Task: Buy 5 Tuxedos of size small for Baby Boys from Clothing section under best seller category for shipping address: Cooper Powell, 4278 Crim Lane, Underhill, Vermont 05489, Cell Number 9377427970. Pay from credit card ending with 2005, CVV 3321
Action: Mouse moved to (291, 86)
Screenshot: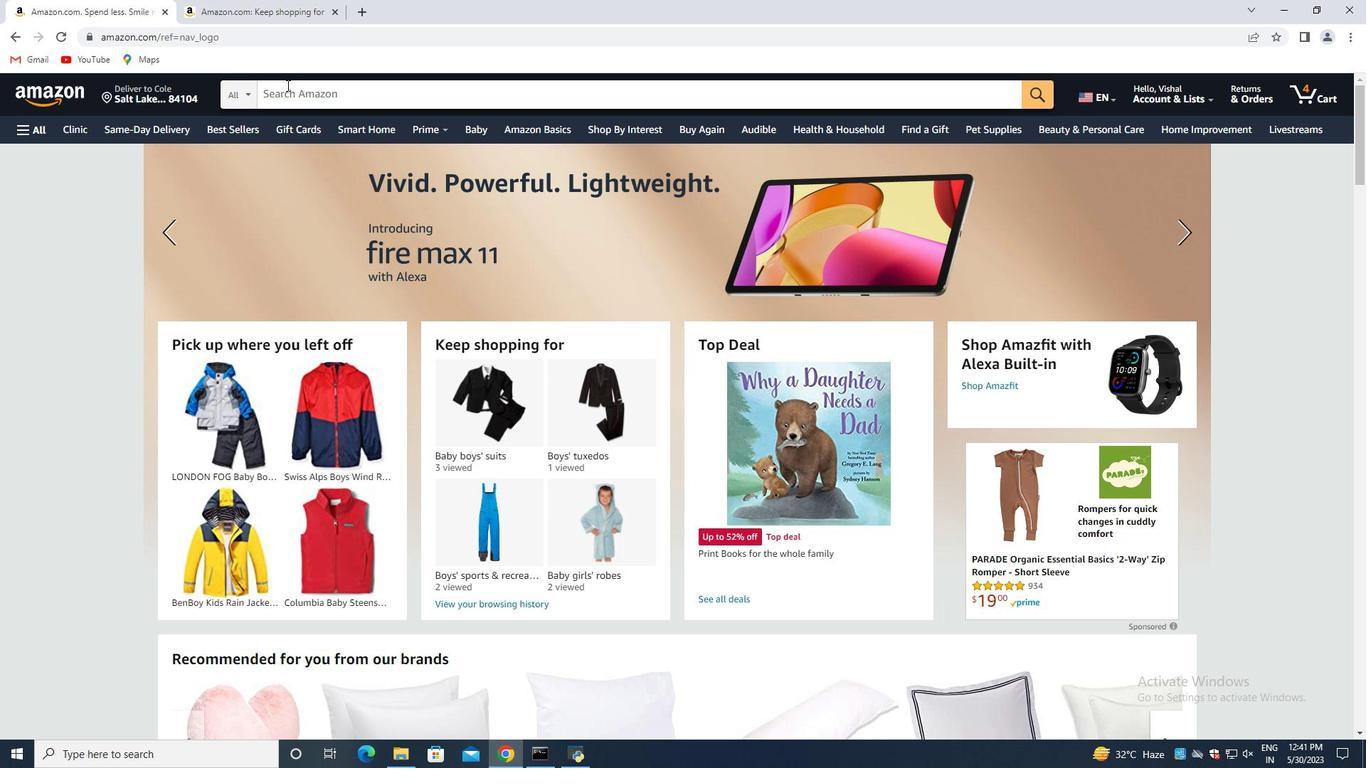 
Action: Mouse pressed left at (291, 86)
Screenshot: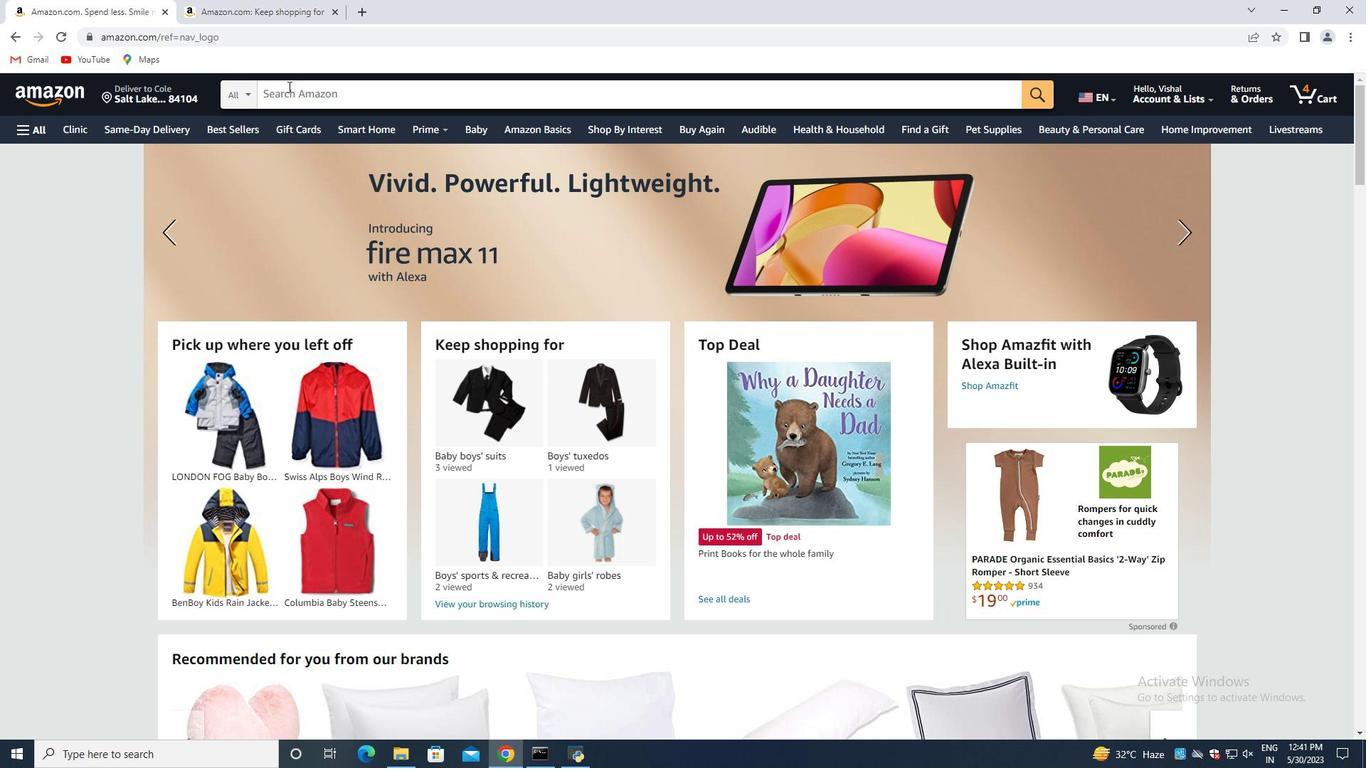 
Action: Mouse moved to (1166, 303)
Screenshot: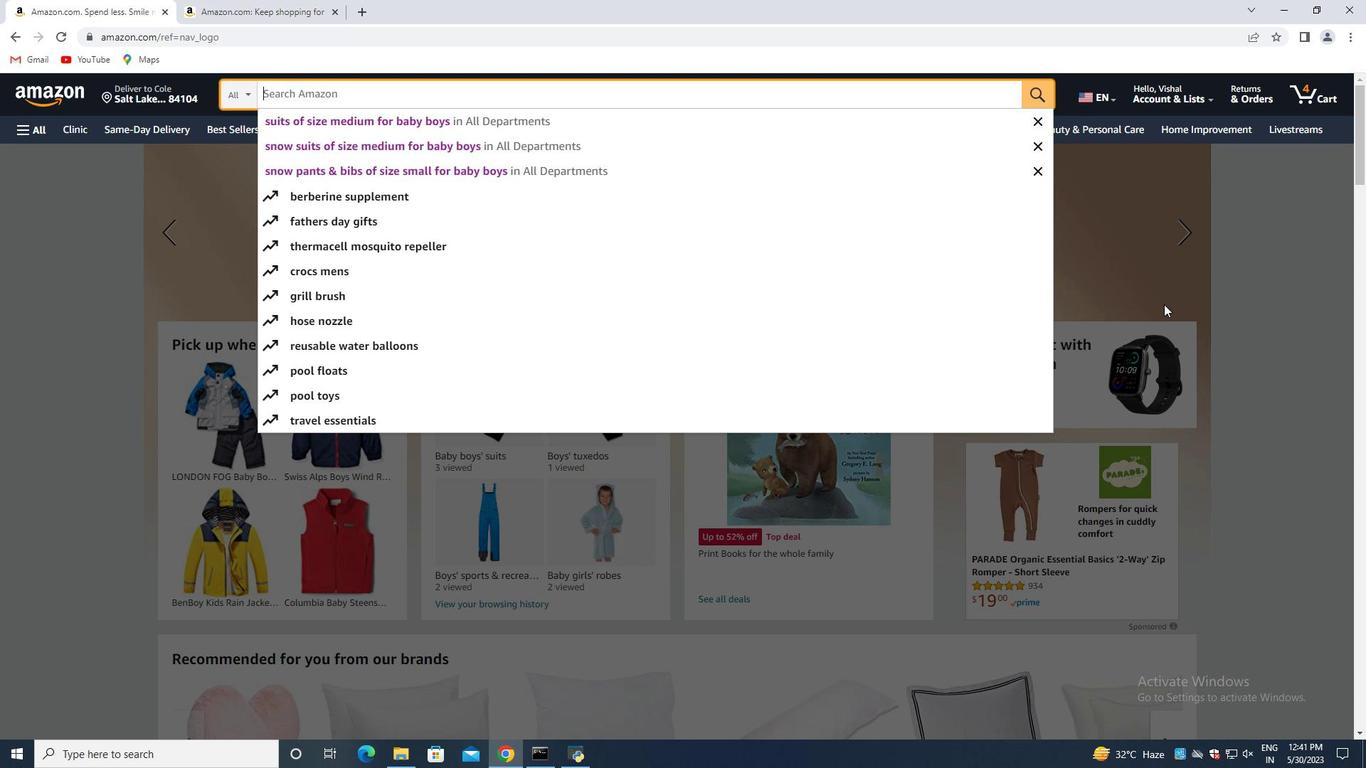 
Action: Key pressed <Key.shift>Tuxedos<Key.space>of<Key.space>siz<Key.space><Key.backspace>e<Key.space>small<Key.space>for<Key.space>baby<Key.space>boys<Key.enter>
Screenshot: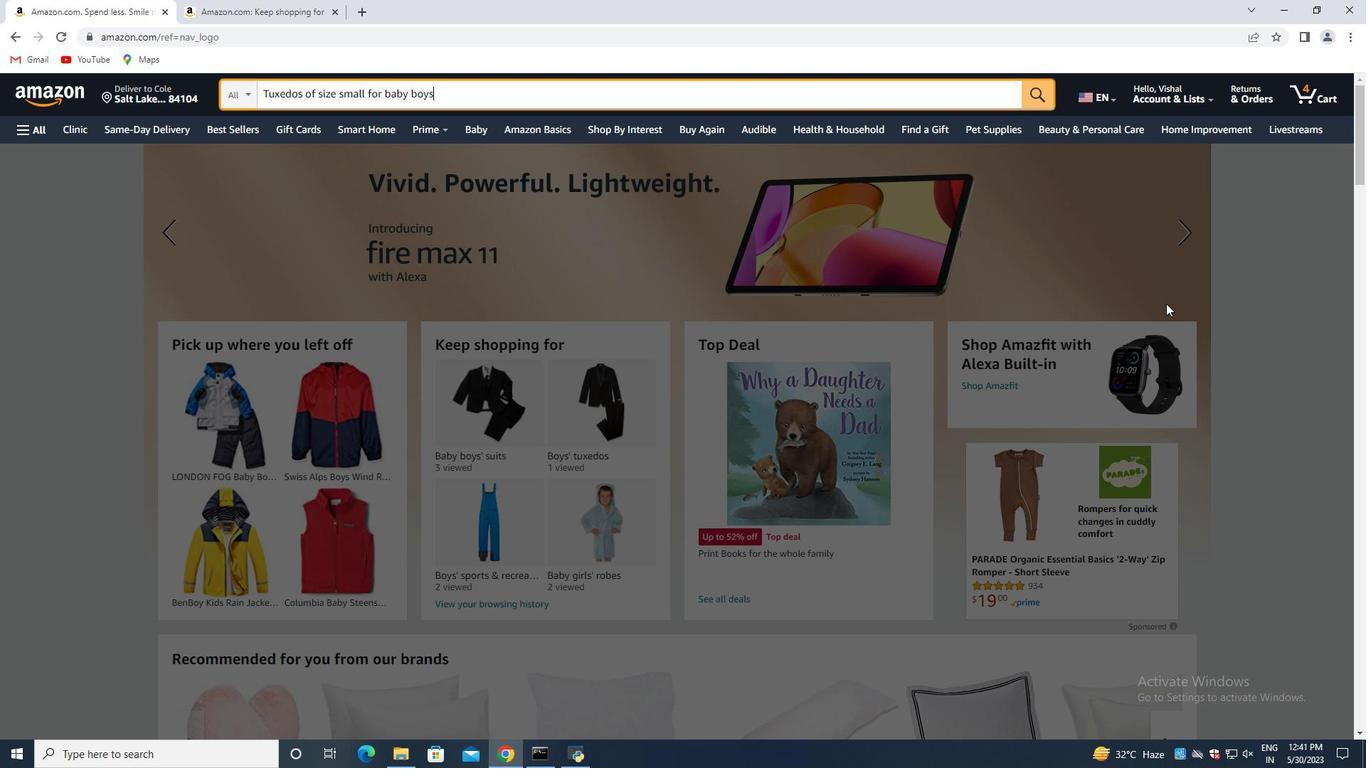 
Action: Mouse moved to (1086, 429)
Screenshot: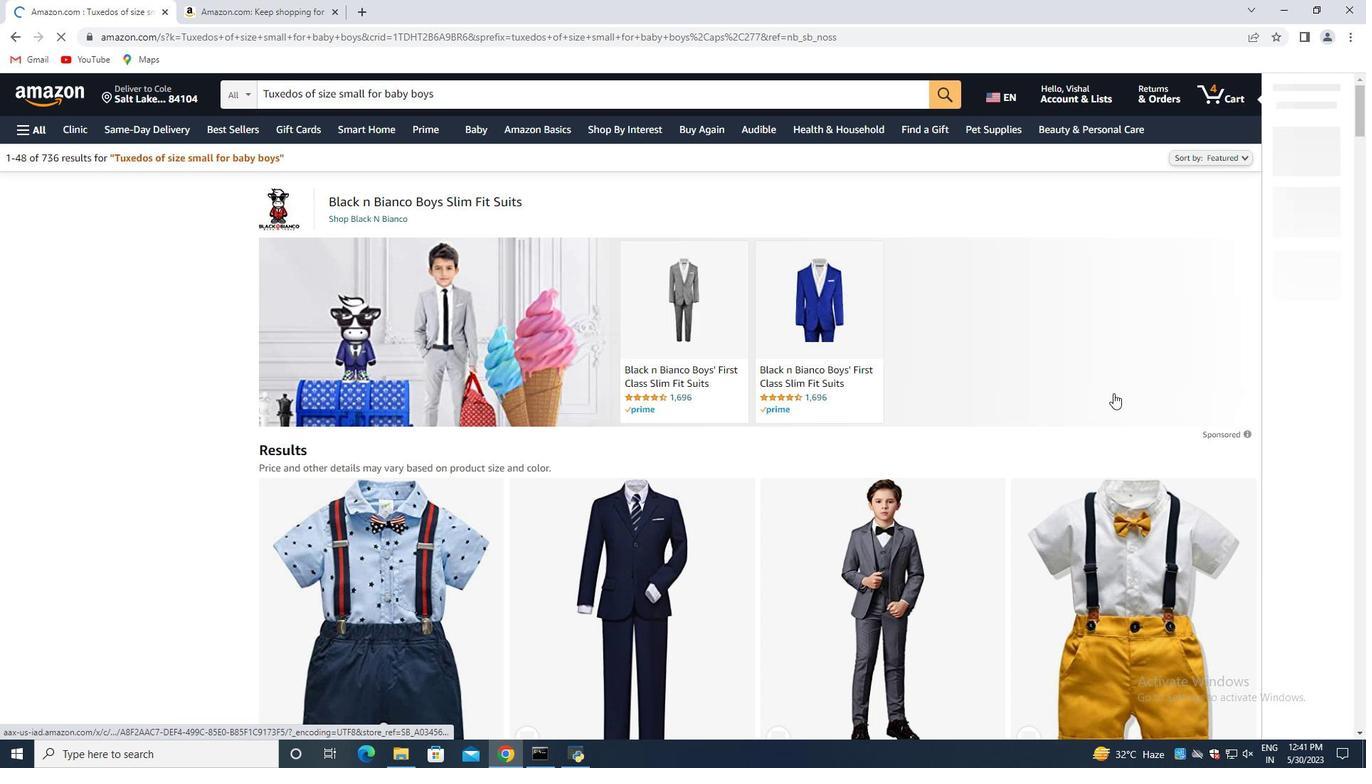
Action: Mouse scrolled (1086, 429) with delta (0, 0)
Screenshot: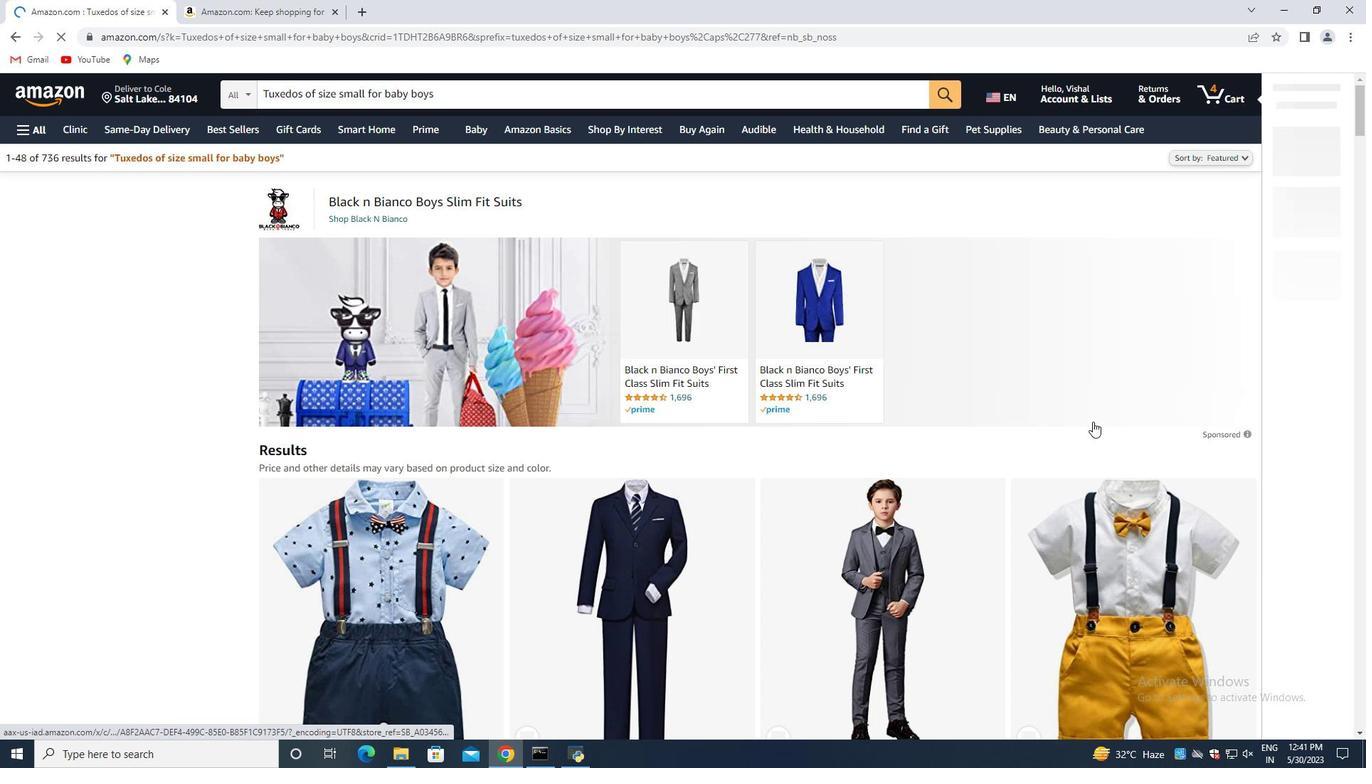 
Action: Mouse moved to (1017, 432)
Screenshot: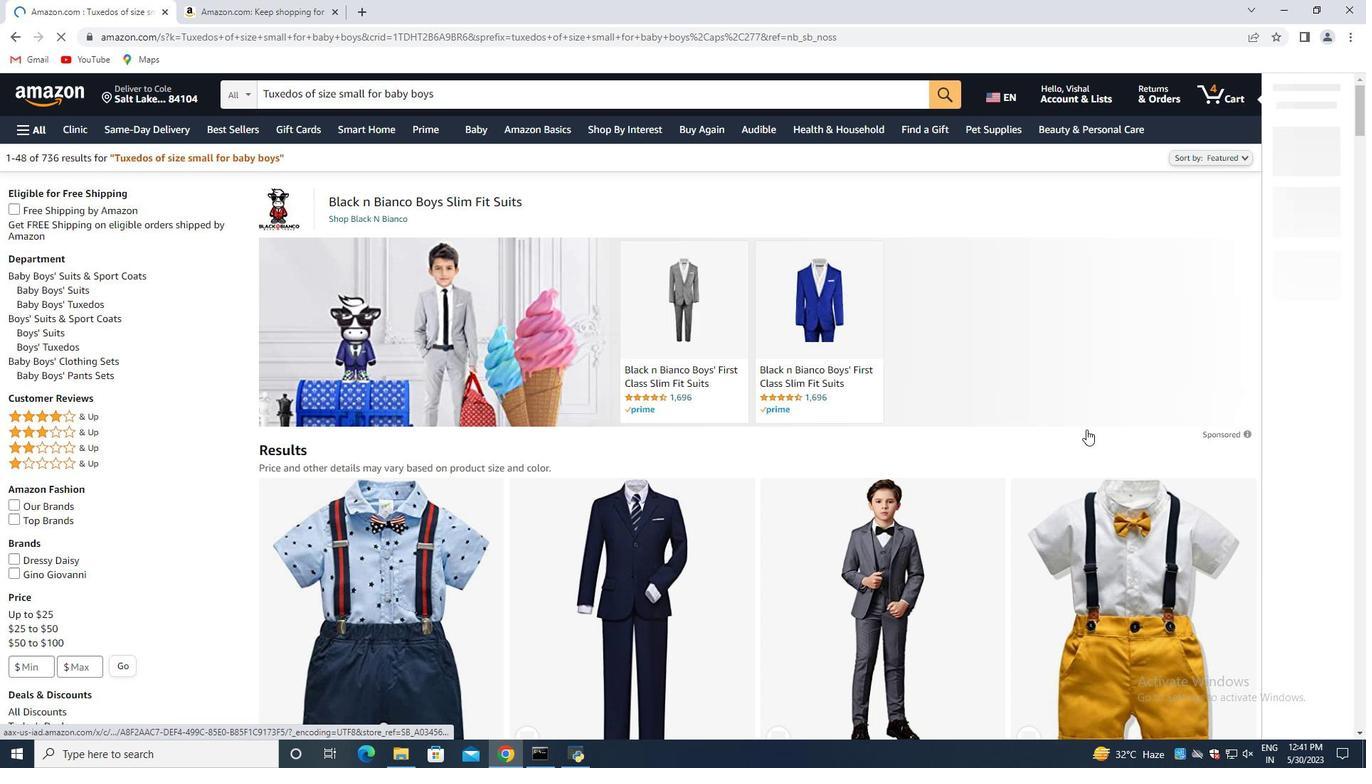 
Action: Mouse scrolled (1024, 432) with delta (0, 0)
Screenshot: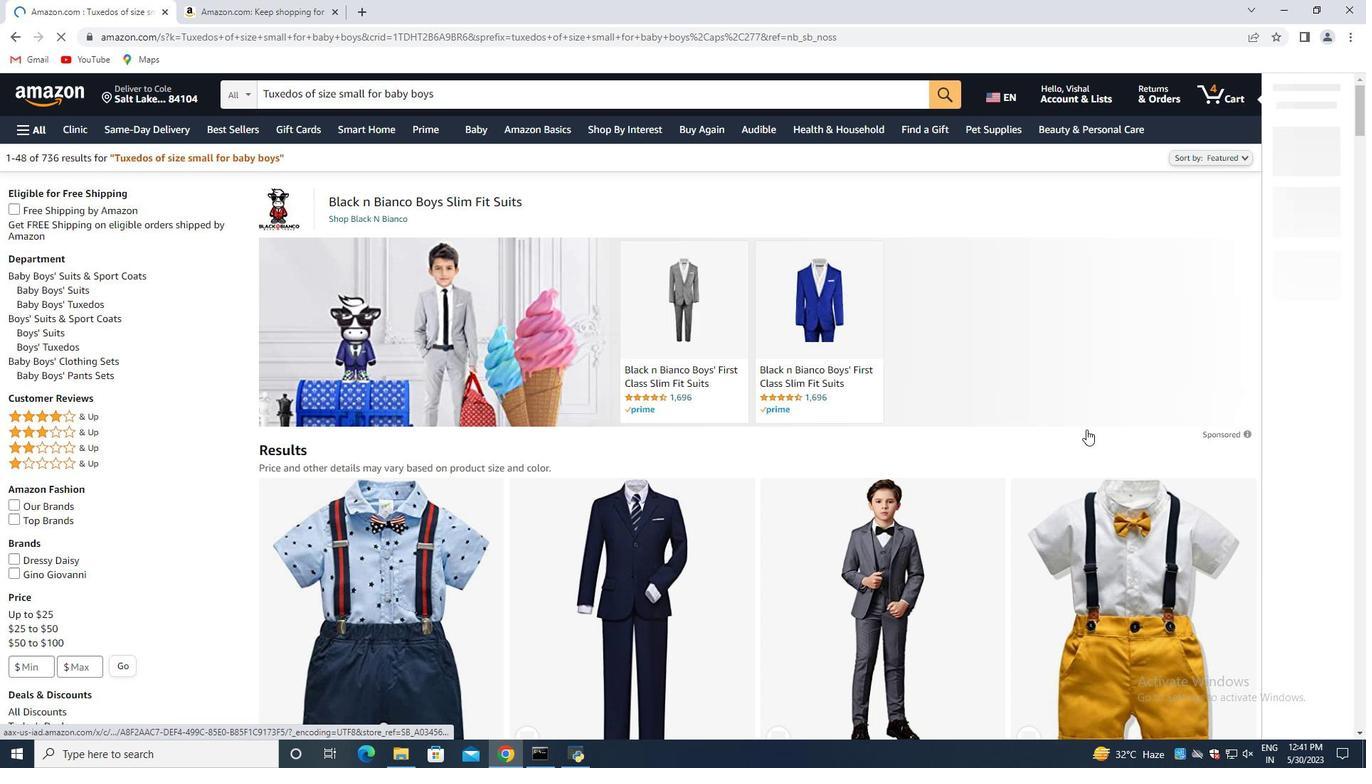 
Action: Mouse moved to (582, 370)
Screenshot: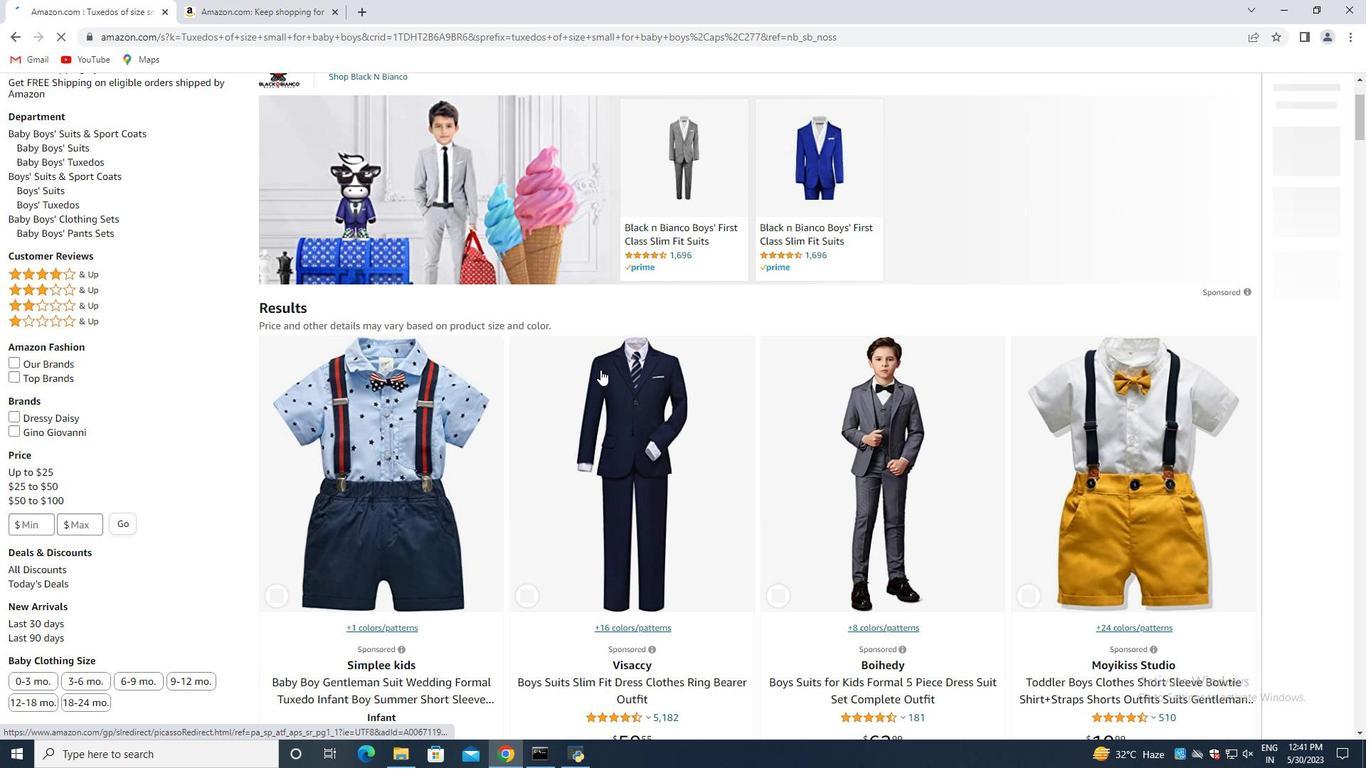 
Action: Mouse scrolled (582, 369) with delta (0, 0)
Screenshot: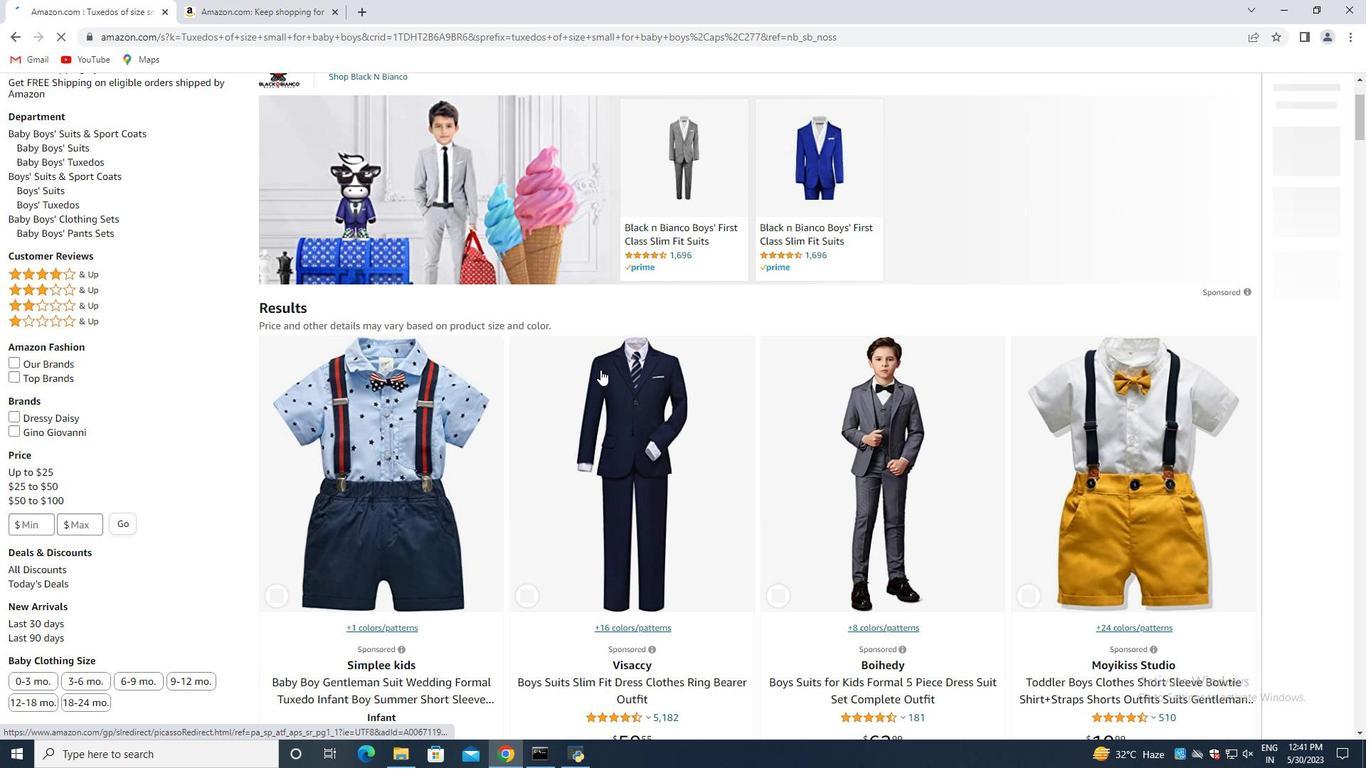 
Action: Mouse moved to (572, 367)
Screenshot: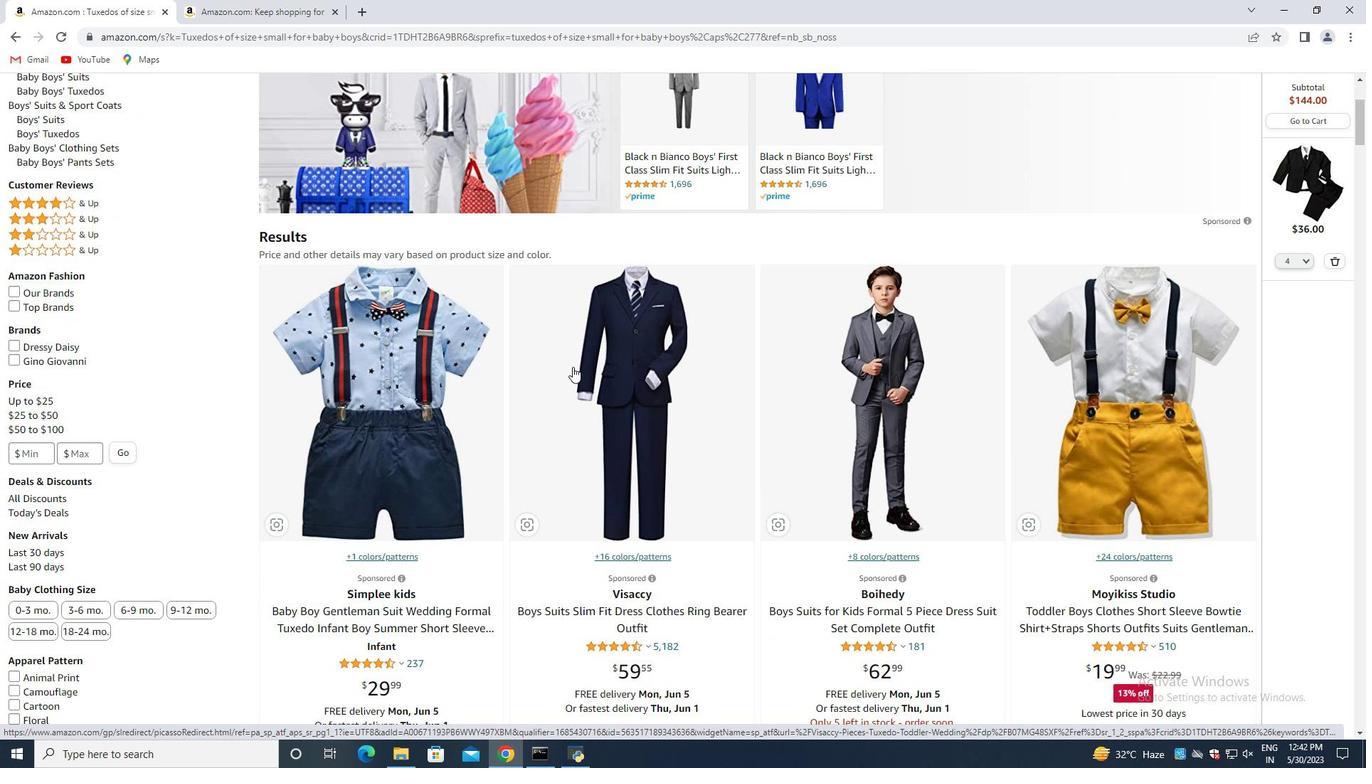 
Action: Mouse scrolled (572, 366) with delta (0, 0)
Screenshot: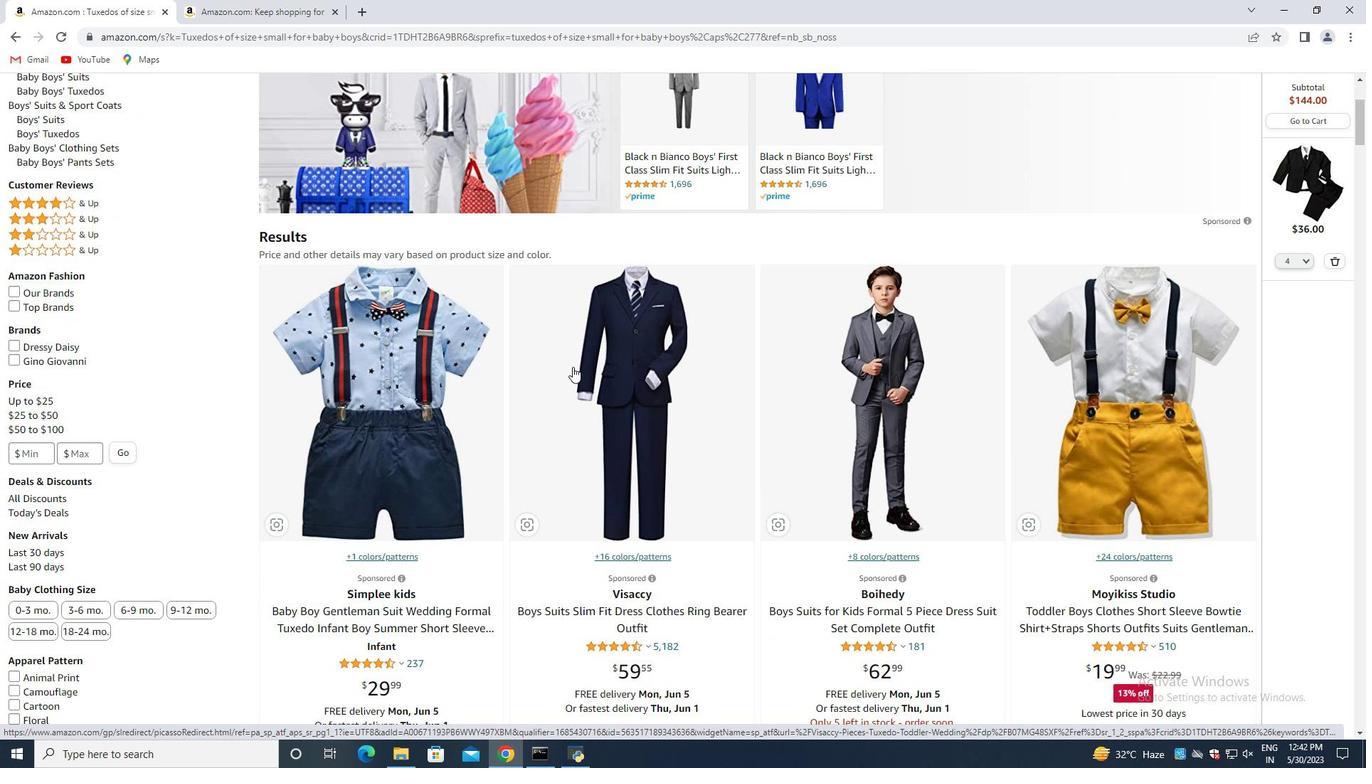 
Action: Mouse moved to (606, 361)
Screenshot: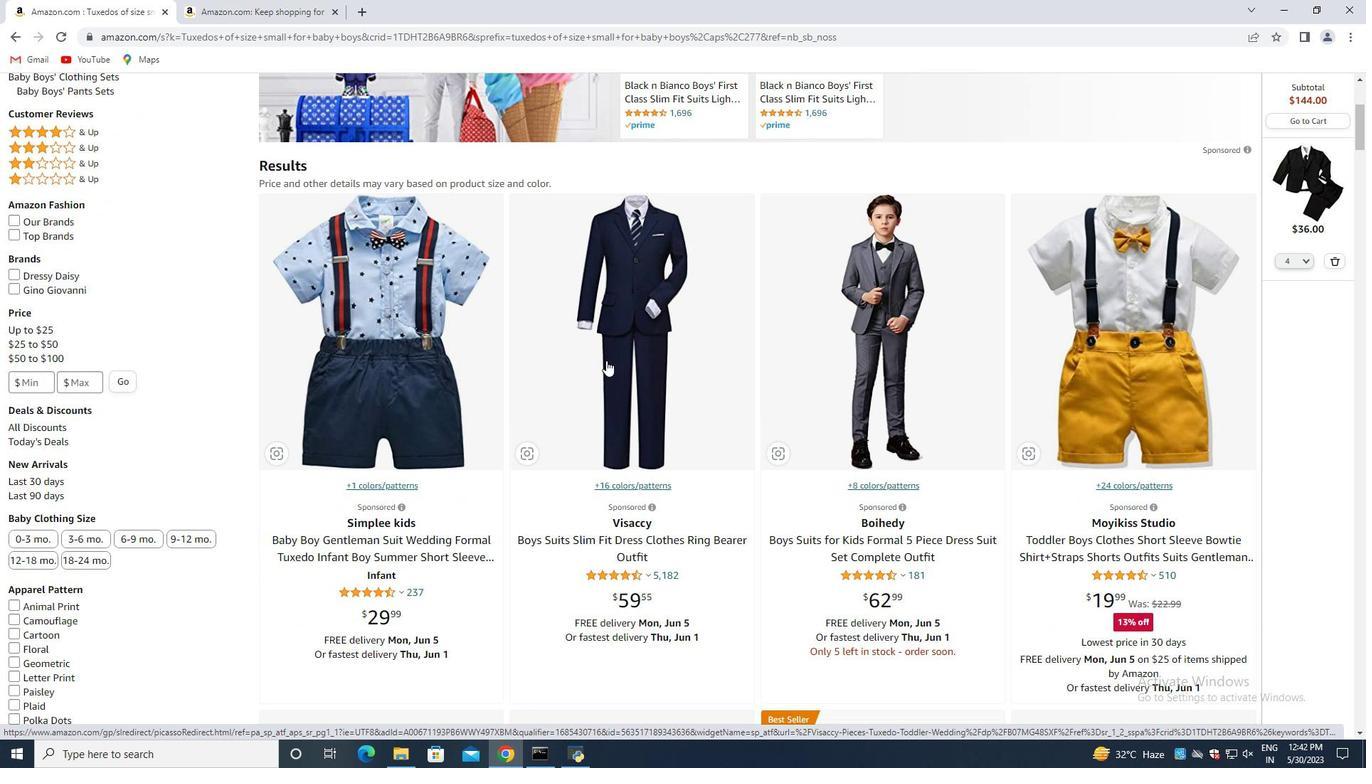 
Action: Mouse scrolled (606, 360) with delta (0, 0)
Screenshot: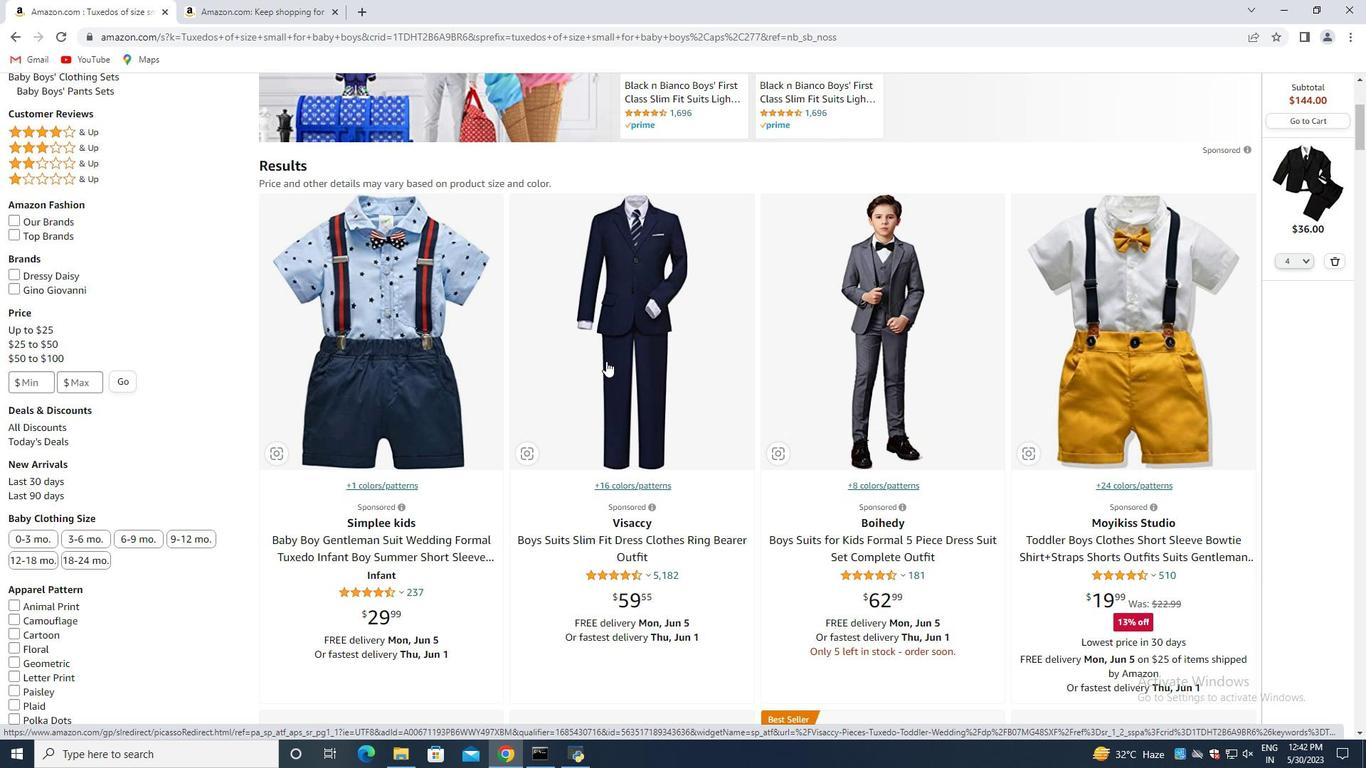 
Action: Mouse scrolled (606, 360) with delta (0, 0)
Screenshot: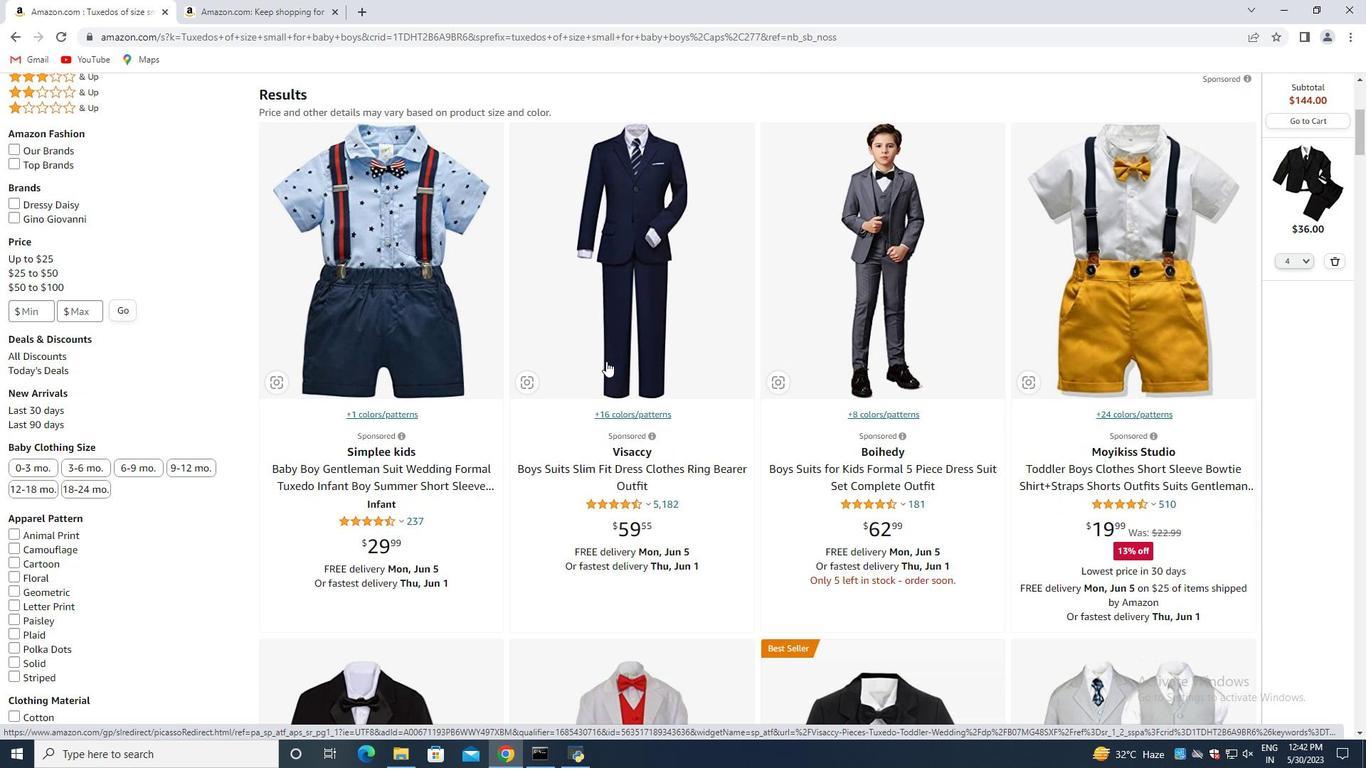
Action: Mouse moved to (607, 361)
Screenshot: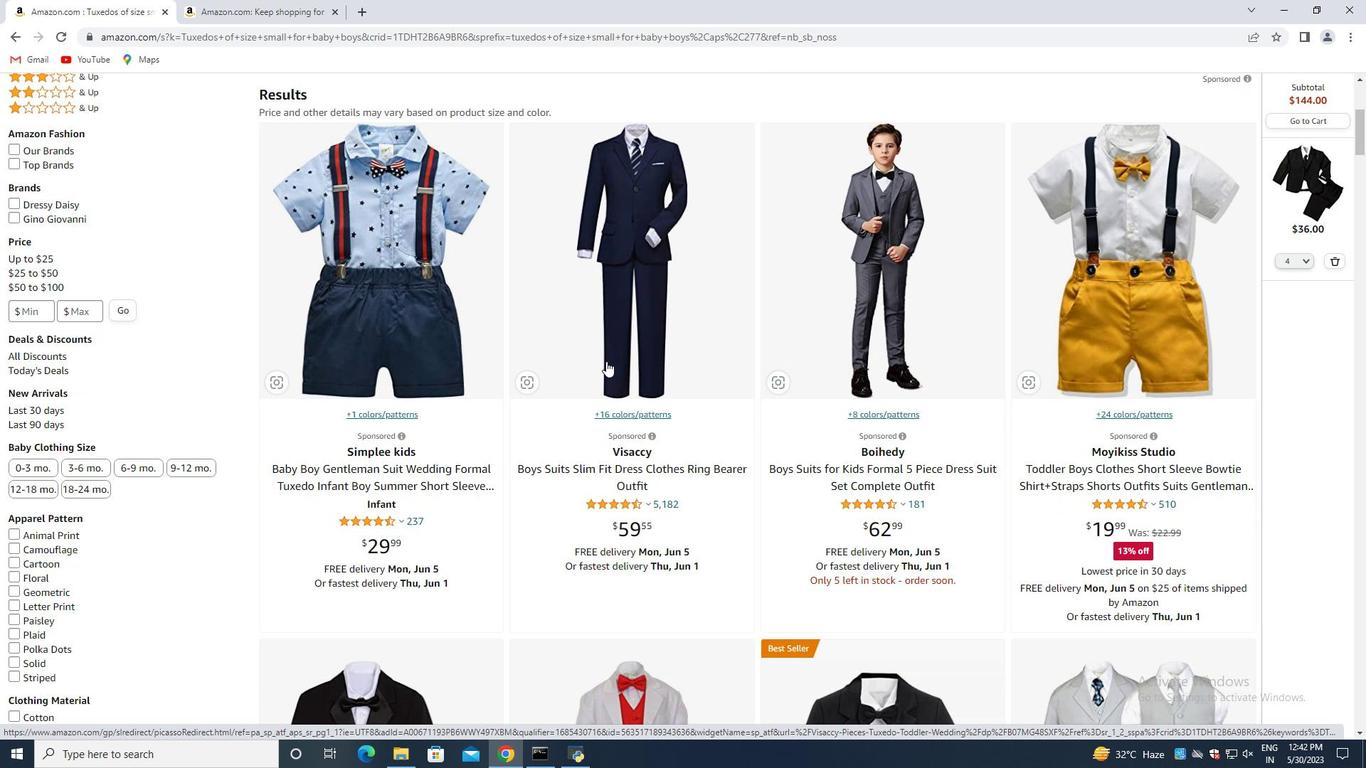 
Action: Mouse scrolled (607, 360) with delta (0, 0)
Screenshot: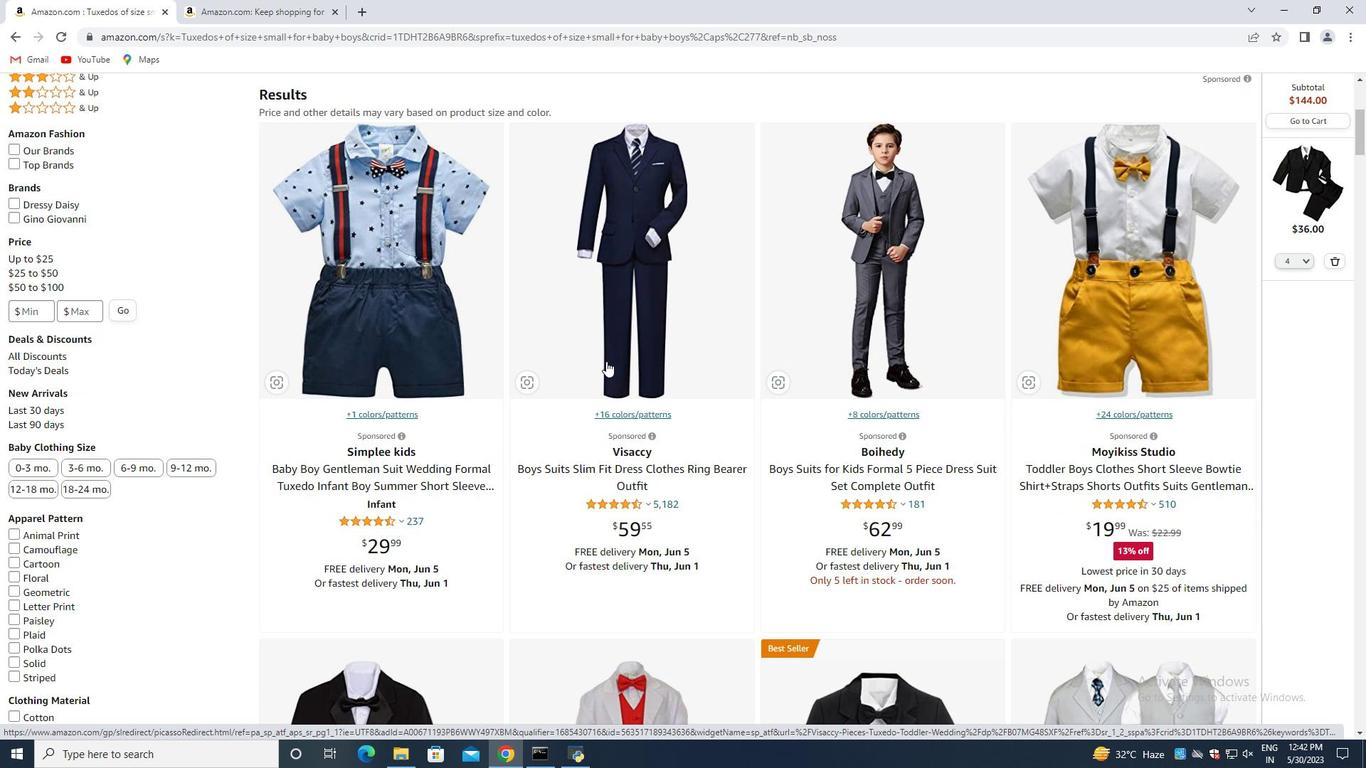 
Action: Mouse scrolled (607, 360) with delta (0, 0)
Screenshot: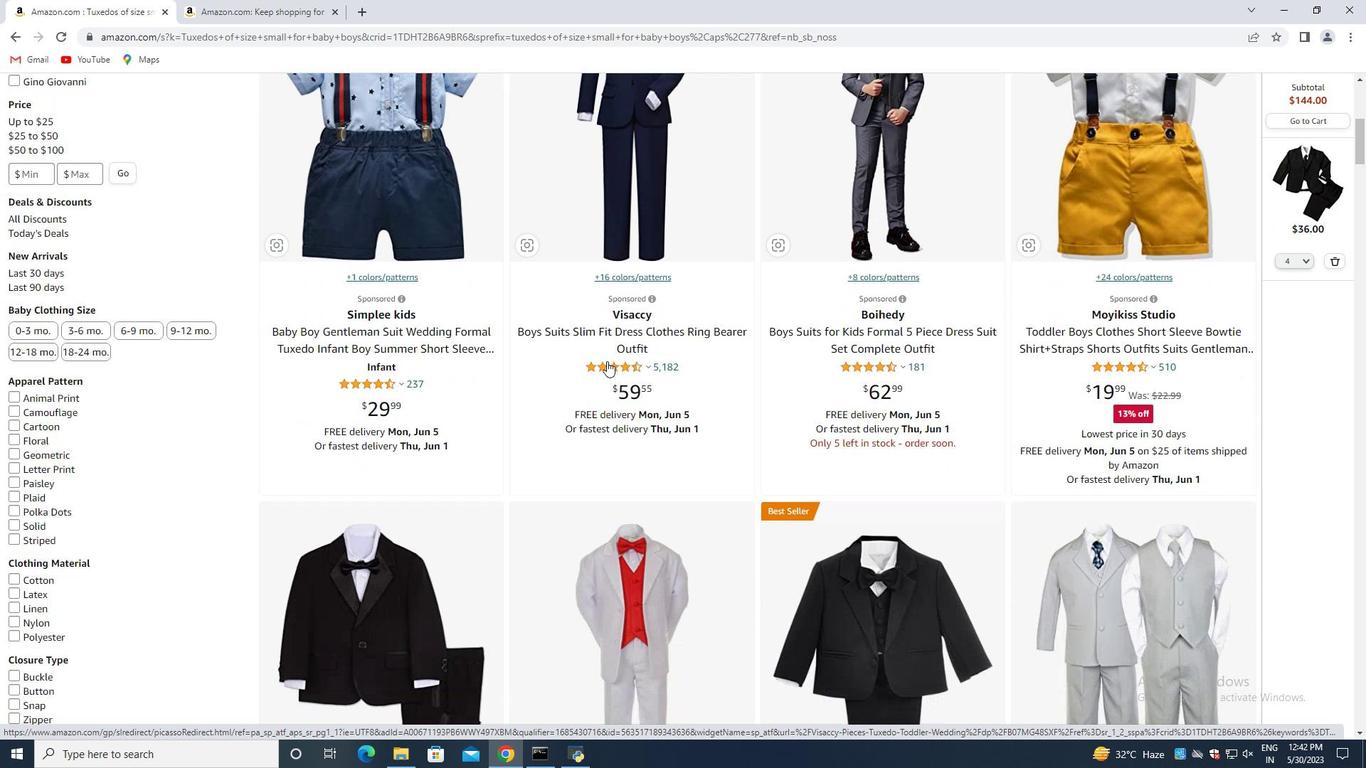 
Action: Mouse scrolled (607, 360) with delta (0, 0)
Screenshot: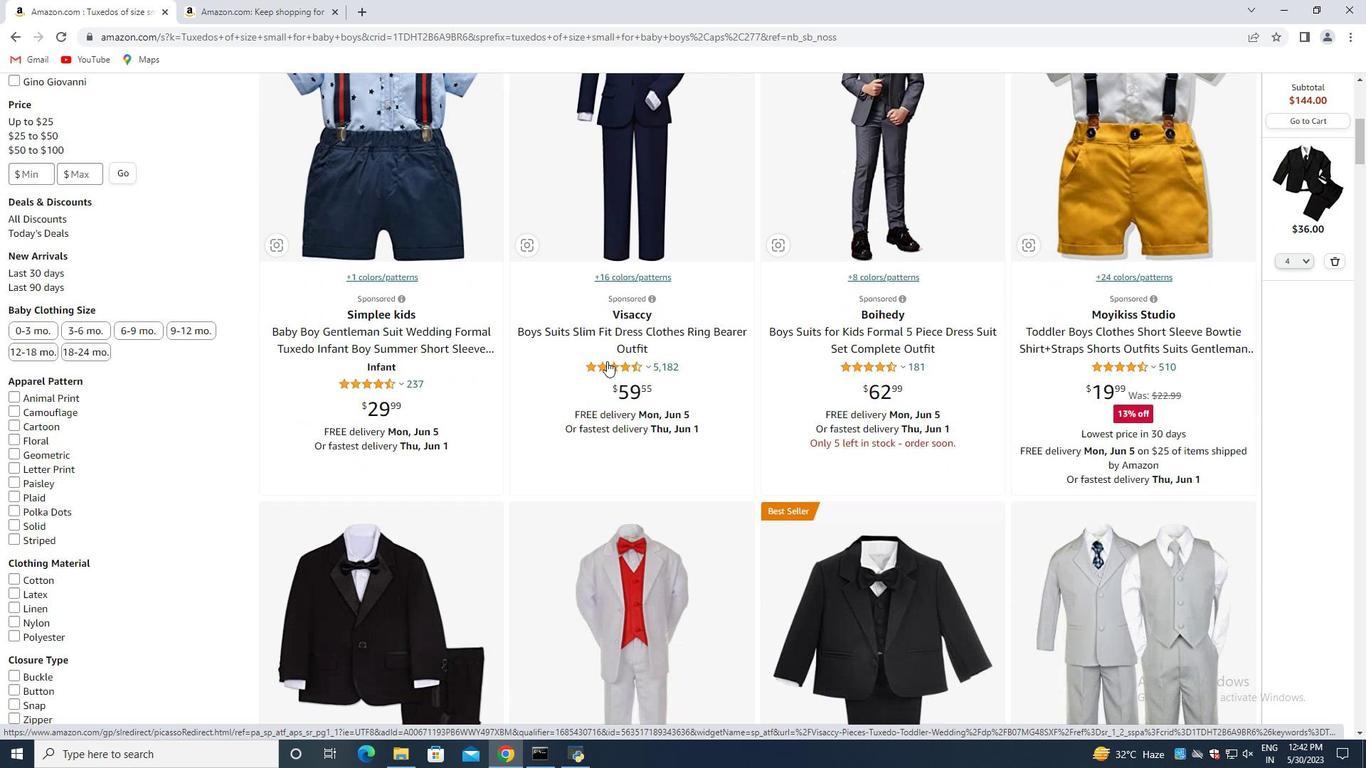 
Action: Mouse moved to (398, 497)
Screenshot: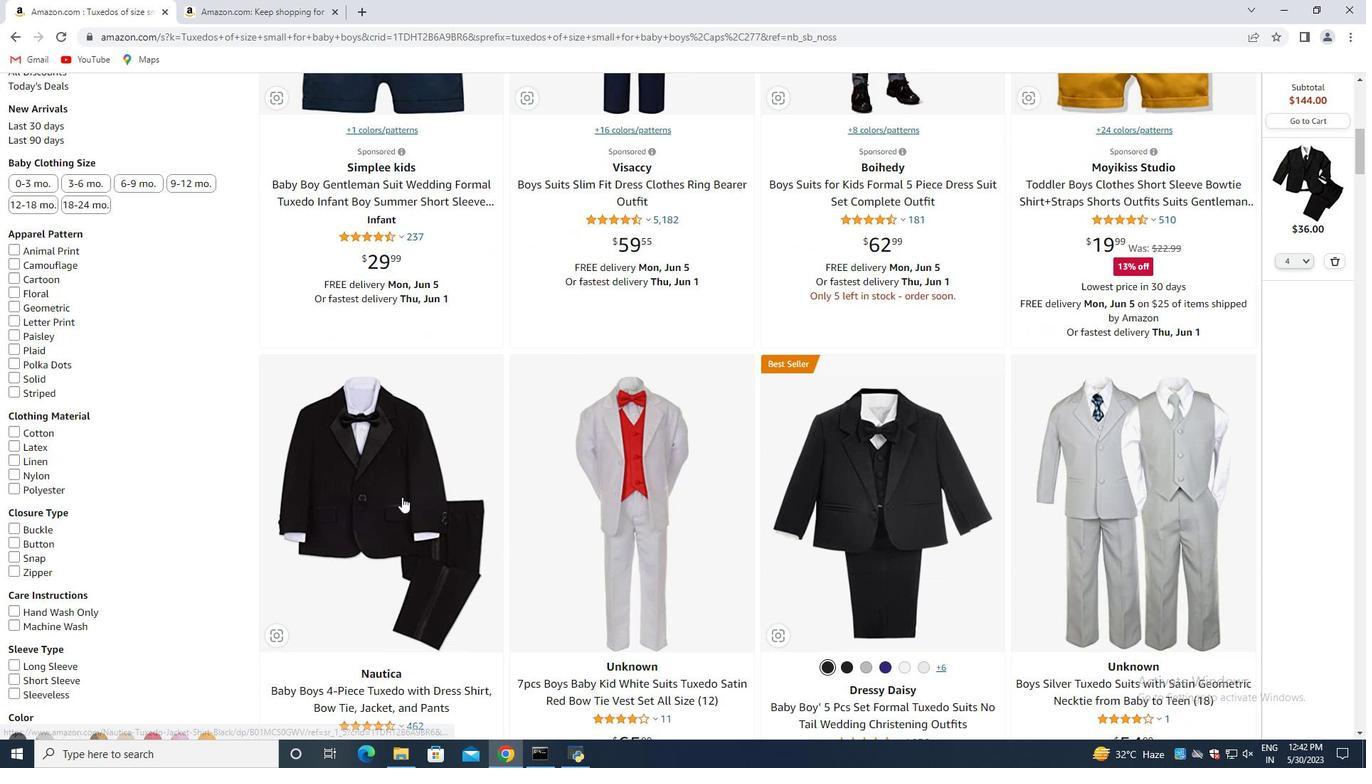 
Action: Mouse pressed left at (398, 497)
Screenshot: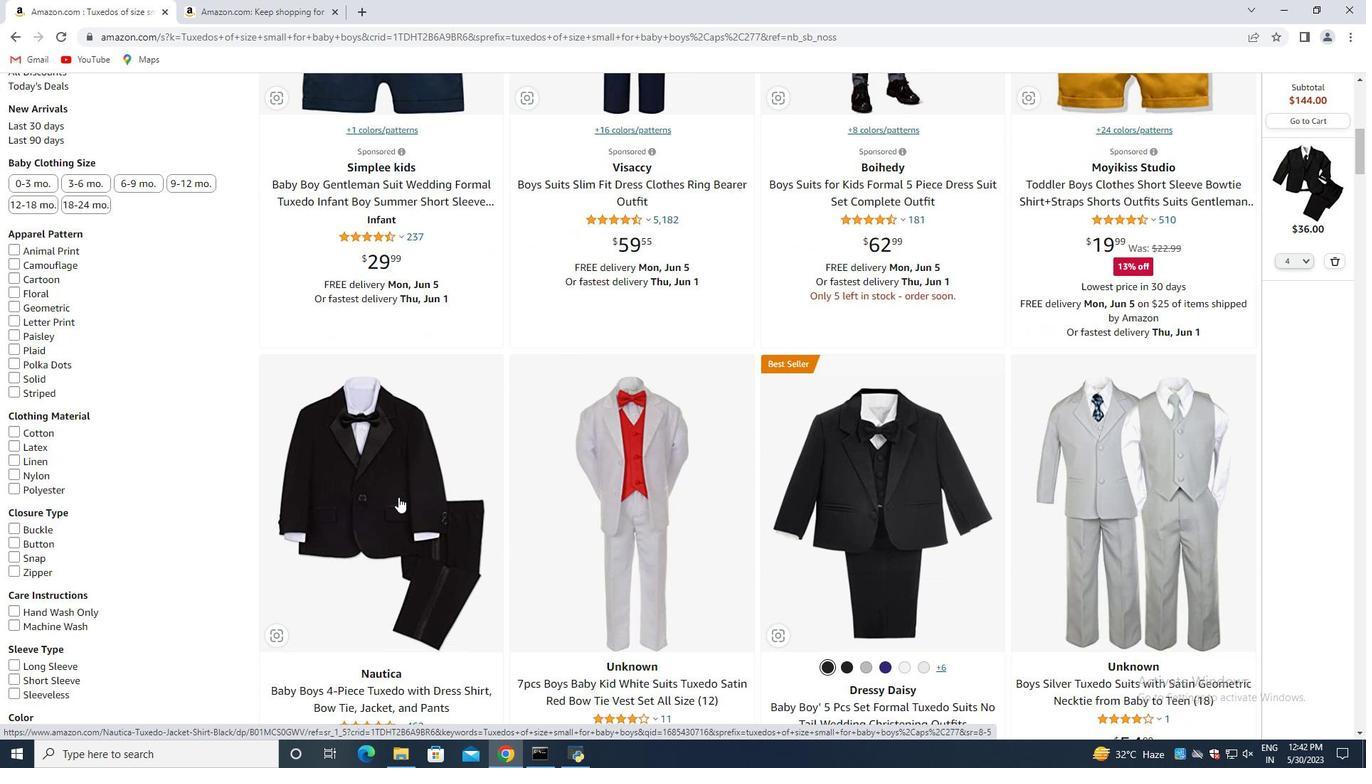 
Action: Mouse moved to (806, 392)
Screenshot: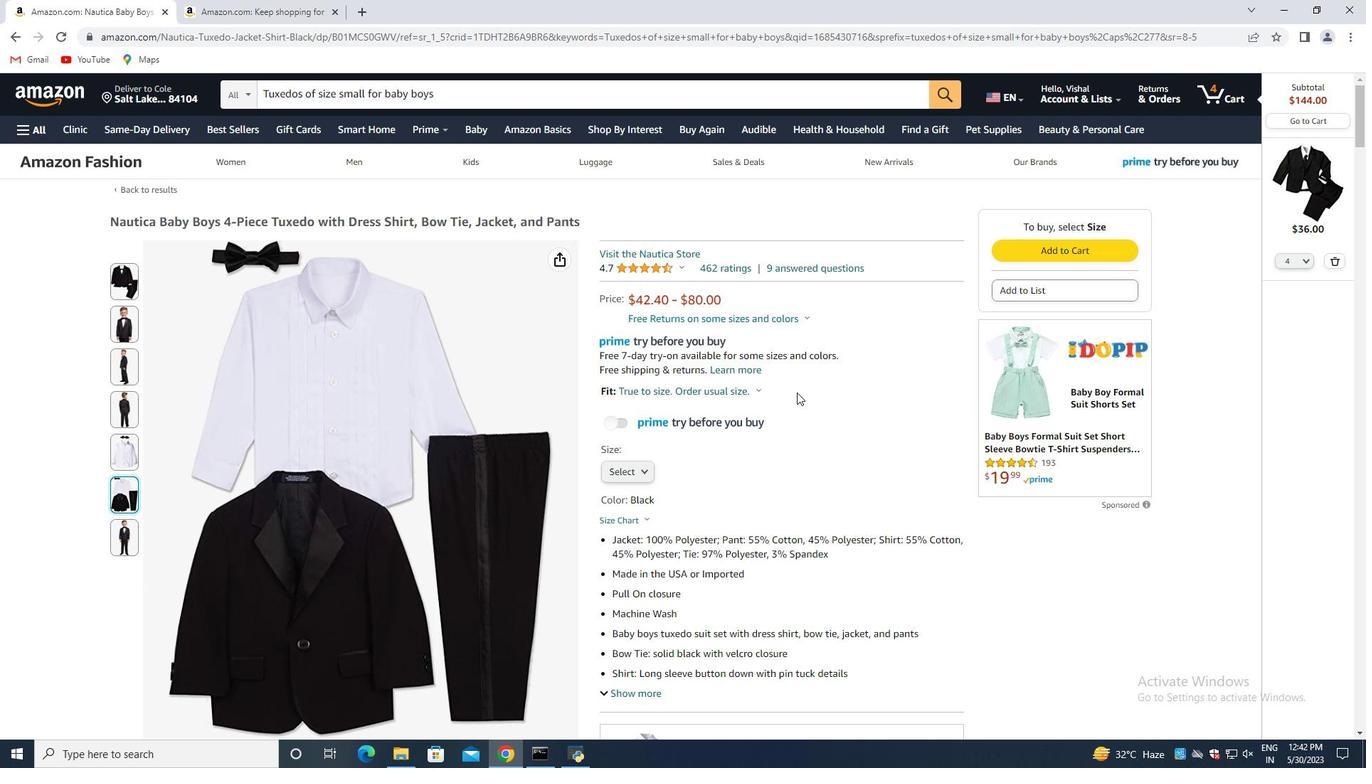 
Action: Mouse scrolled (806, 392) with delta (0, 0)
Screenshot: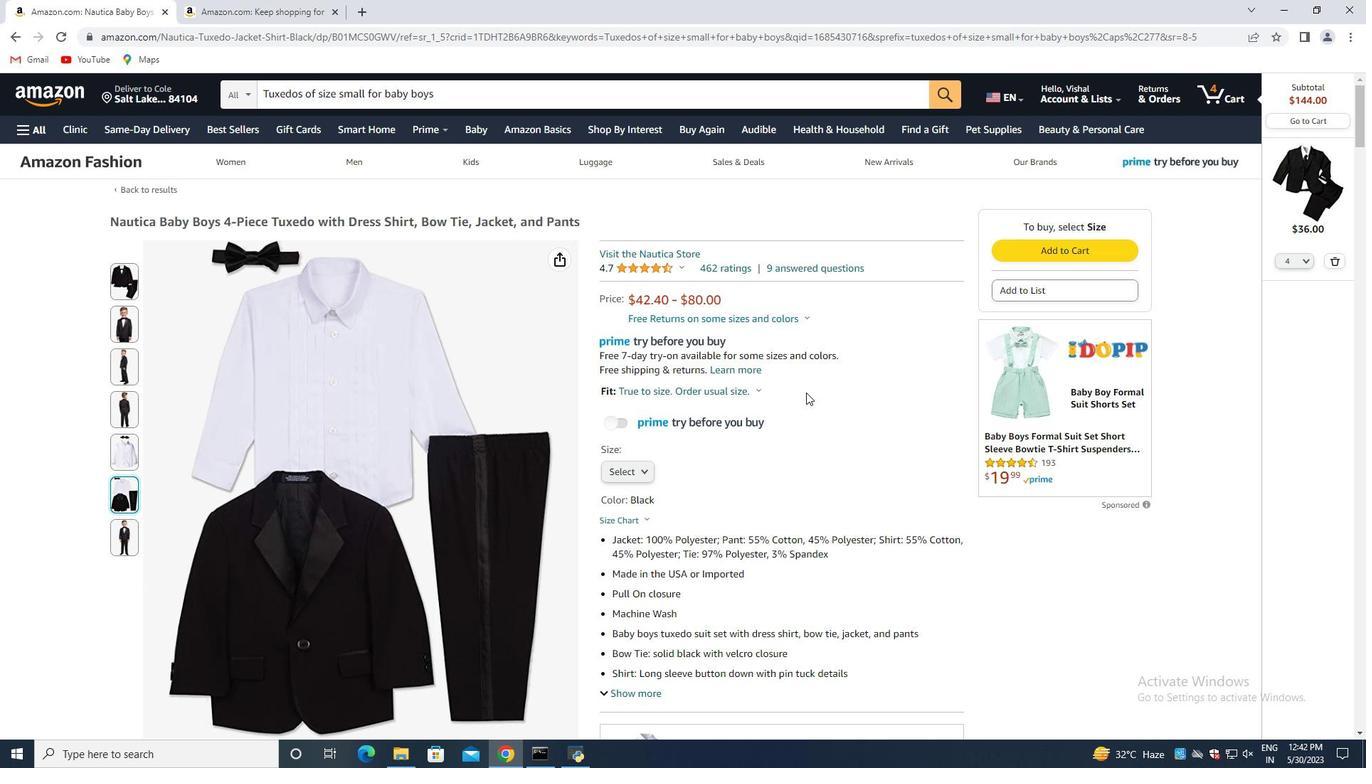 
Action: Mouse moved to (806, 392)
Screenshot: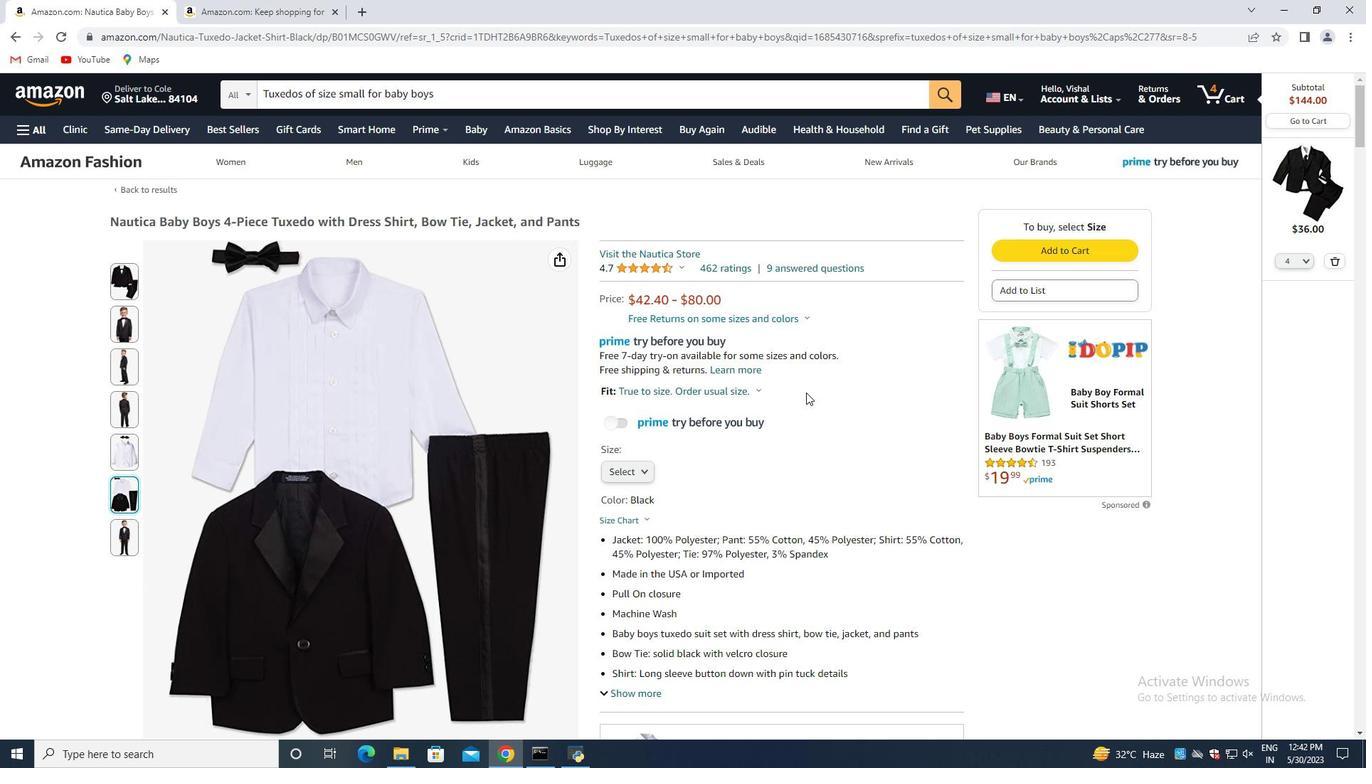 
Action: Mouse scrolled (806, 391) with delta (0, 0)
Screenshot: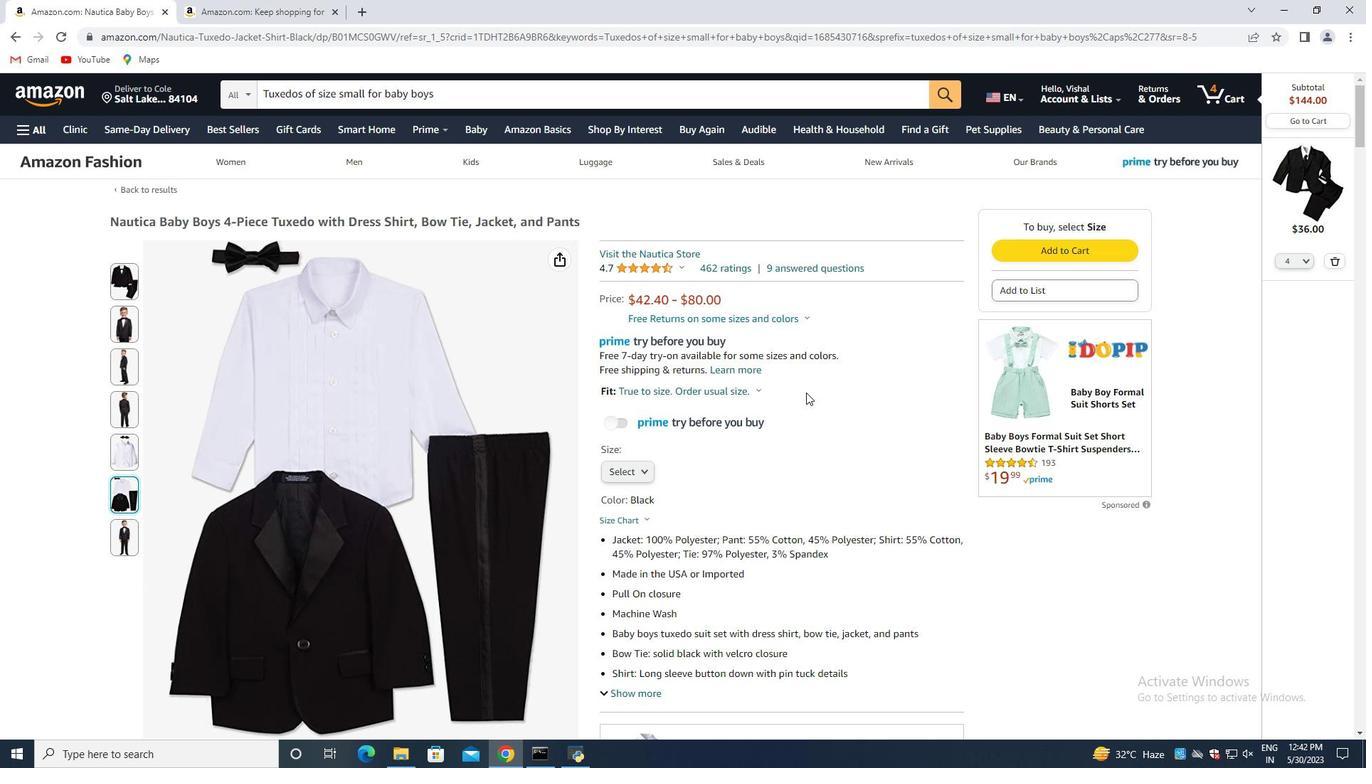 
Action: Mouse moved to (625, 323)
Screenshot: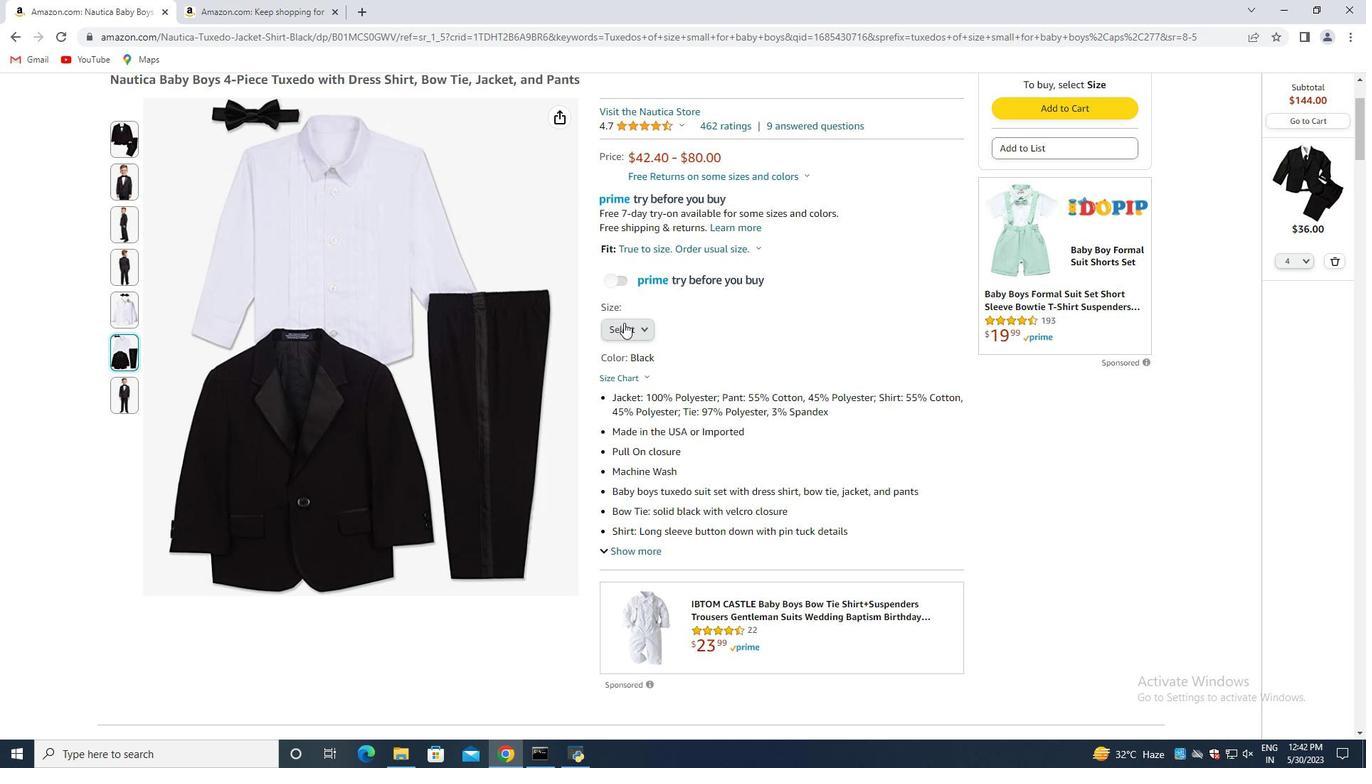 
Action: Mouse pressed left at (625, 323)
Screenshot: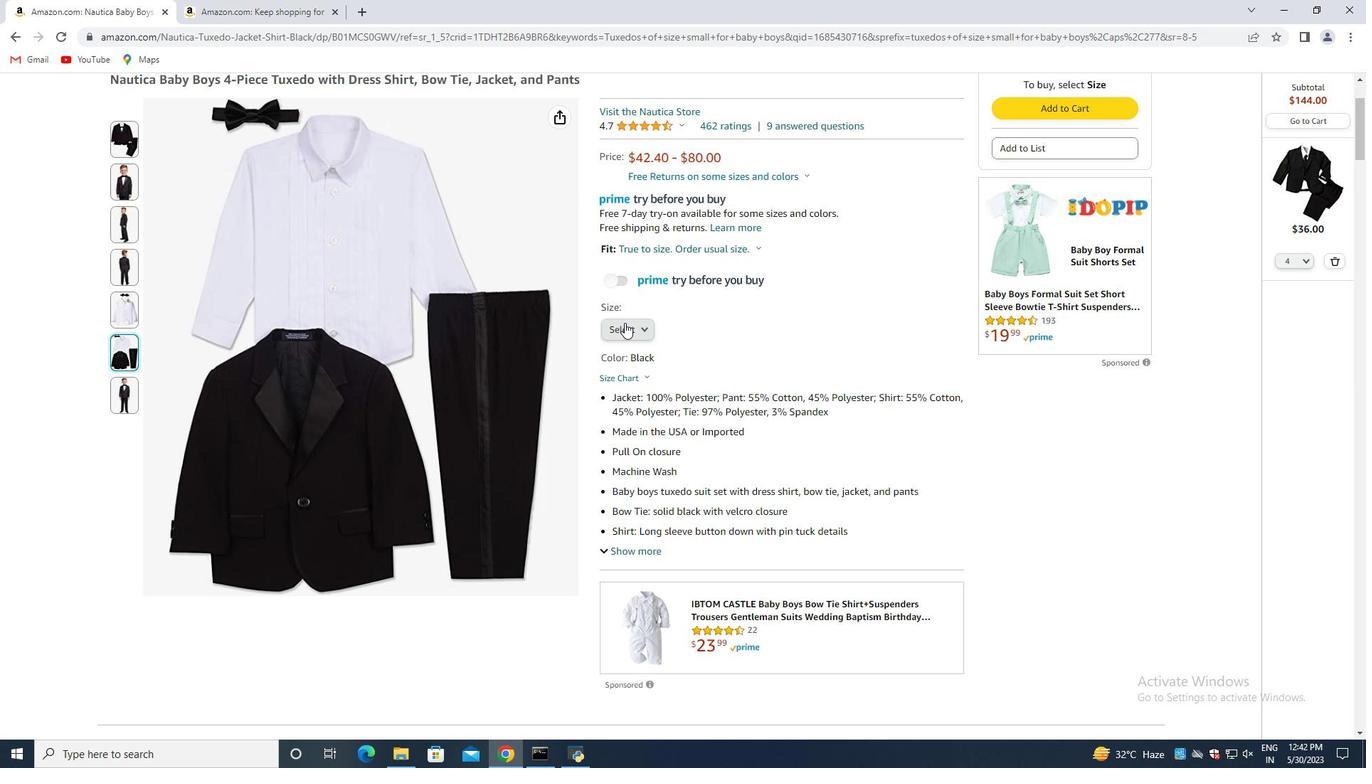 
Action: Mouse moved to (641, 388)
Screenshot: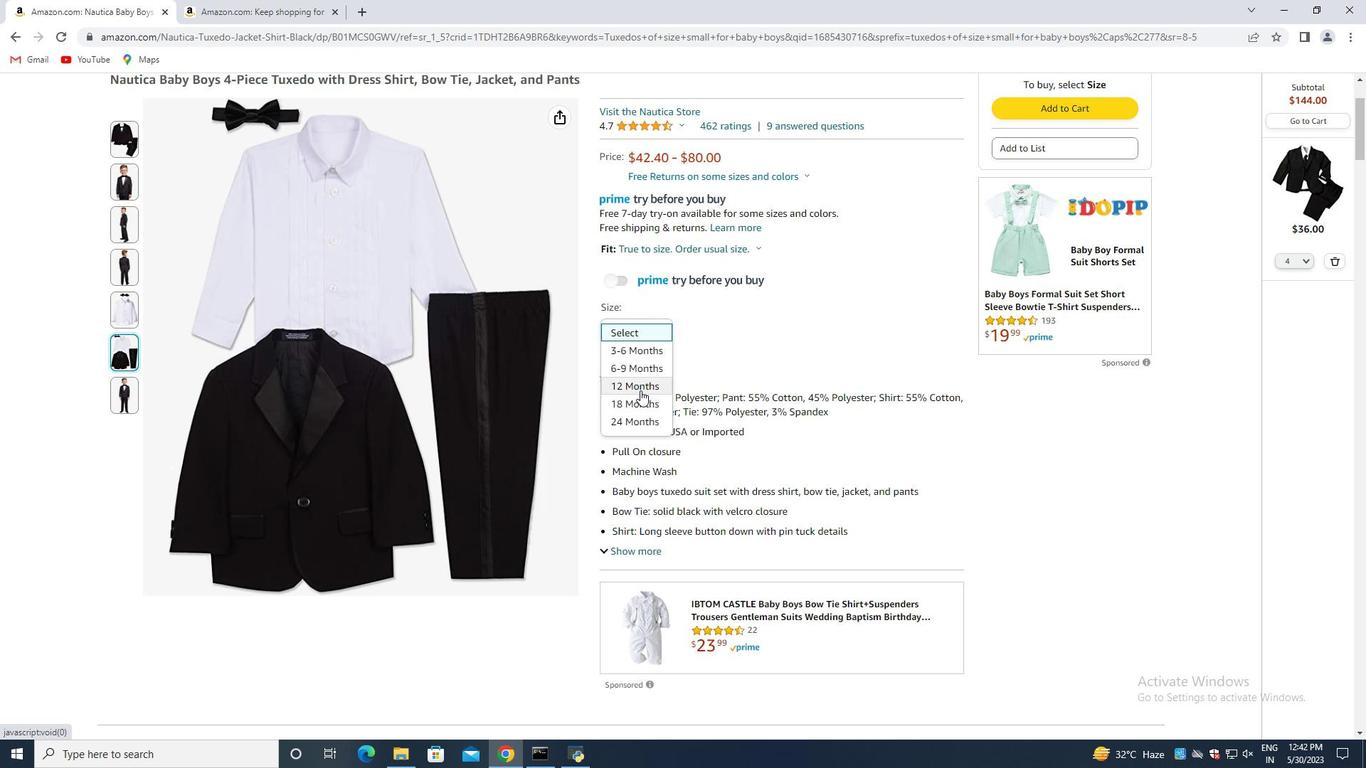 
Action: Mouse pressed left at (641, 388)
Screenshot: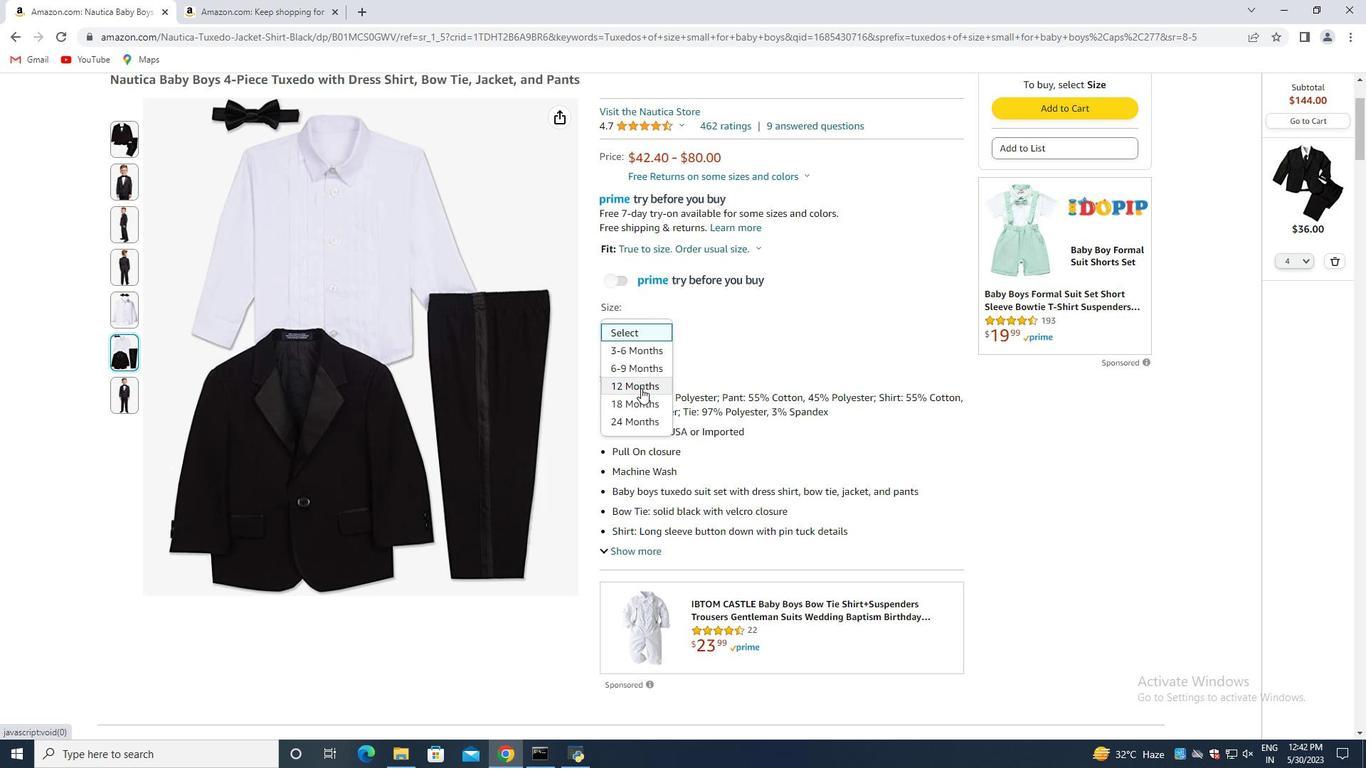 
Action: Mouse moved to (1340, 261)
Screenshot: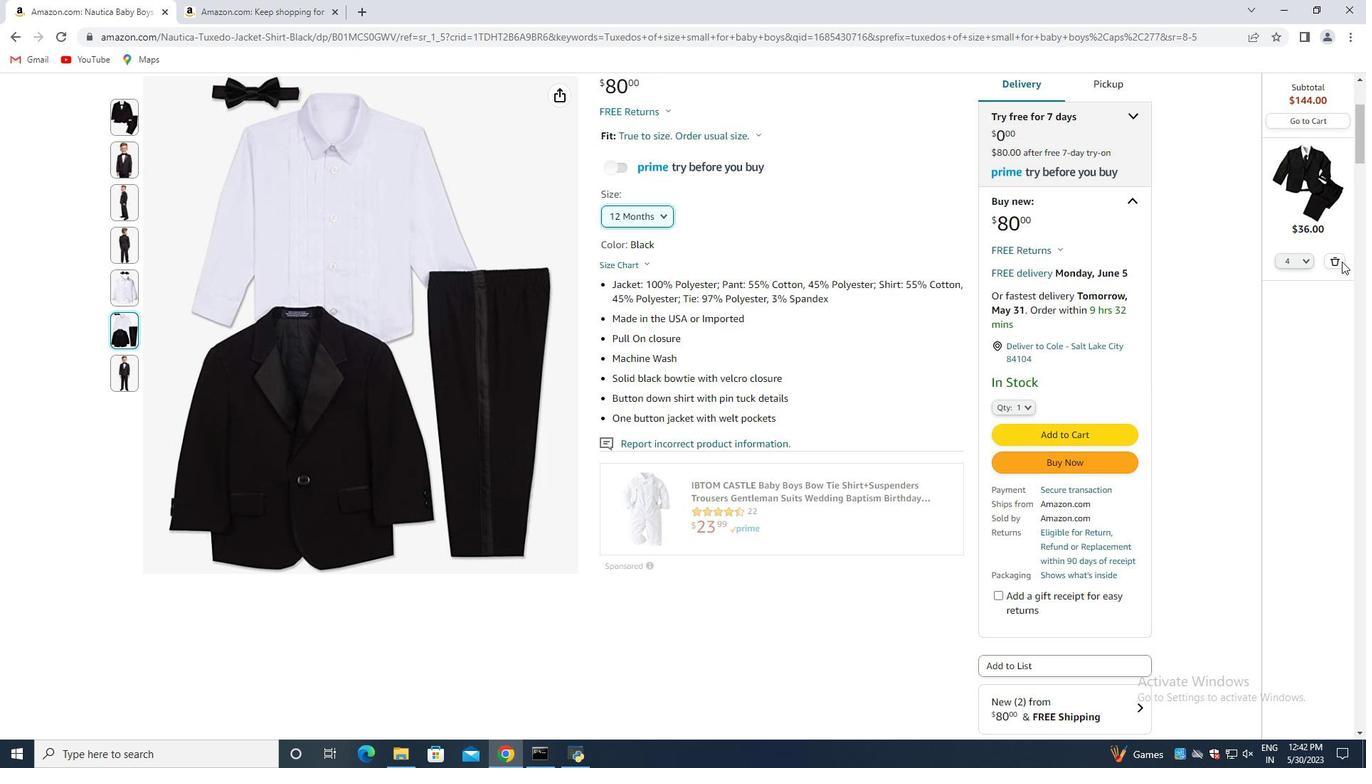 
Action: Mouse pressed left at (1340, 261)
Screenshot: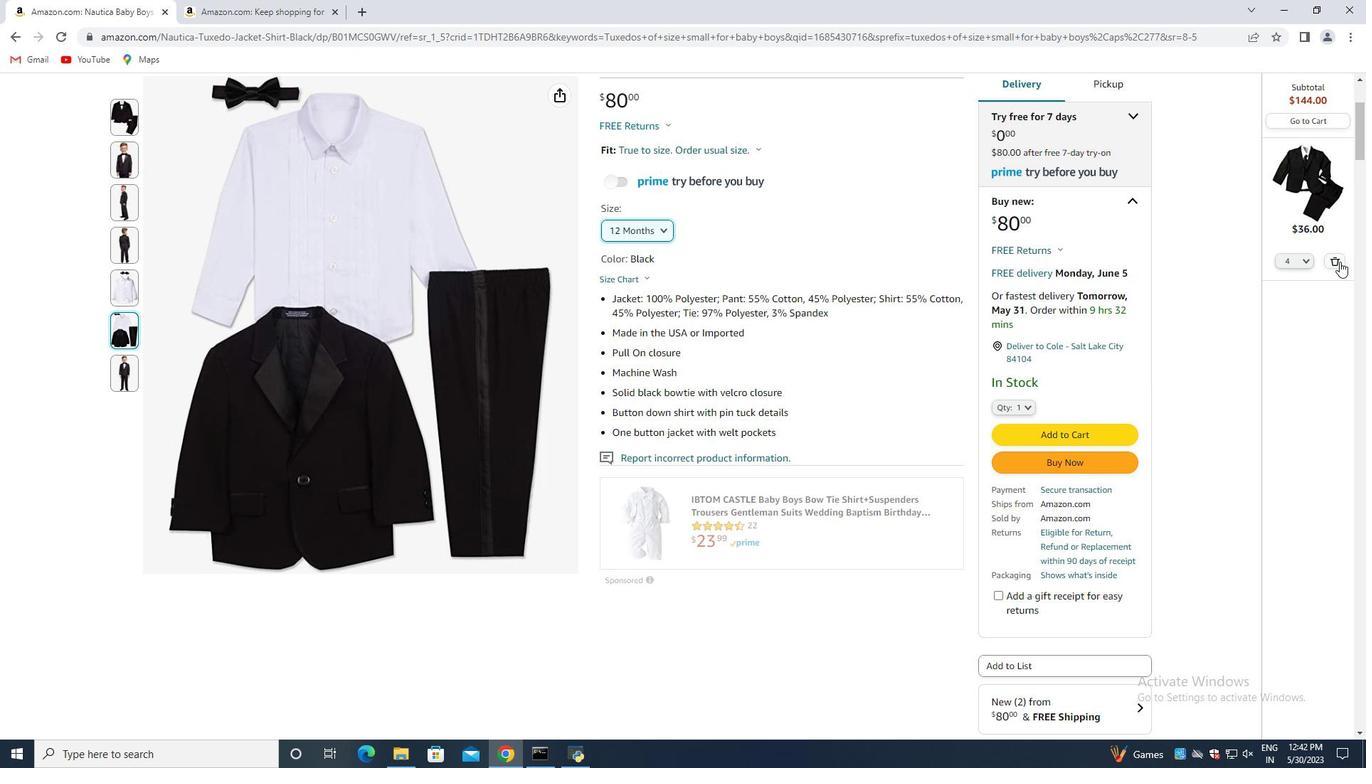 
Action: Mouse moved to (914, 262)
Screenshot: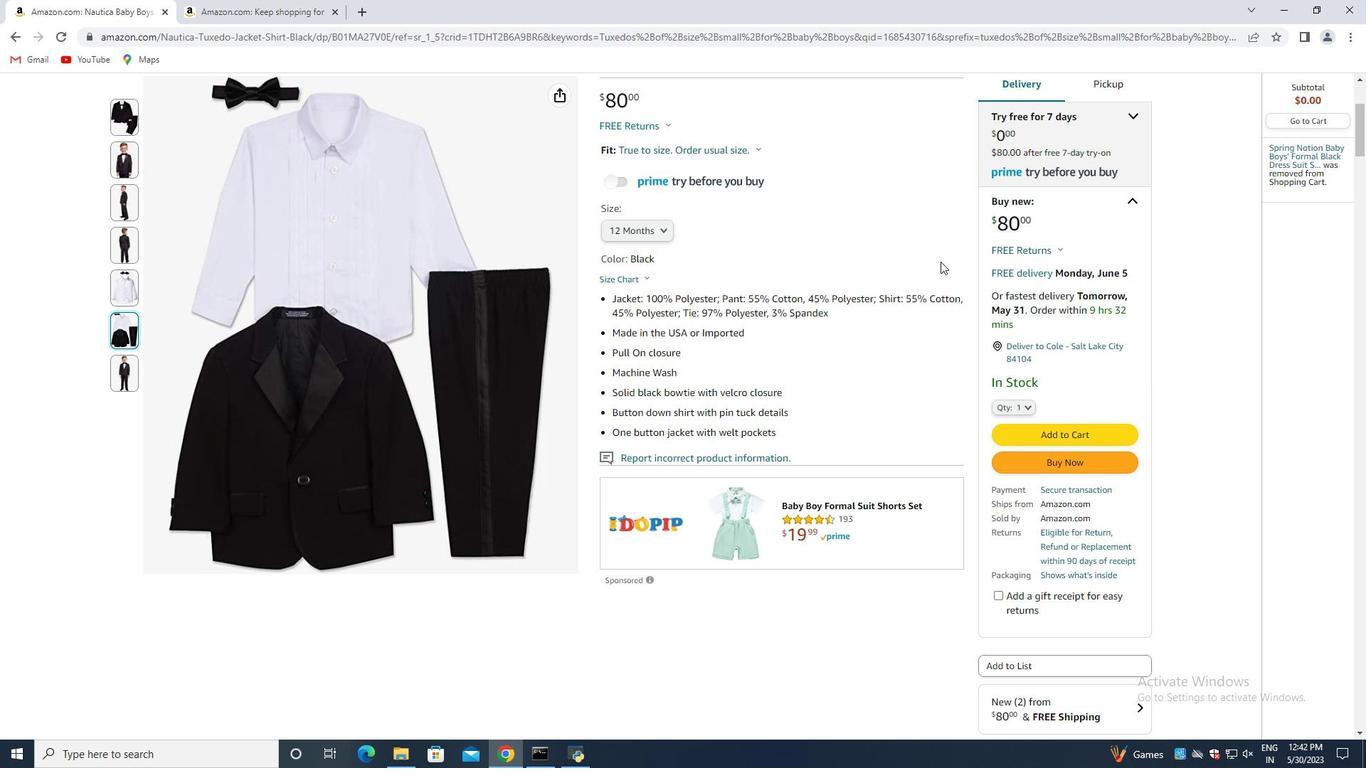 
Action: Mouse scrolled (914, 261) with delta (0, 0)
Screenshot: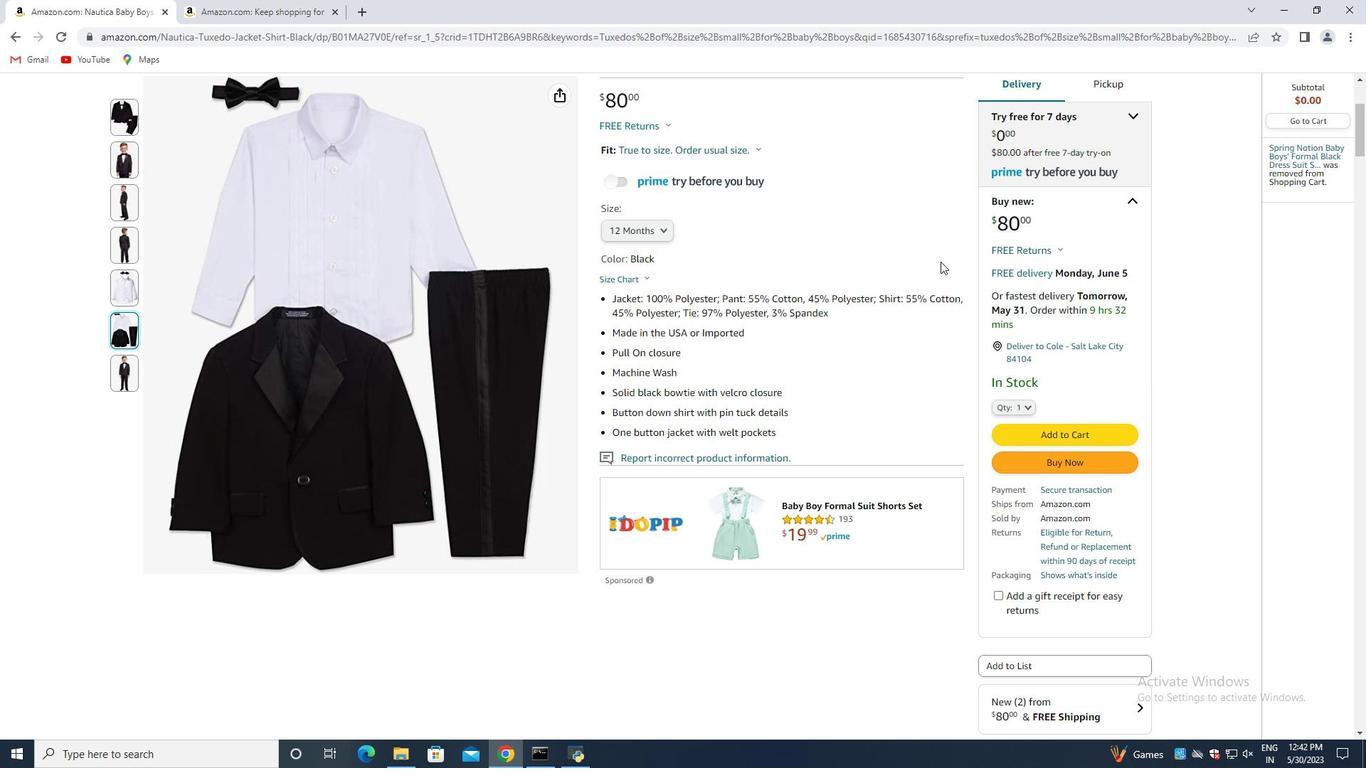 
Action: Mouse moved to (888, 267)
Screenshot: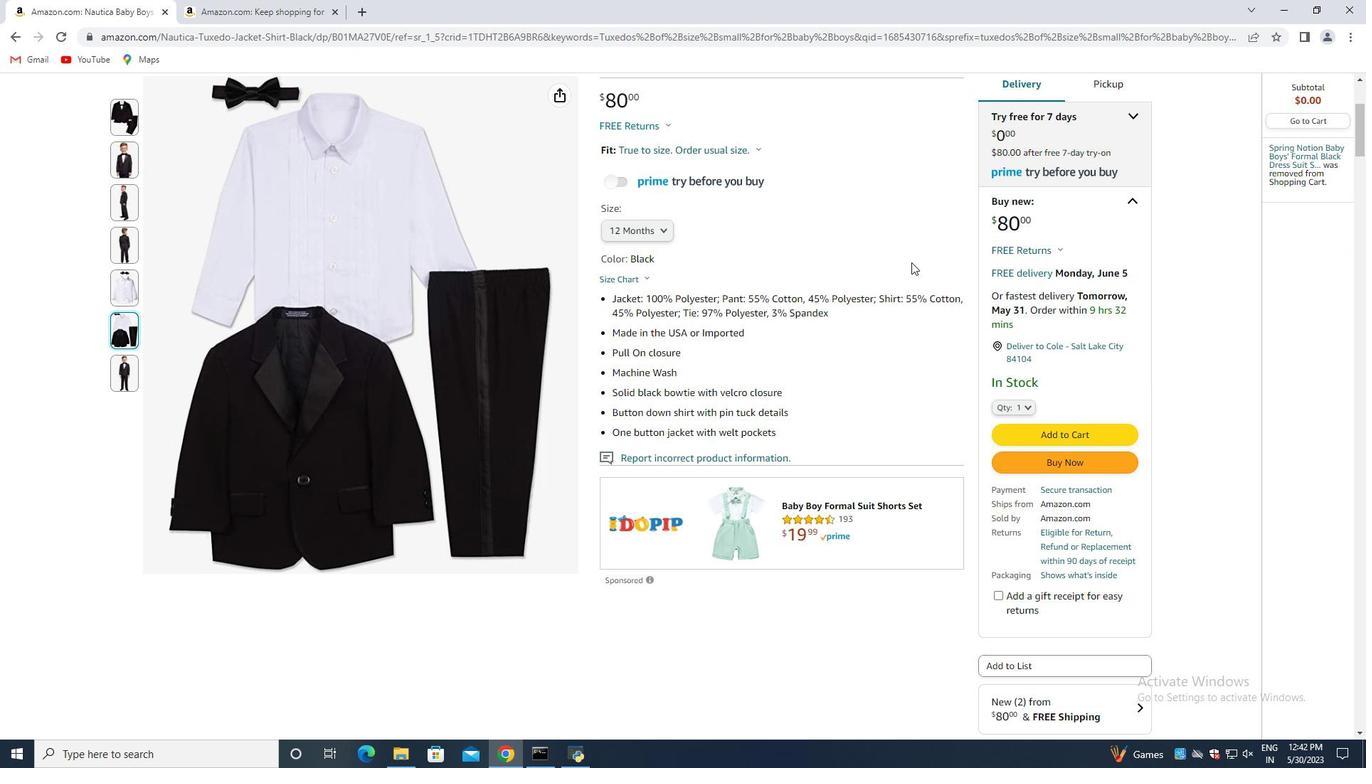 
Action: Mouse scrolled (890, 266) with delta (0, 0)
Screenshot: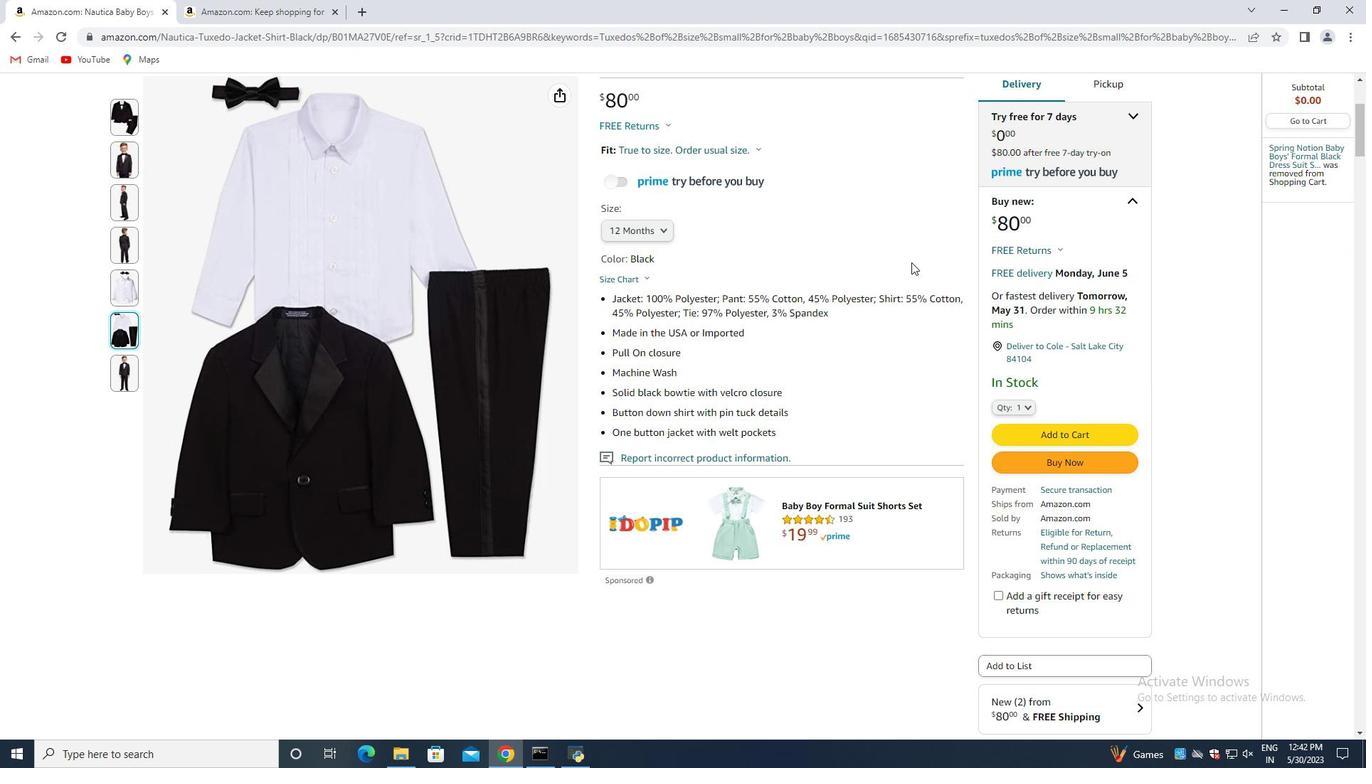 
Action: Mouse moved to (664, 93)
Screenshot: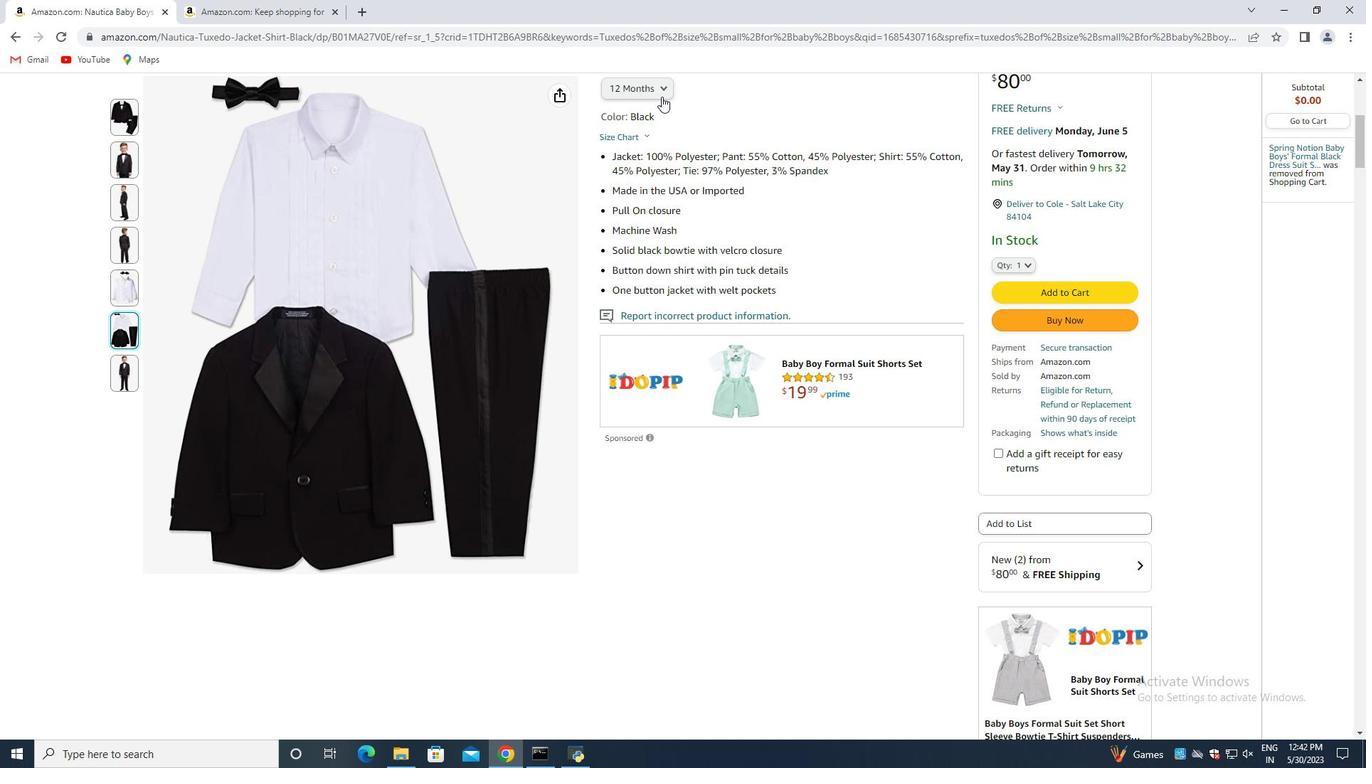 
Action: Mouse pressed left at (664, 93)
Screenshot: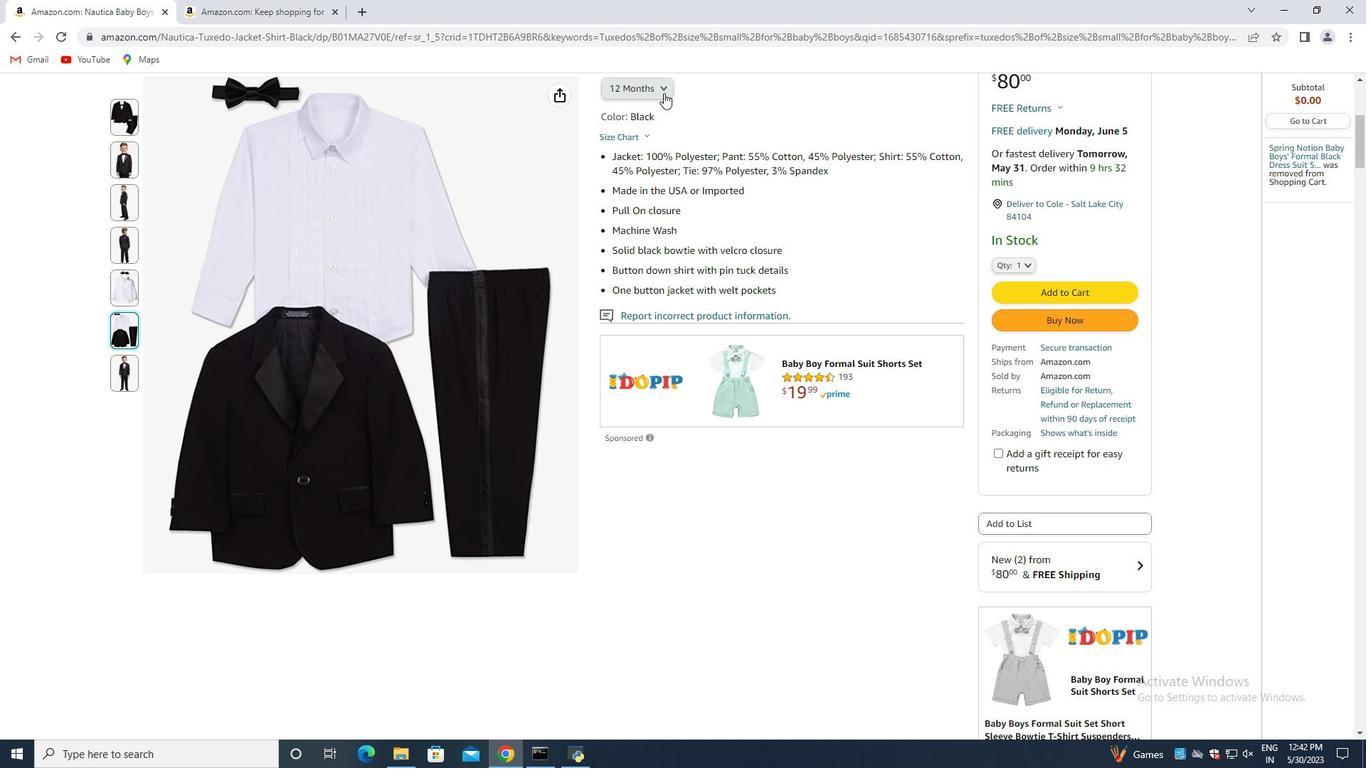 
Action: Mouse moved to (637, 127)
Screenshot: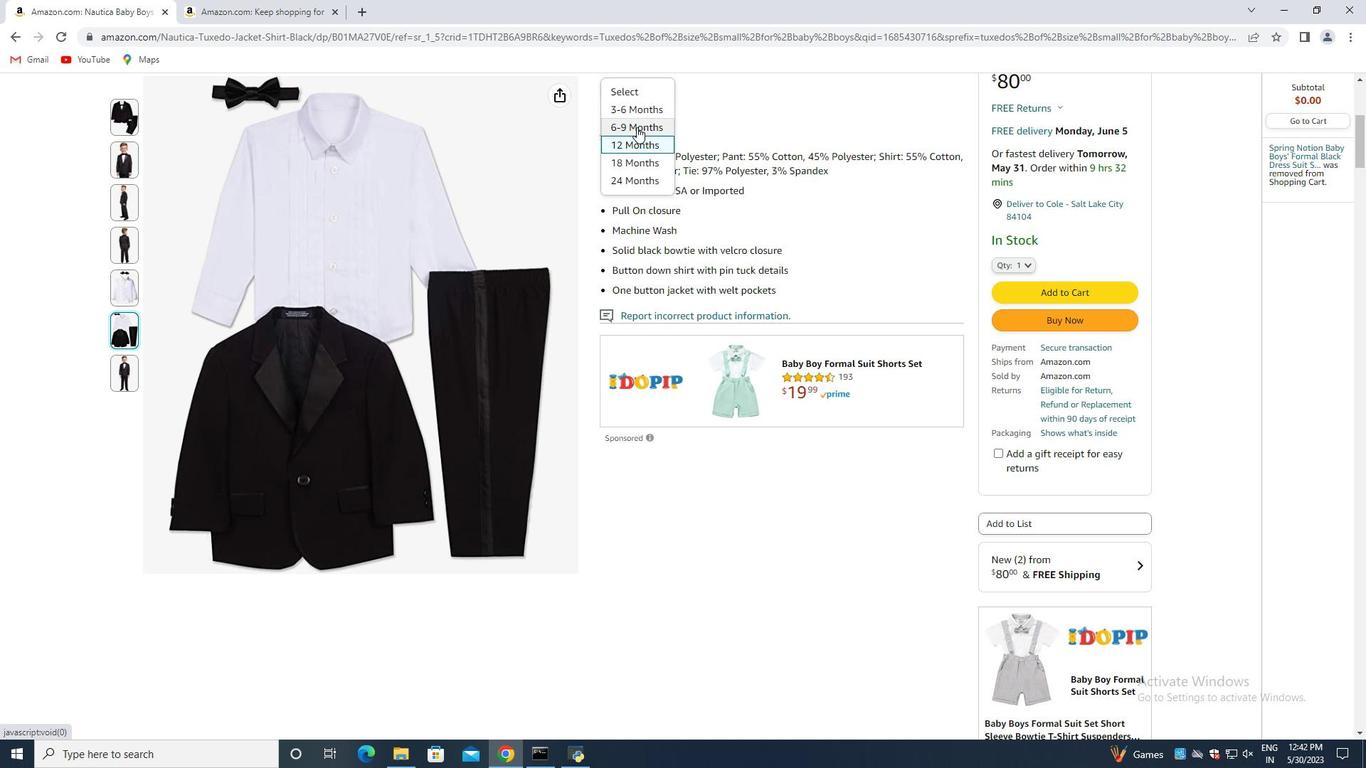 
Action: Mouse pressed left at (637, 127)
Screenshot: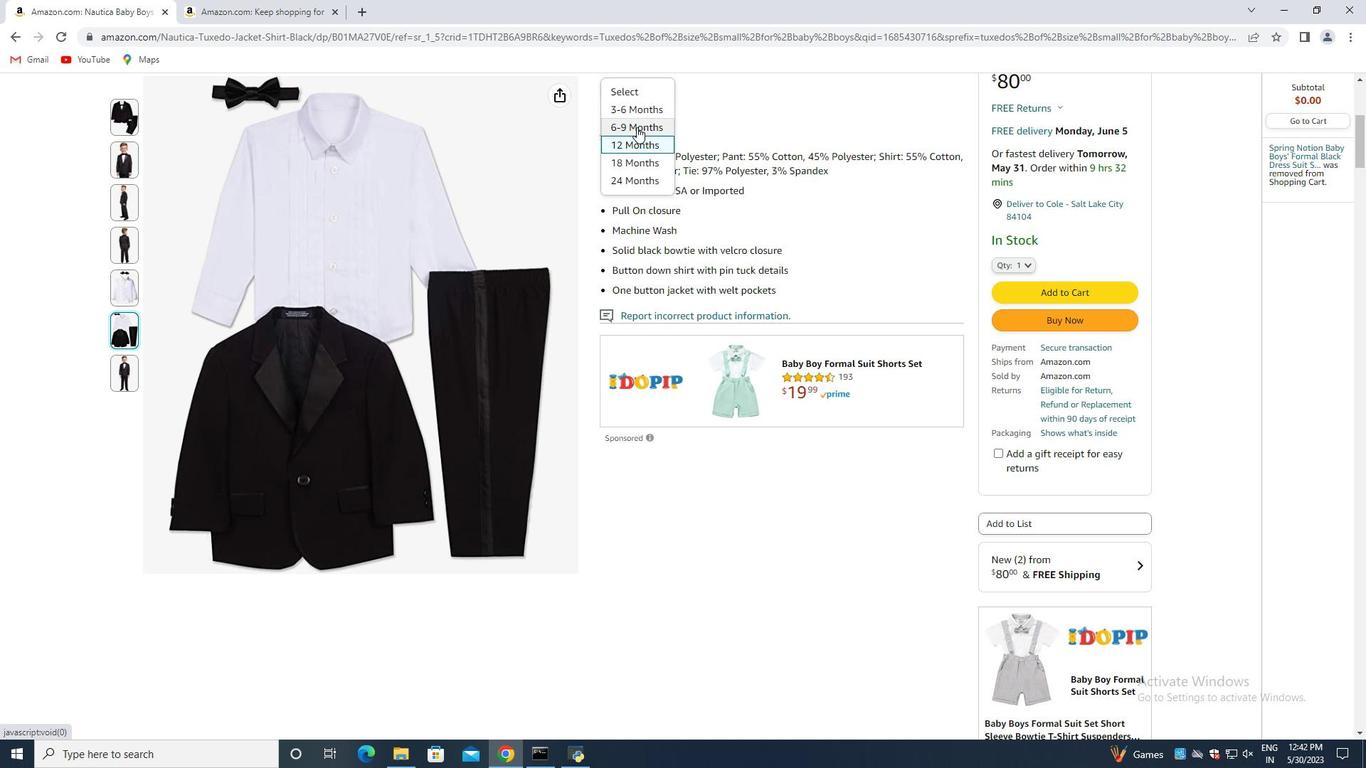 
Action: Mouse moved to (750, 106)
Screenshot: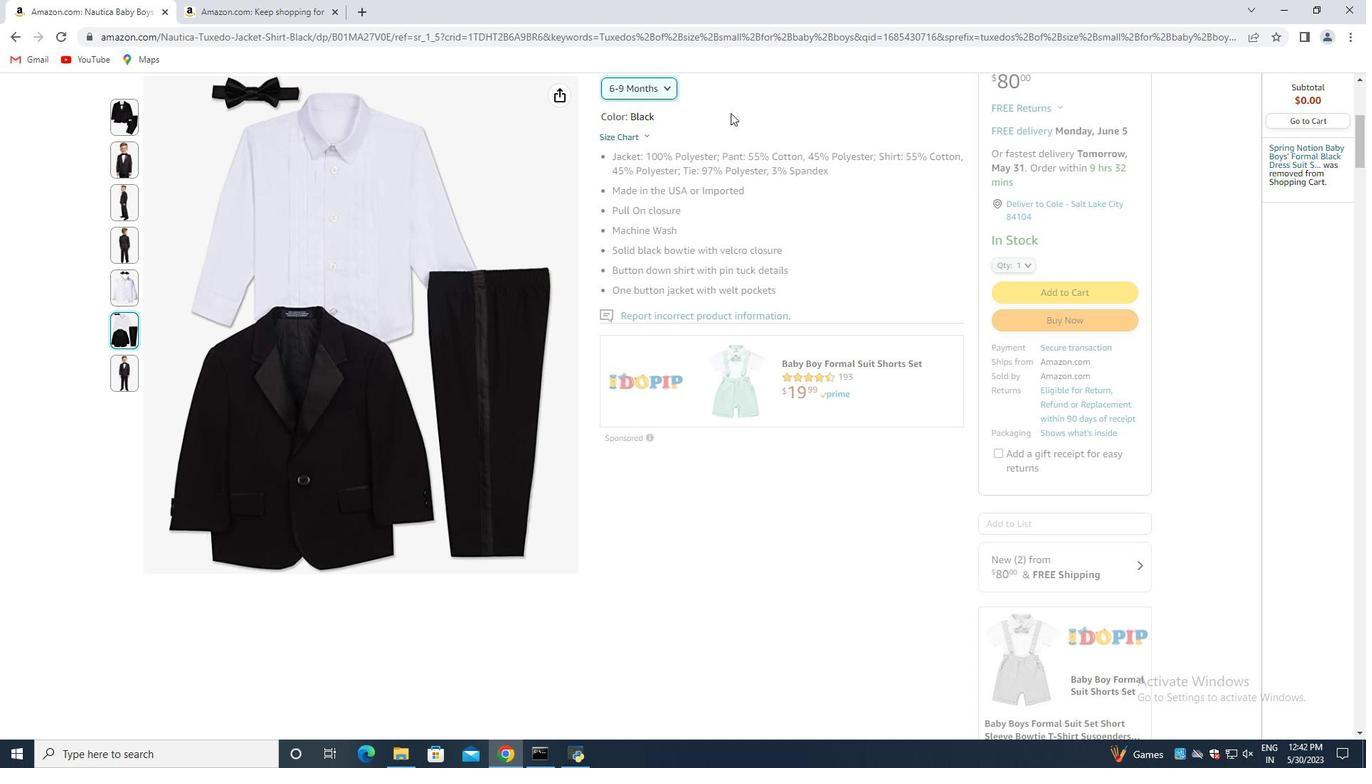 
Action: Mouse pressed left at (750, 106)
Screenshot: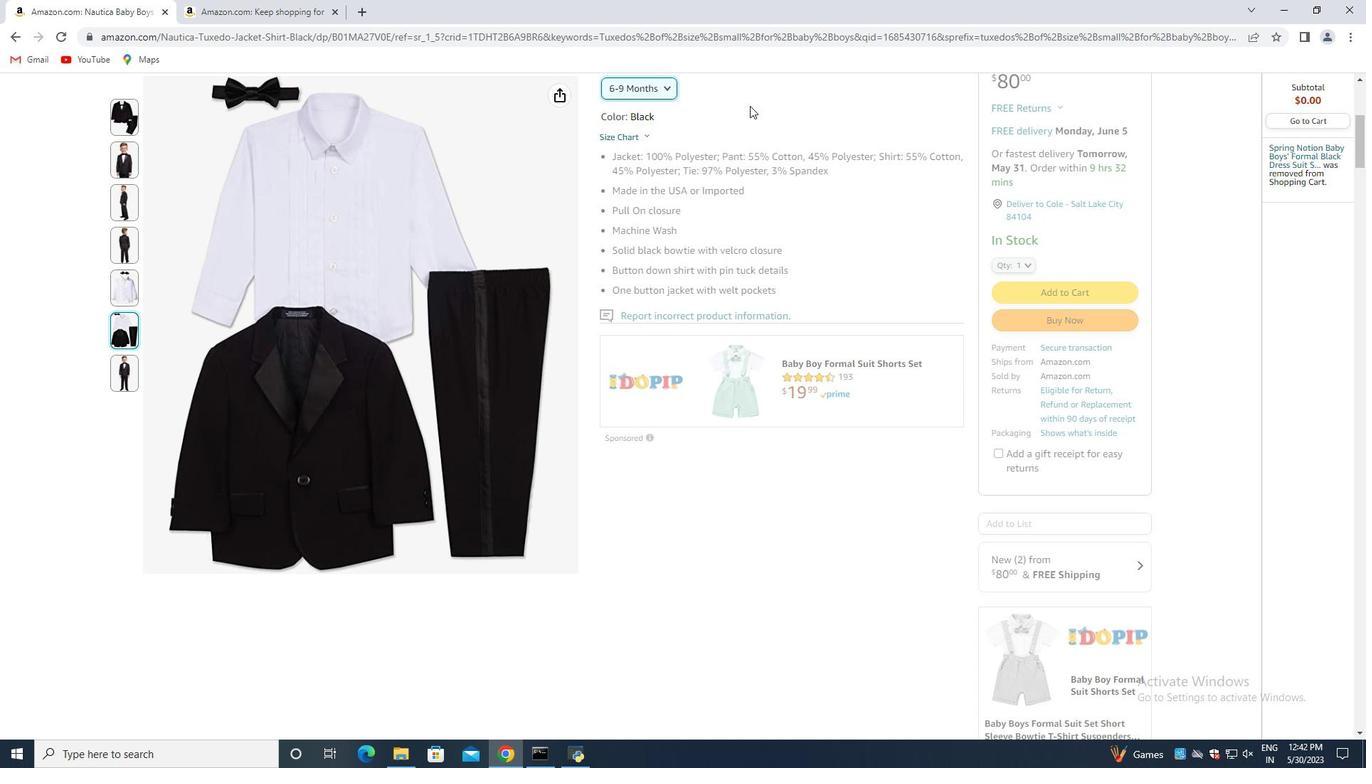 
Action: Mouse moved to (750, 108)
Screenshot: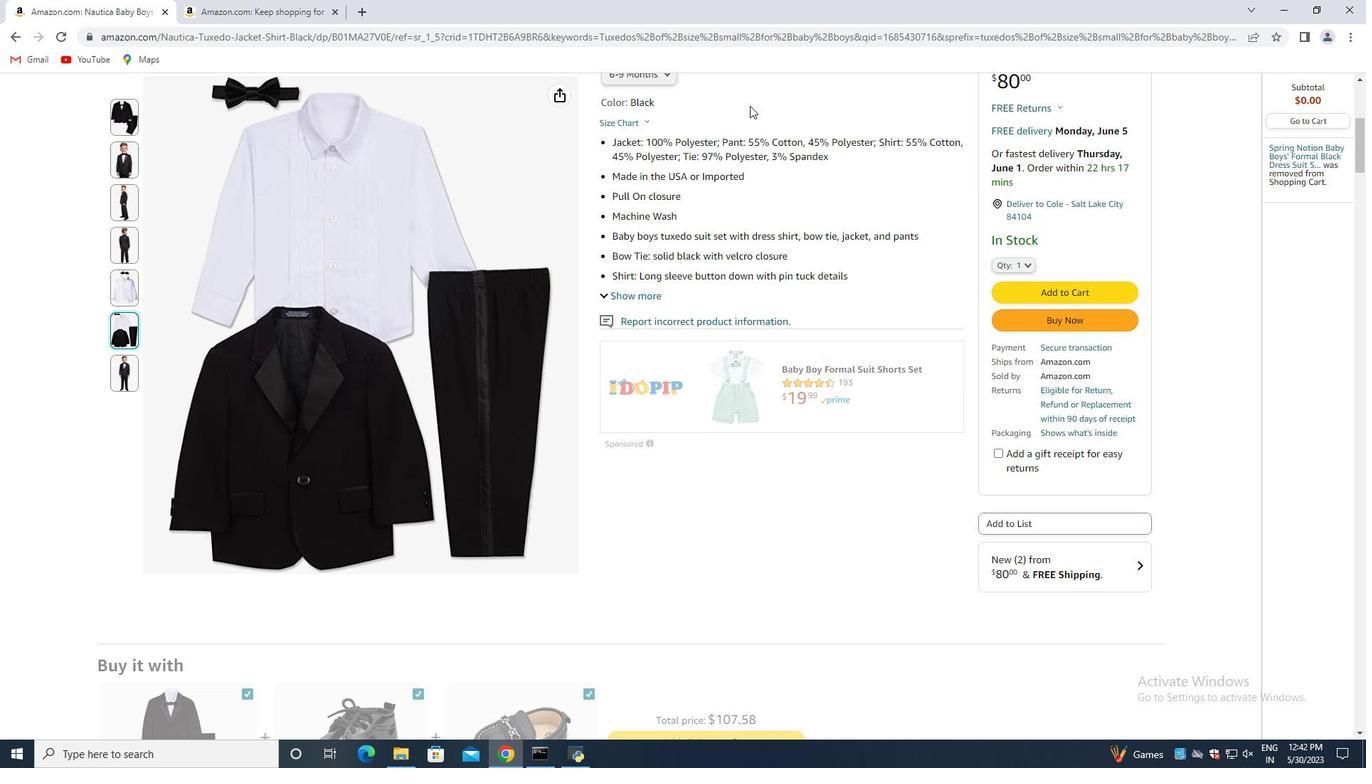 
Action: Mouse scrolled (750, 107) with delta (0, 0)
Screenshot: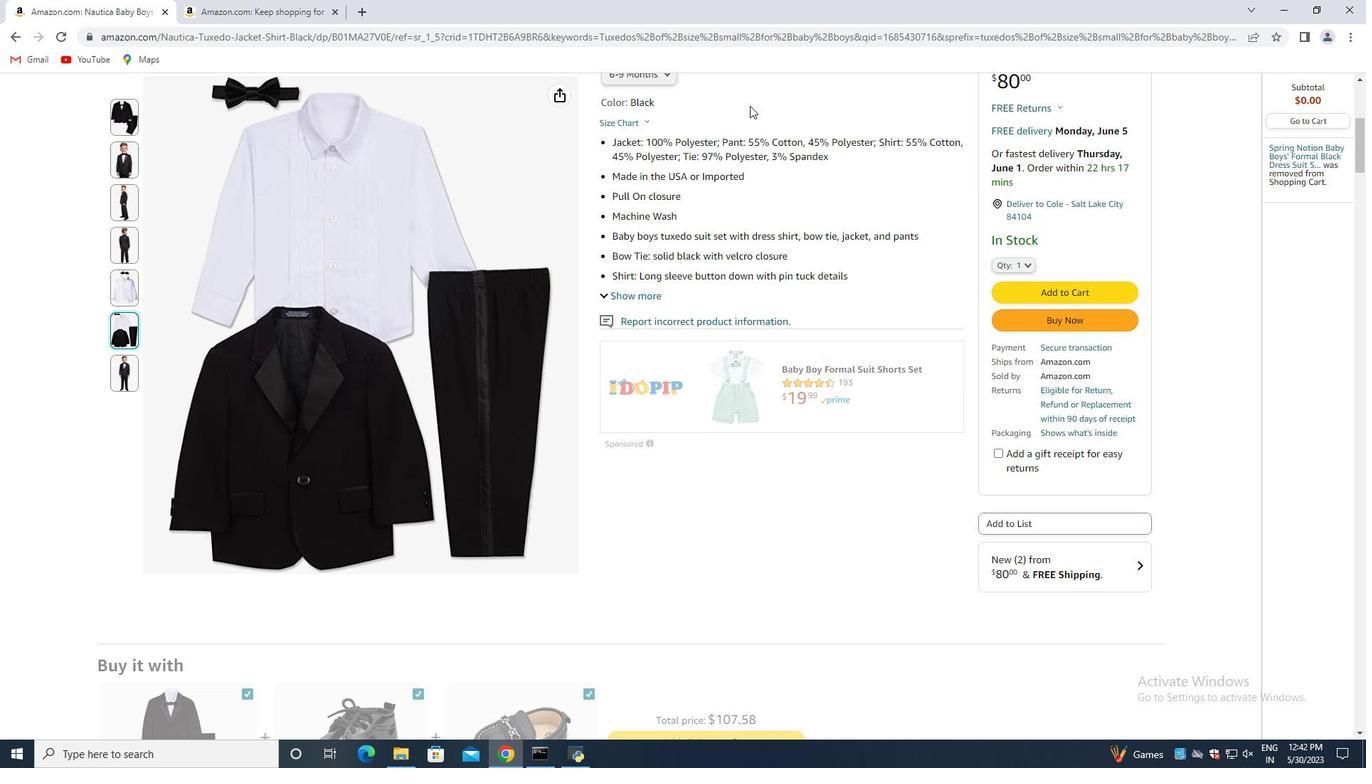 
Action: Mouse moved to (748, 117)
Screenshot: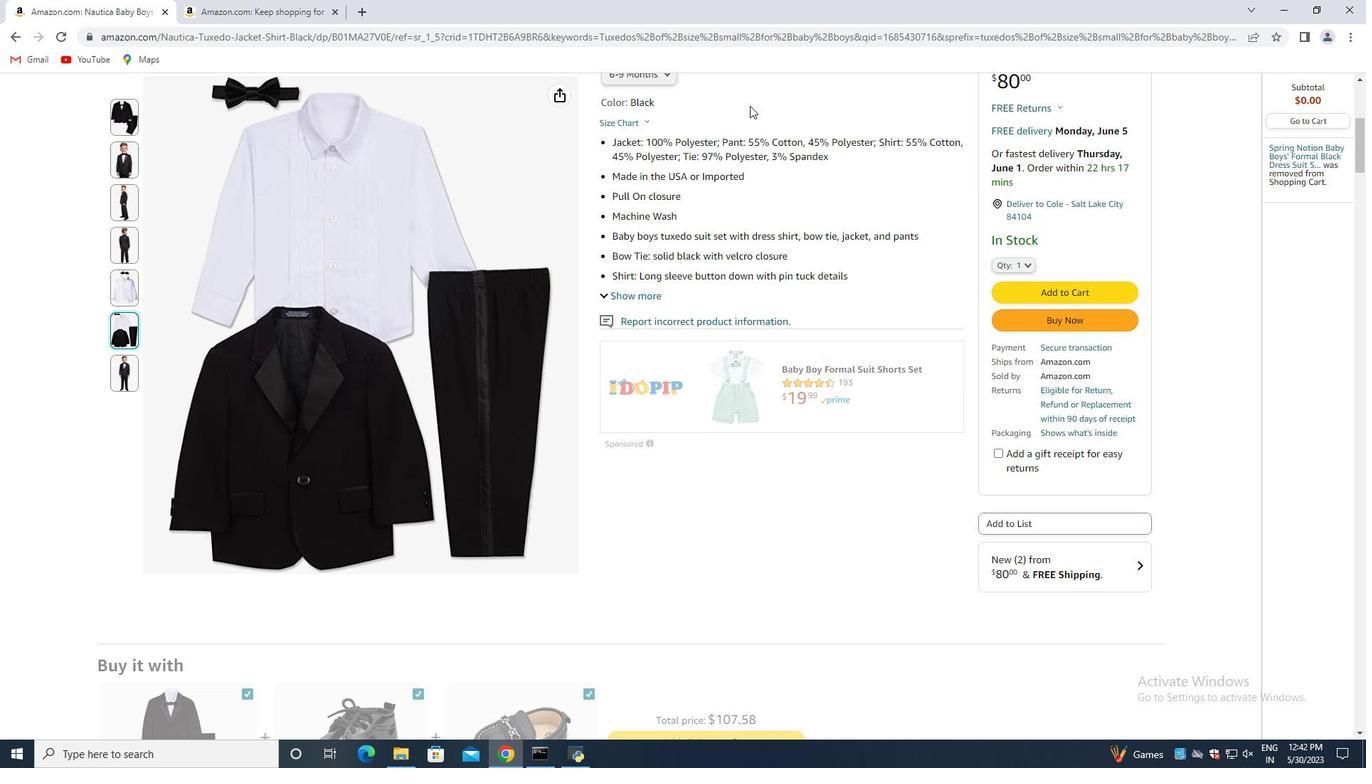 
Action: Mouse scrolled (748, 116) with delta (0, 0)
Screenshot: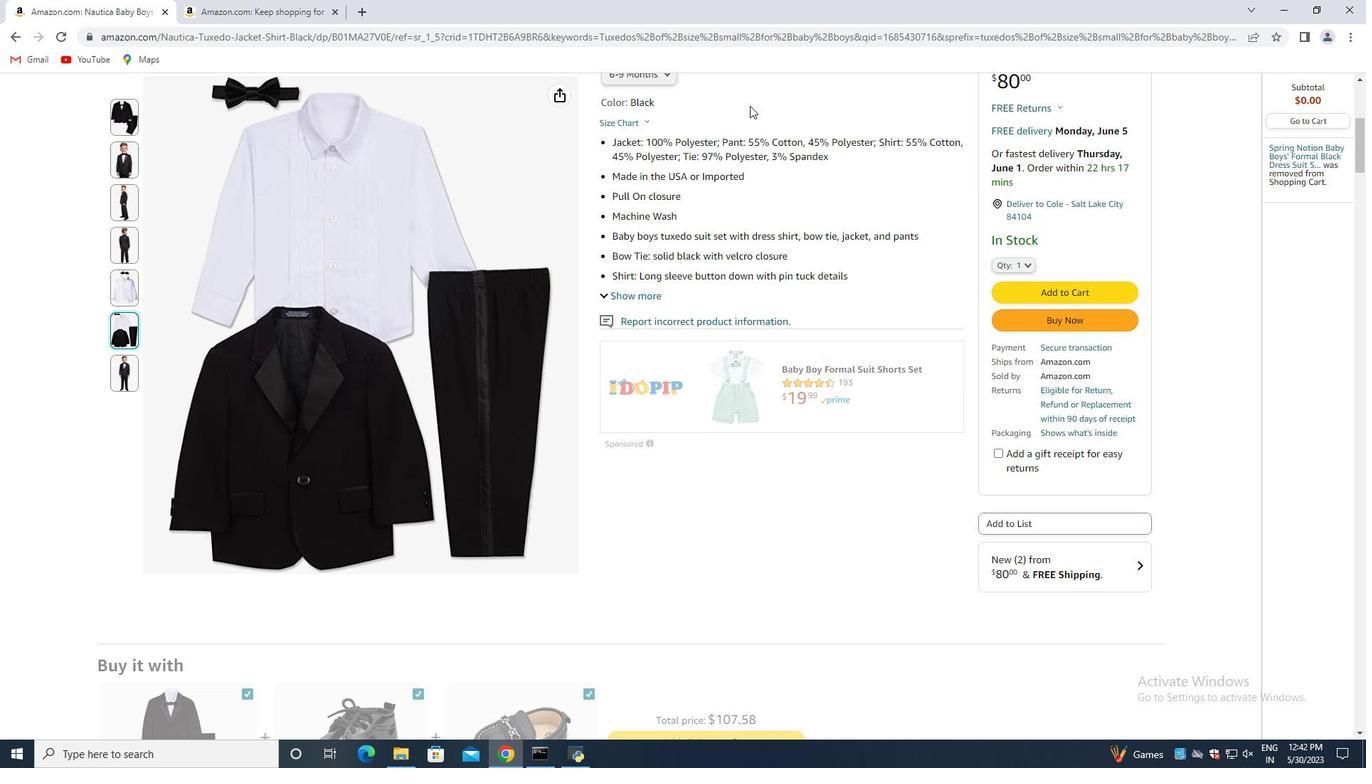 
Action: Mouse moved to (744, 126)
Screenshot: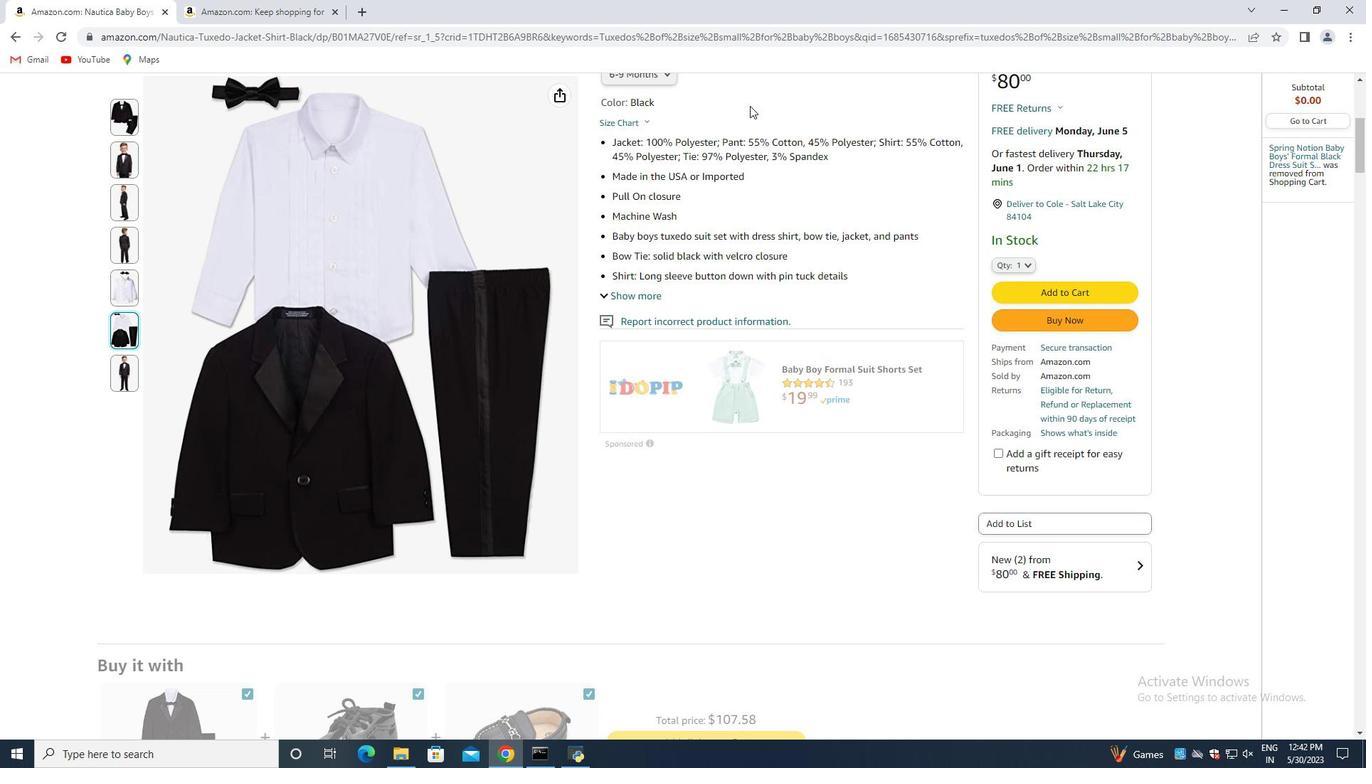 
Action: Mouse scrolled (744, 125) with delta (0, 0)
Screenshot: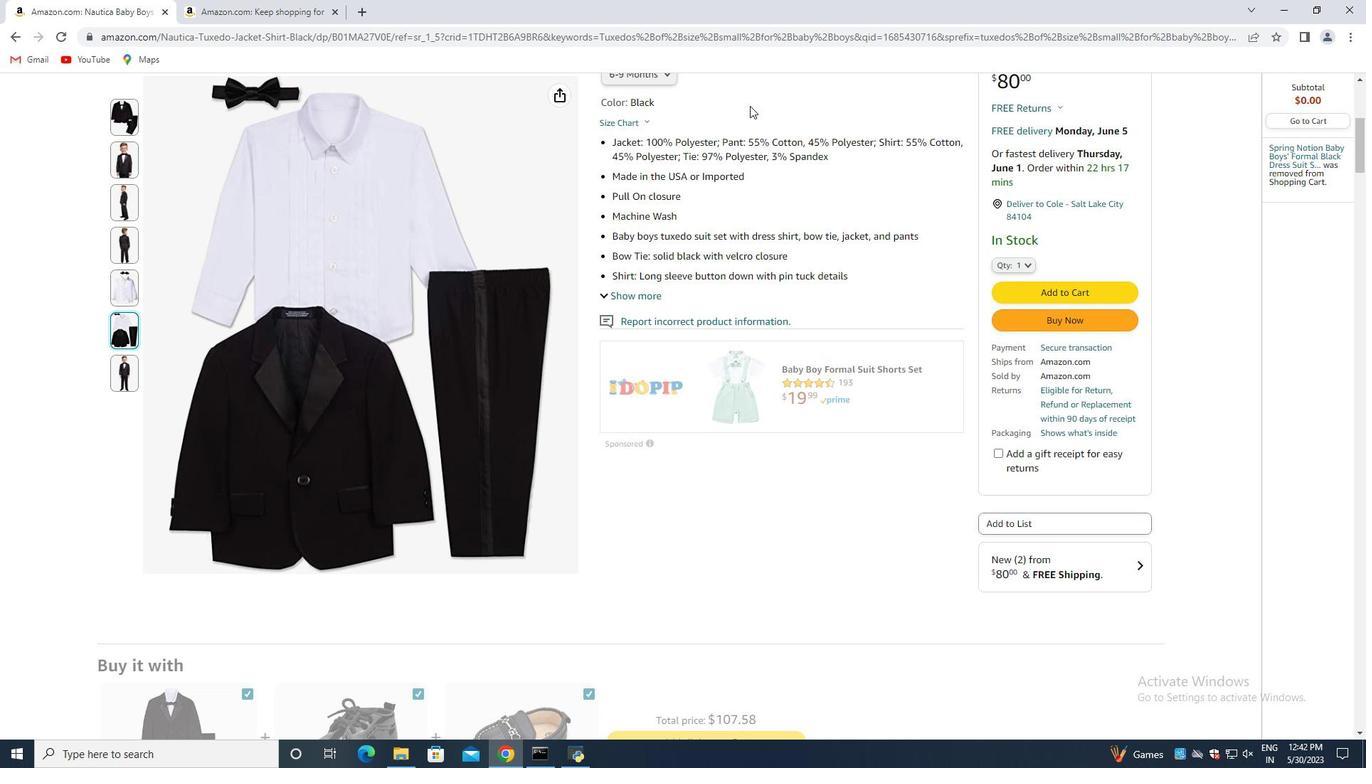
Action: Mouse moved to (706, 156)
Screenshot: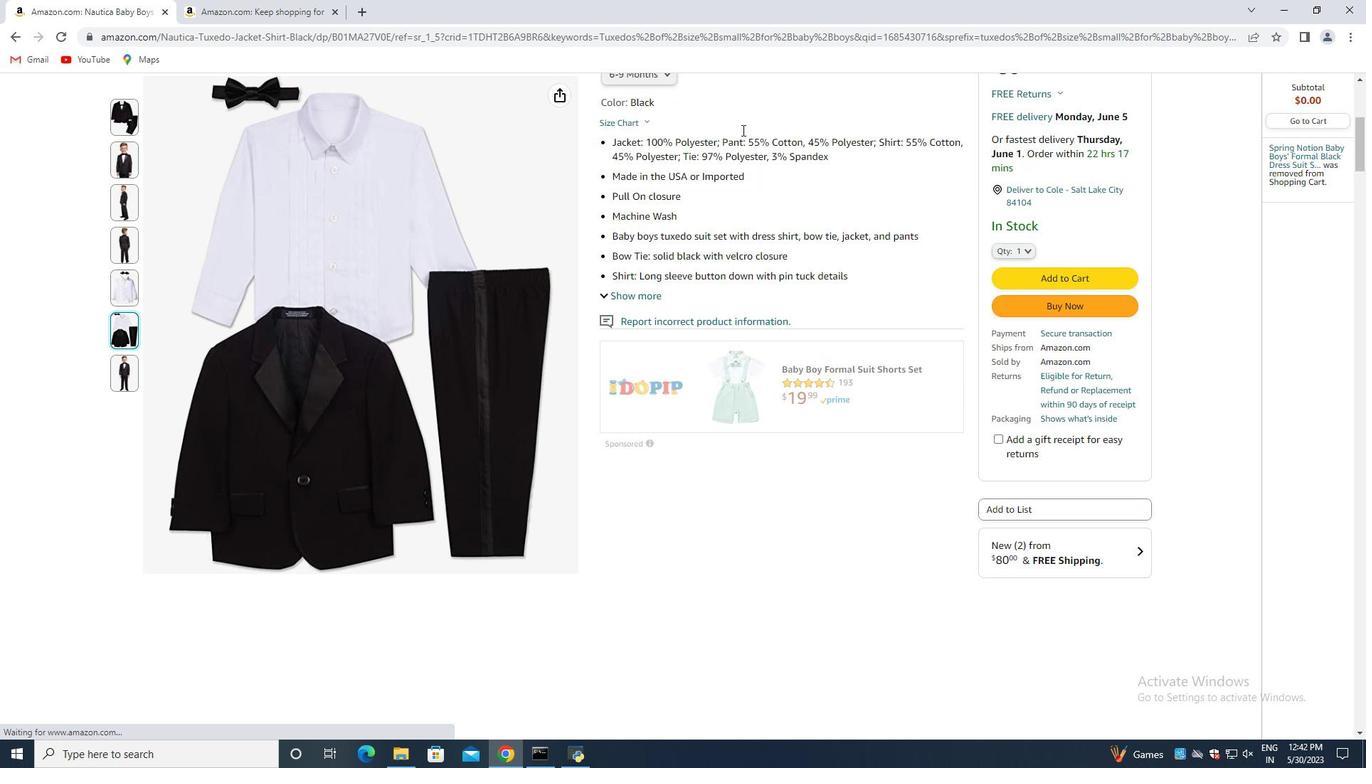 
Action: Mouse scrolled (735, 138) with delta (0, 0)
Screenshot: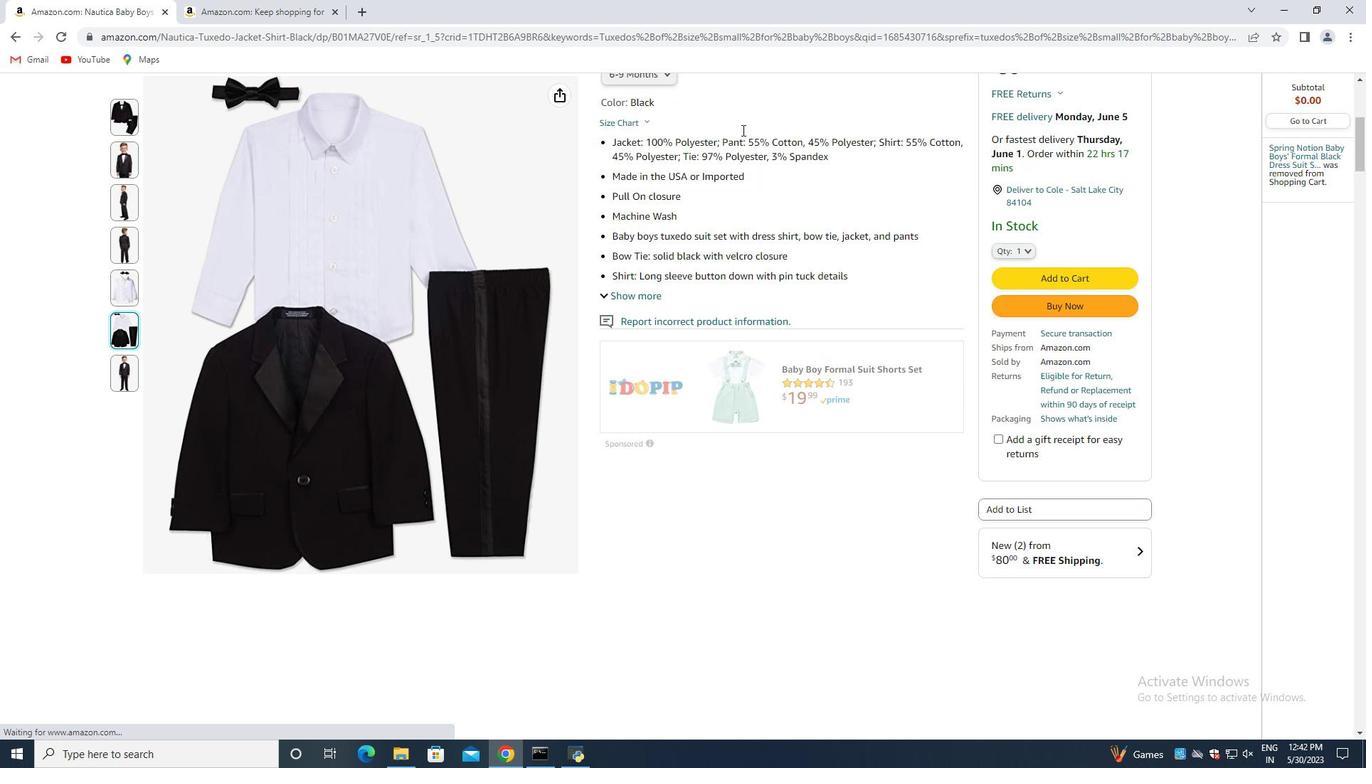 
Action: Mouse moved to (705, 158)
Screenshot: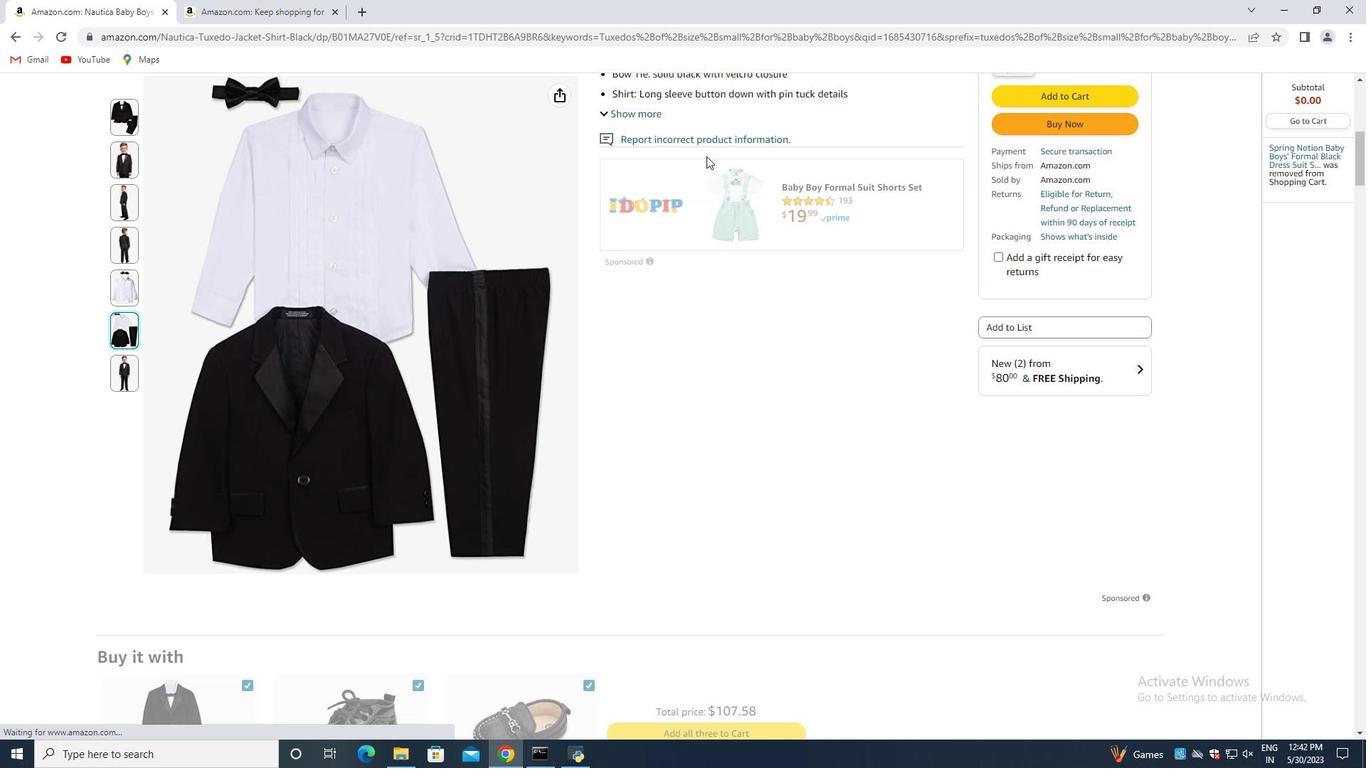 
Action: Mouse scrolled (705, 158) with delta (0, 0)
Screenshot: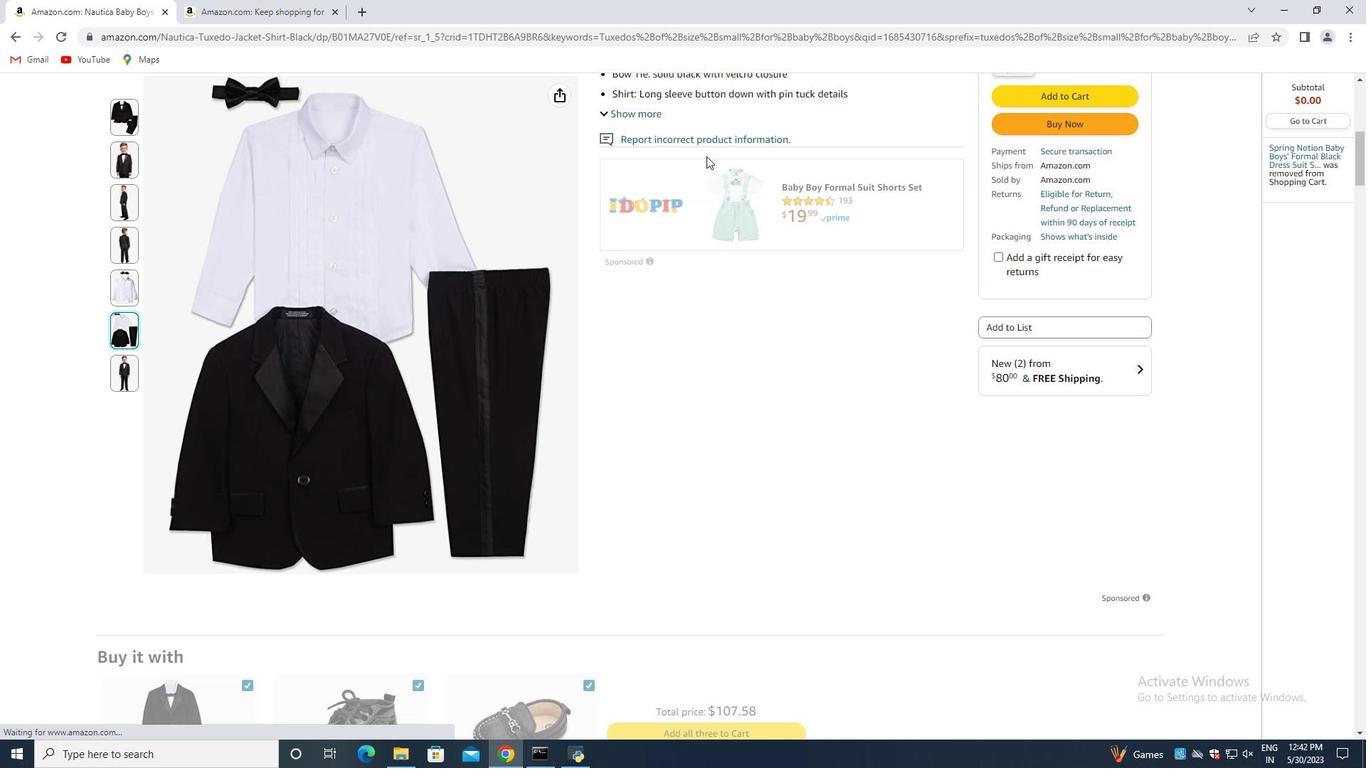 
Action: Mouse moved to (702, 162)
Screenshot: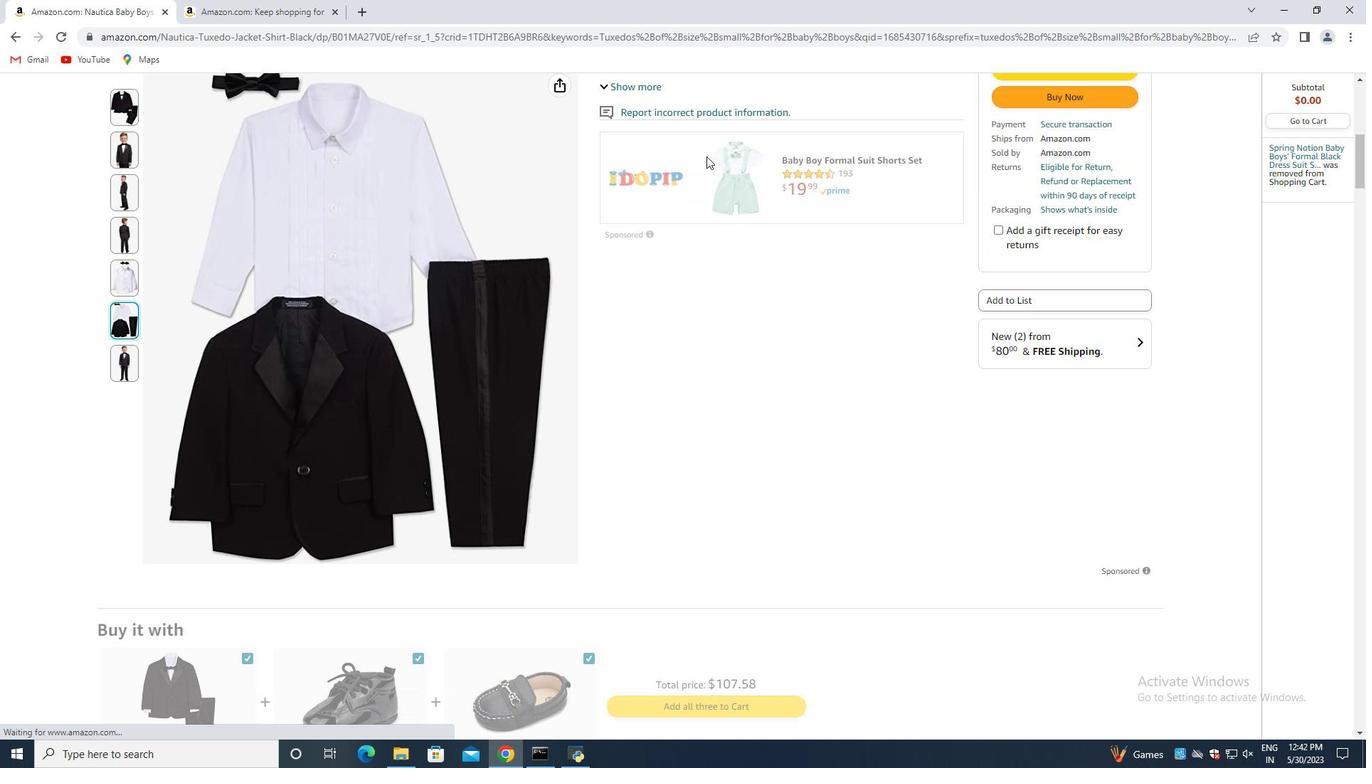 
Action: Mouse scrolled (702, 162) with delta (0, 0)
Screenshot: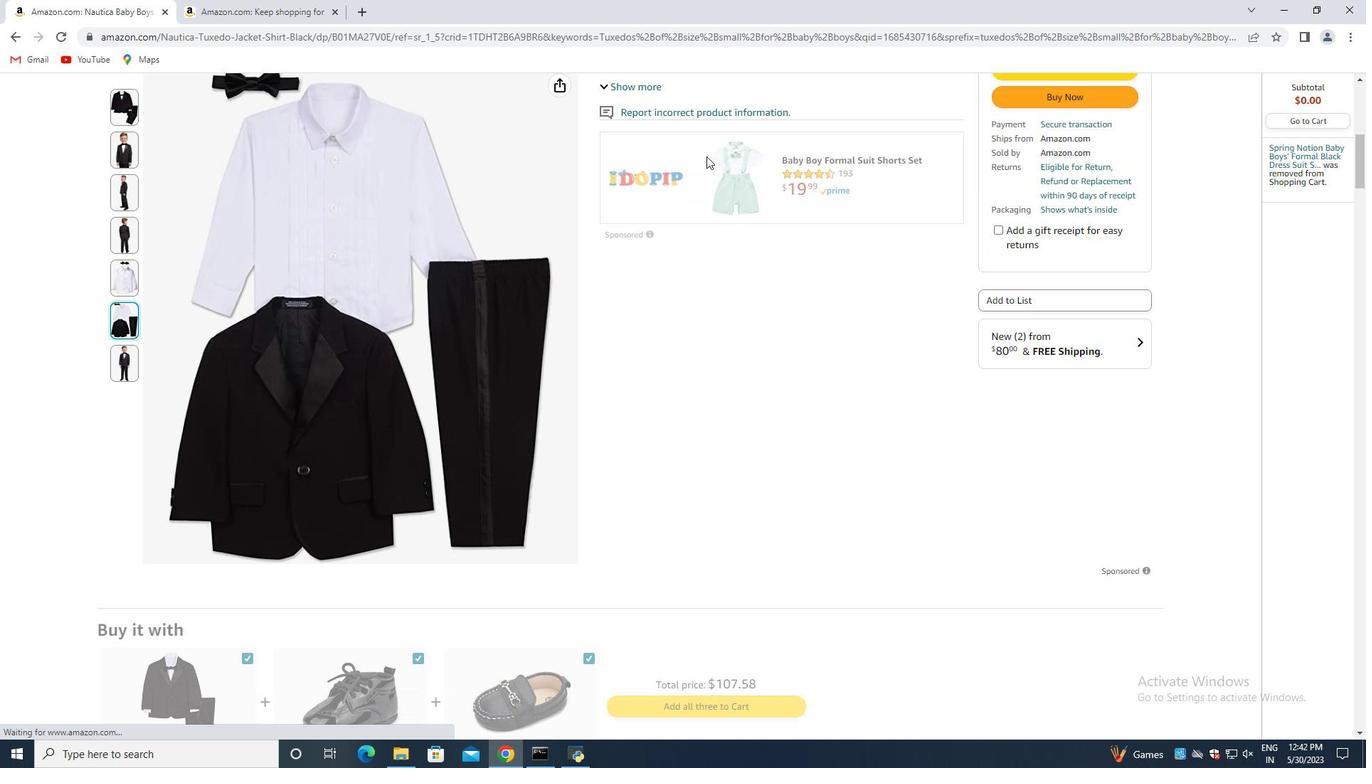 
Action: Mouse moved to (700, 167)
Screenshot: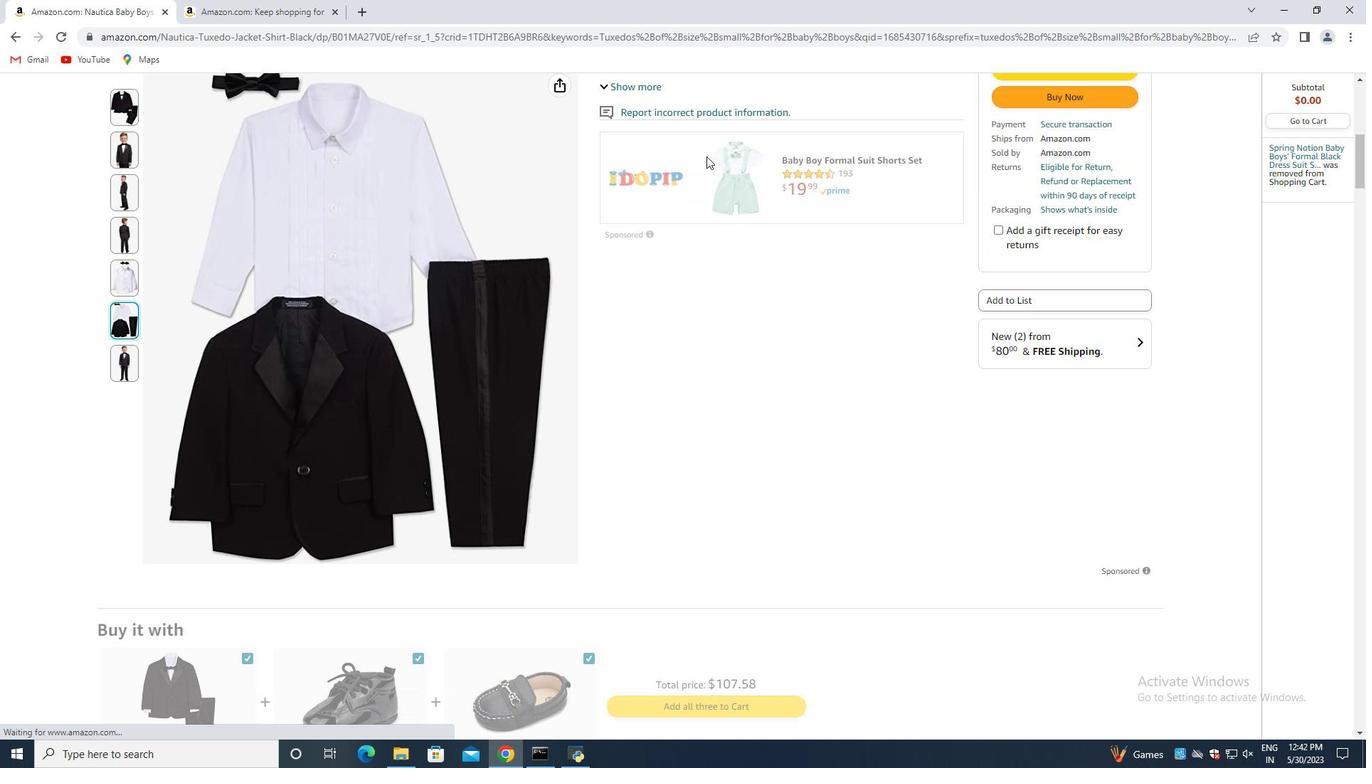 
Action: Mouse scrolled (700, 166) with delta (0, 0)
Screenshot: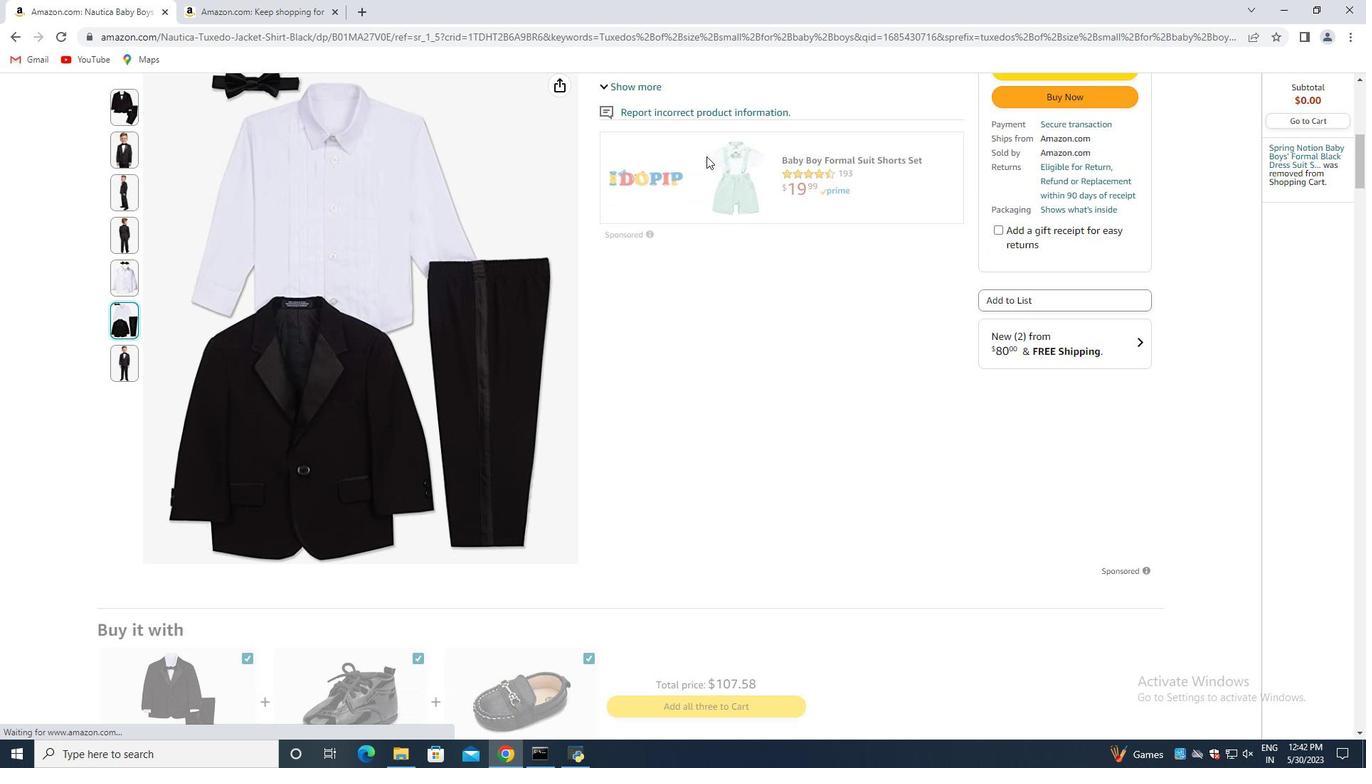 
Action: Mouse moved to (696, 175)
Screenshot: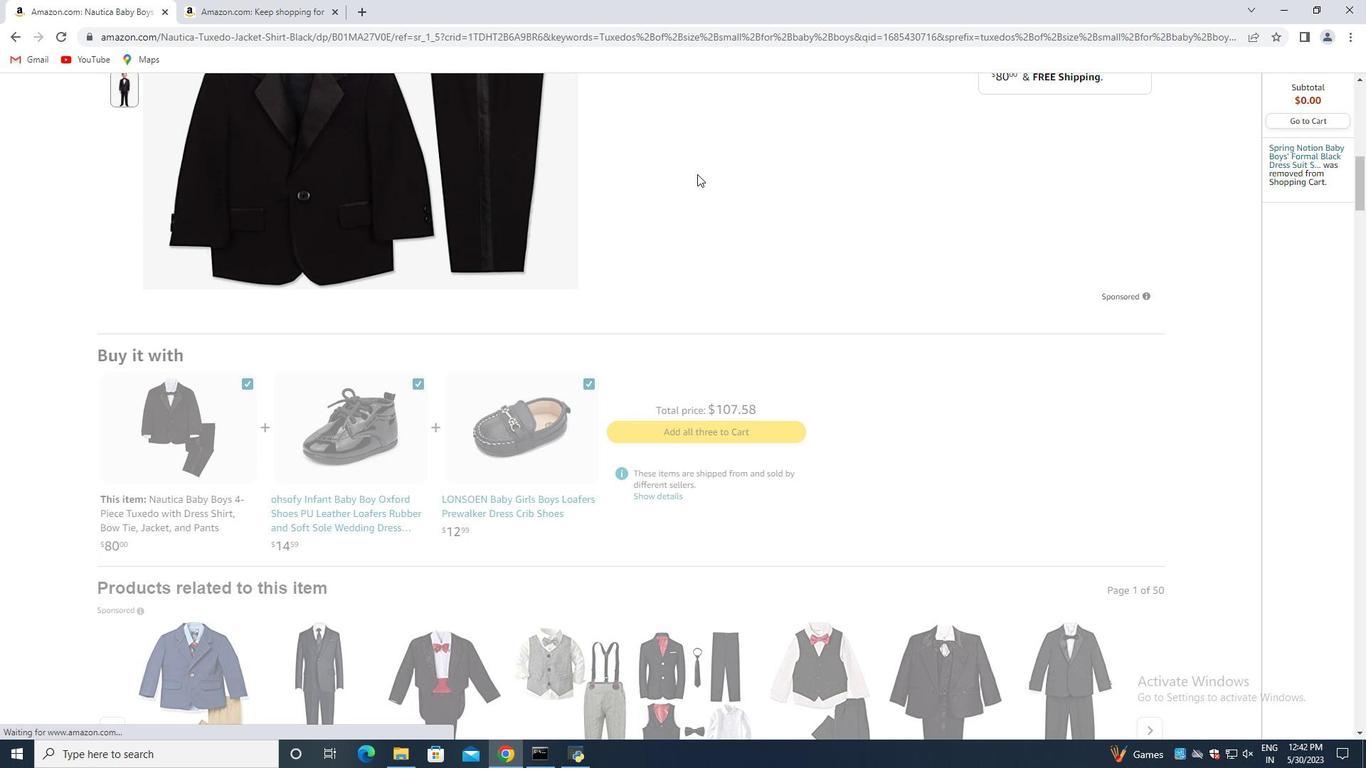 
Action: Mouse scrolled (696, 174) with delta (0, 0)
Screenshot: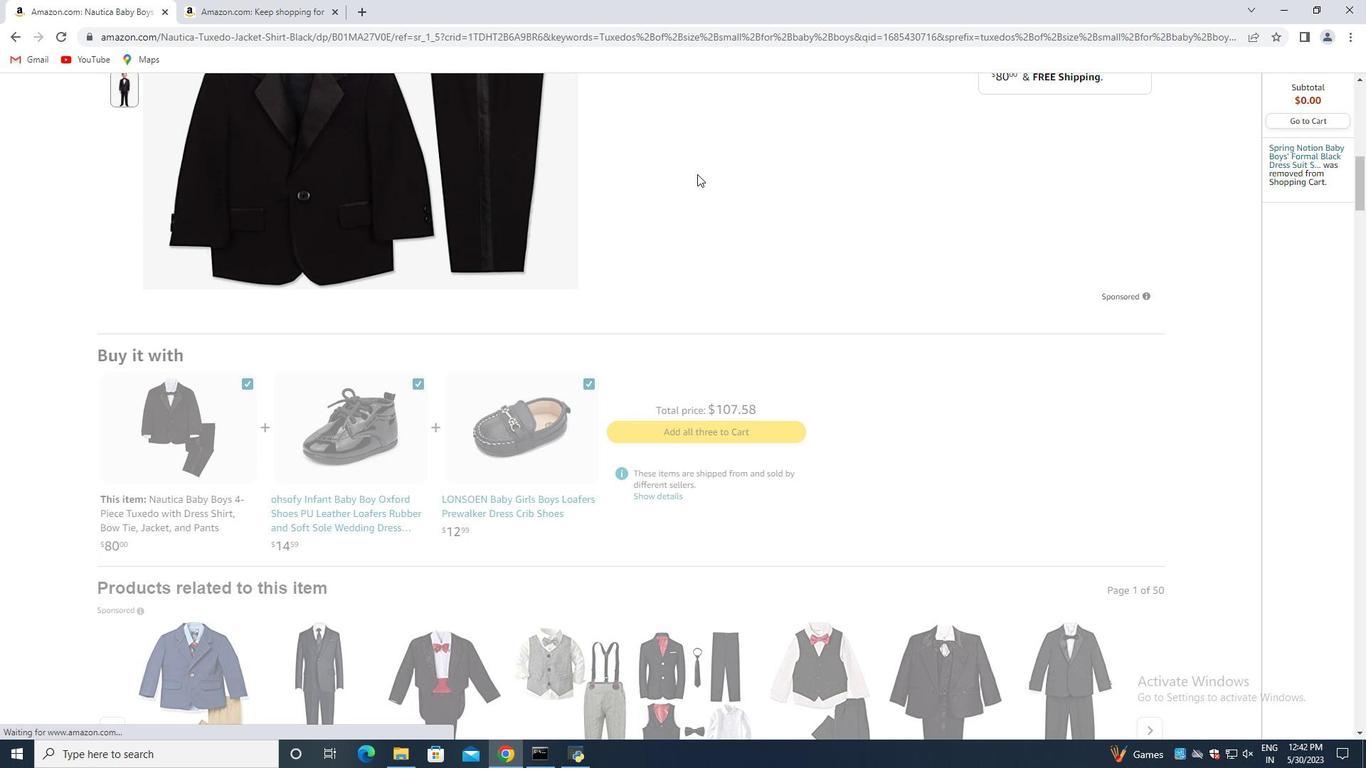 
Action: Mouse moved to (687, 199)
Screenshot: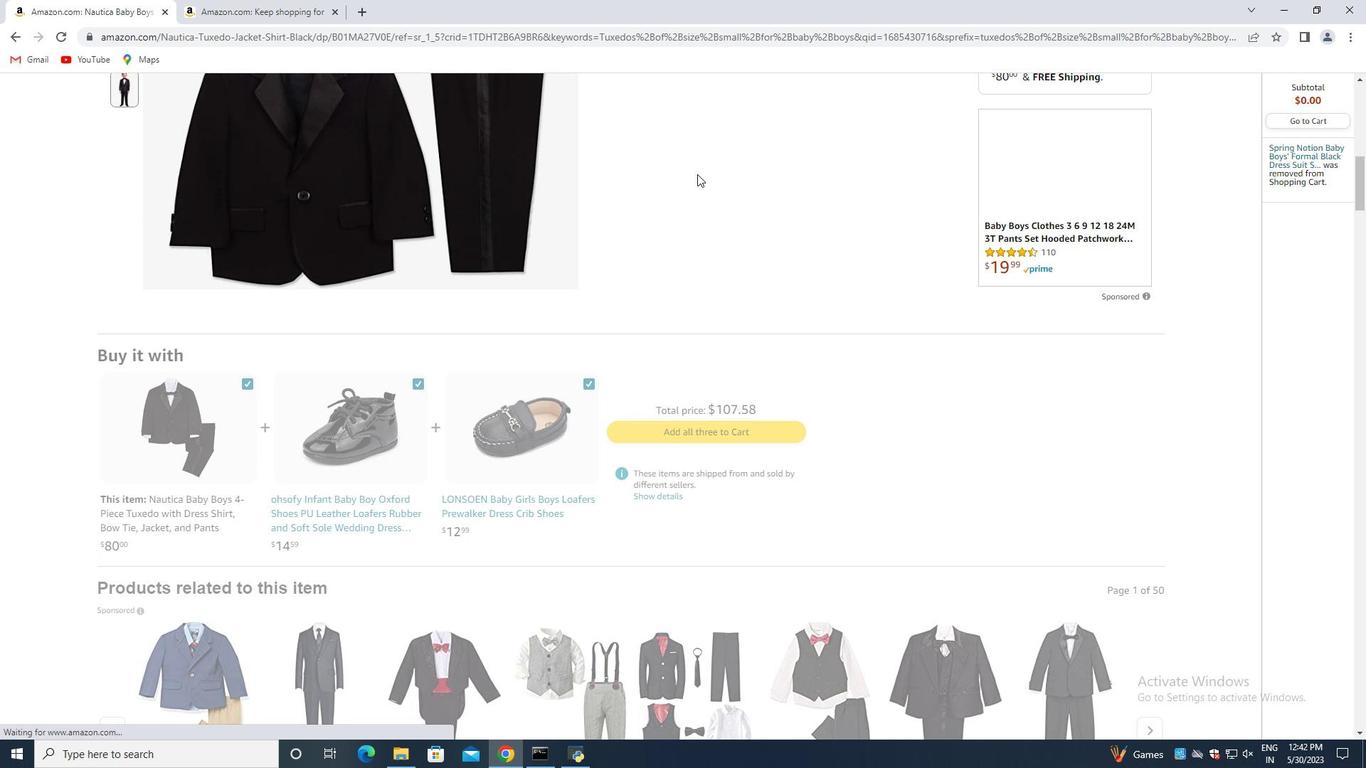 
Action: Mouse scrolled (687, 198) with delta (0, 0)
Screenshot: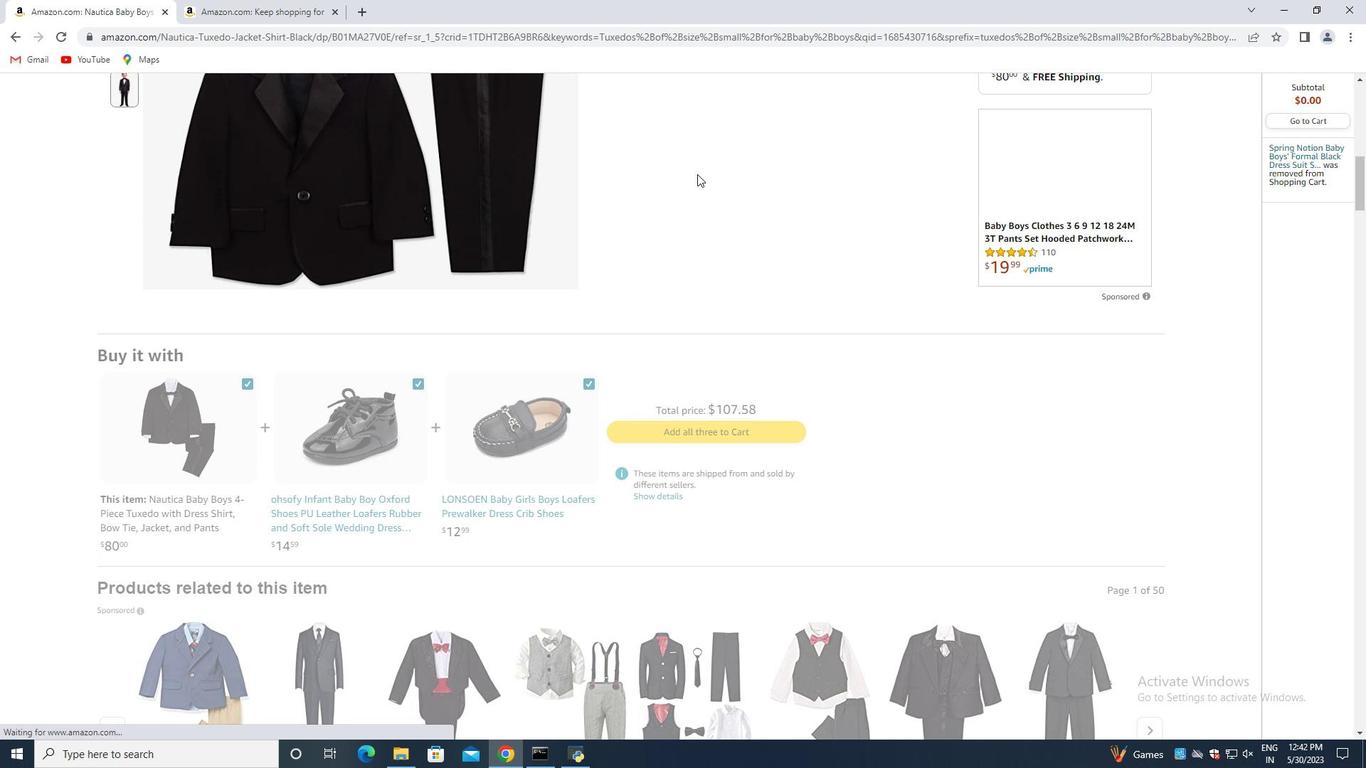 
Action: Mouse moved to (678, 264)
Screenshot: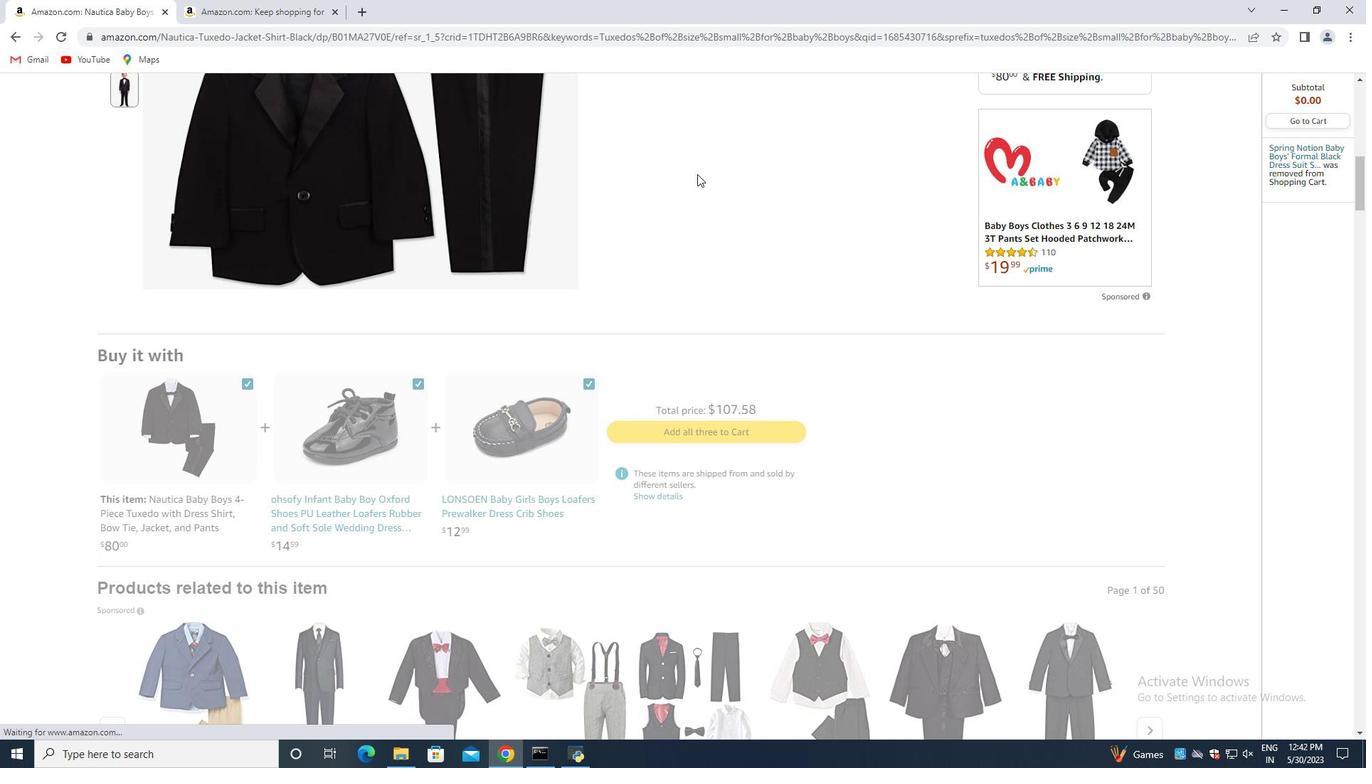 
Action: Mouse scrolled (678, 263) with delta (0, 0)
Screenshot: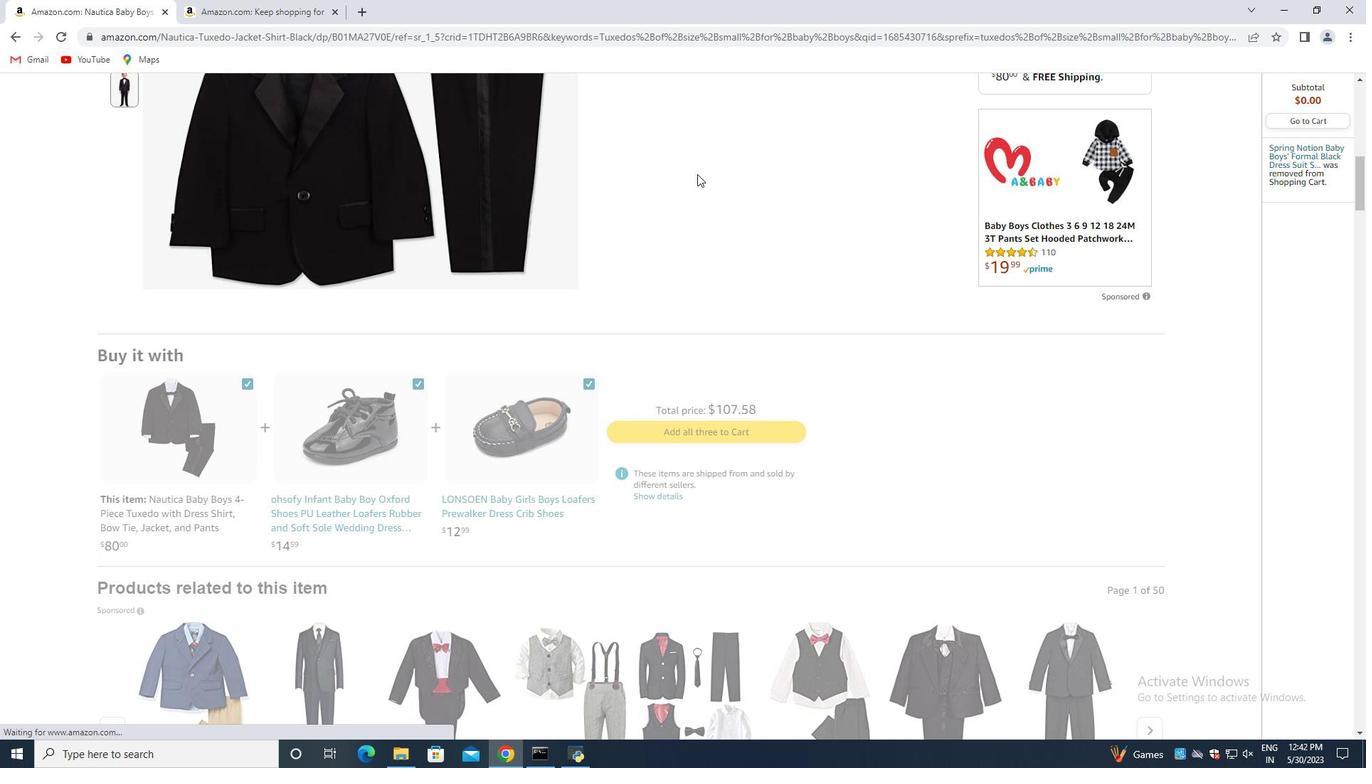 
Action: Mouse moved to (678, 274)
Screenshot: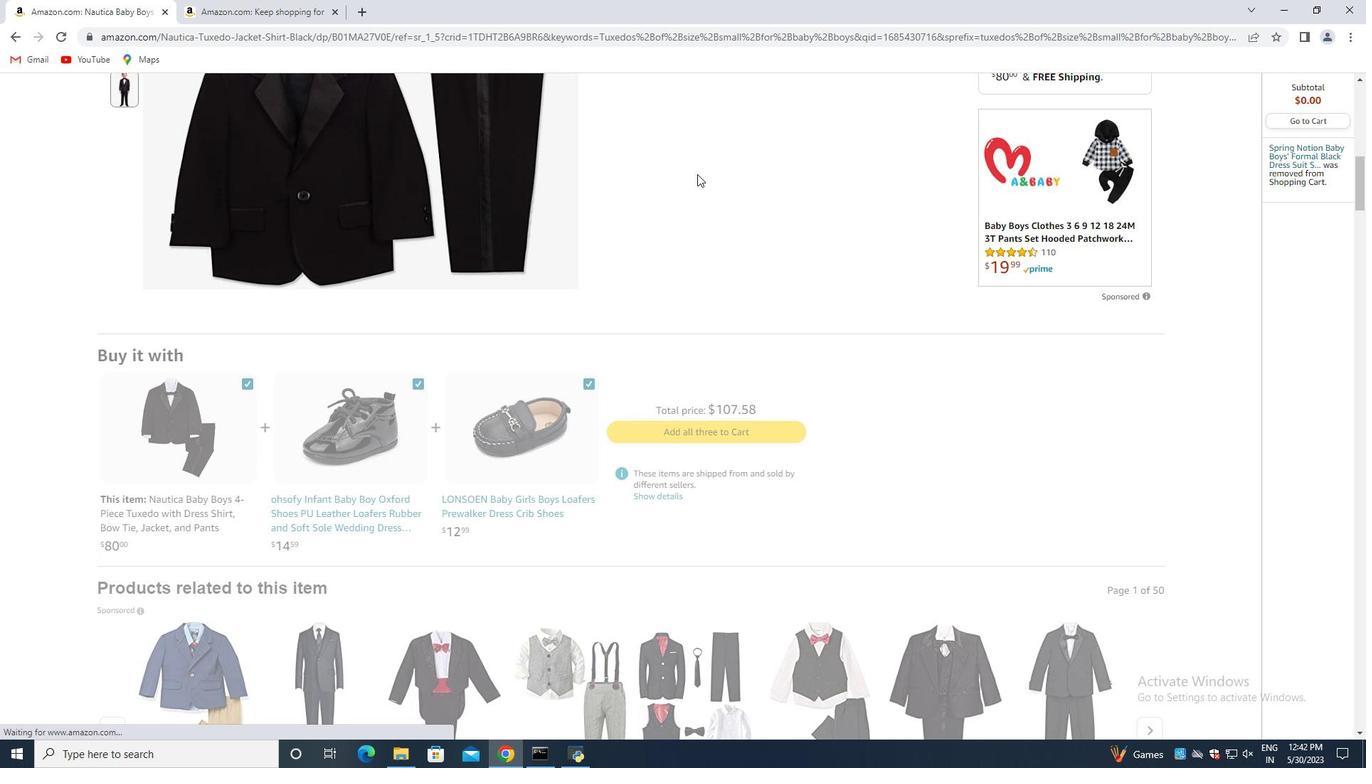 
Action: Mouse scrolled (678, 274) with delta (0, 0)
Screenshot: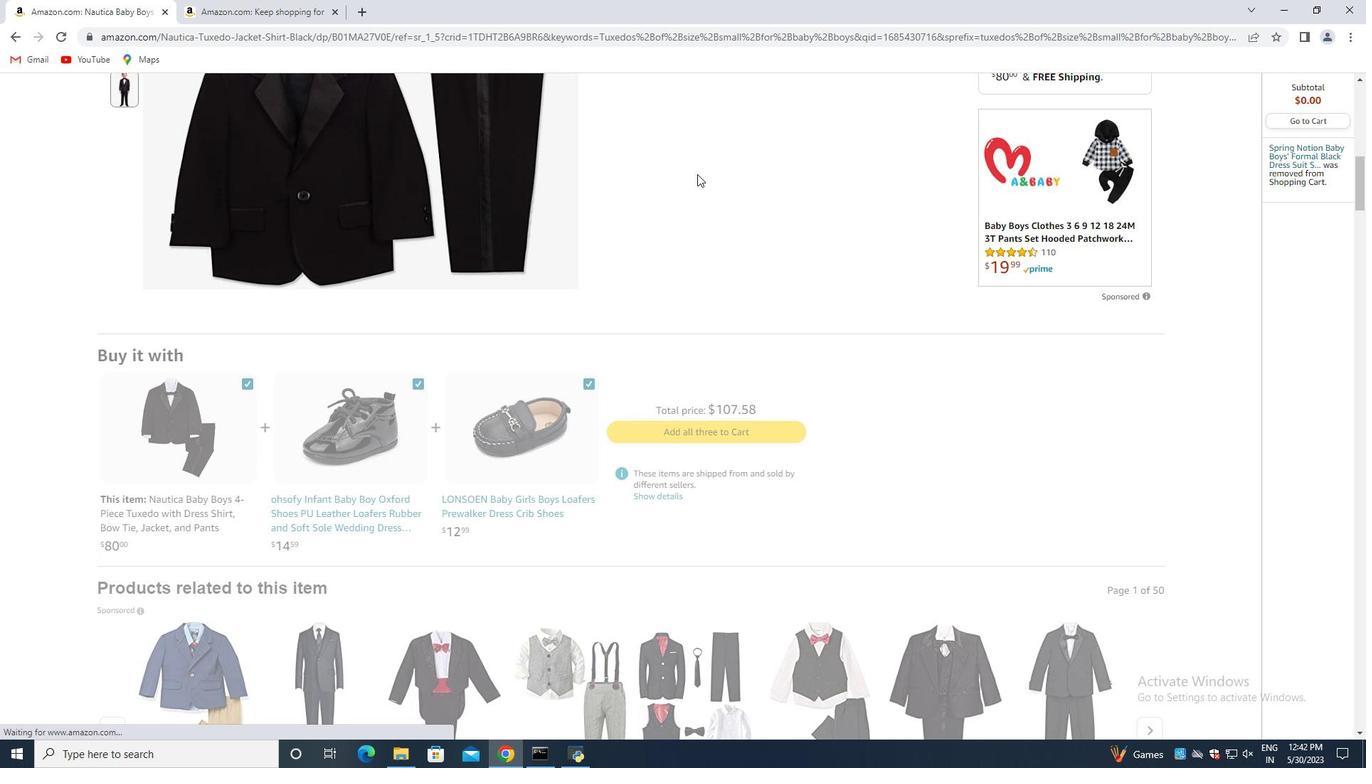 
Action: Mouse moved to (678, 274)
Screenshot: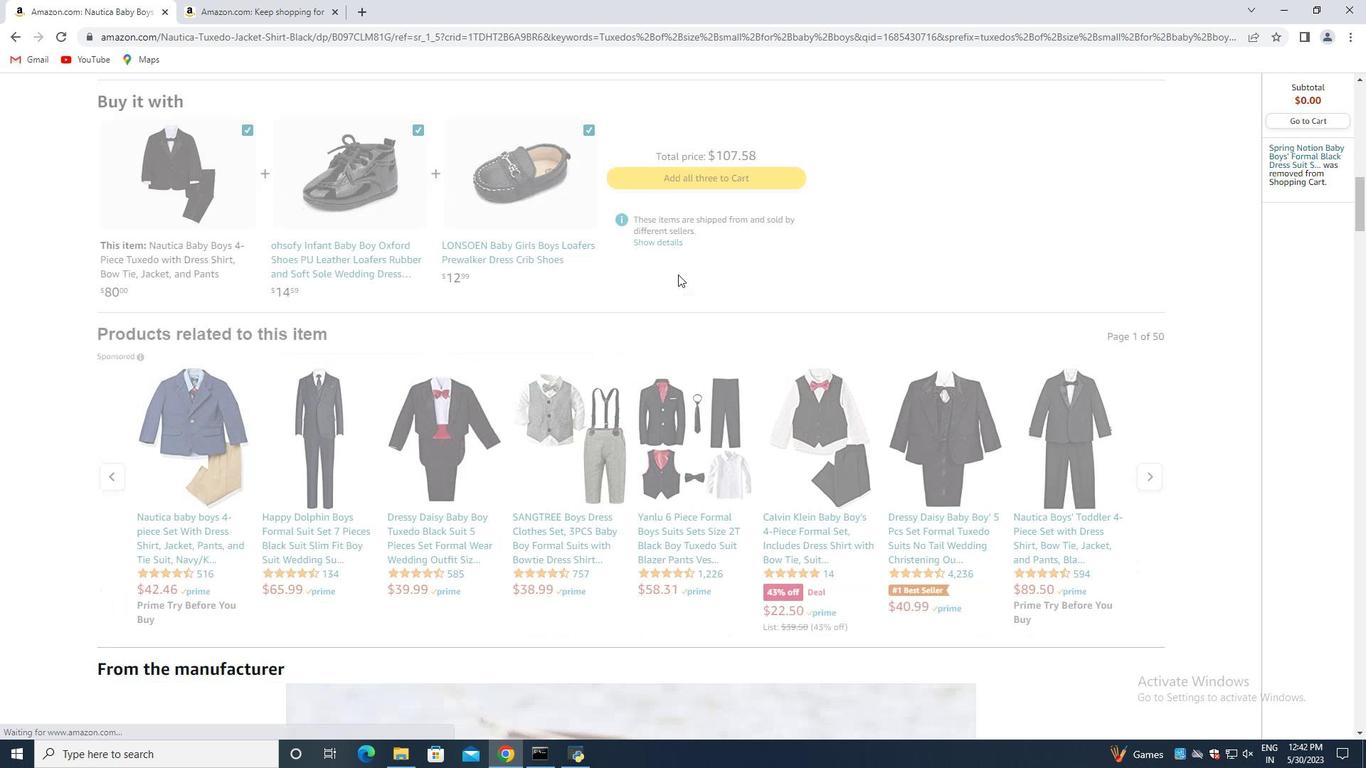 
Action: Mouse scrolled (678, 274) with delta (0, 0)
Screenshot: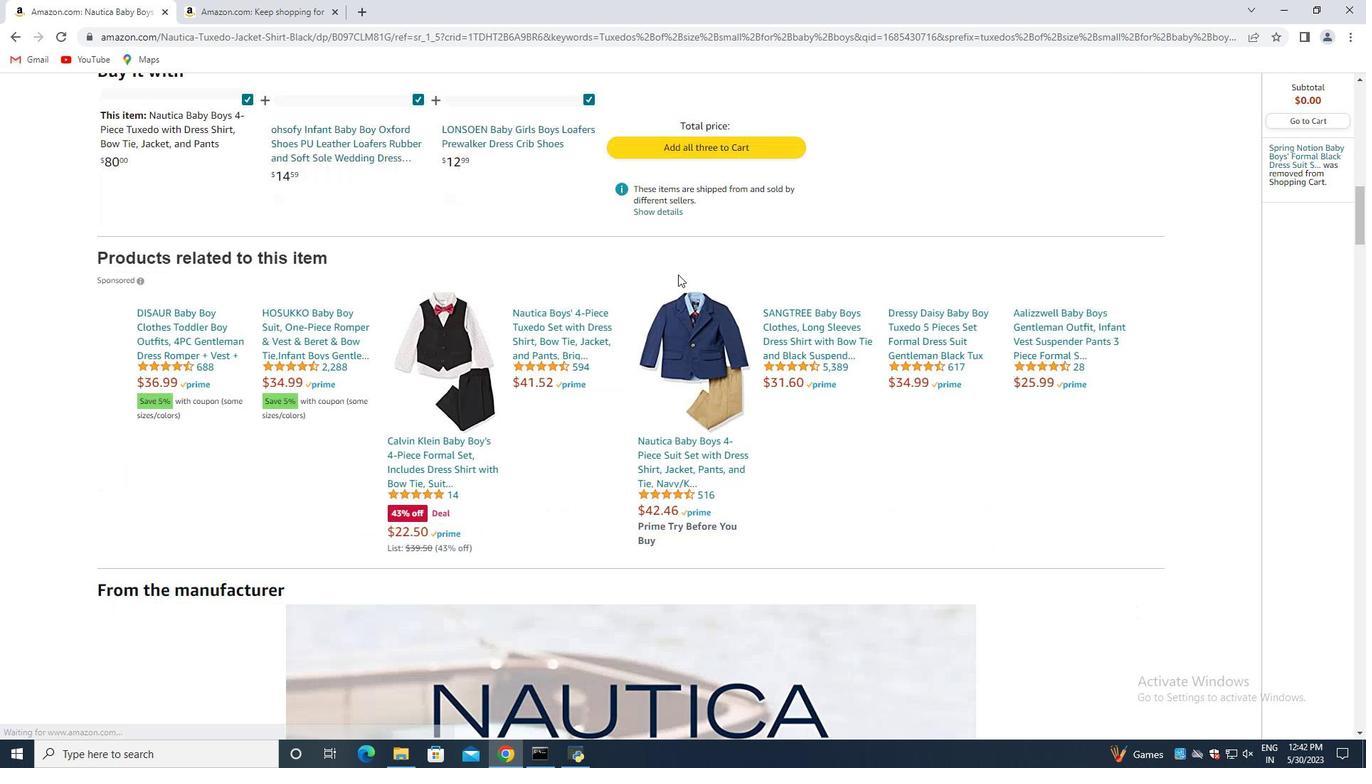 
Action: Mouse moved to (677, 275)
Screenshot: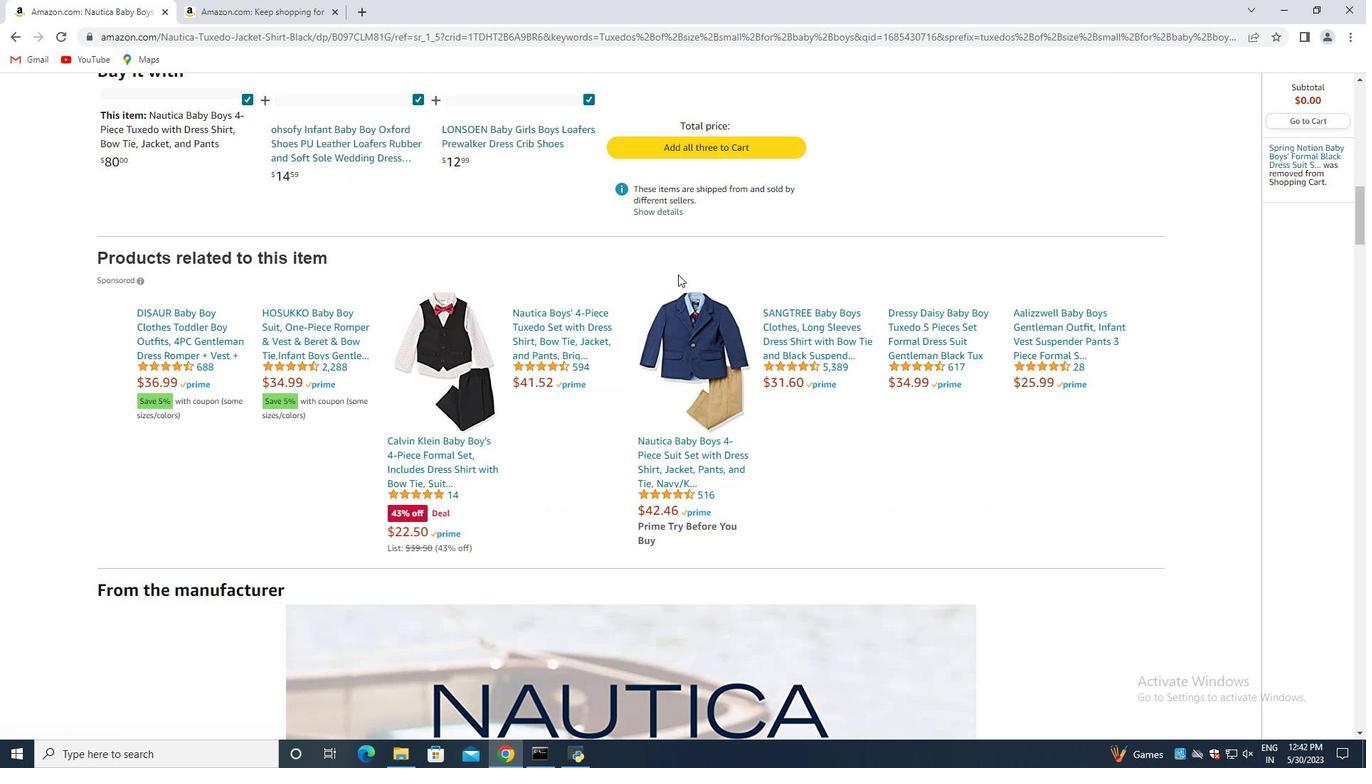 
Action: Mouse scrolled (678, 274) with delta (0, 0)
Screenshot: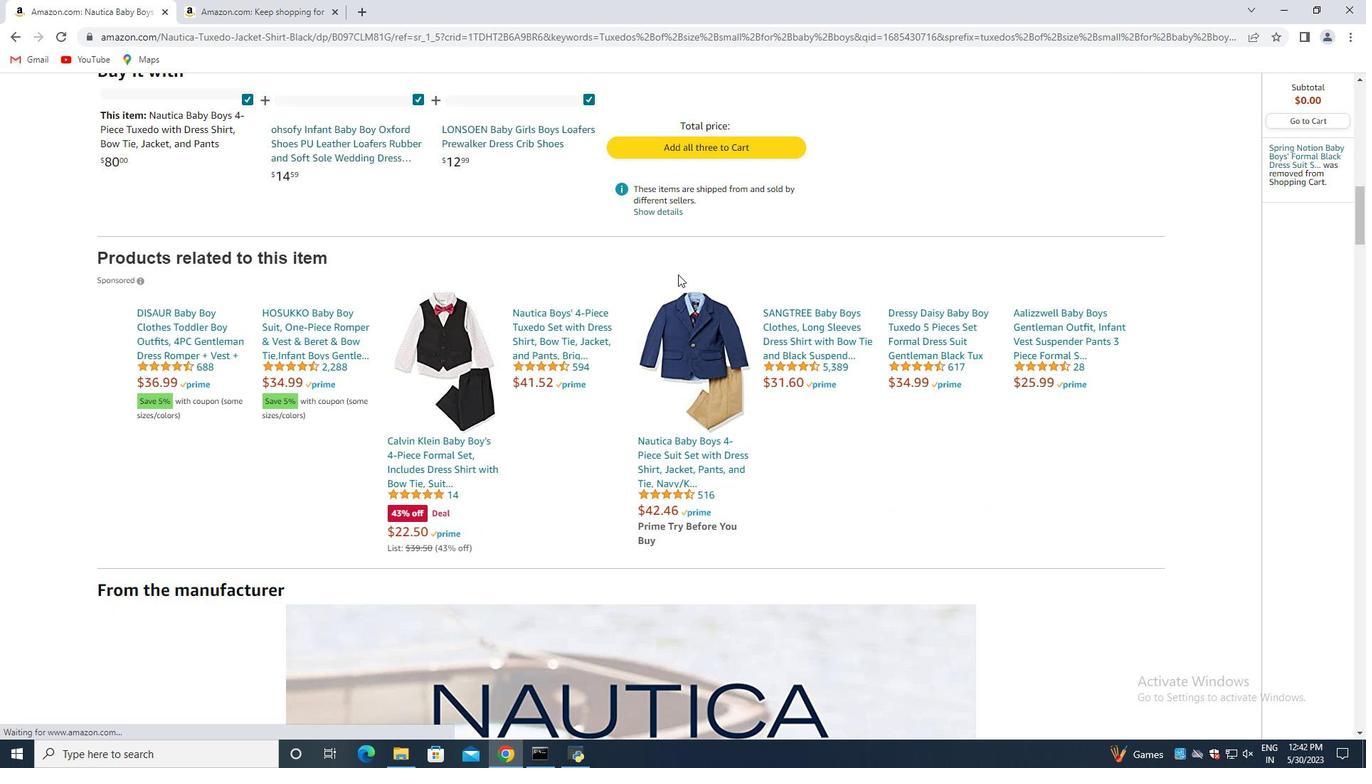 
Action: Mouse moved to (677, 277)
Screenshot: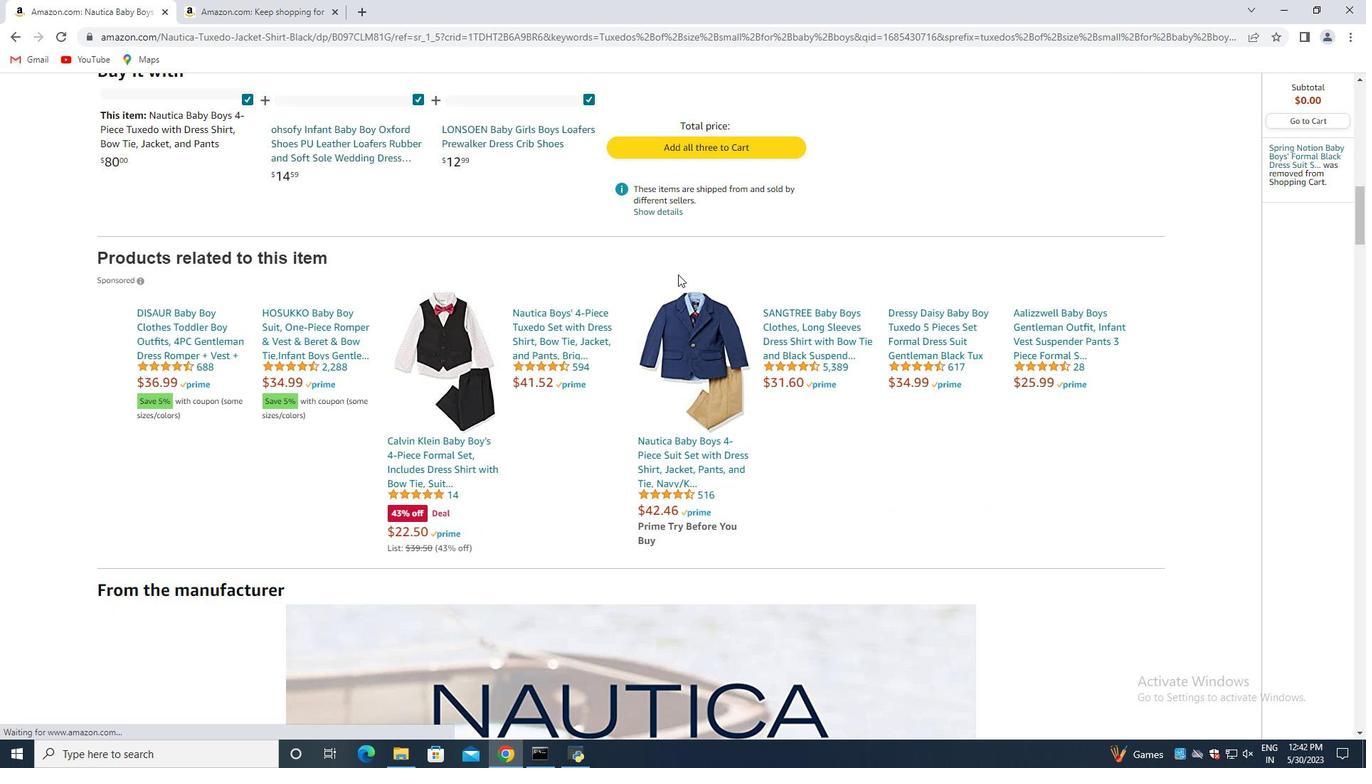 
Action: Mouse scrolled (677, 274) with delta (0, 0)
Screenshot: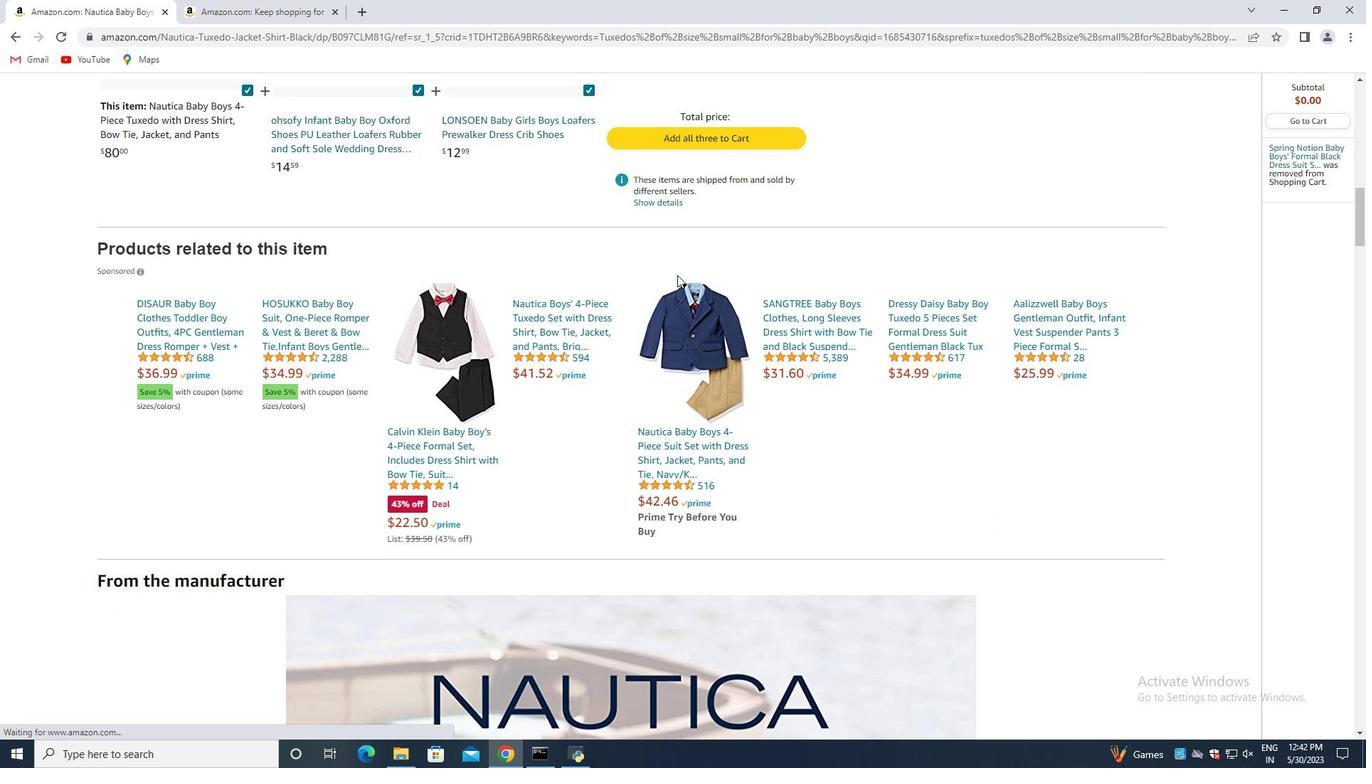 
Action: Mouse moved to (674, 303)
Screenshot: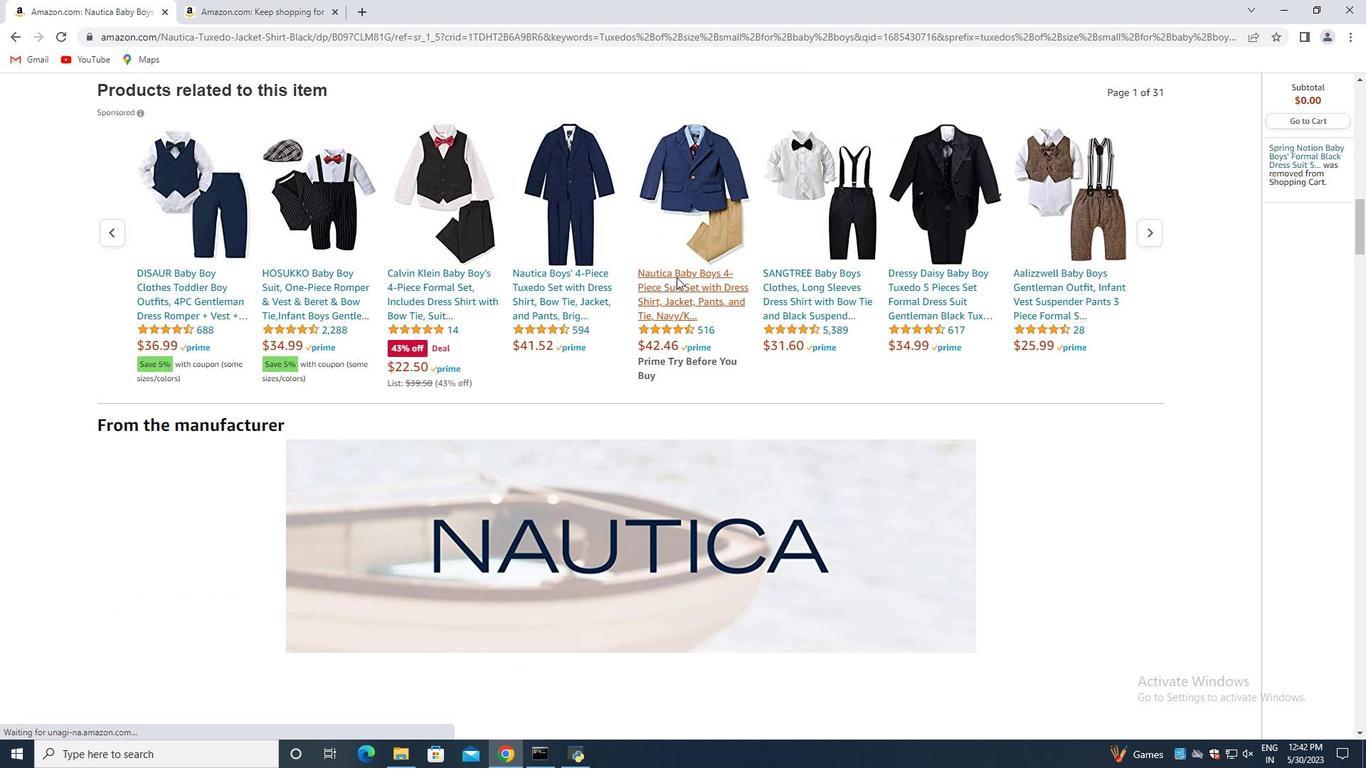 
Action: Mouse scrolled (674, 302) with delta (0, 0)
Screenshot: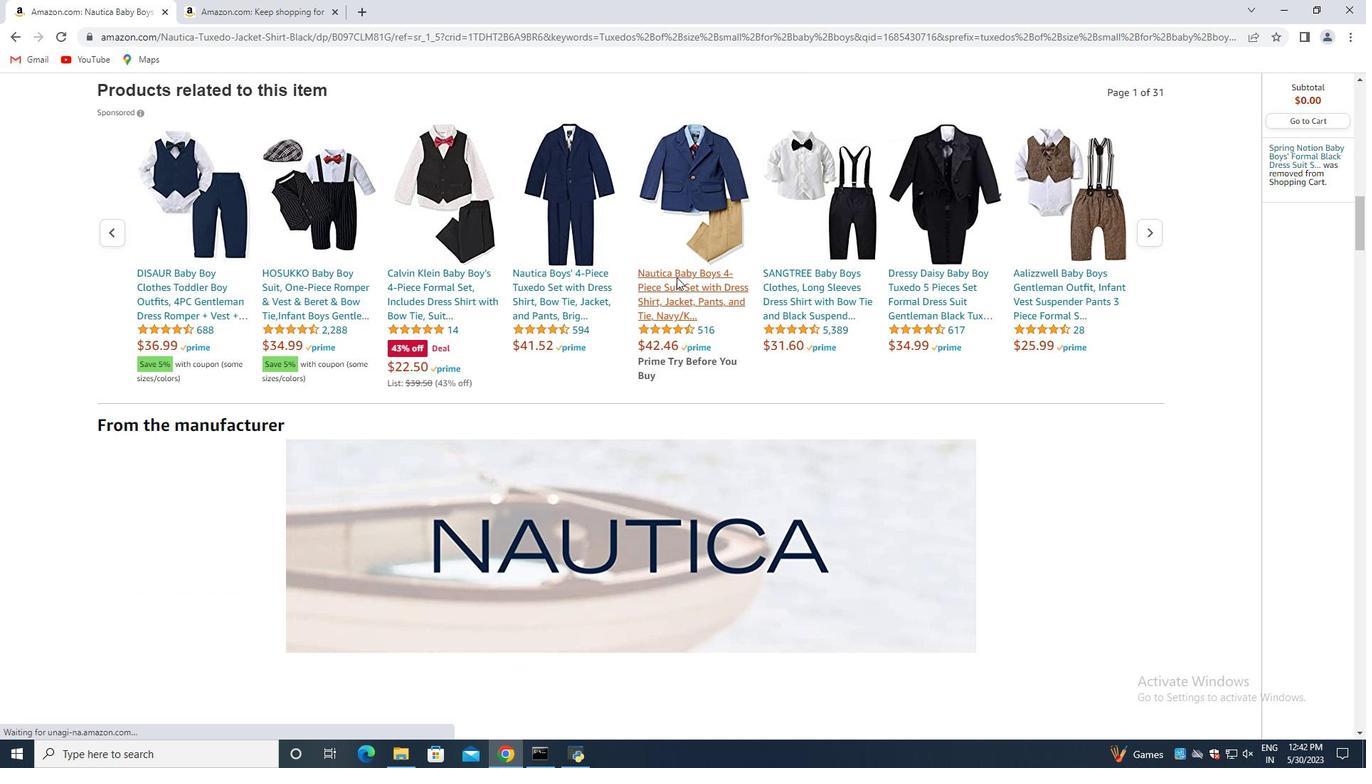 
Action: Mouse moved to (674, 303)
Screenshot: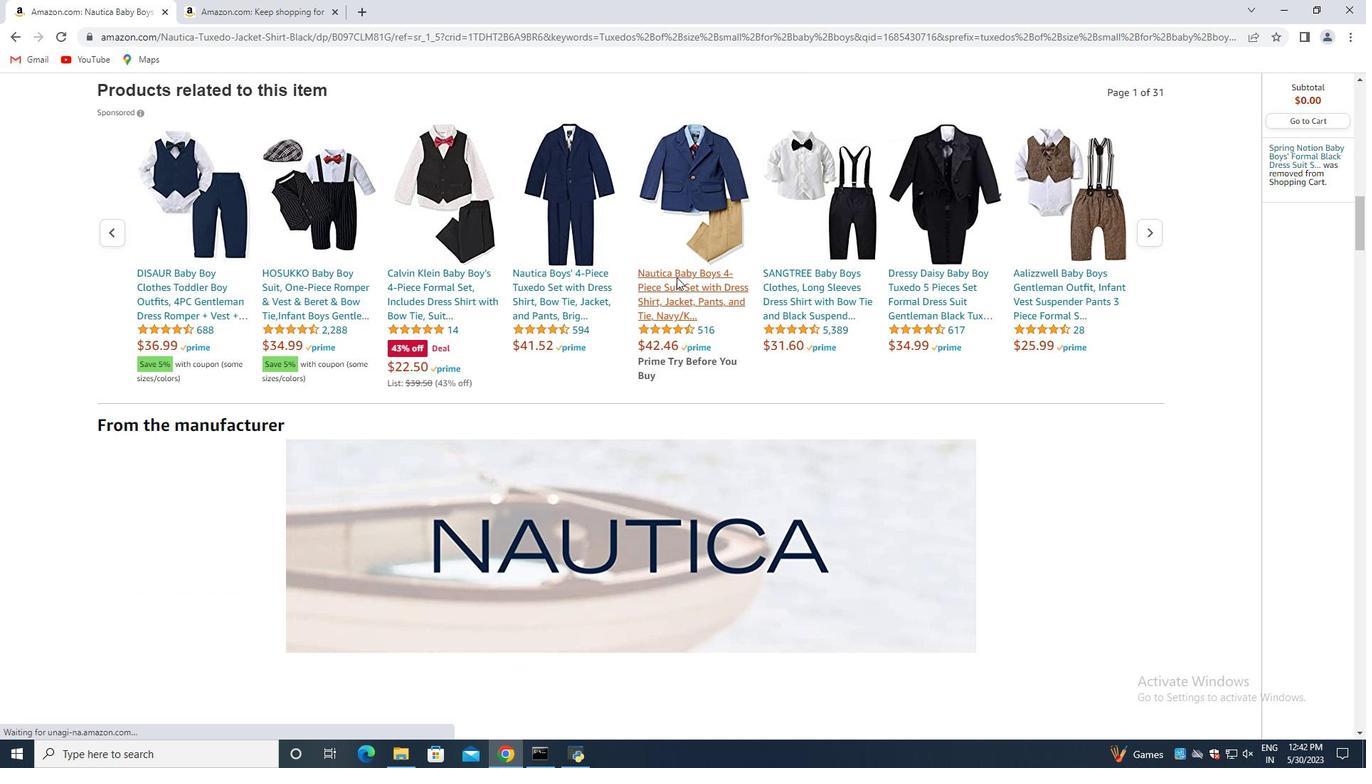 
Action: Mouse scrolled (674, 303) with delta (0, 0)
Screenshot: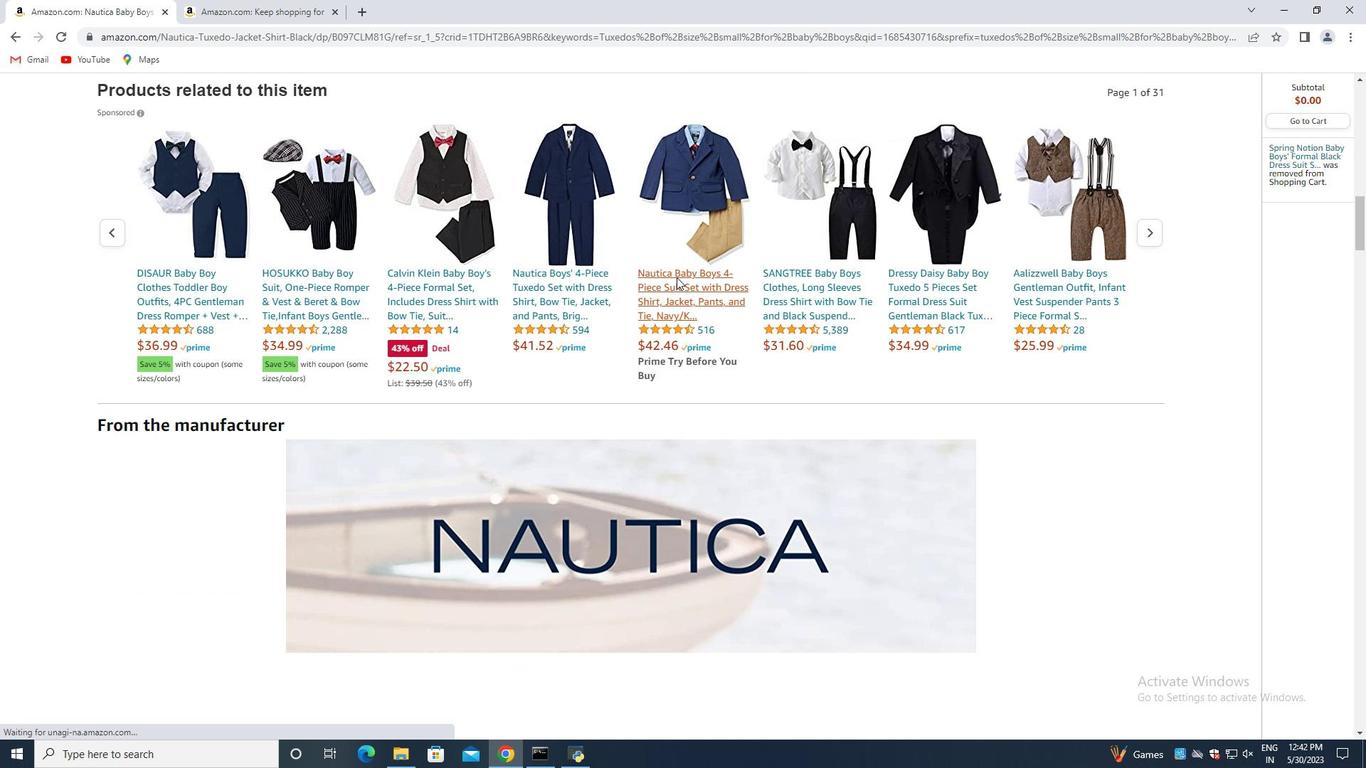 
Action: Mouse moved to (674, 304)
Screenshot: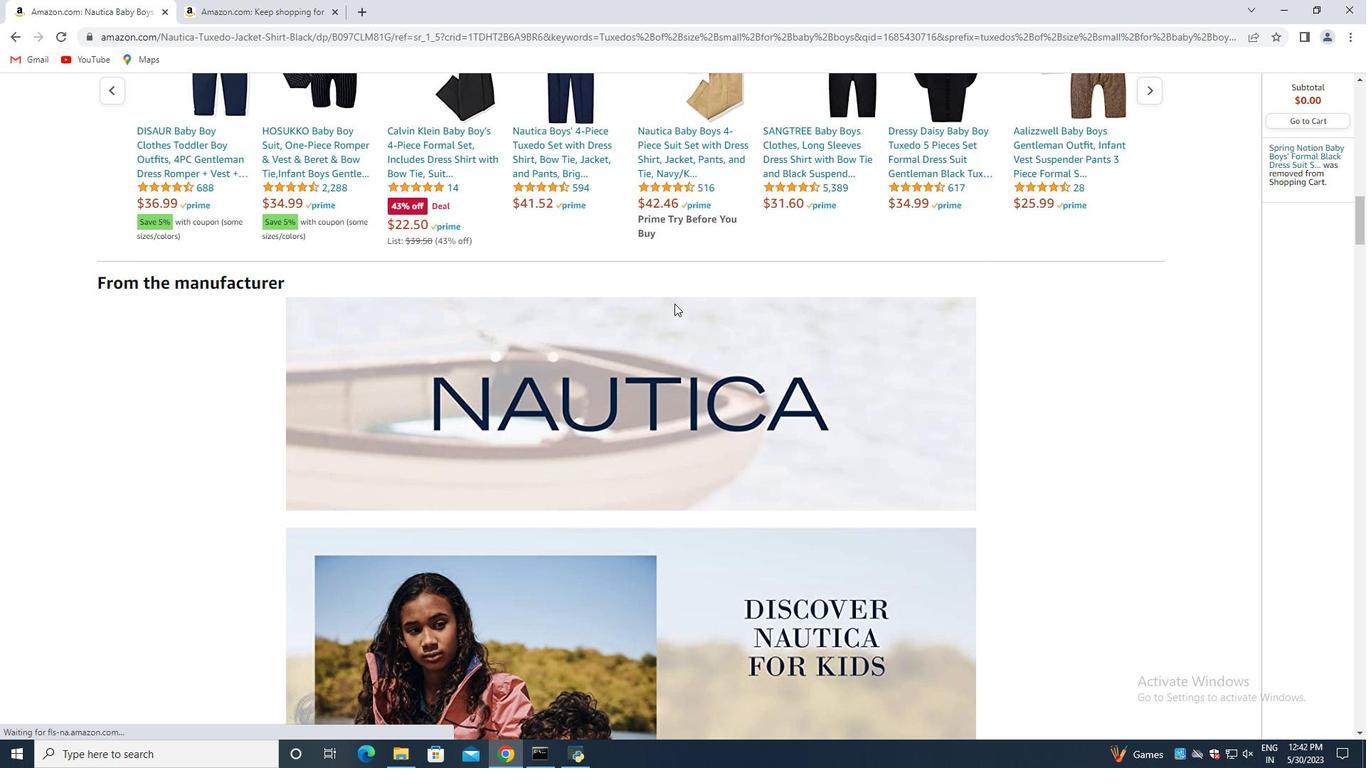 
Action: Mouse scrolled (674, 305) with delta (0, 0)
Screenshot: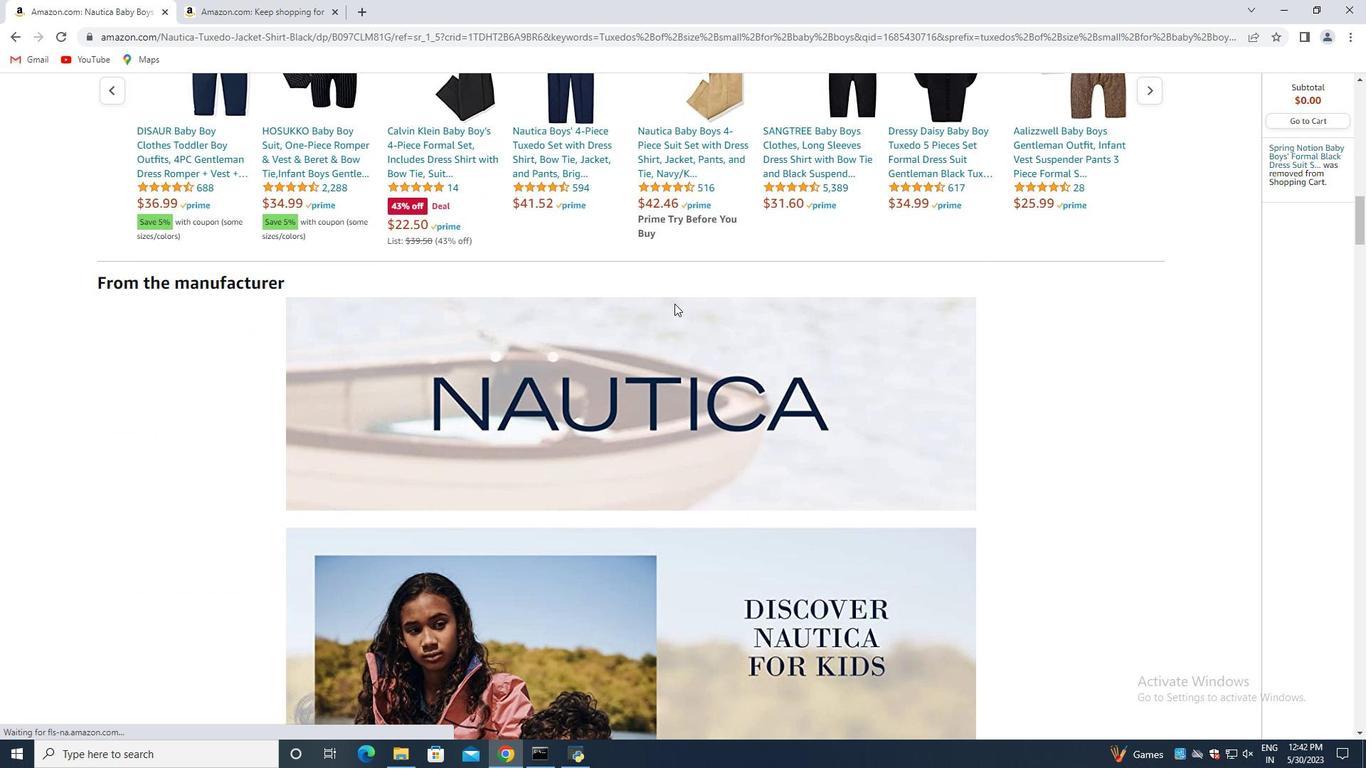 
Action: Mouse scrolled (674, 305) with delta (0, 0)
Screenshot: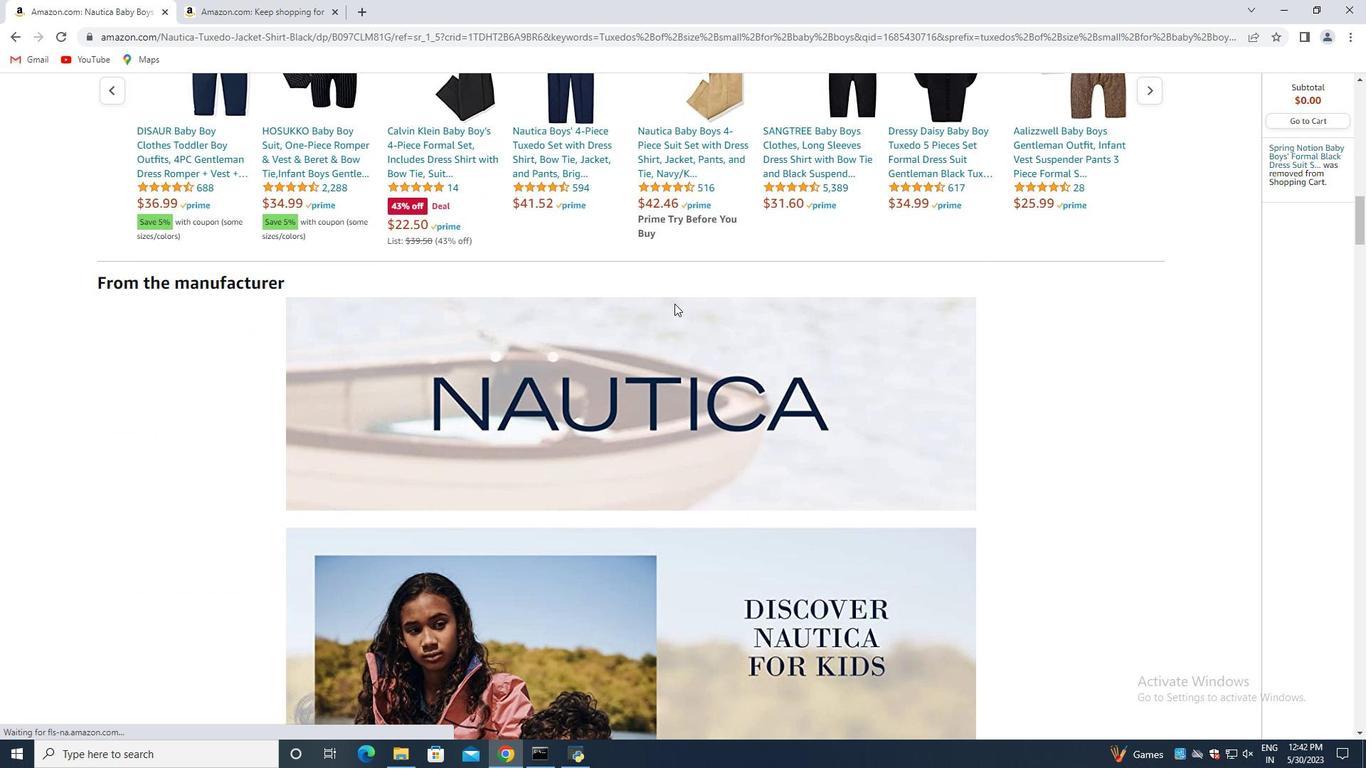 
Action: Mouse scrolled (674, 305) with delta (0, 0)
Screenshot: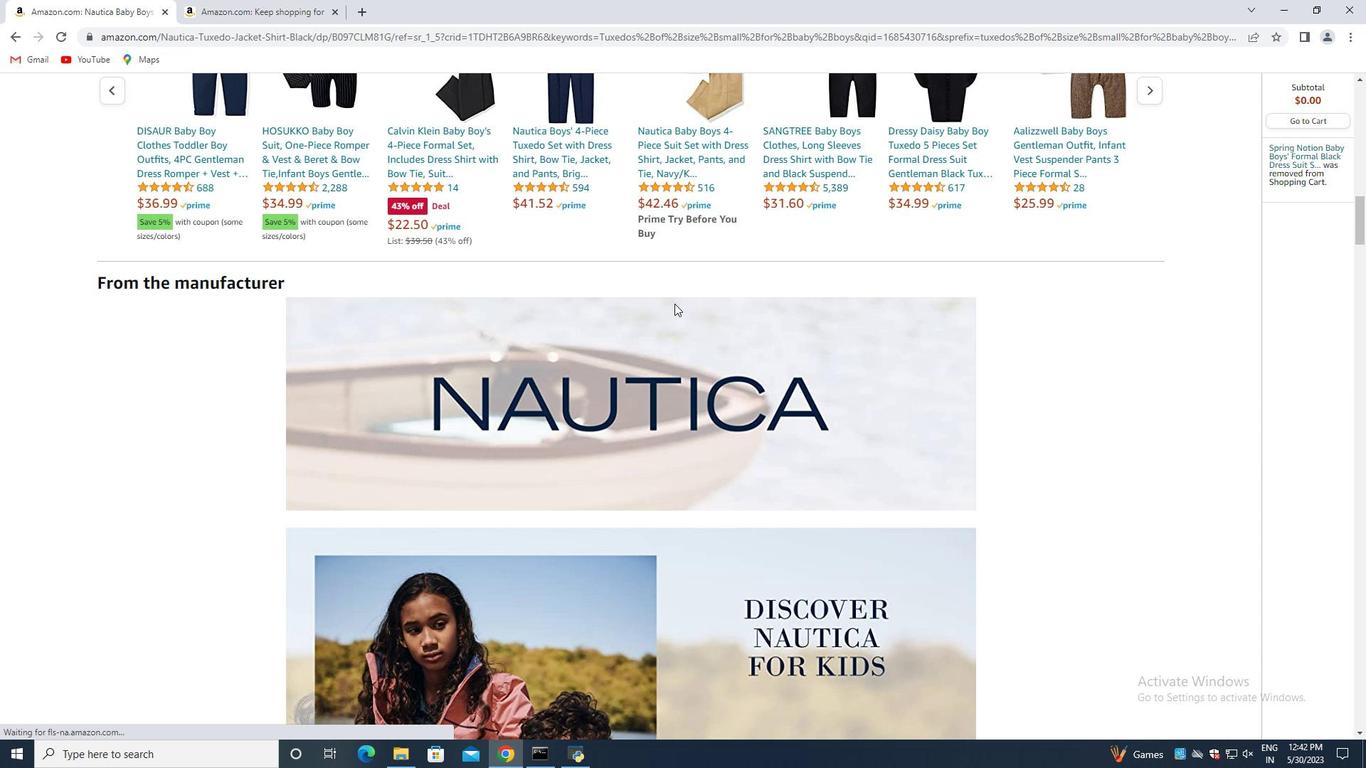 
Action: Mouse scrolled (674, 303) with delta (0, 0)
Screenshot: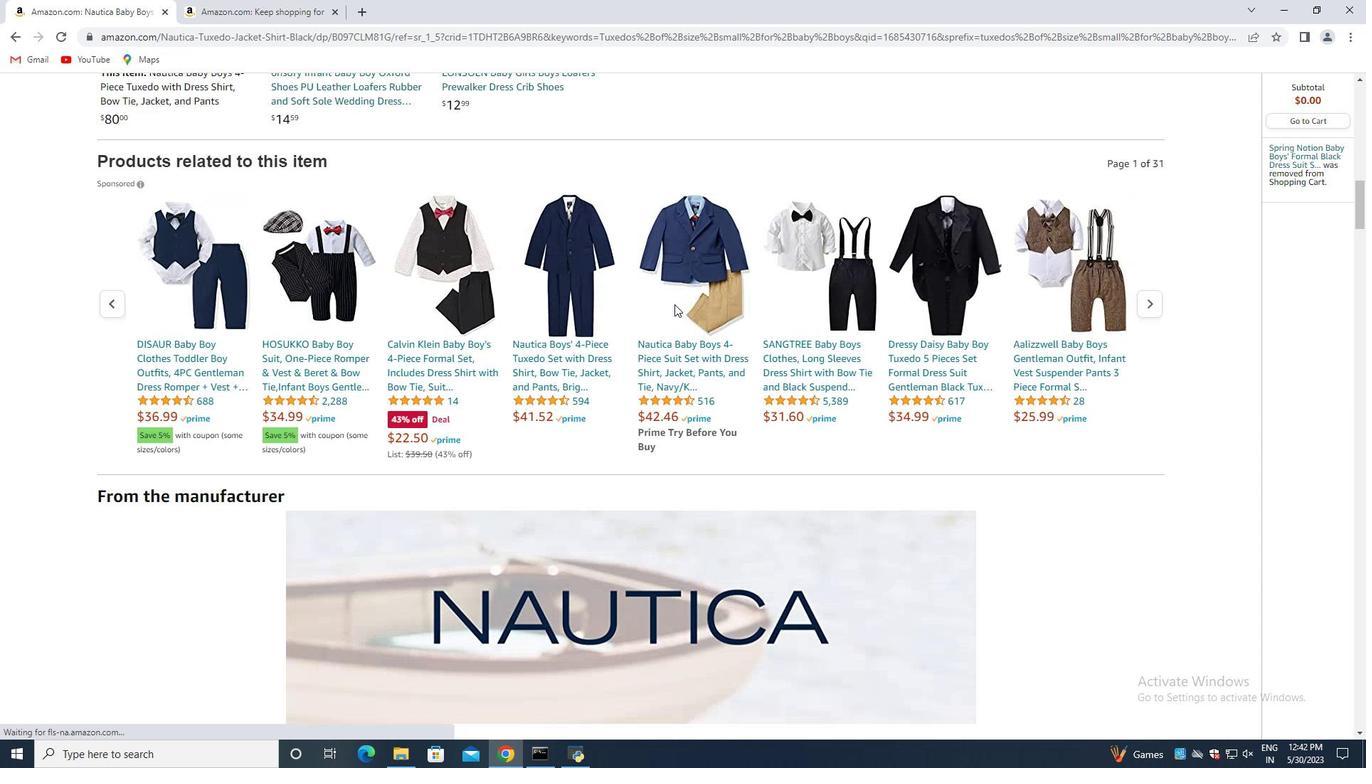 
Action: Mouse scrolled (674, 303) with delta (0, 0)
Screenshot: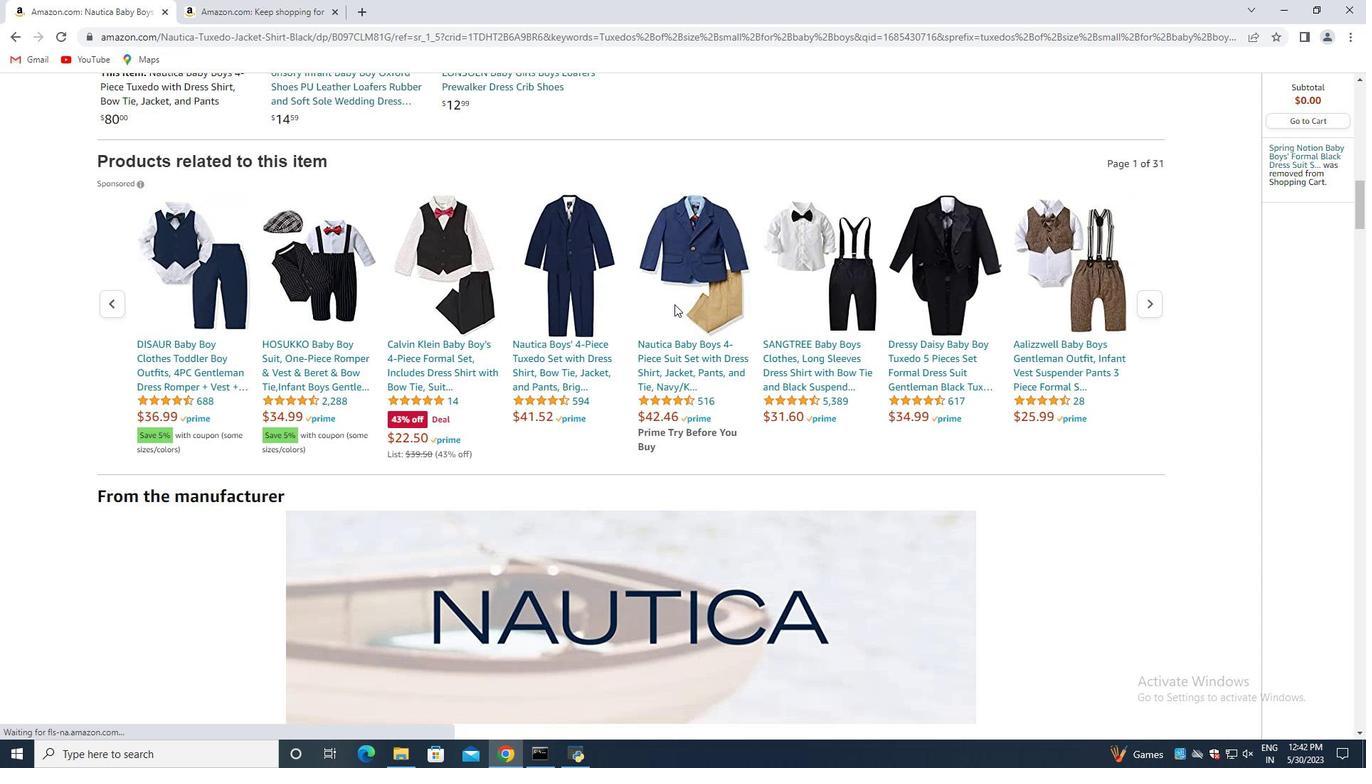 
Action: Mouse scrolled (674, 303) with delta (0, 0)
Screenshot: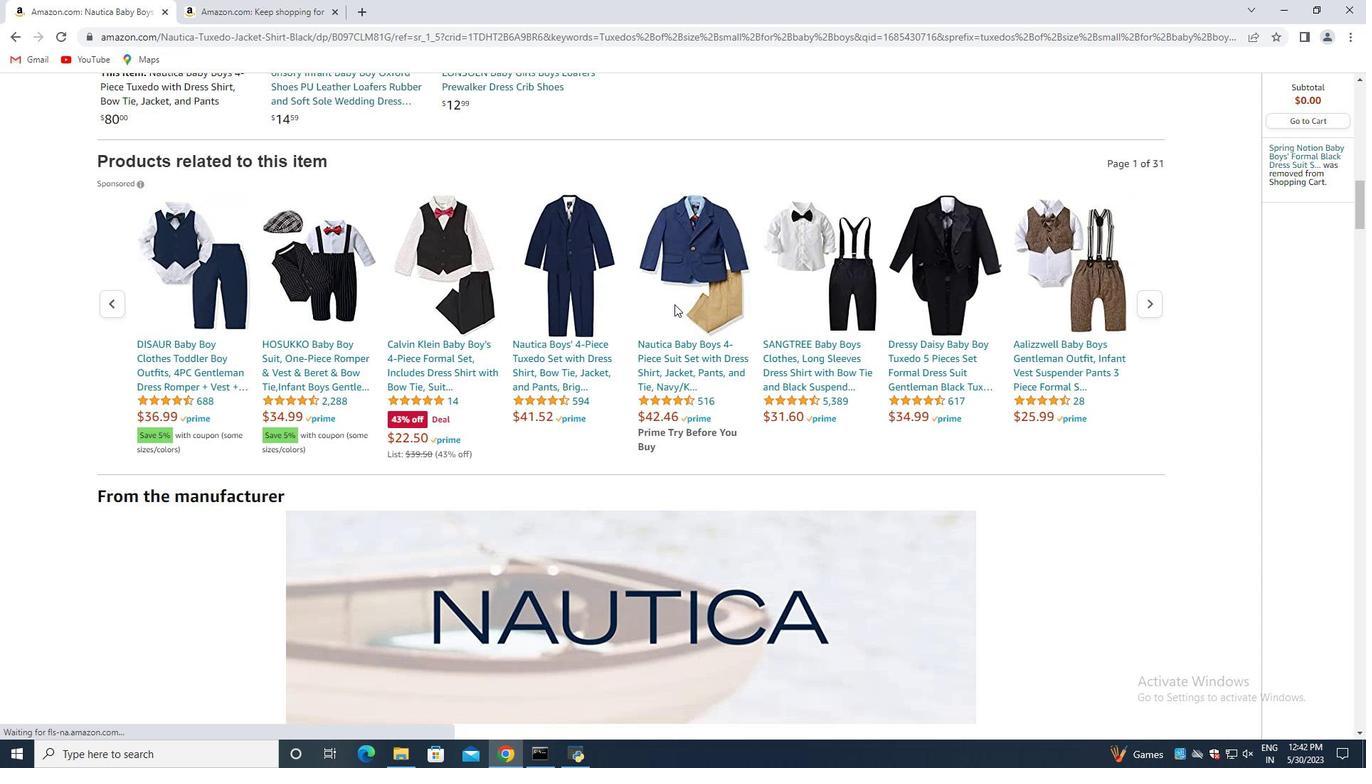 
Action: Mouse scrolled (674, 303) with delta (0, 0)
Screenshot: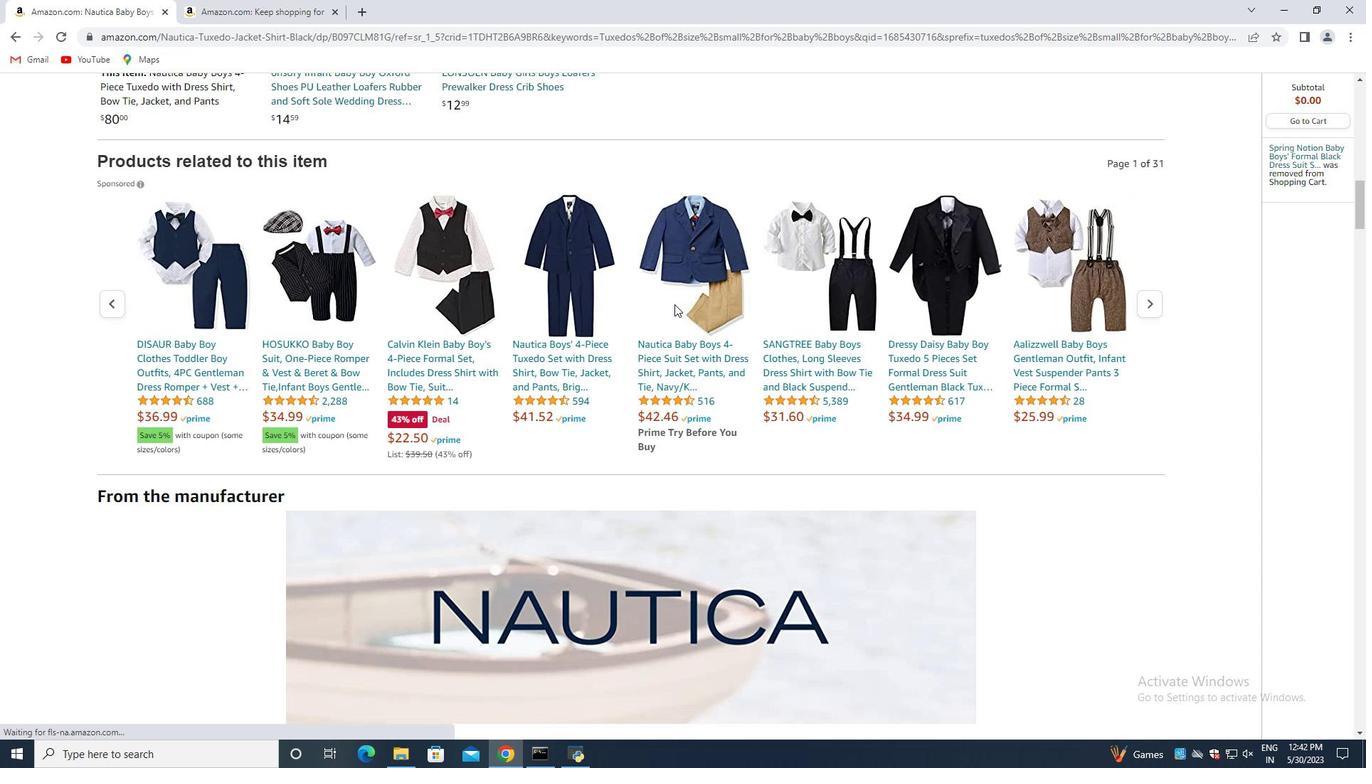 
Action: Mouse moved to (677, 298)
Screenshot: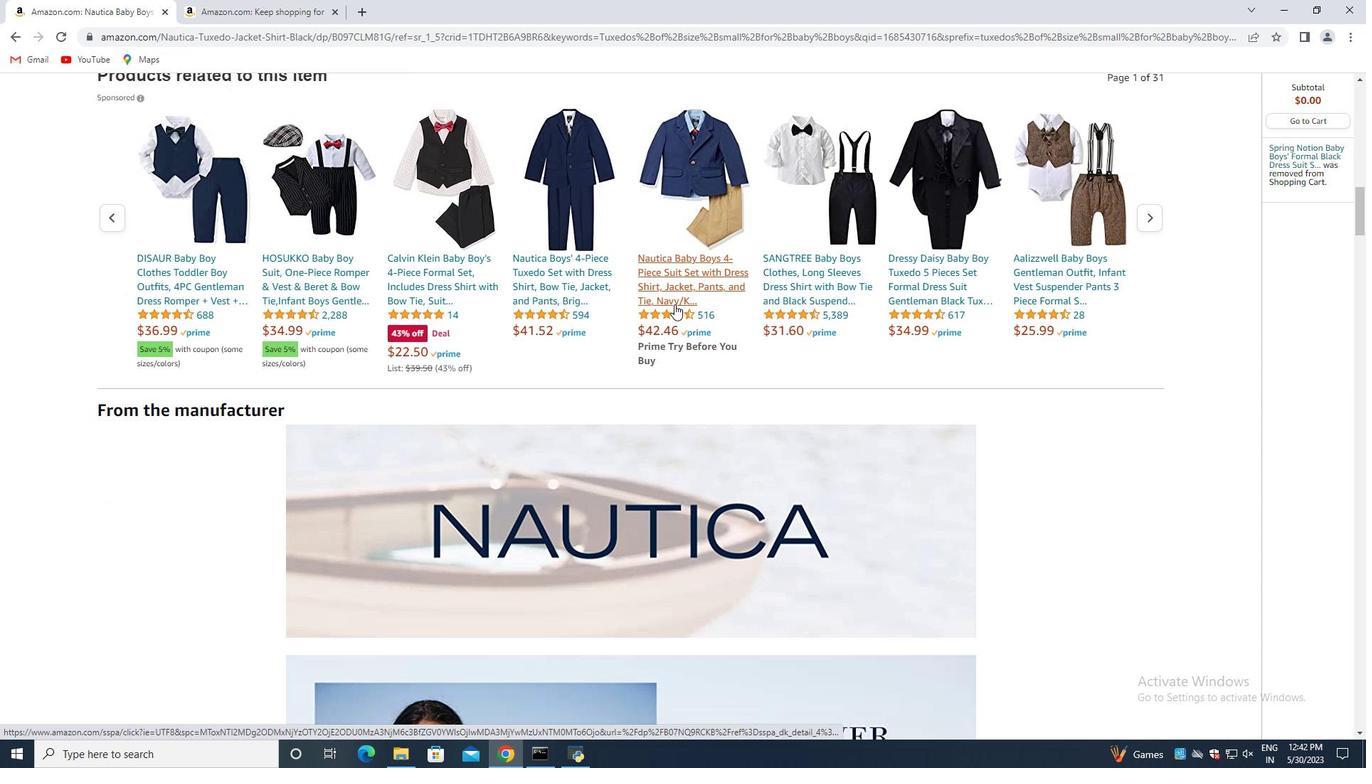 
Action: Mouse scrolled (677, 297) with delta (0, 0)
Screenshot: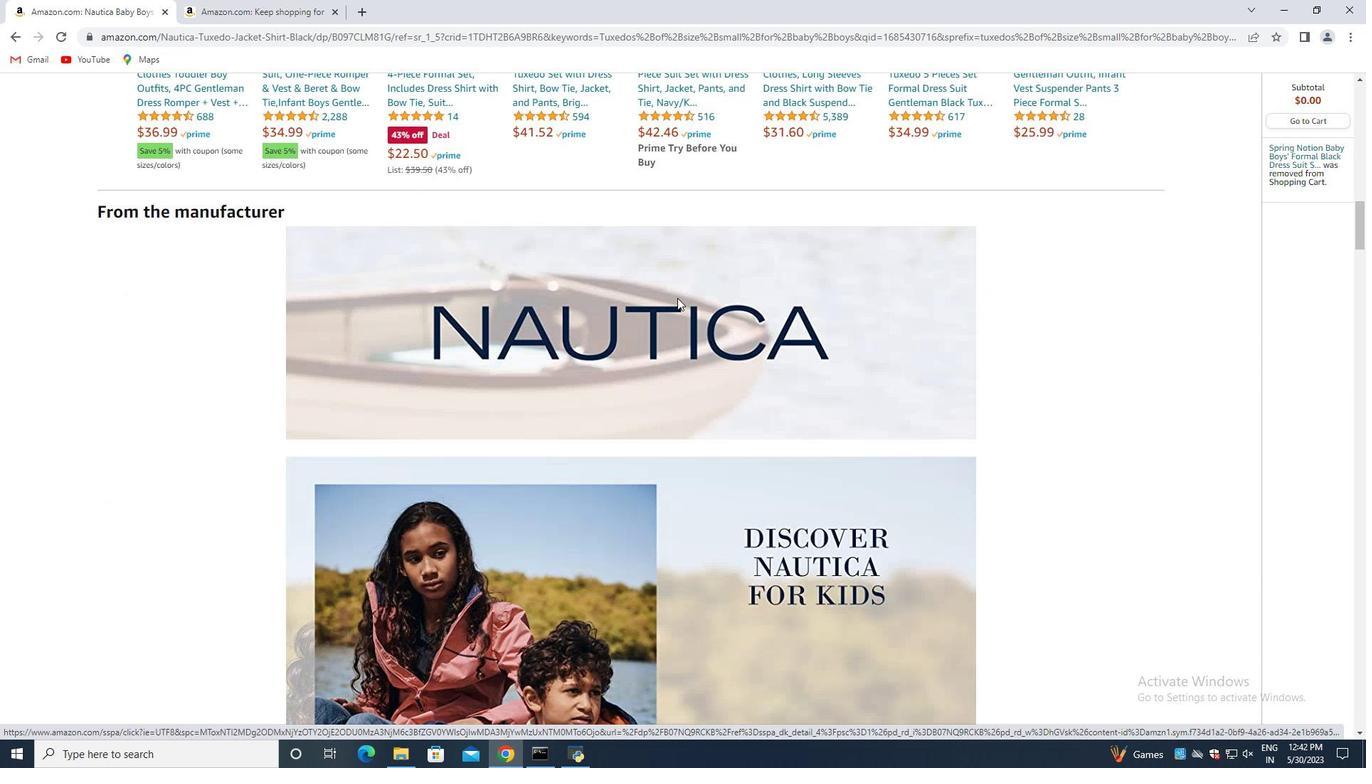 
Action: Mouse scrolled (677, 297) with delta (0, 0)
Screenshot: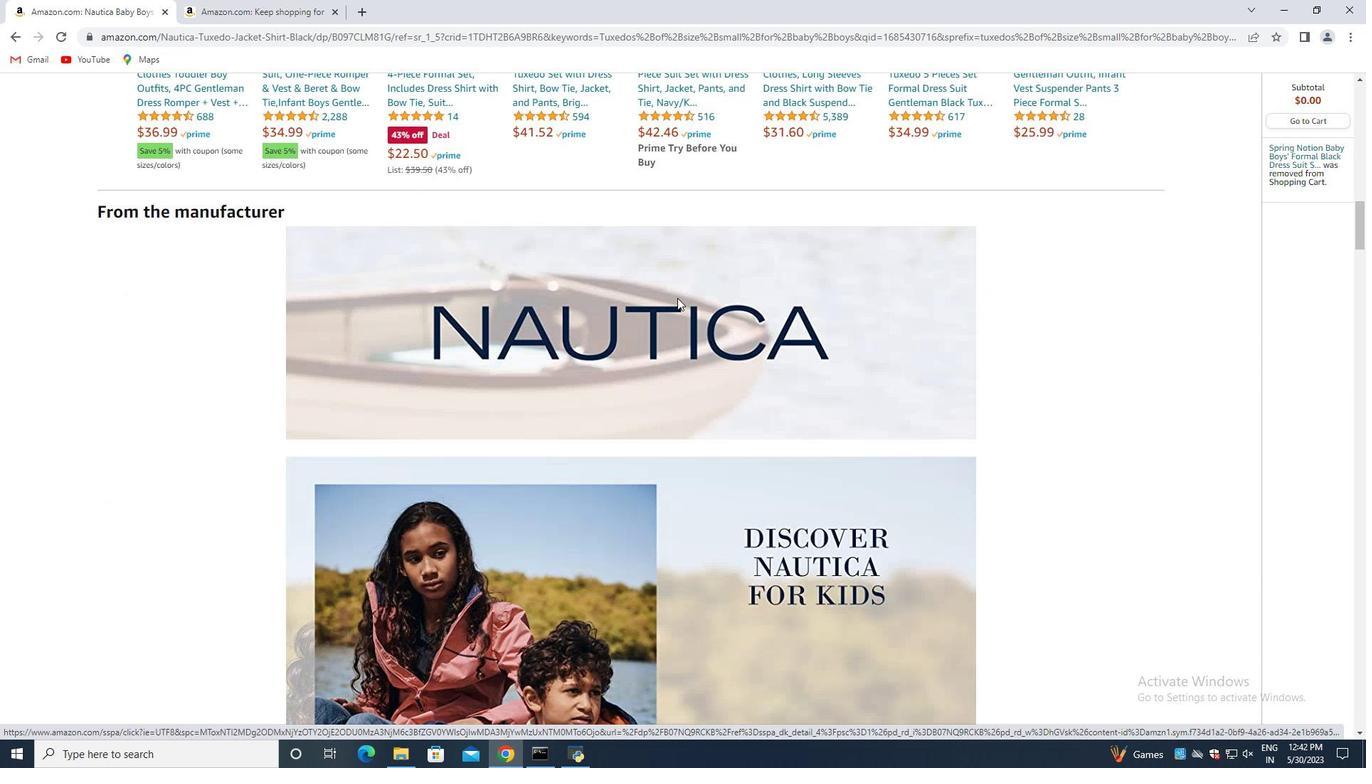 
Action: Mouse scrolled (677, 297) with delta (0, 0)
Screenshot: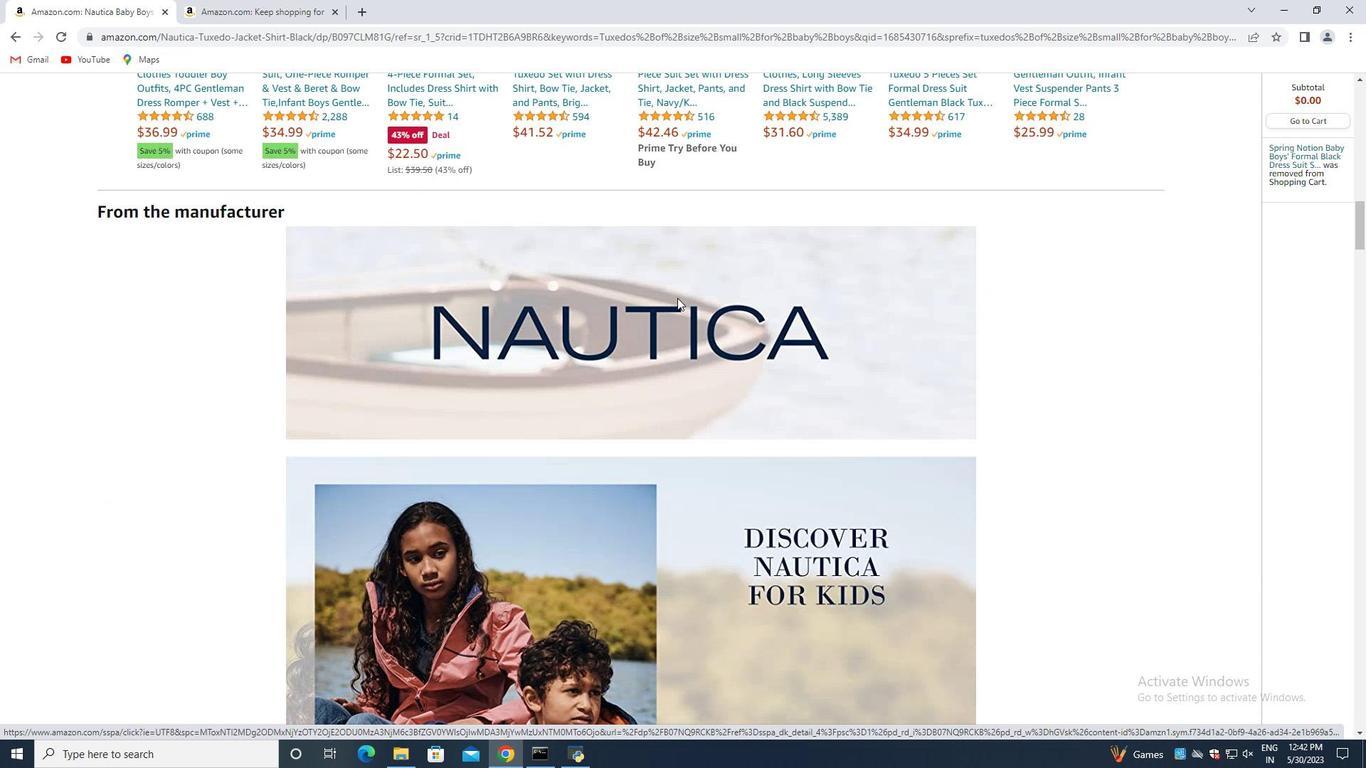 
Action: Mouse moved to (679, 301)
Screenshot: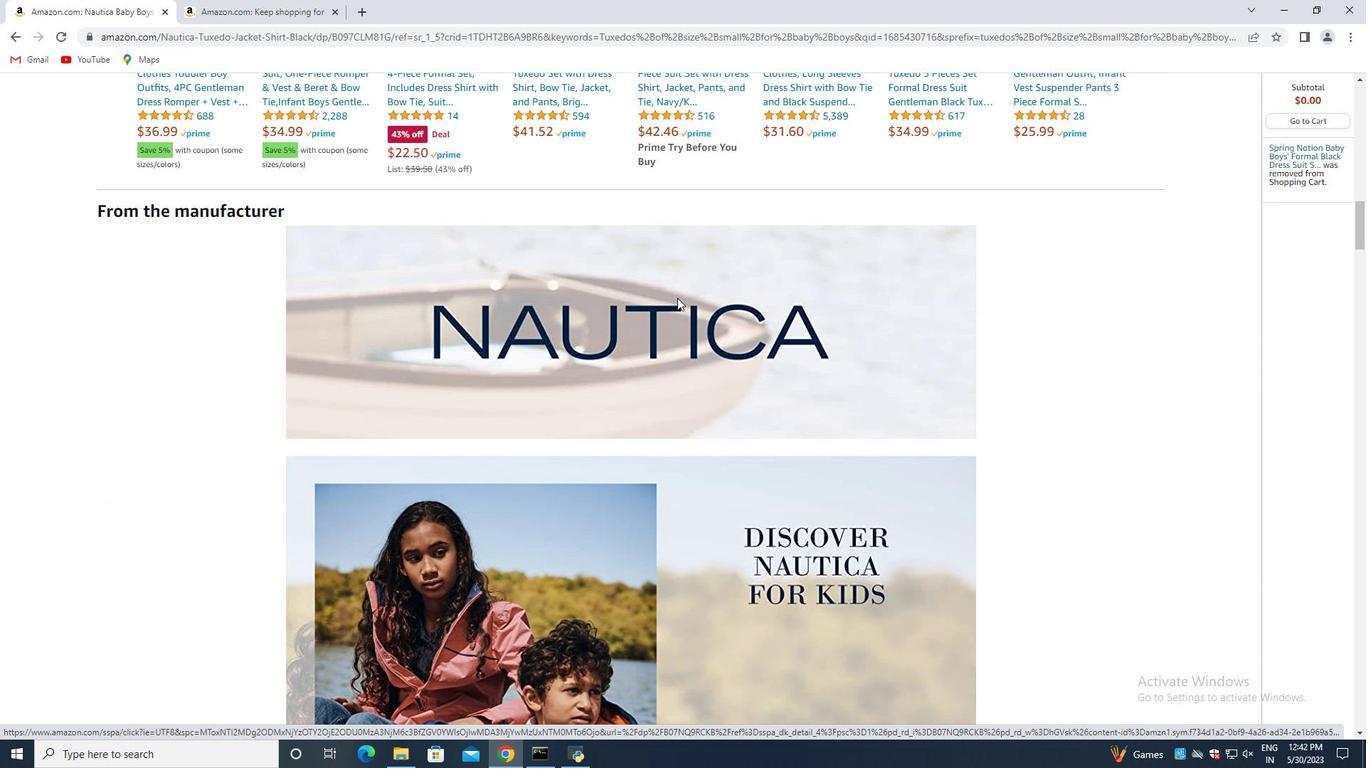 
Action: Mouse scrolled (679, 301) with delta (0, 0)
Screenshot: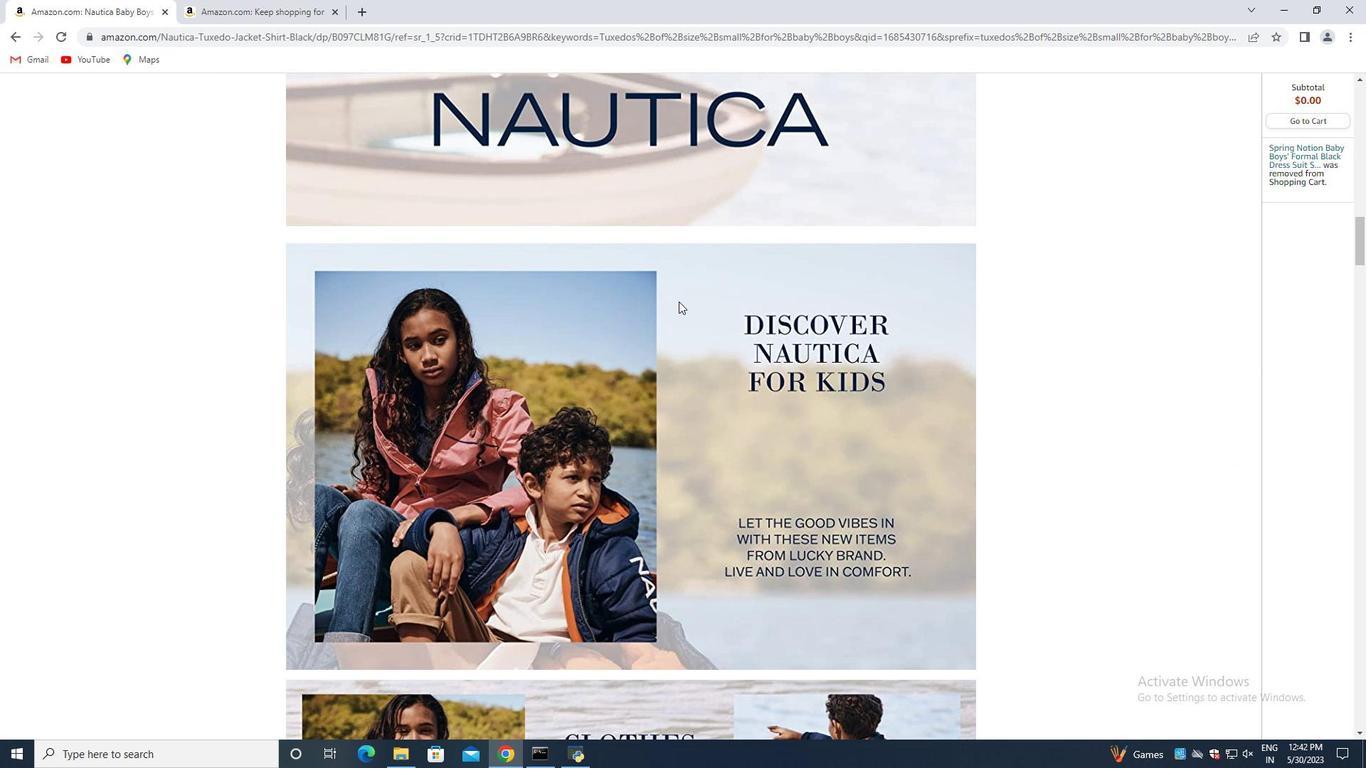 
Action: Mouse moved to (679, 301)
Screenshot: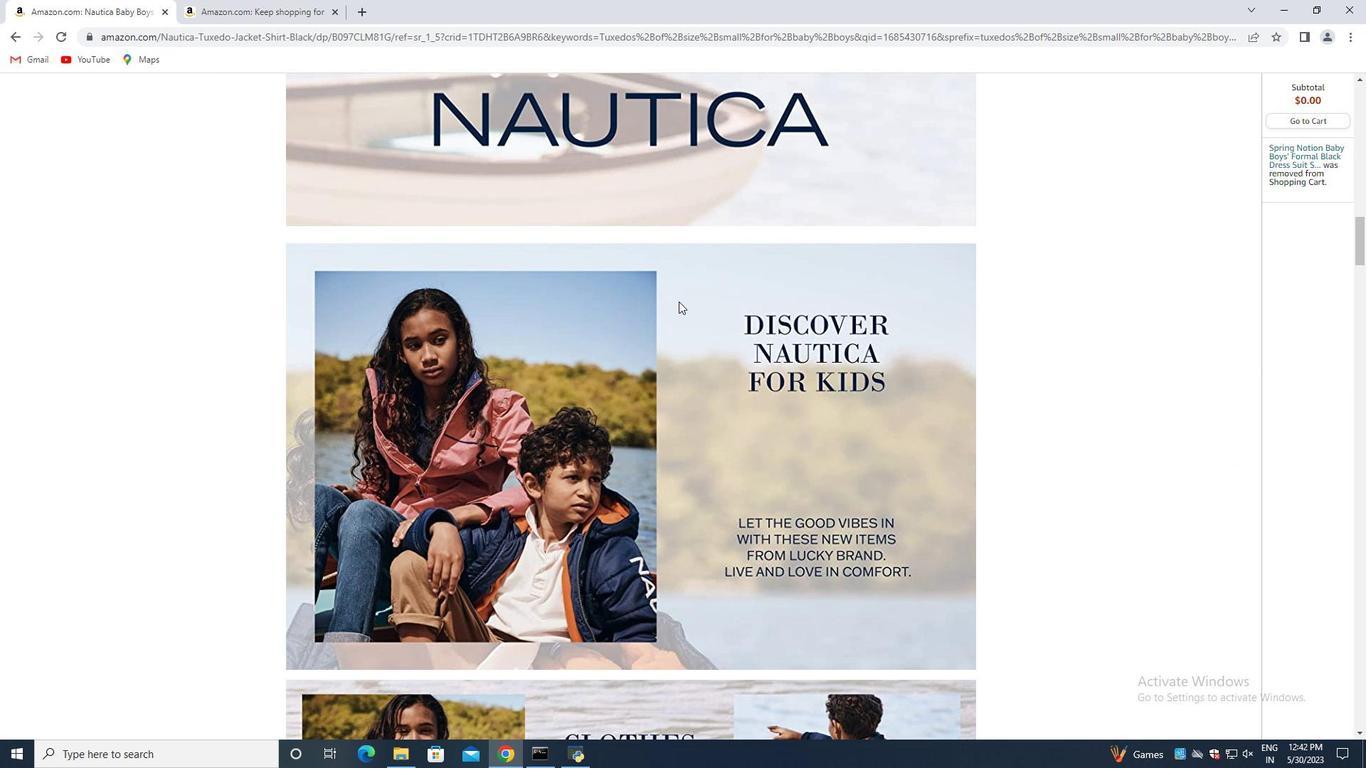 
Action: Mouse scrolled (679, 301) with delta (0, 0)
Screenshot: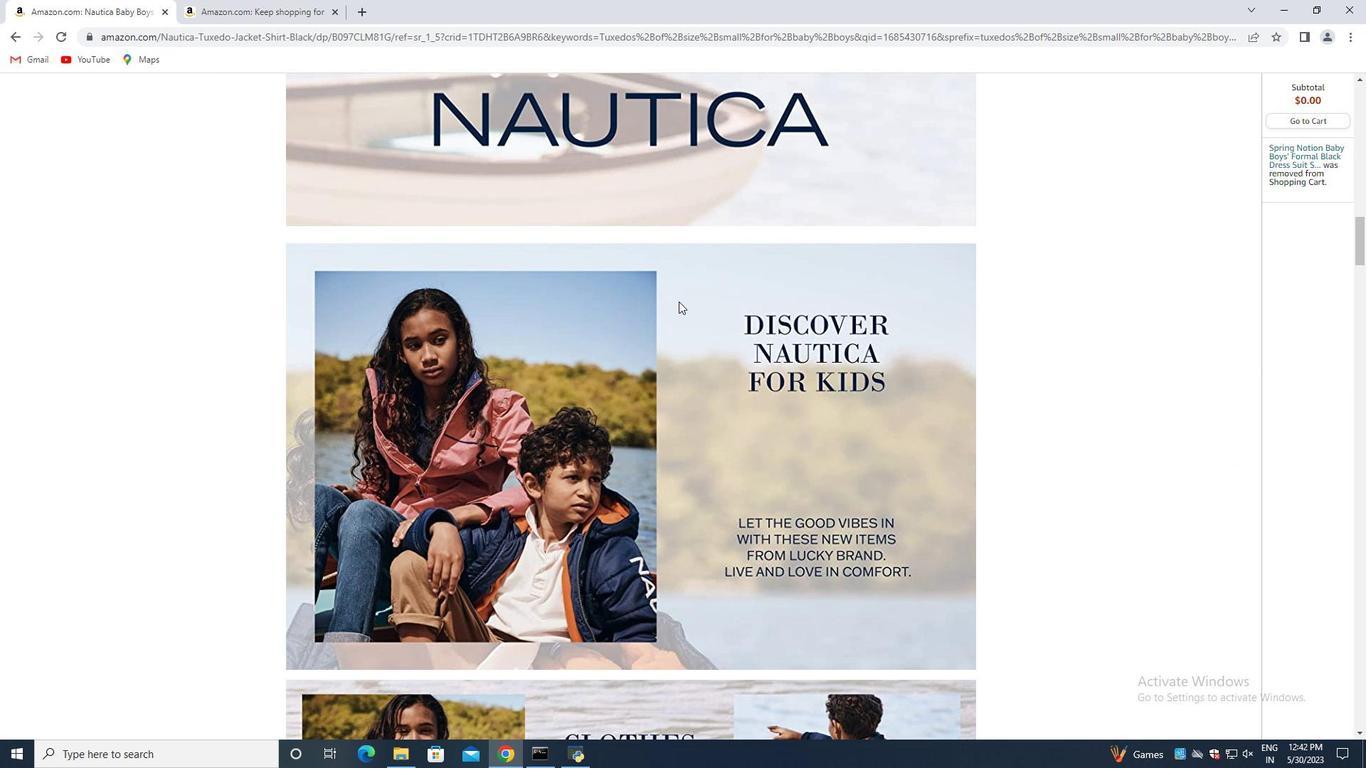 
Action: Mouse moved to (679, 303)
Screenshot: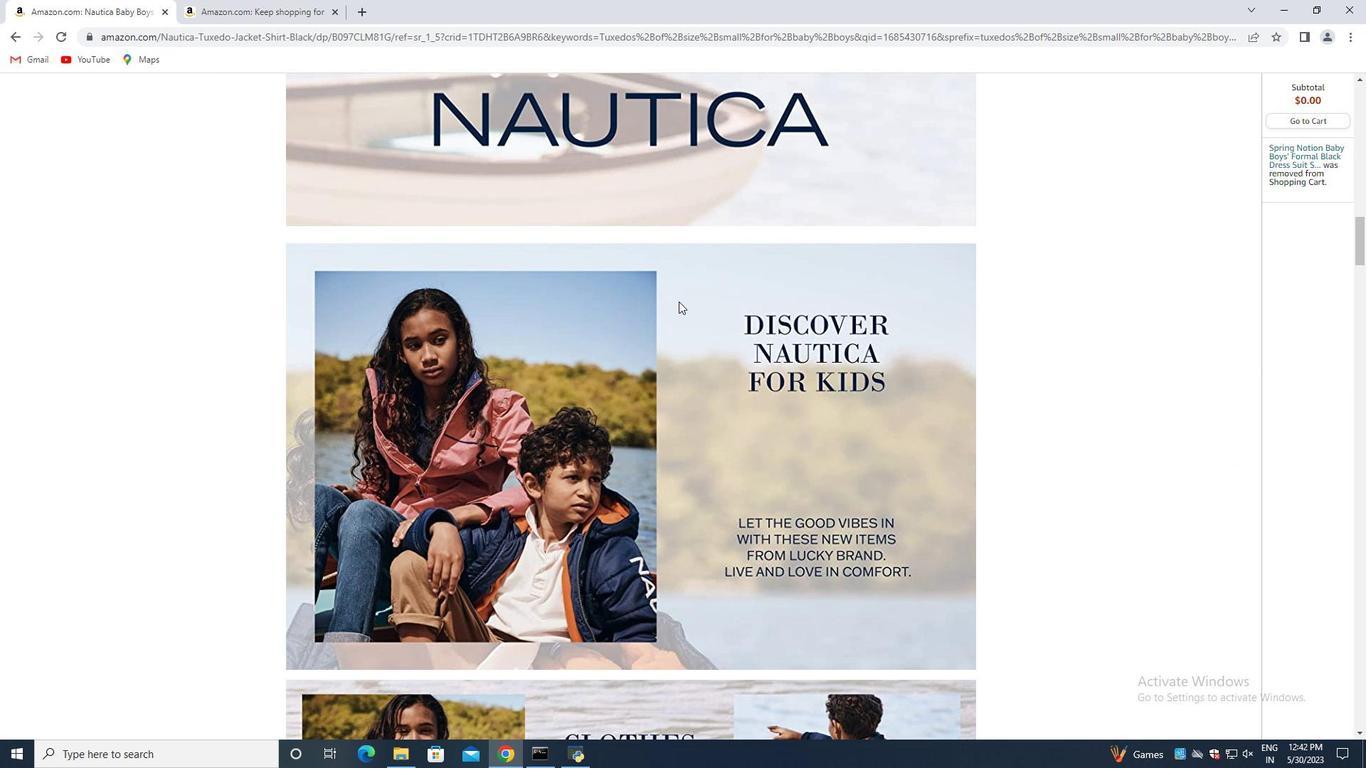 
Action: Mouse scrolled (679, 303) with delta (0, 0)
Screenshot: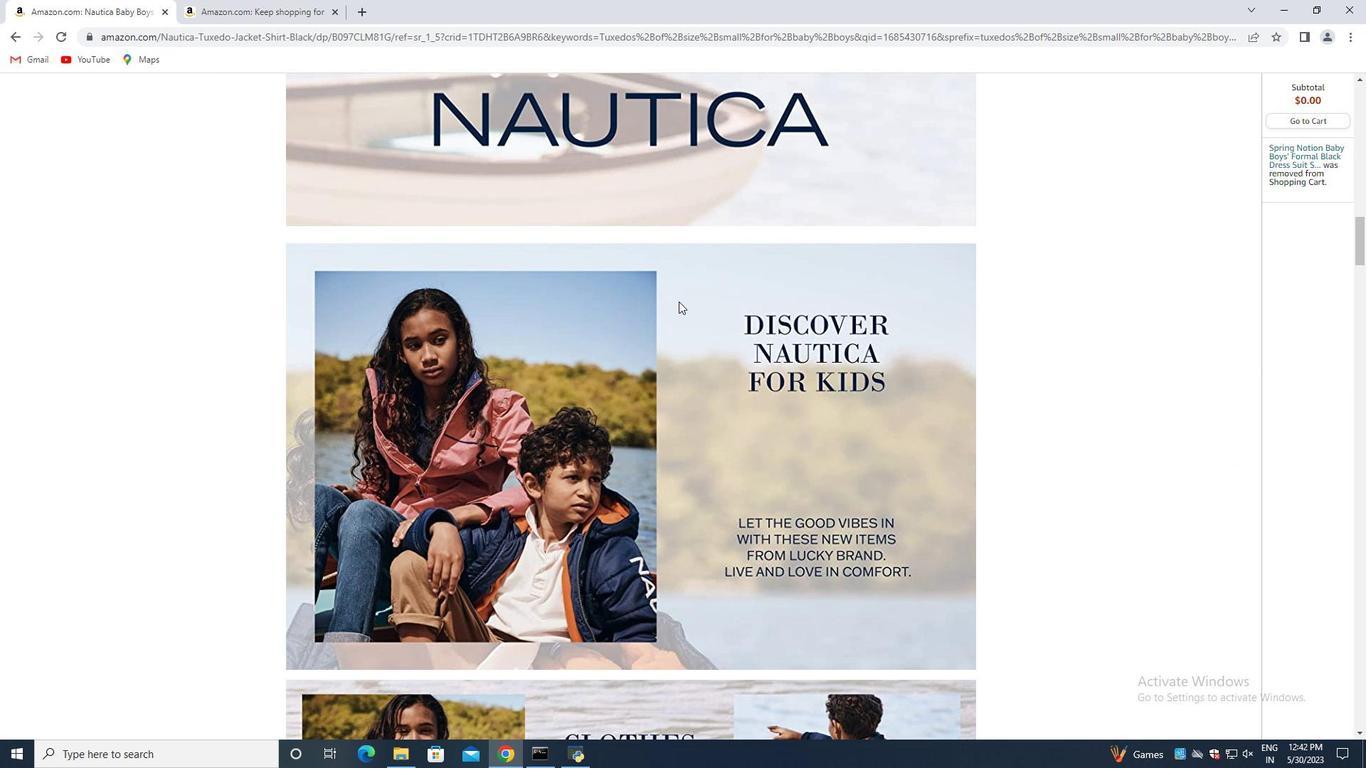 
Action: Mouse scrolled (679, 303) with delta (0, 0)
Screenshot: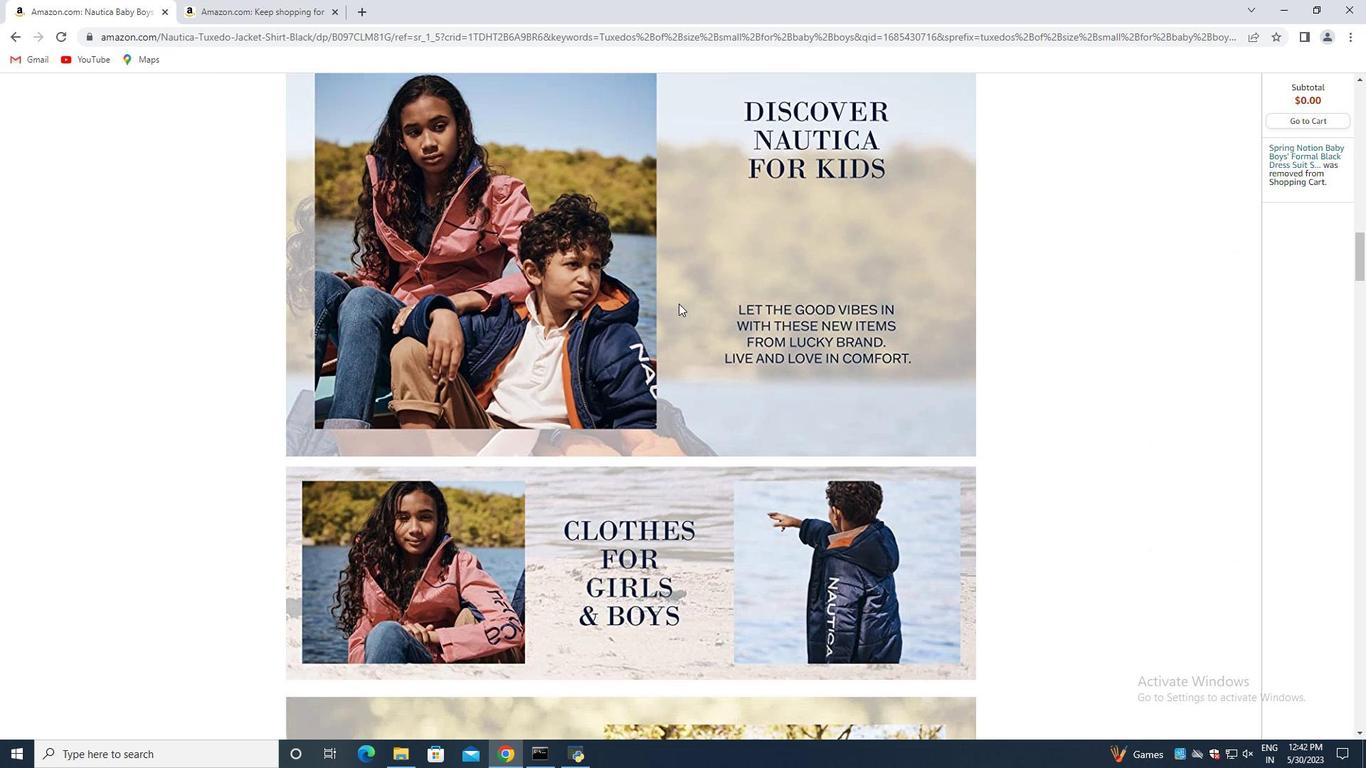 
Action: Mouse moved to (679, 304)
Screenshot: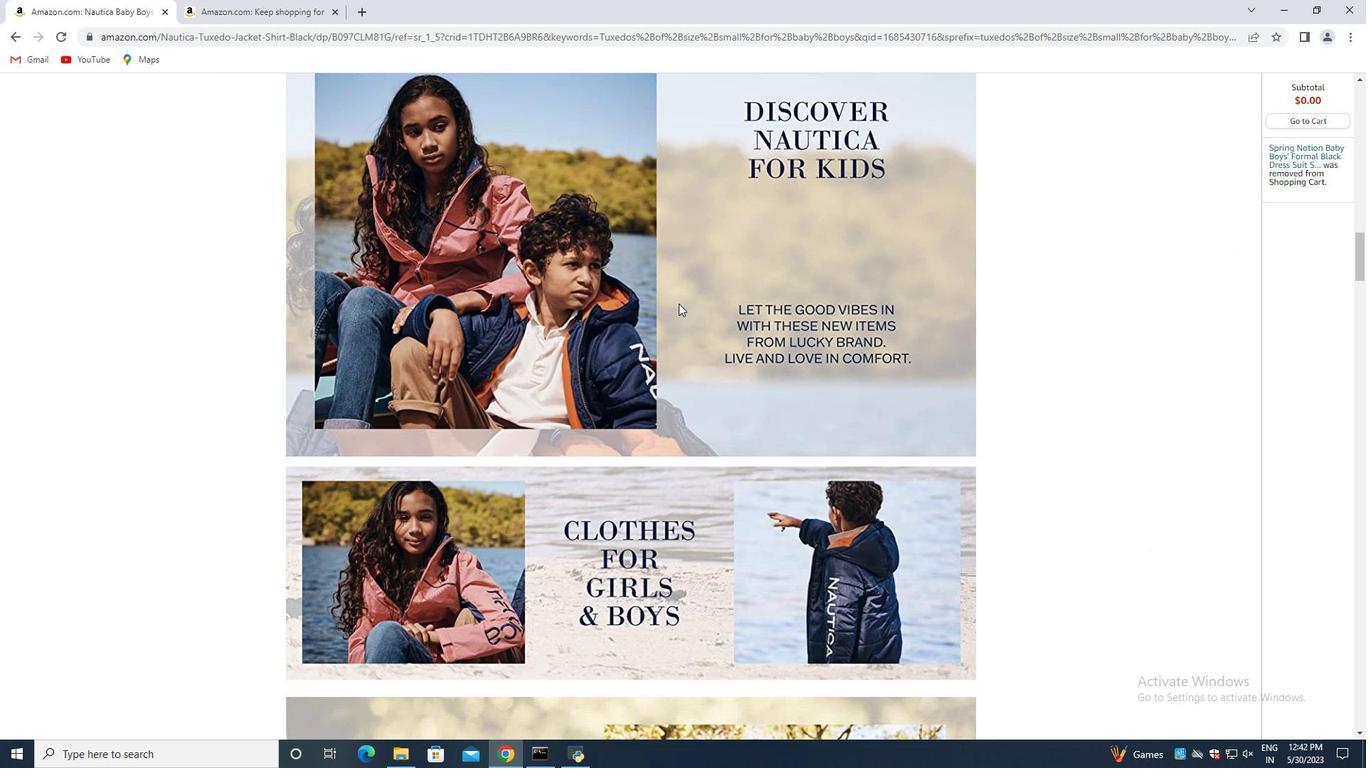 
Action: Mouse scrolled (679, 303) with delta (0, 0)
Screenshot: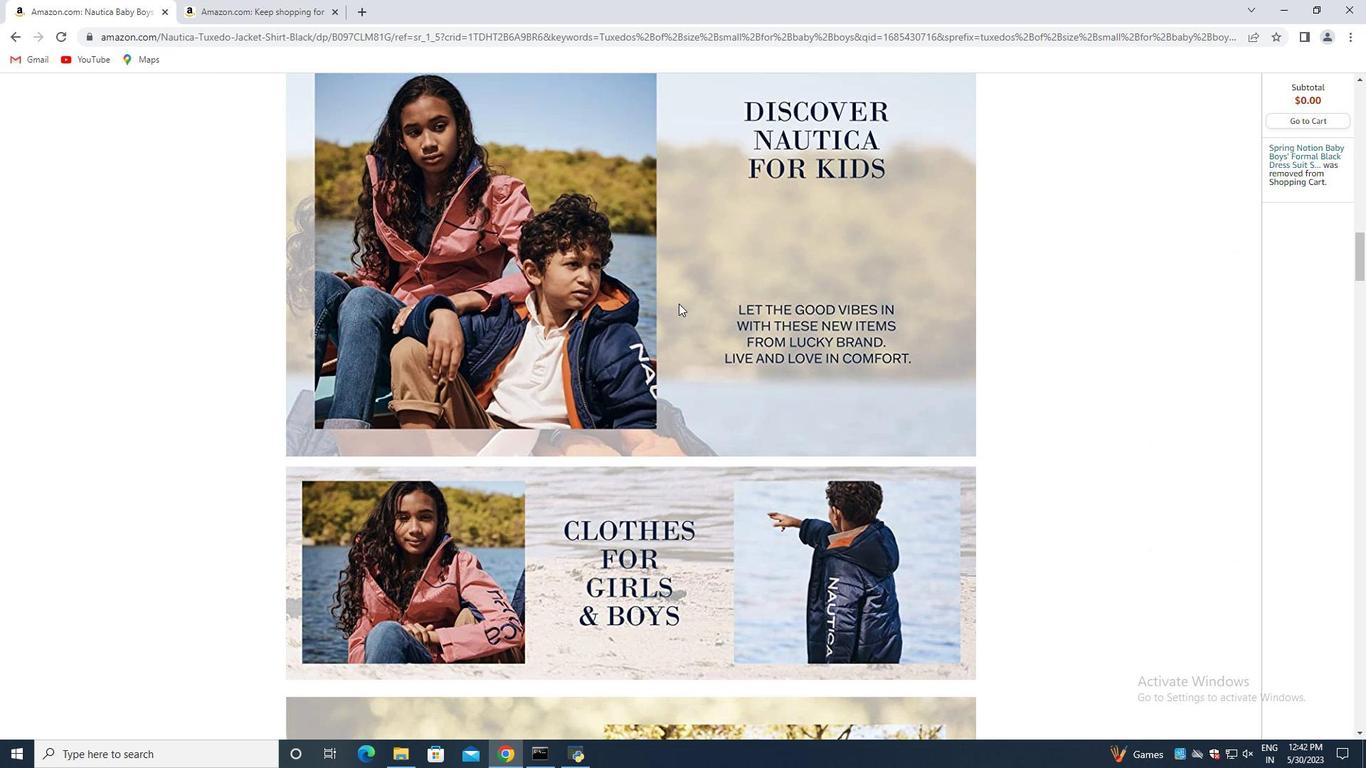 
Action: Key pressed <Key.down><Key.down><Key.down><Key.down><Key.down><Key.down><Key.down><Key.down><Key.down><Key.down><Key.down><Key.down><Key.down><Key.down><Key.down><Key.down><Key.down><Key.down><Key.down><Key.down><Key.down><Key.down><Key.down><Key.down><Key.down><Key.down><Key.down><Key.down><Key.down><Key.down><Key.down><Key.down><Key.down><Key.down><Key.down><Key.down><Key.down><Key.down><Key.down><Key.down><Key.down><Key.down><Key.down><Key.down><Key.down><Key.down><Key.down><Key.down><Key.down><Key.down><Key.down><Key.down><Key.down><Key.down><Key.down><Key.down><Key.down><Key.down><Key.down><Key.down><Key.down><Key.down><Key.down><Key.down><Key.down><Key.down><Key.down><Key.down><Key.down><Key.down><Key.down><Key.down><Key.down><Key.down><Key.down><Key.down><Key.down><Key.down><Key.down><Key.down><Key.down><Key.down><Key.down><Key.down><Key.down><Key.down><Key.down><Key.down><Key.down><Key.down><Key.down><Key.down><Key.down><Key.down><Key.down><Key.down><Key.down><Key.down><Key.down><Key.down><Key.down><Key.down><Key.down><Key.down><Key.down><Key.down><Key.down><Key.down><Key.down><Key.down><Key.down><Key.down><Key.down><Key.down><Key.down><Key.down><Key.down><Key.down><Key.down><Key.down><Key.down><Key.down><Key.down><Key.down><Key.down><Key.down><Key.up><Key.down><Key.down><Key.down><Key.down><Key.down><Key.down><Key.down>
Screenshot: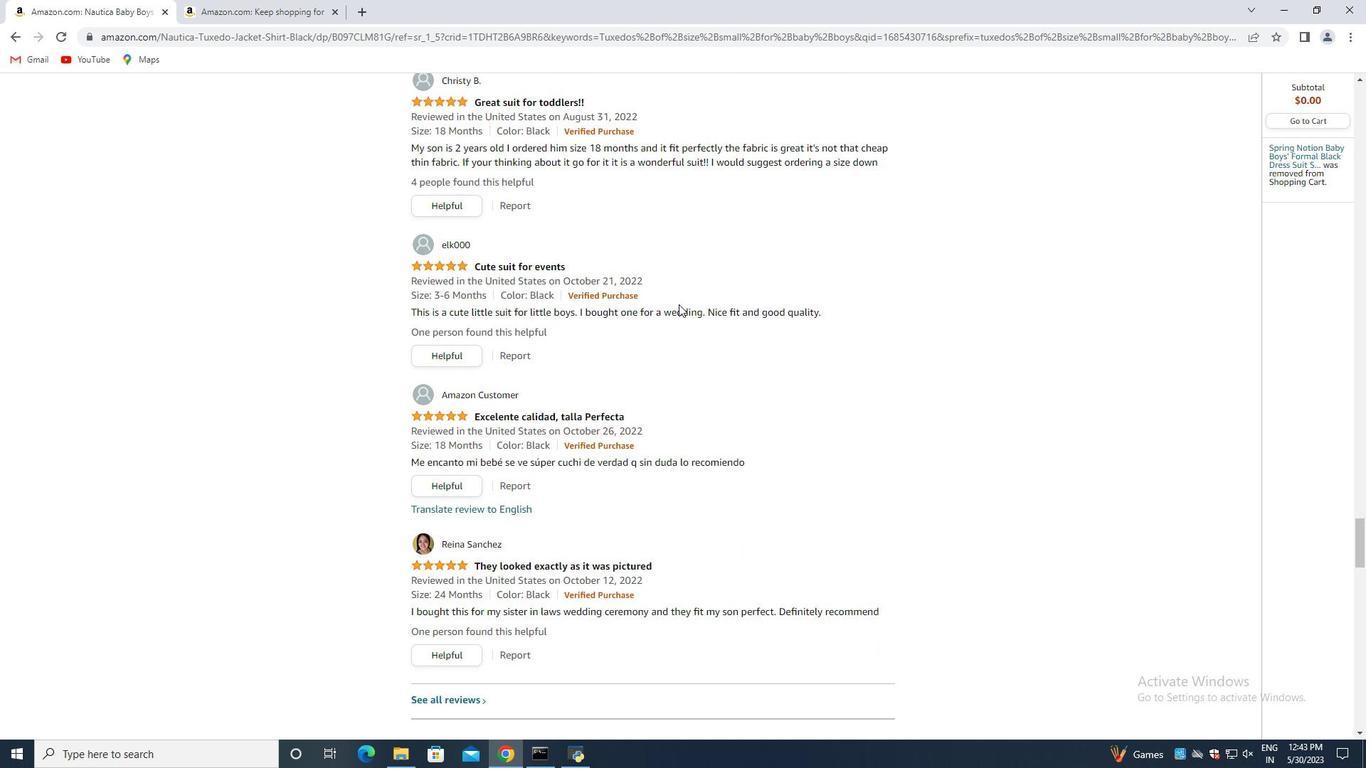 
Action: Mouse moved to (749, 316)
Screenshot: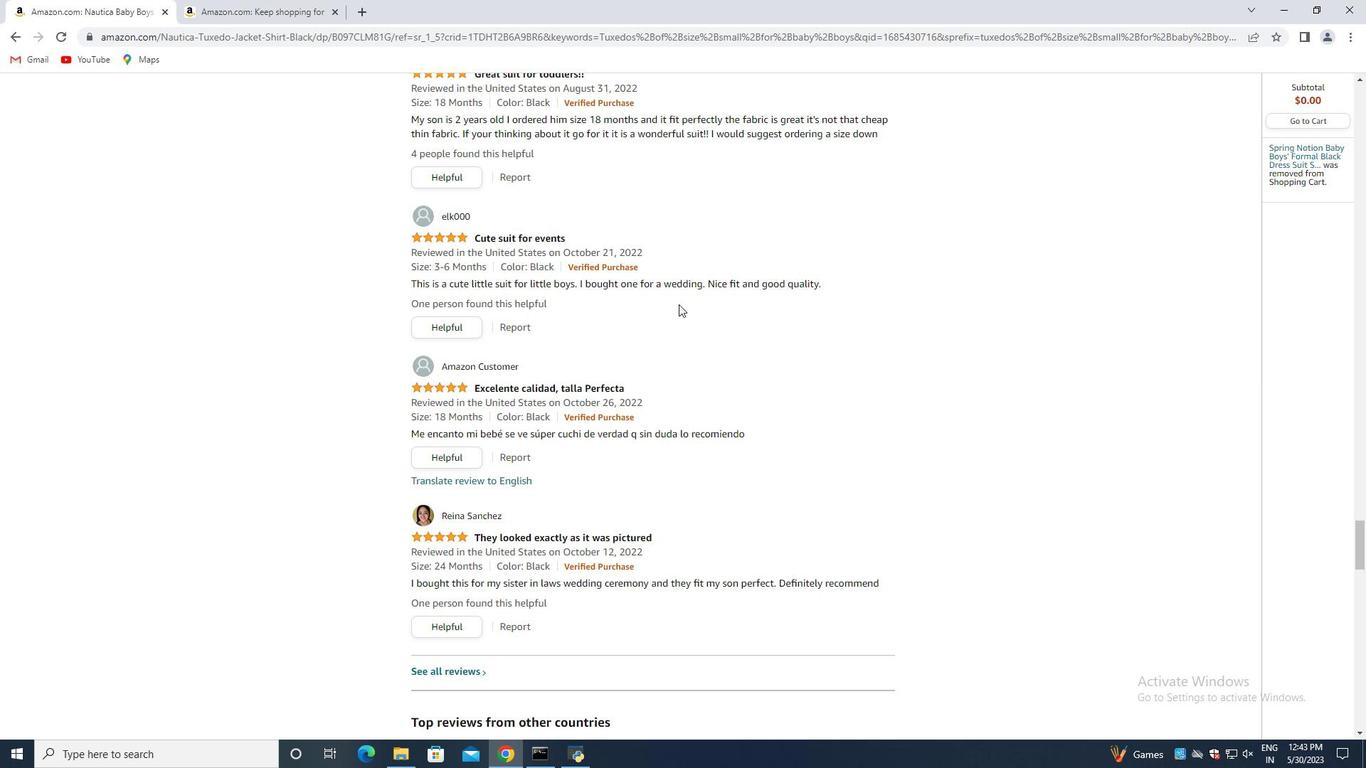 
Action: Mouse scrolled (749, 317) with delta (0, 0)
Screenshot: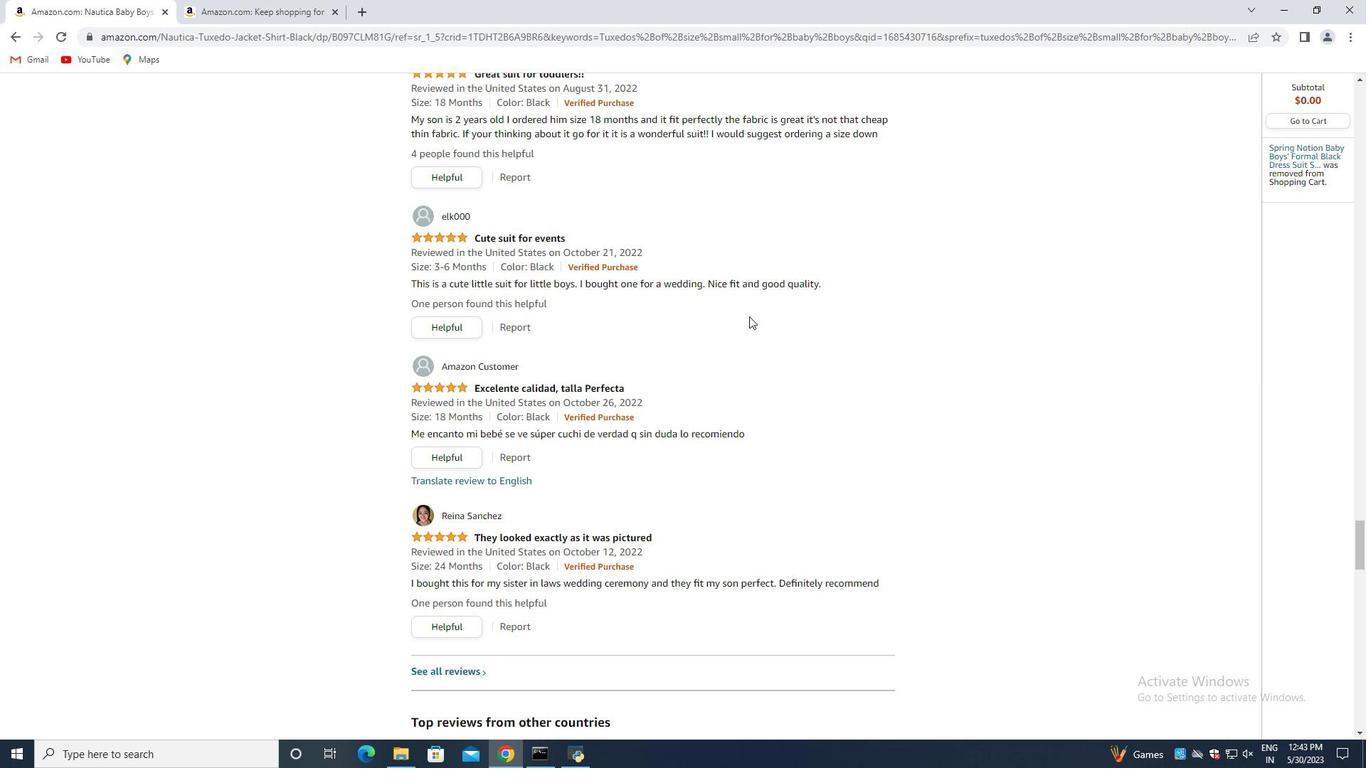 
Action: Mouse scrolled (749, 317) with delta (0, 0)
Screenshot: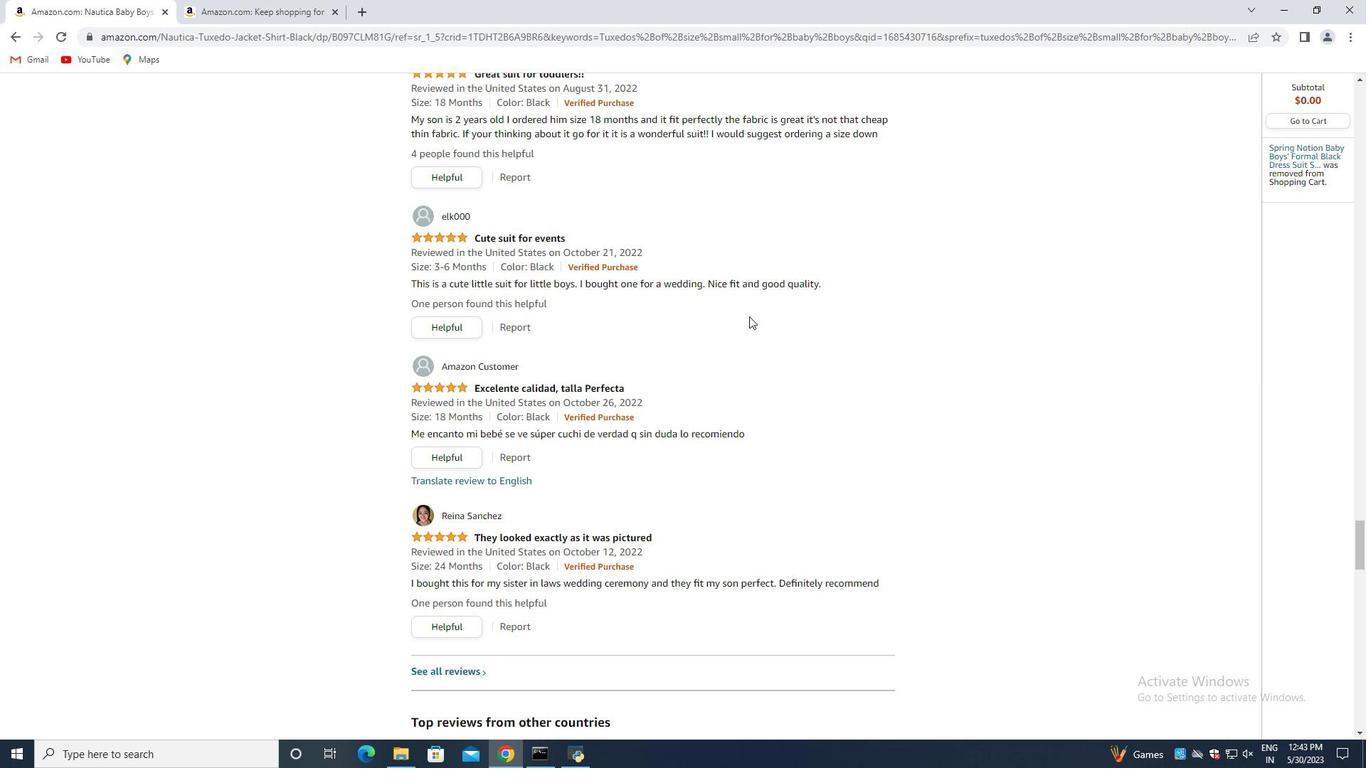 
Action: Mouse scrolled (749, 317) with delta (0, 0)
Screenshot: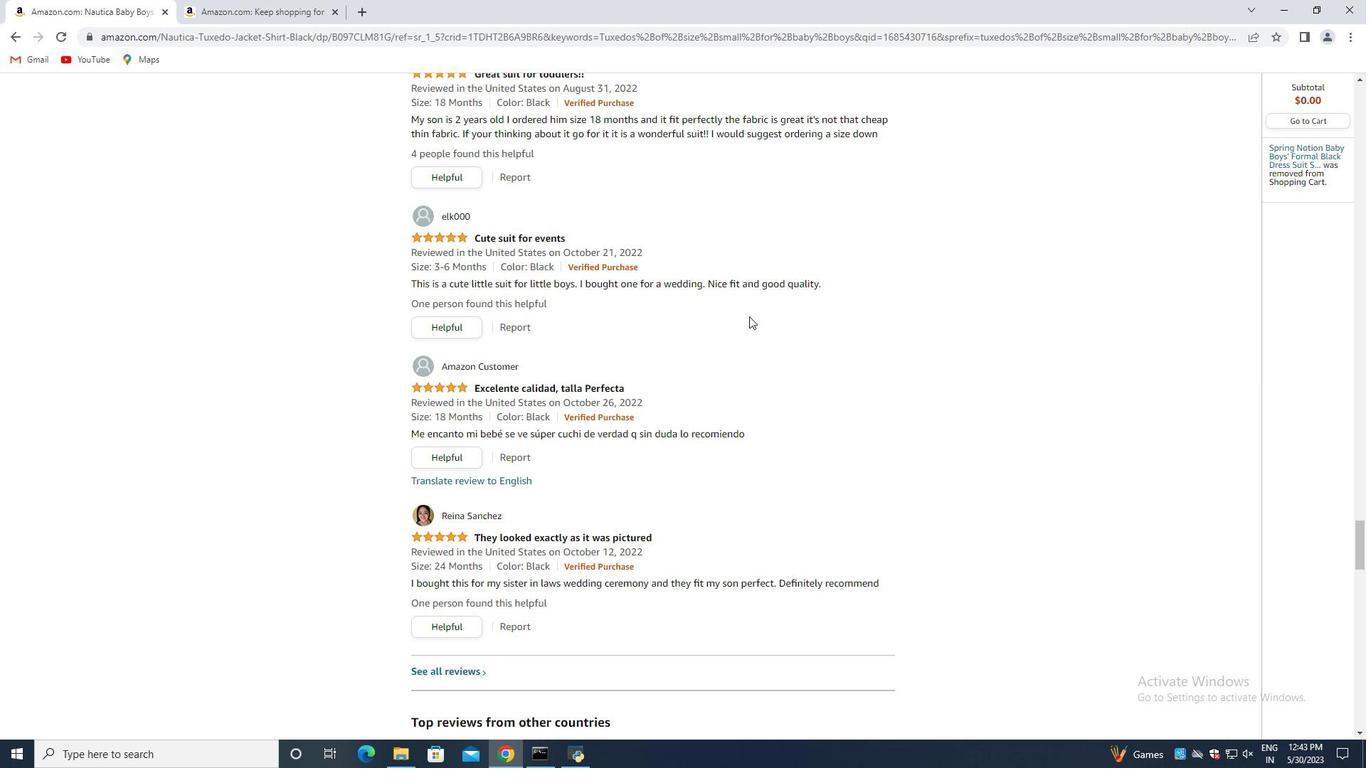 
Action: Mouse scrolled (749, 317) with delta (0, 0)
Screenshot: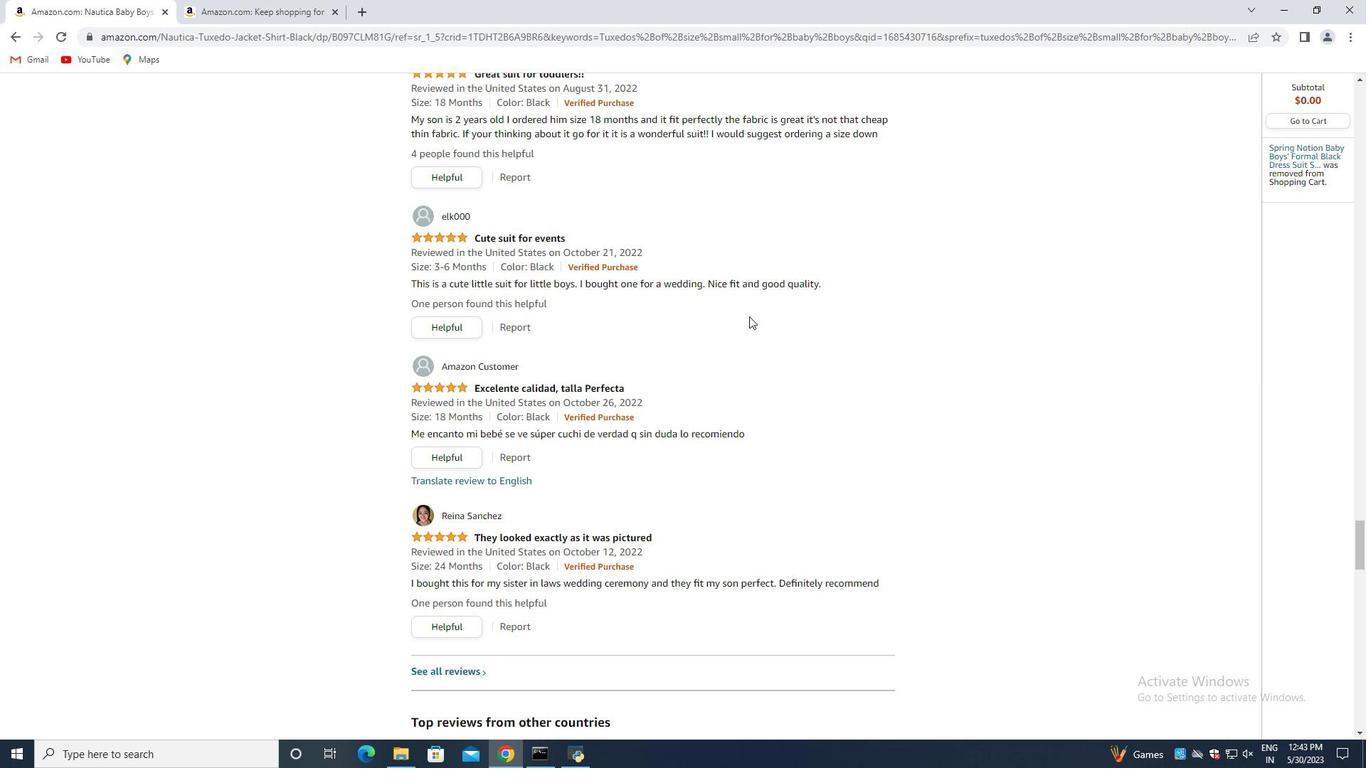 
Action: Mouse scrolled (749, 317) with delta (0, 0)
Screenshot: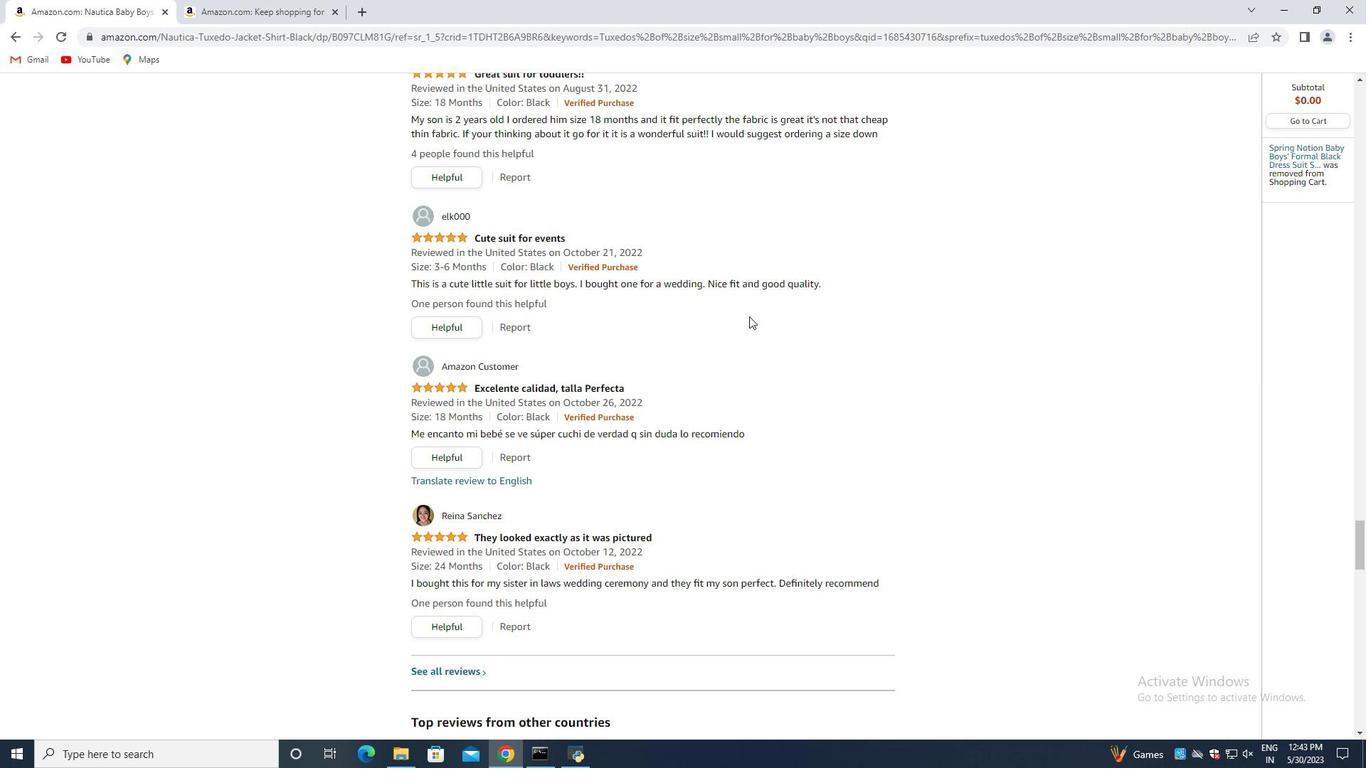 
Action: Mouse scrolled (749, 317) with delta (0, 0)
Screenshot: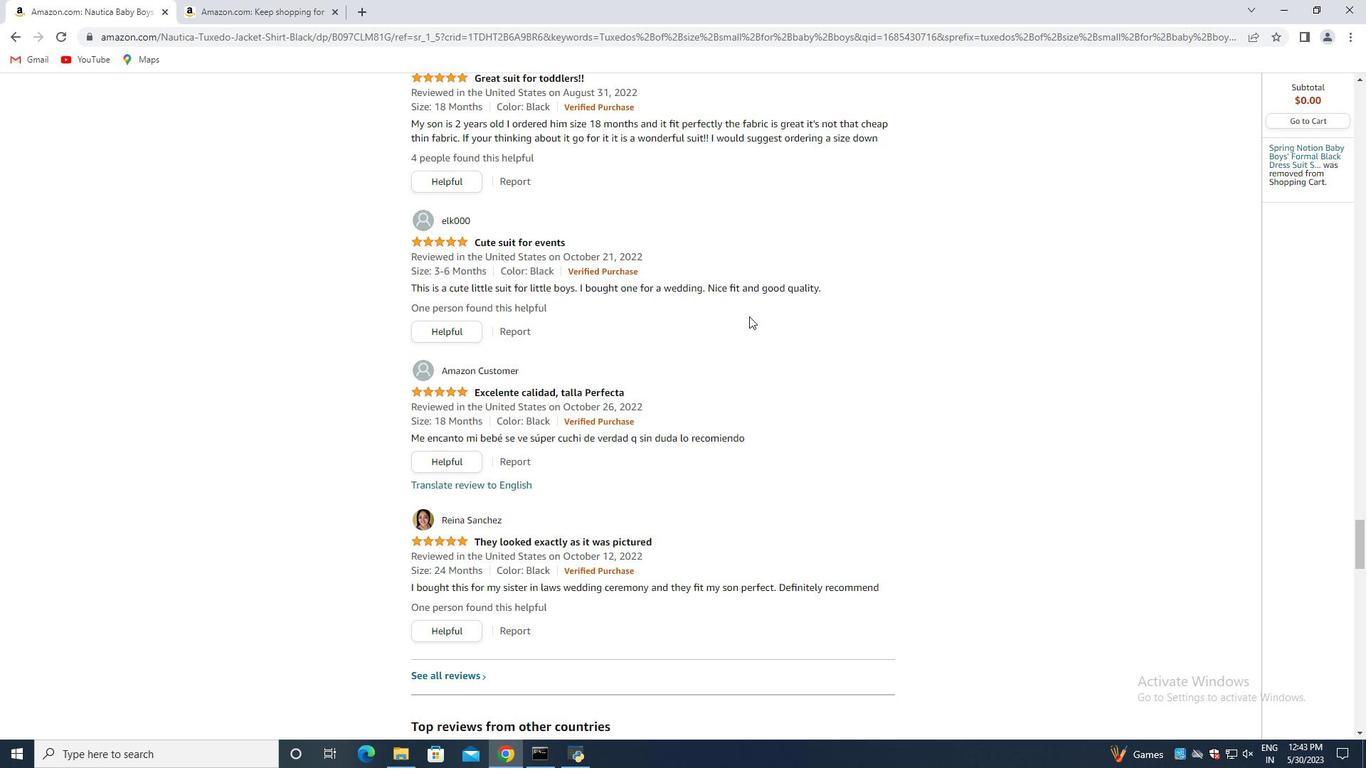
Action: Mouse scrolled (749, 317) with delta (0, 0)
Screenshot: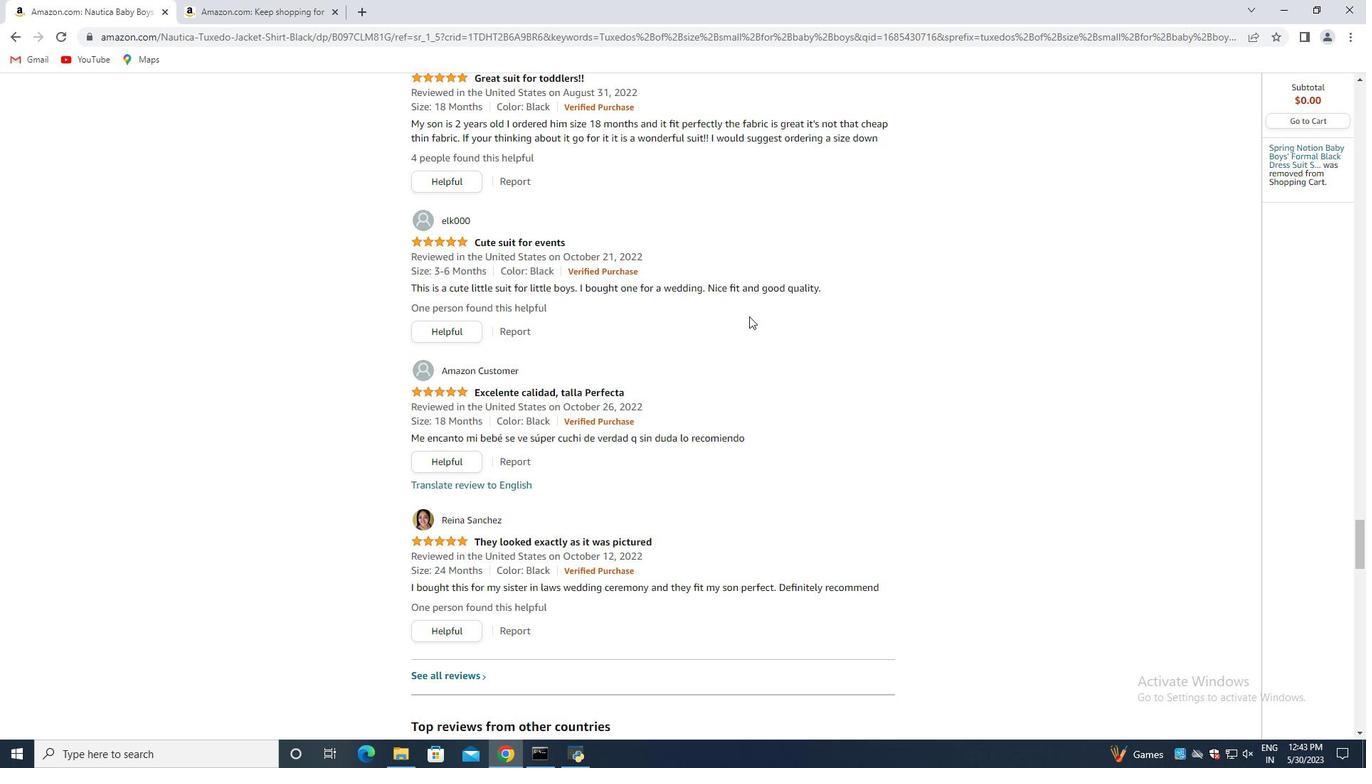 
Action: Mouse scrolled (749, 317) with delta (0, 0)
Screenshot: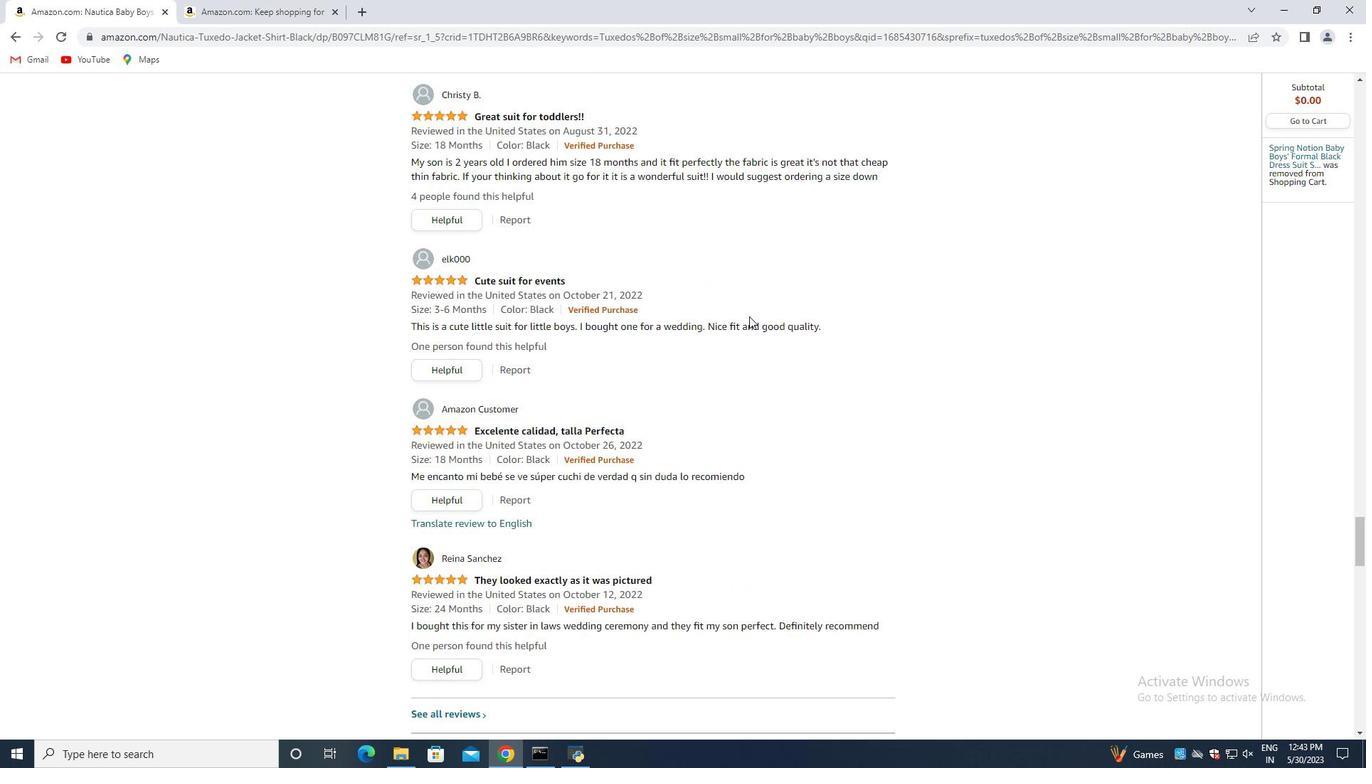 
Action: Mouse scrolled (749, 317) with delta (0, 0)
Screenshot: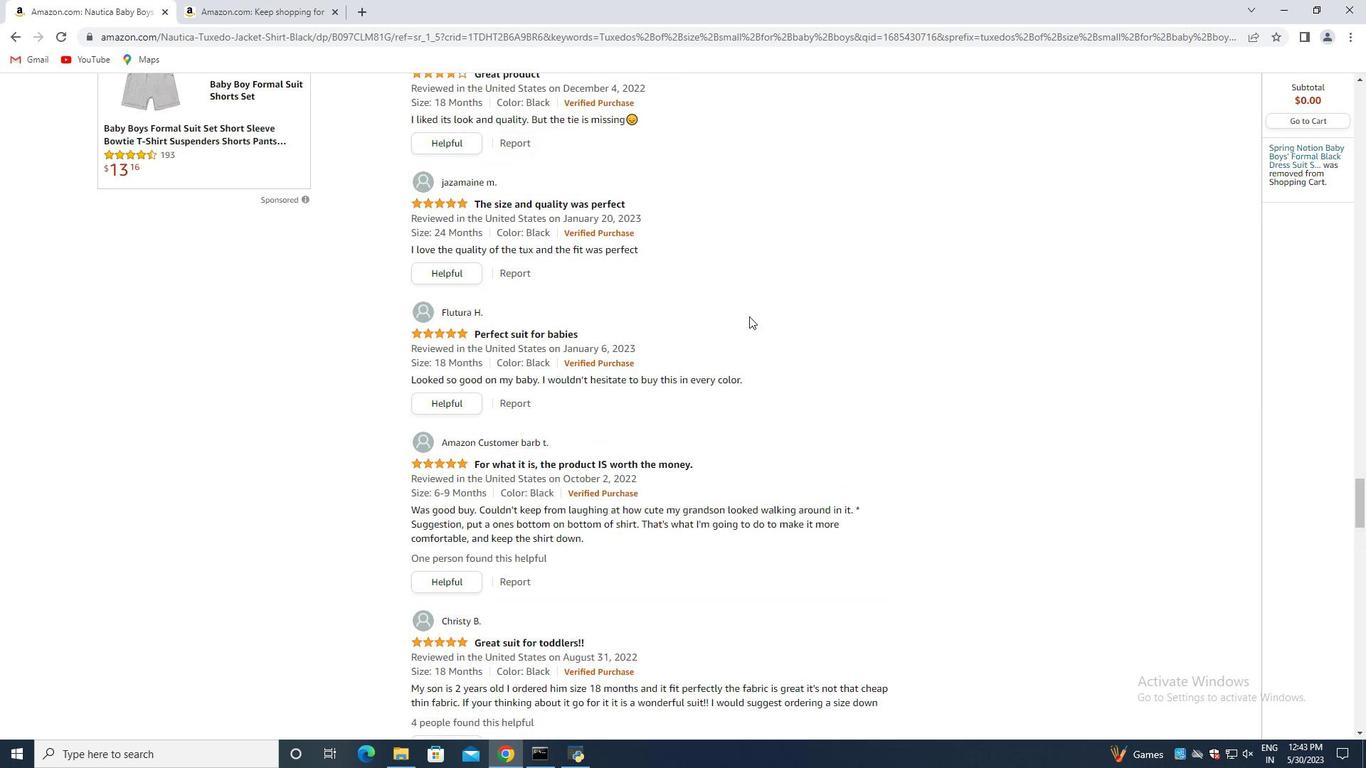 
Action: Mouse scrolled (749, 317) with delta (0, 0)
Screenshot: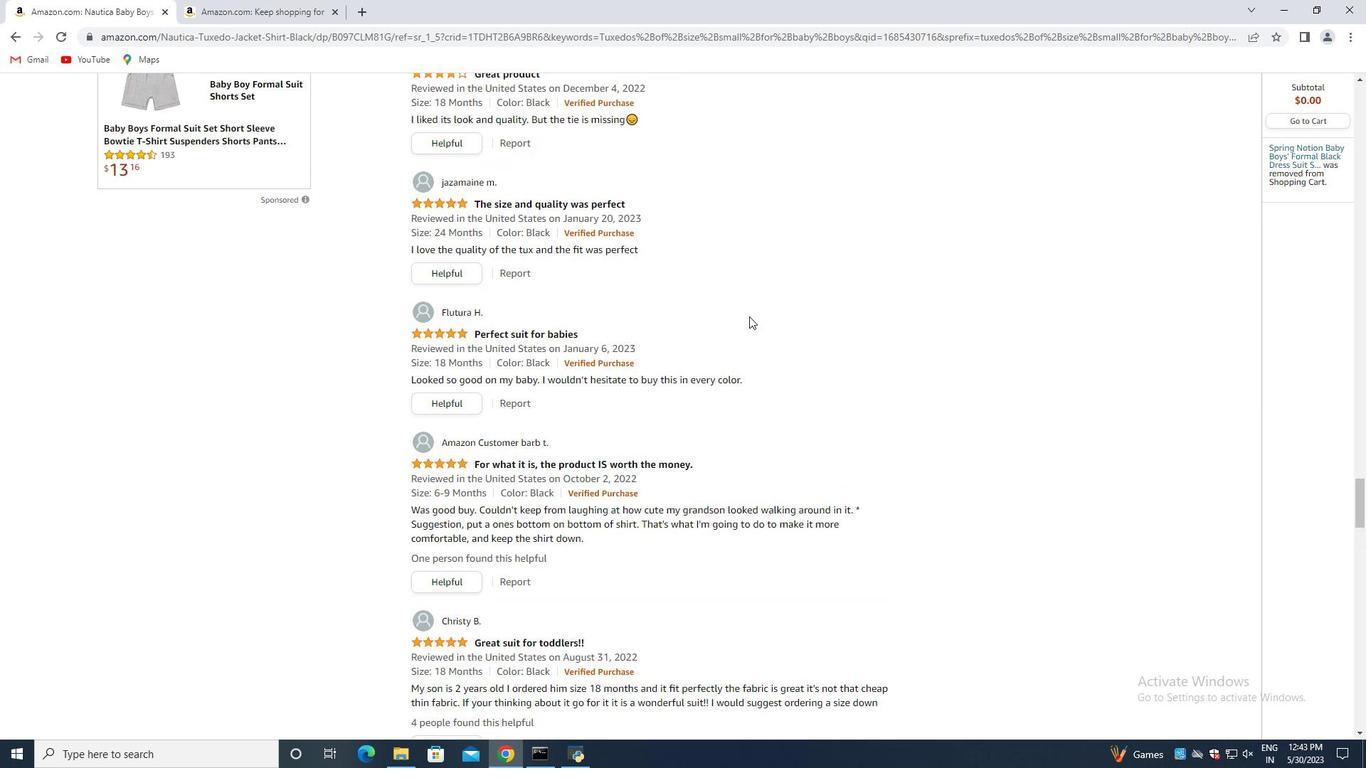 
Action: Mouse scrolled (749, 317) with delta (0, 0)
Screenshot: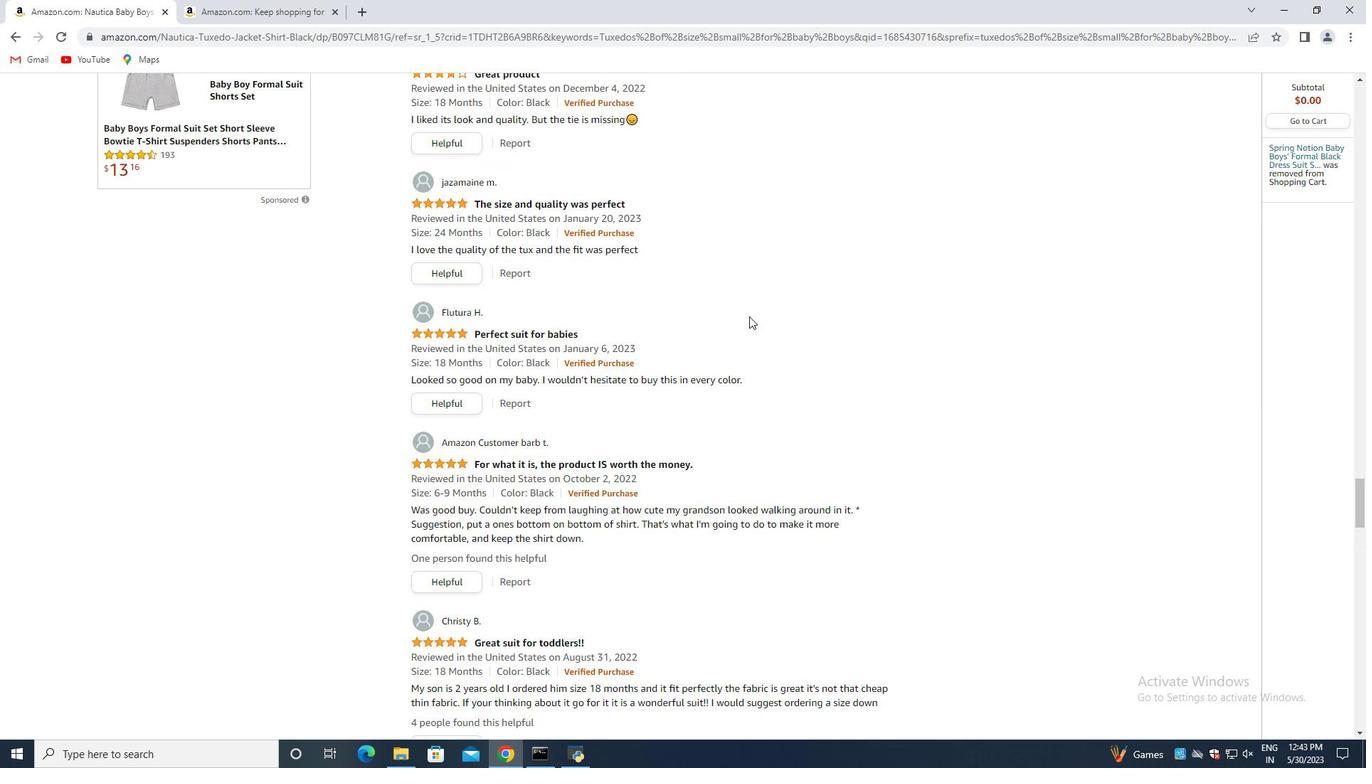 
Action: Mouse scrolled (749, 317) with delta (0, 0)
Screenshot: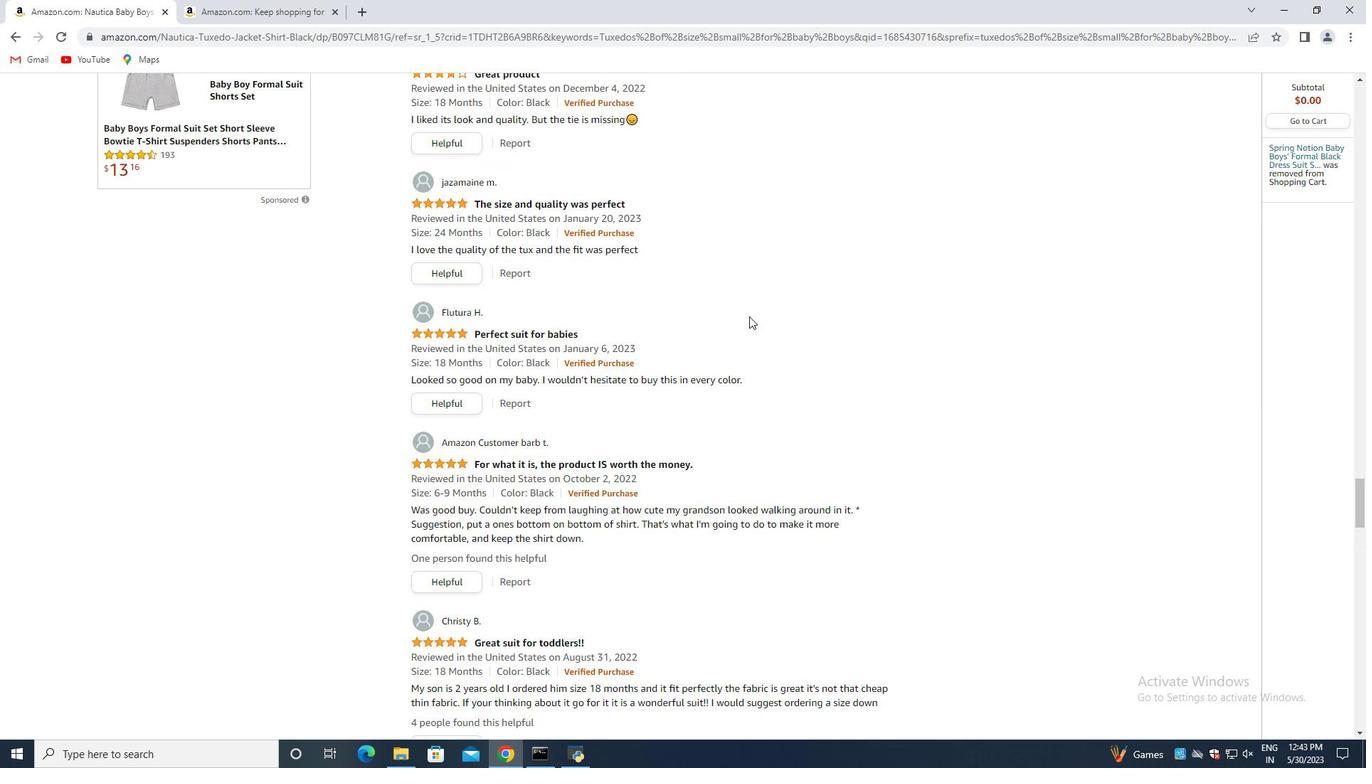 
Action: Mouse scrolled (749, 317) with delta (0, 0)
Screenshot: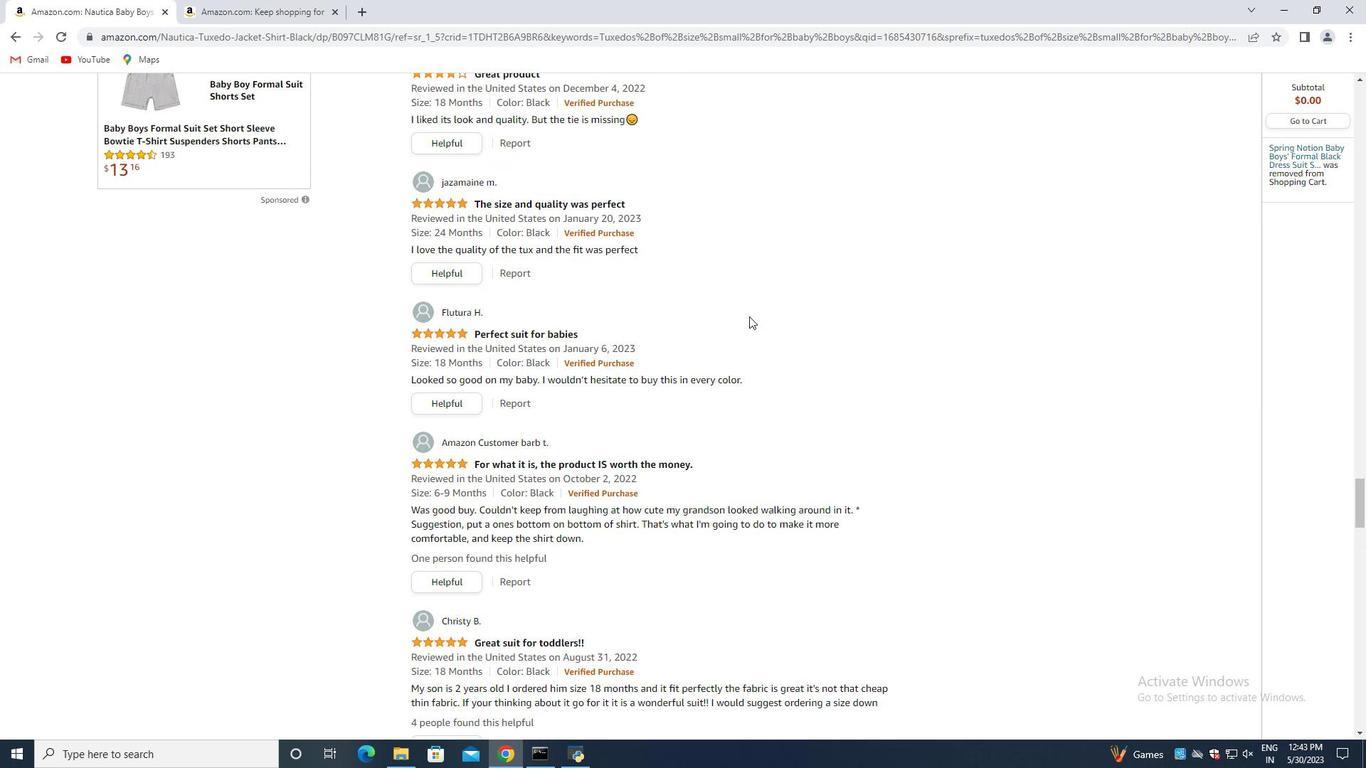 
Action: Mouse scrolled (749, 317) with delta (0, 0)
Screenshot: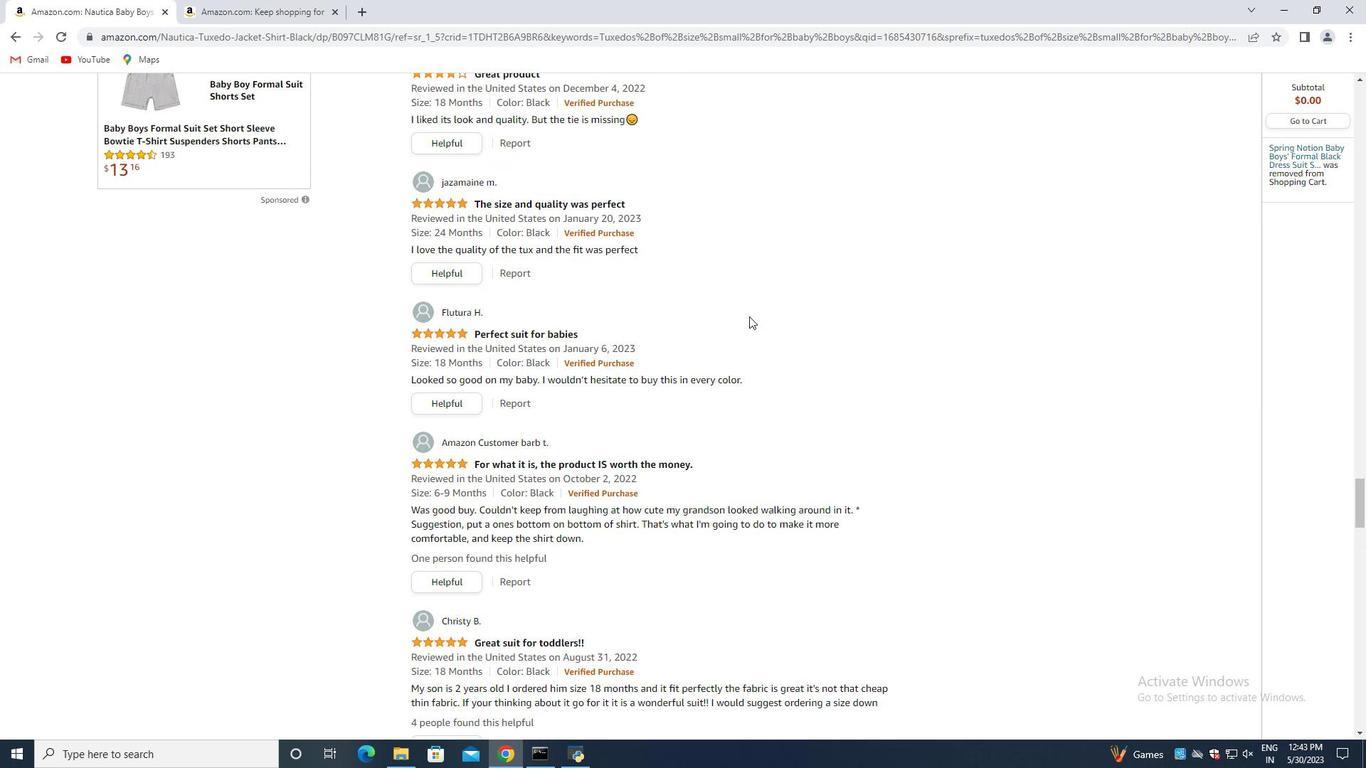 
Action: Mouse scrolled (749, 317) with delta (0, 0)
Screenshot: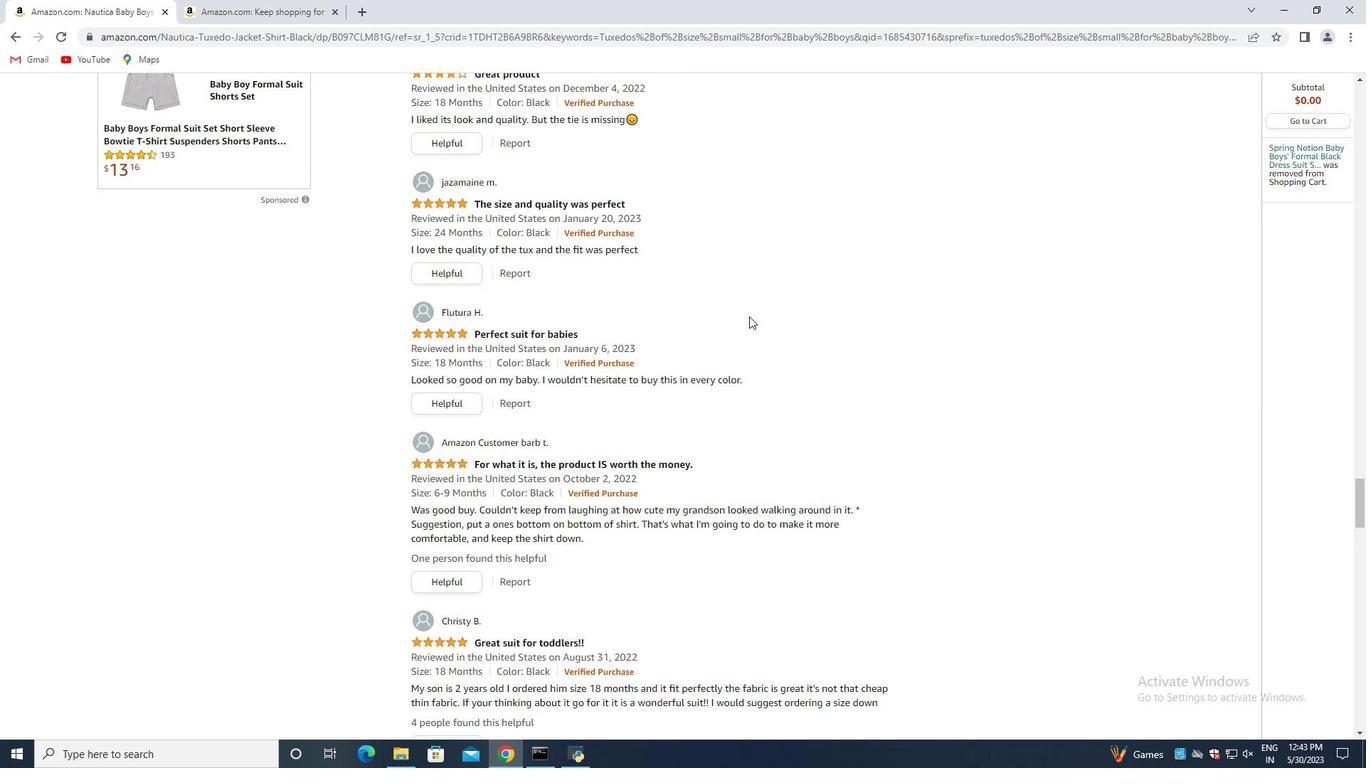
Action: Mouse scrolled (749, 317) with delta (0, 0)
Screenshot: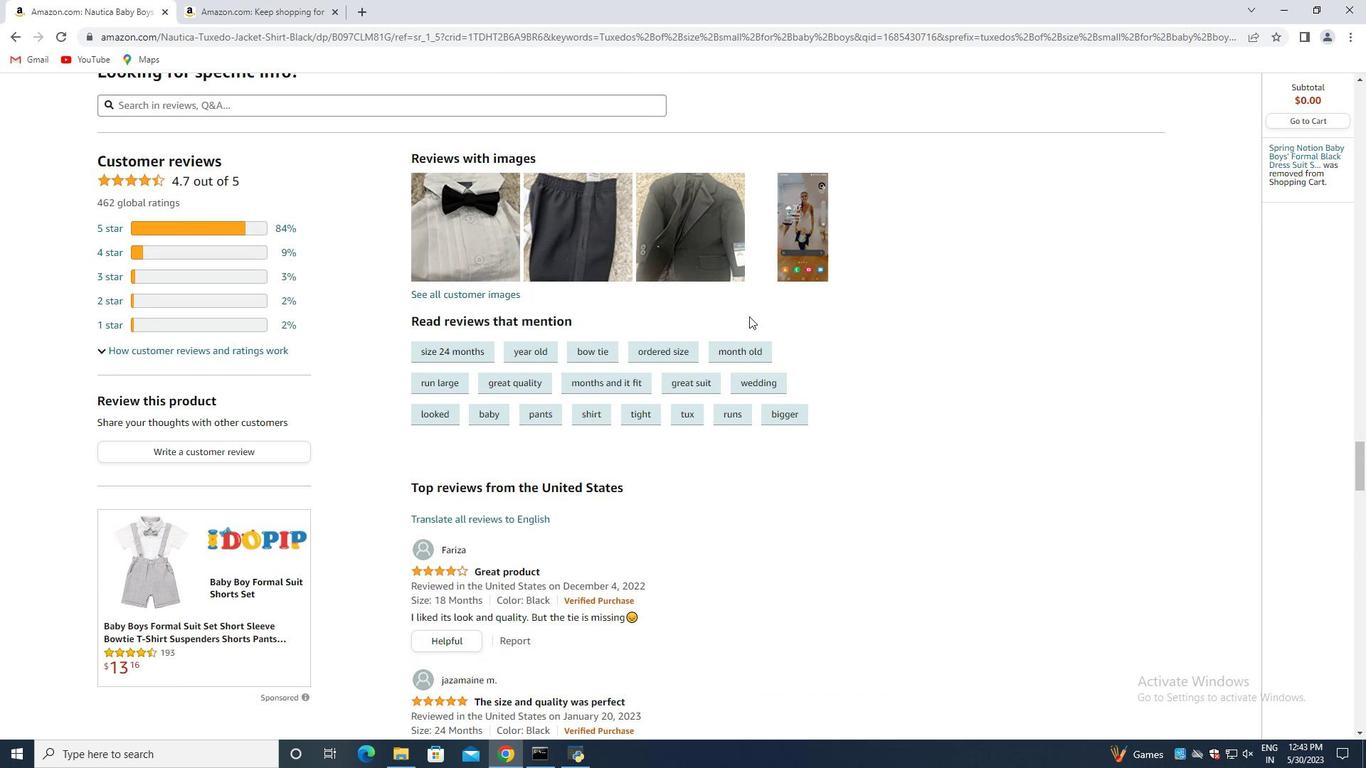 
Action: Mouse scrolled (749, 317) with delta (0, 0)
Screenshot: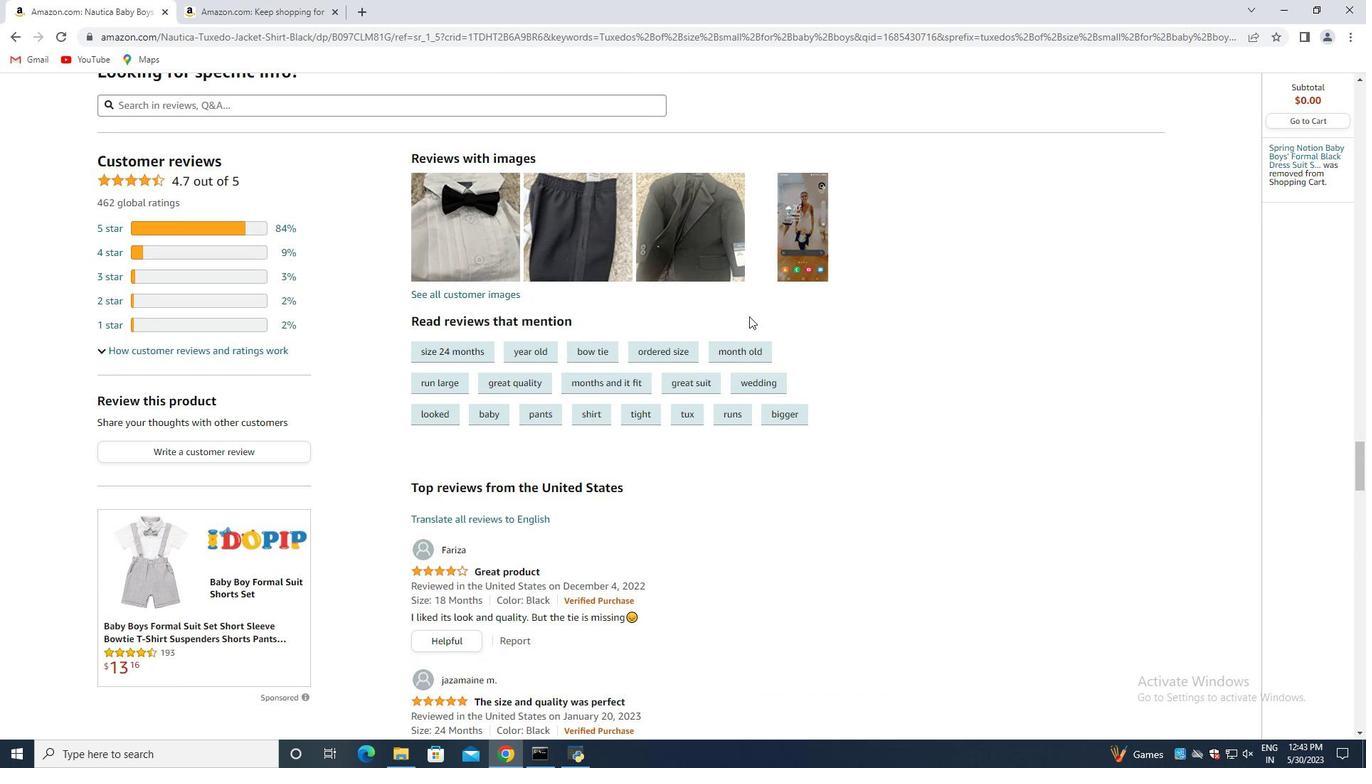 
Action: Mouse scrolled (749, 317) with delta (0, 0)
Screenshot: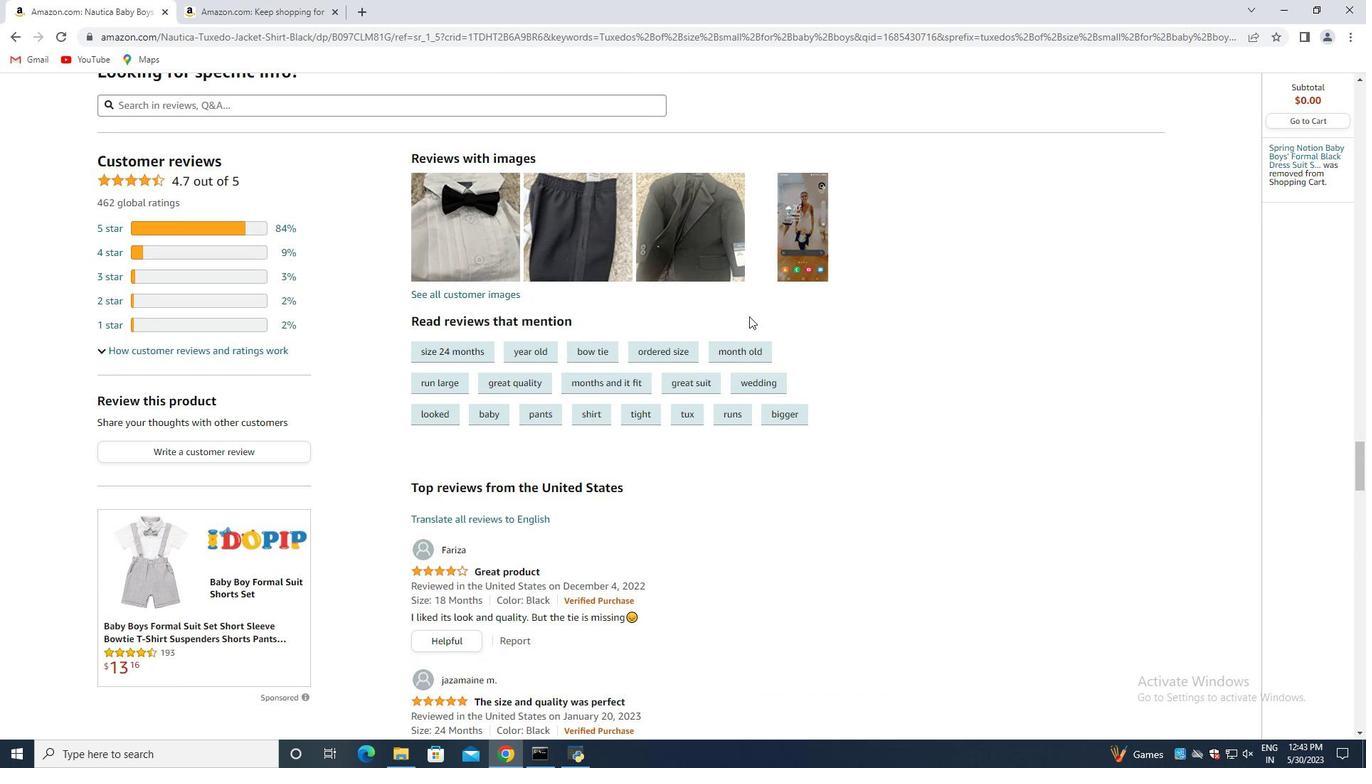 
Action: Mouse scrolled (749, 317) with delta (0, 0)
Screenshot: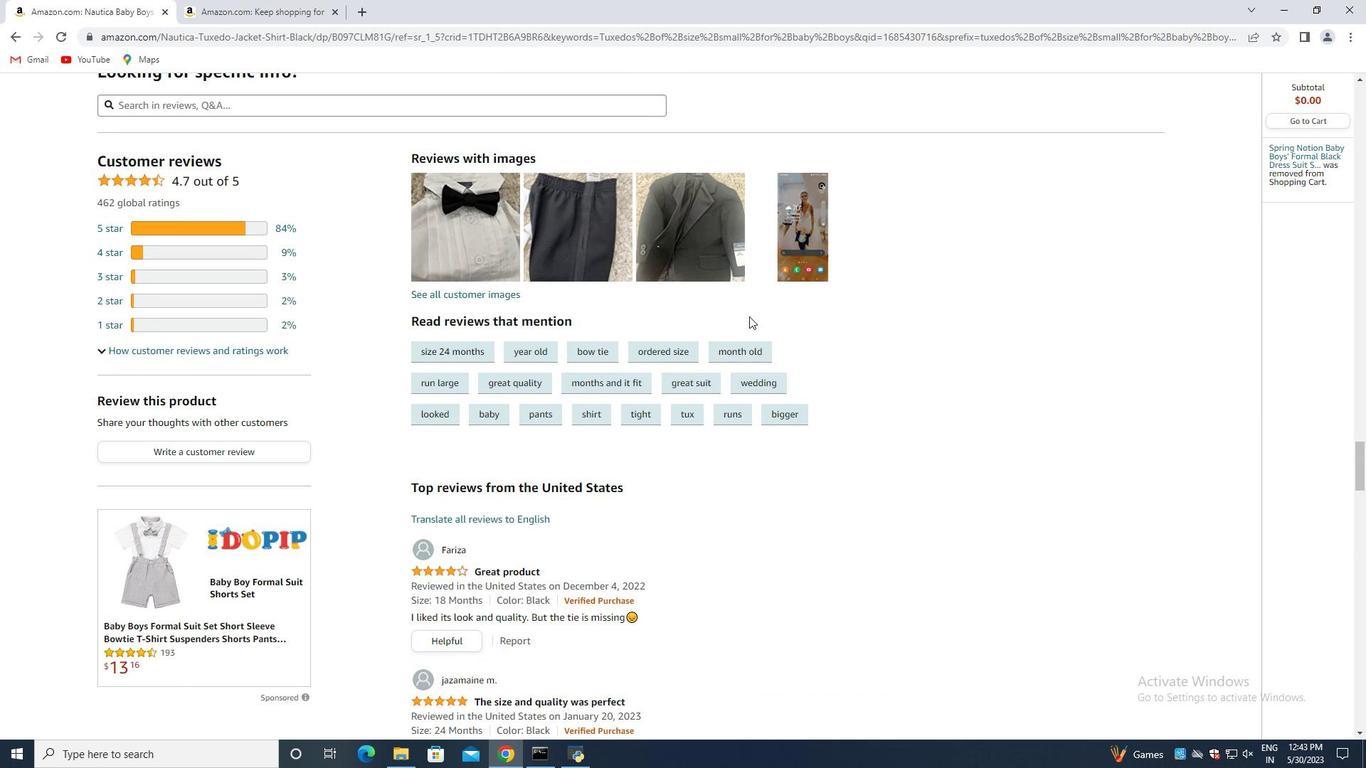 
Action: Mouse scrolled (749, 317) with delta (0, 0)
Screenshot: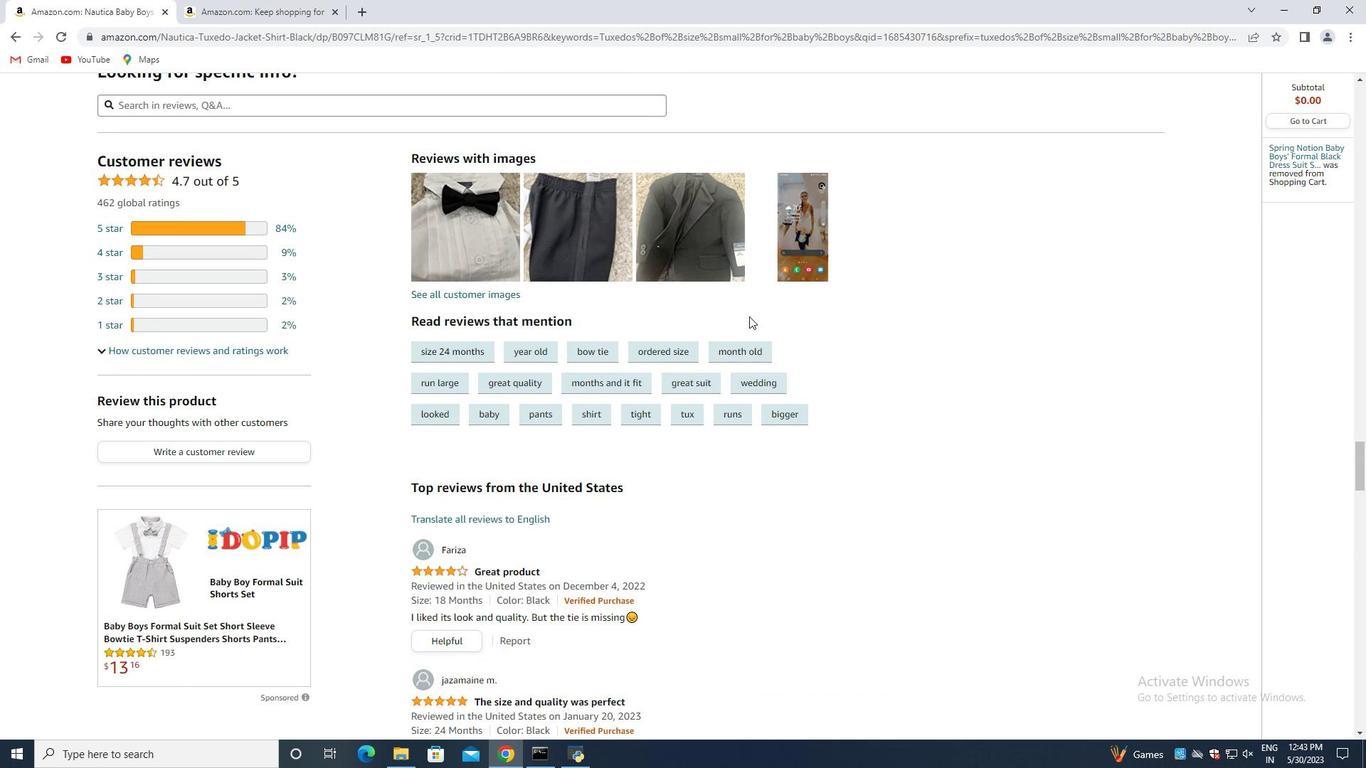 
Action: Mouse scrolled (749, 317) with delta (0, 0)
Screenshot: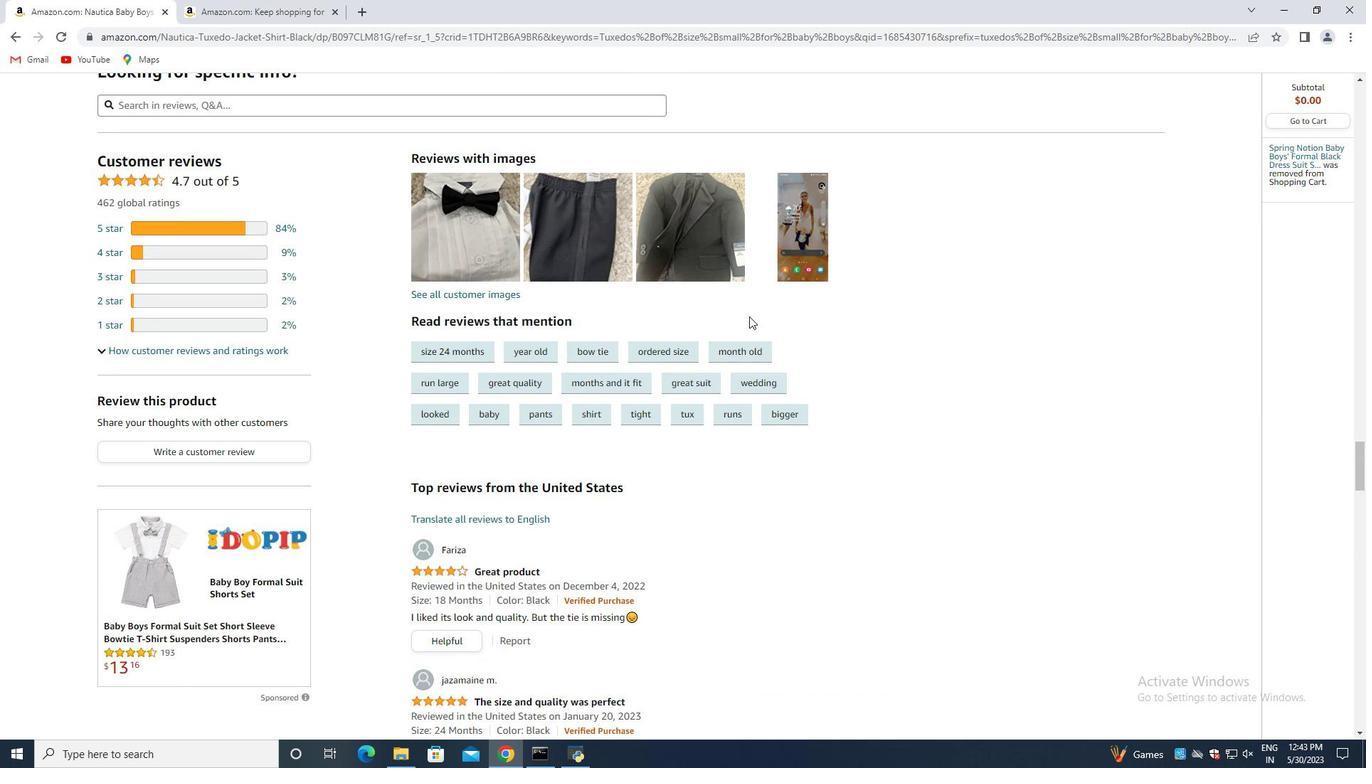 
Action: Mouse scrolled (749, 317) with delta (0, 0)
Screenshot: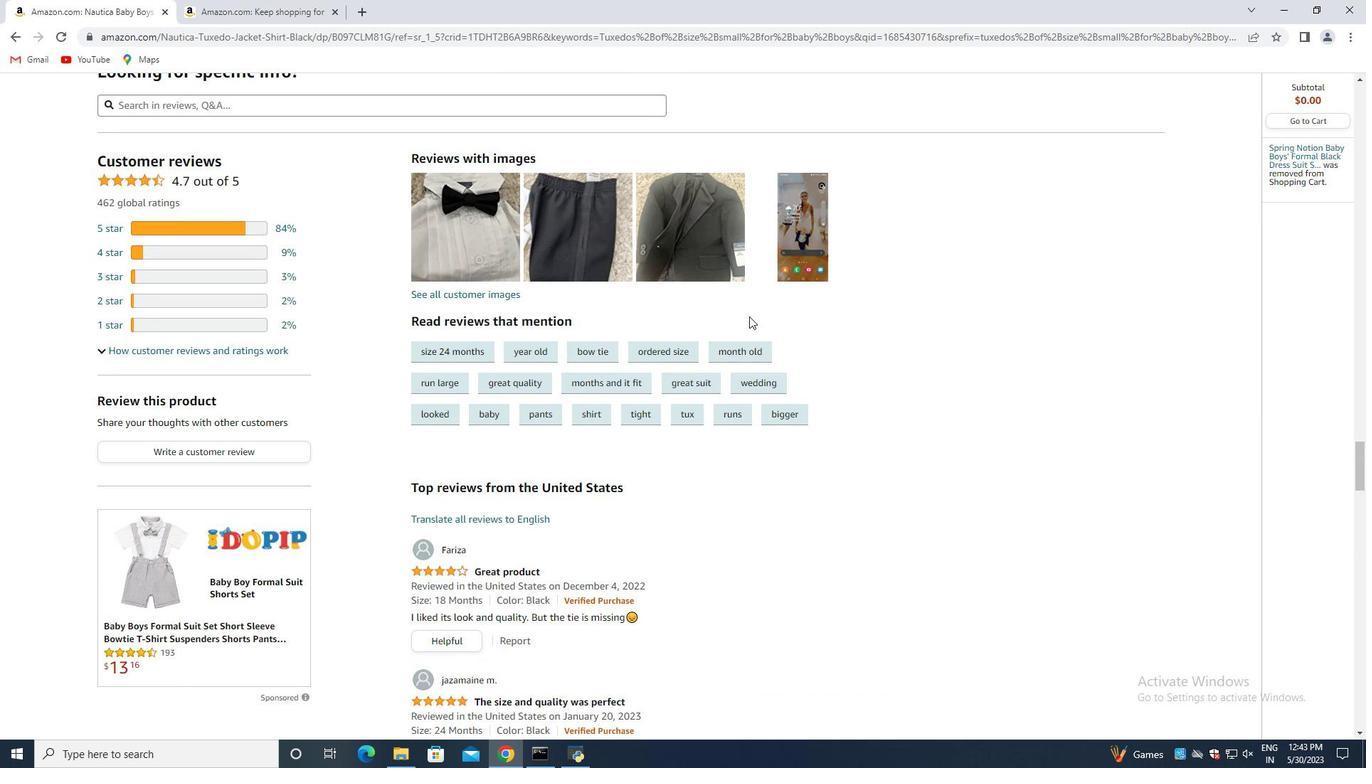 
Action: Mouse scrolled (749, 317) with delta (0, 0)
Screenshot: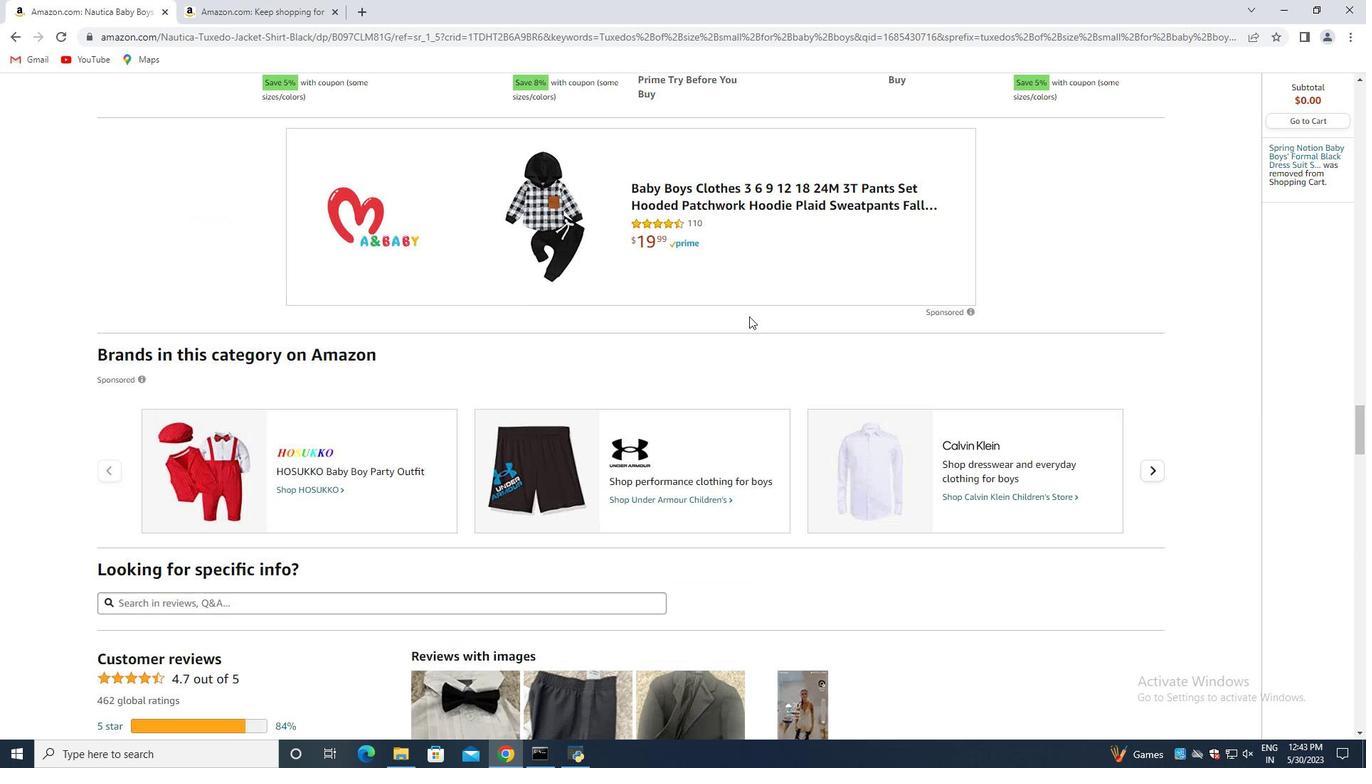 
Action: Mouse moved to (750, 316)
Screenshot: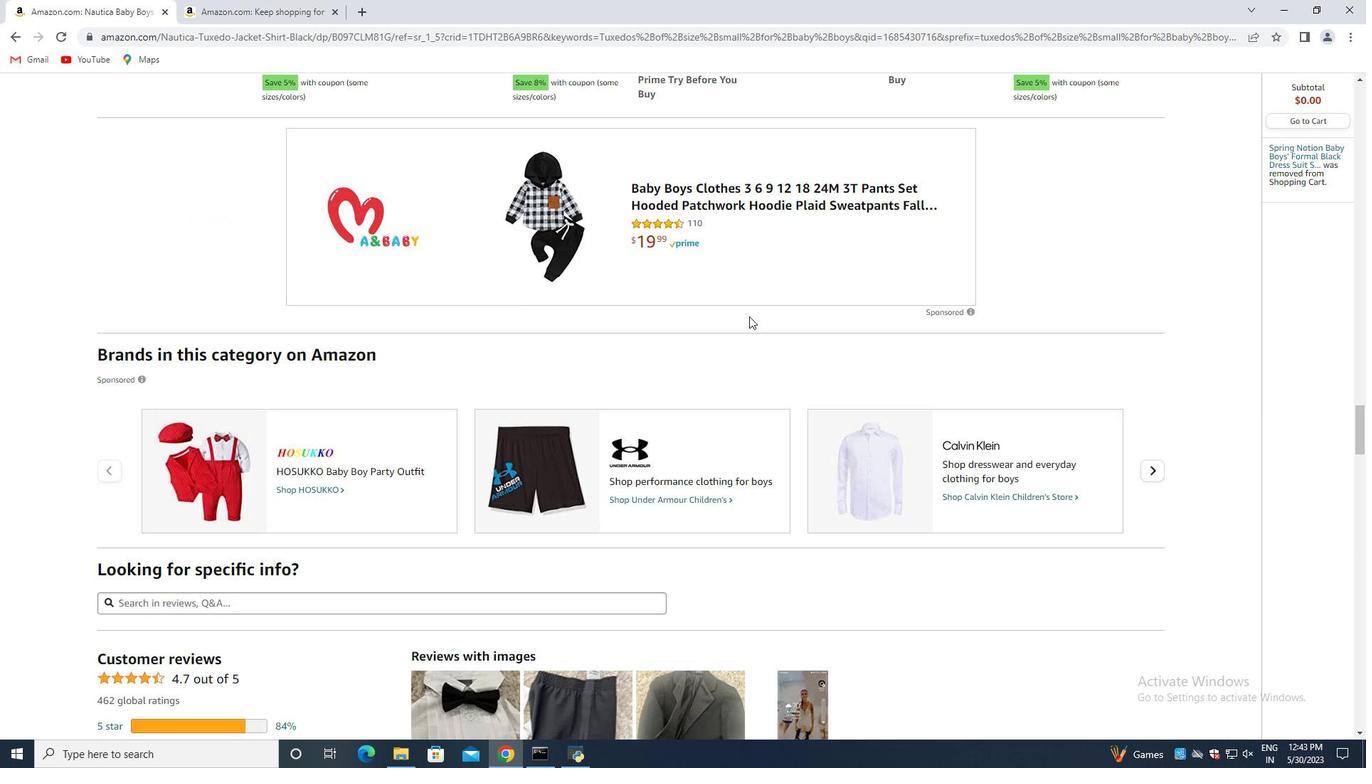 
Action: Mouse scrolled (750, 317) with delta (0, 0)
Screenshot: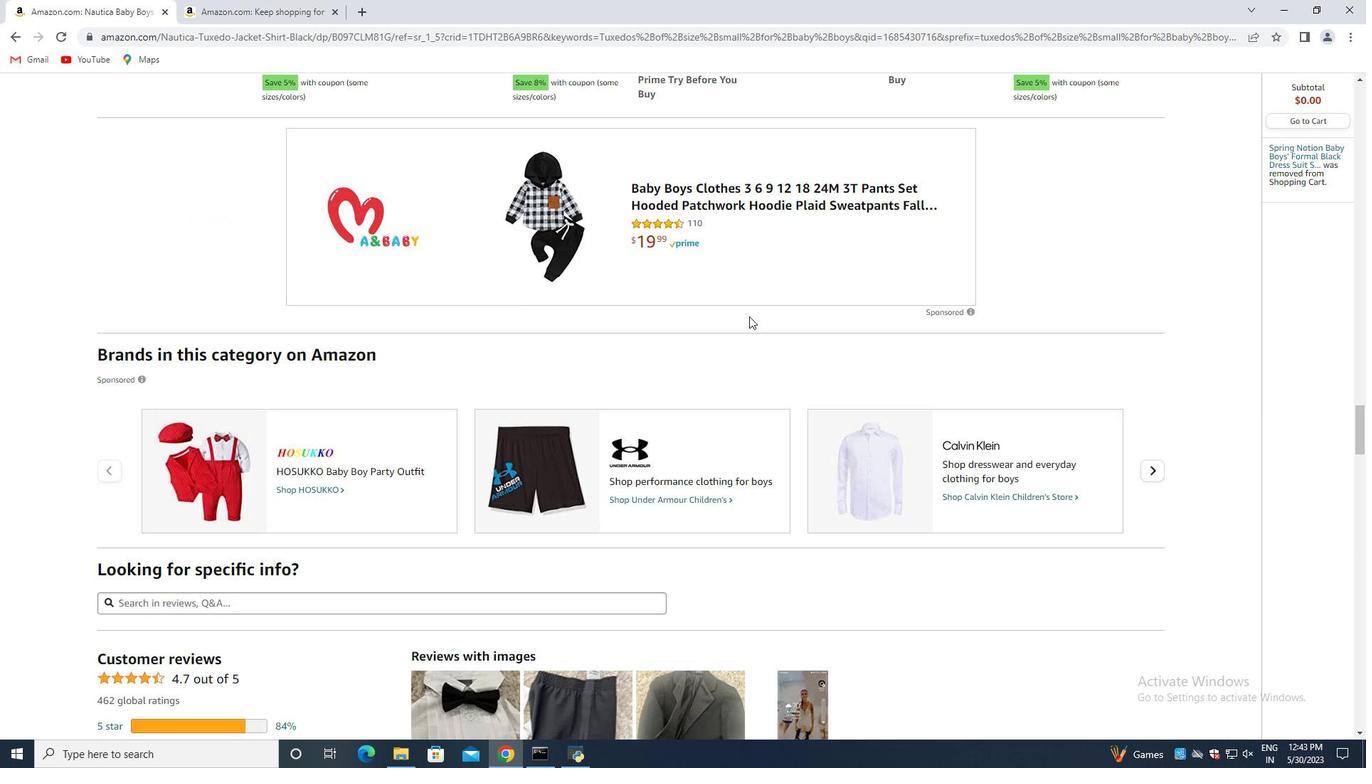 
Action: Mouse moved to (753, 316)
Screenshot: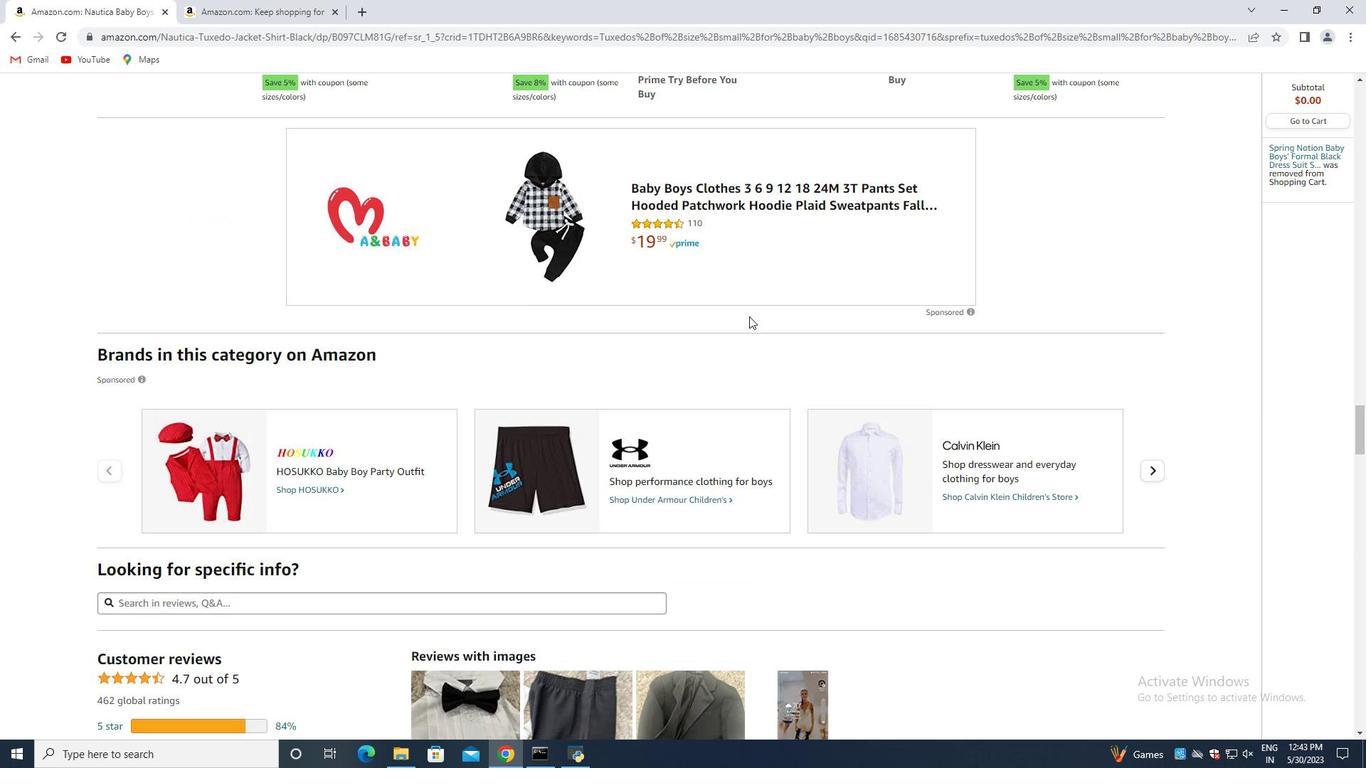 
Action: Mouse scrolled (753, 317) with delta (0, 0)
Screenshot: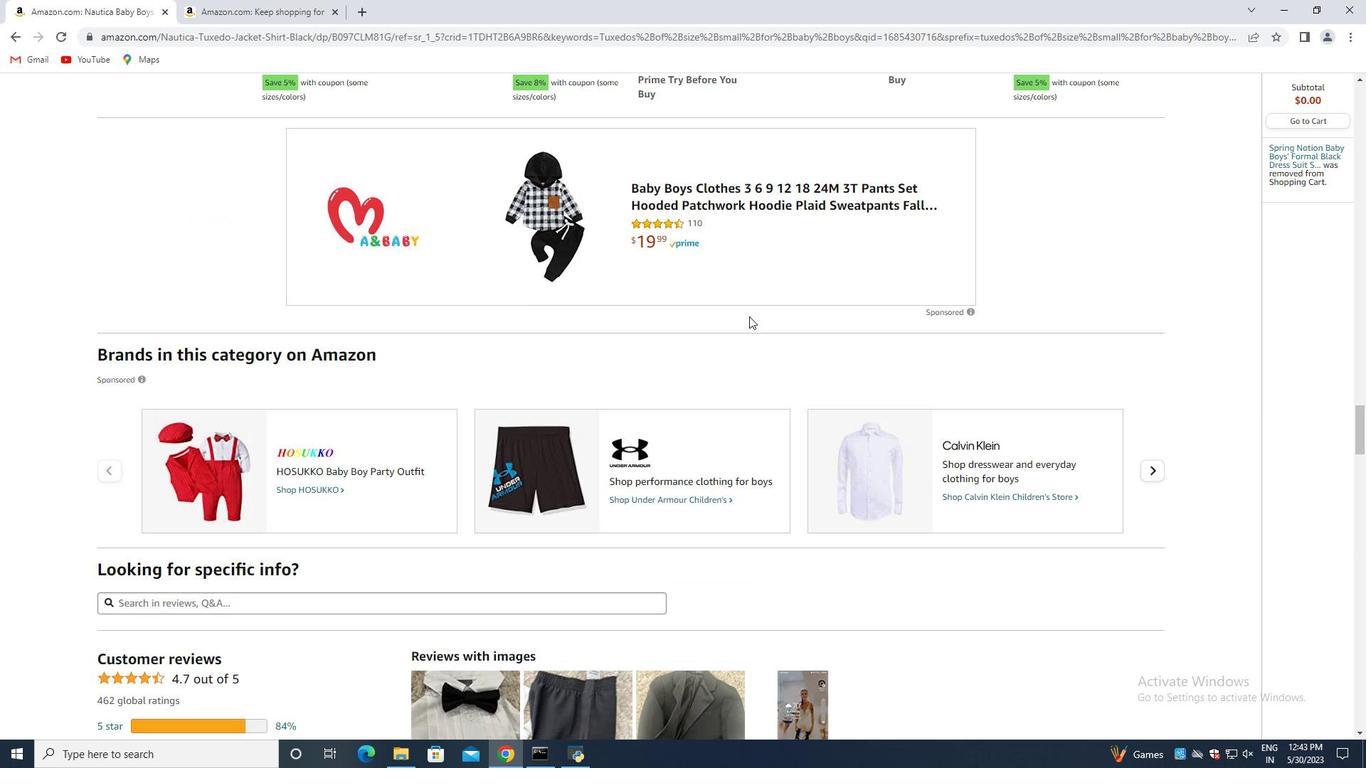 
Action: Mouse moved to (754, 316)
Screenshot: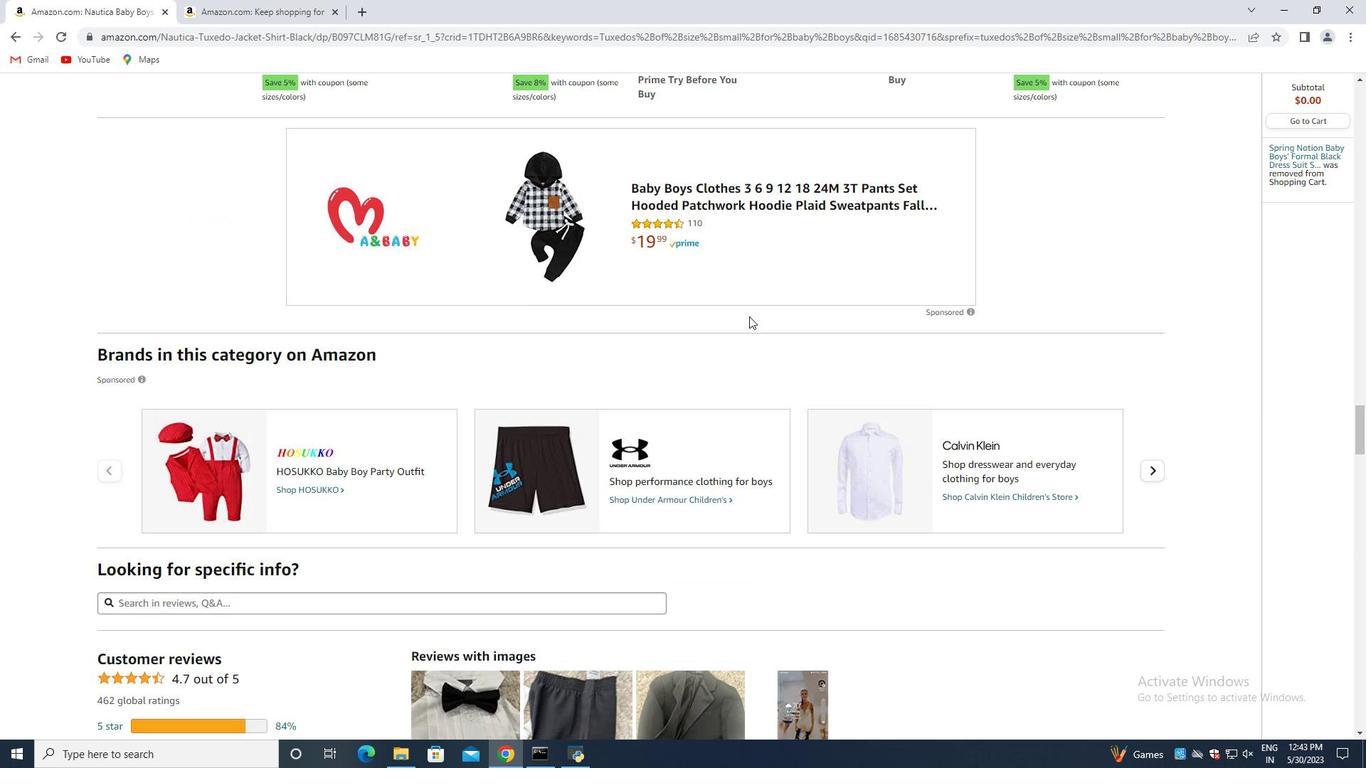 
Action: Mouse scrolled (754, 317) with delta (0, 0)
Screenshot: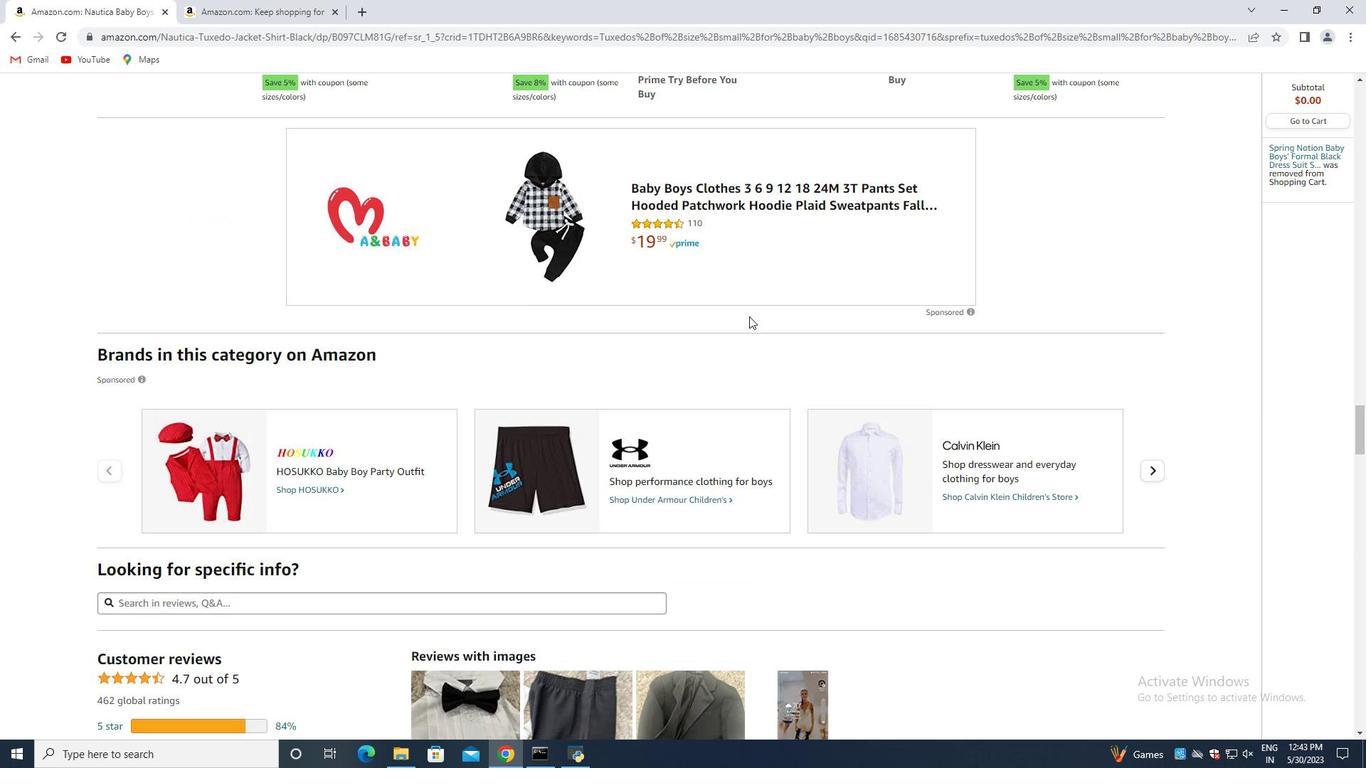 
Action: Mouse moved to (755, 316)
Screenshot: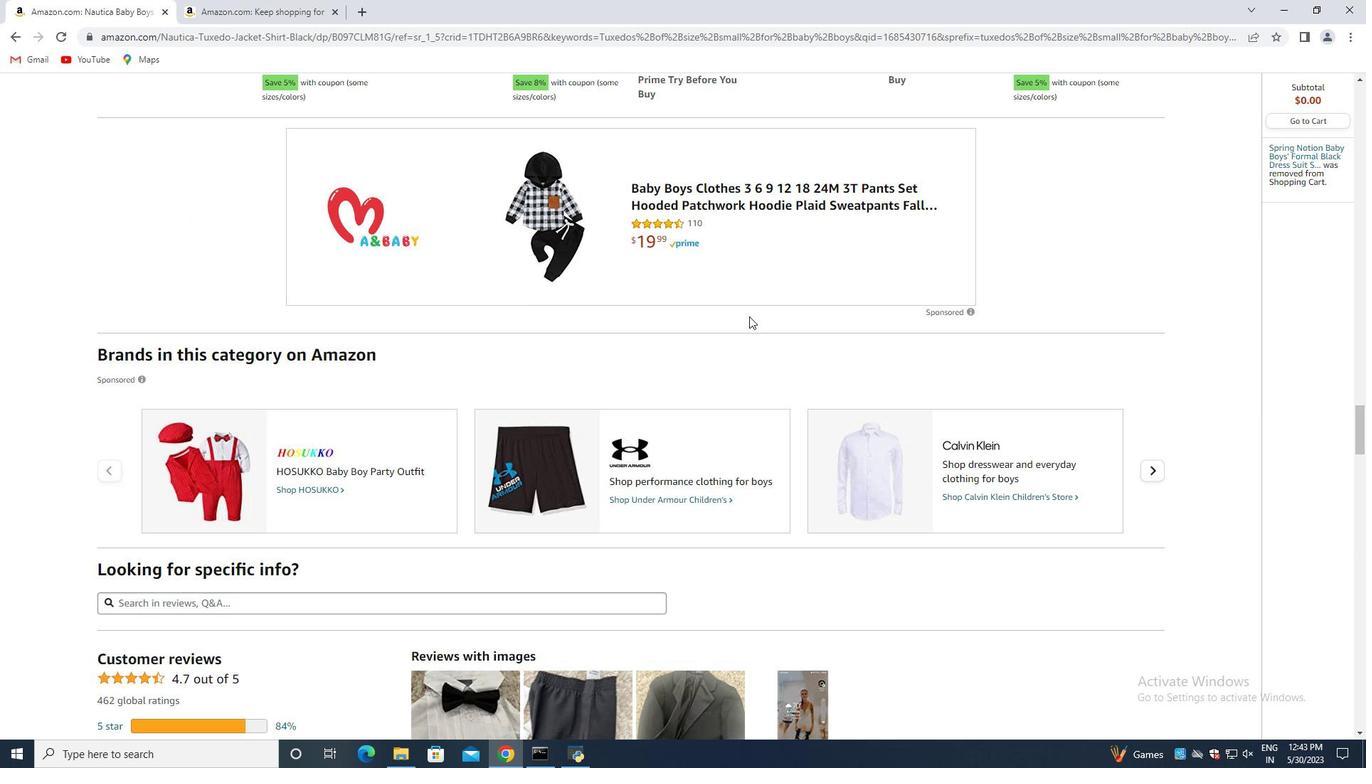 
Action: Mouse scrolled (755, 317) with delta (0, 0)
Screenshot: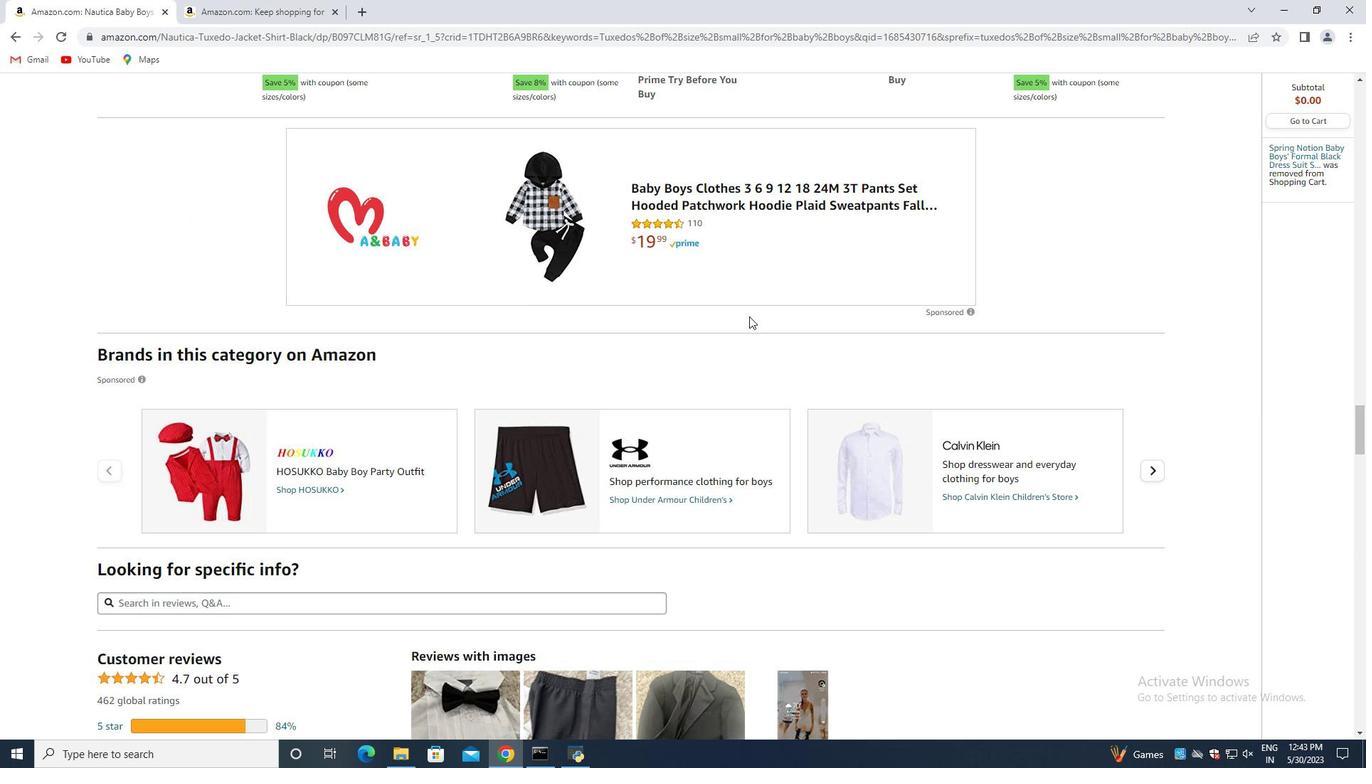 
Action: Mouse scrolled (755, 317) with delta (0, 0)
Screenshot: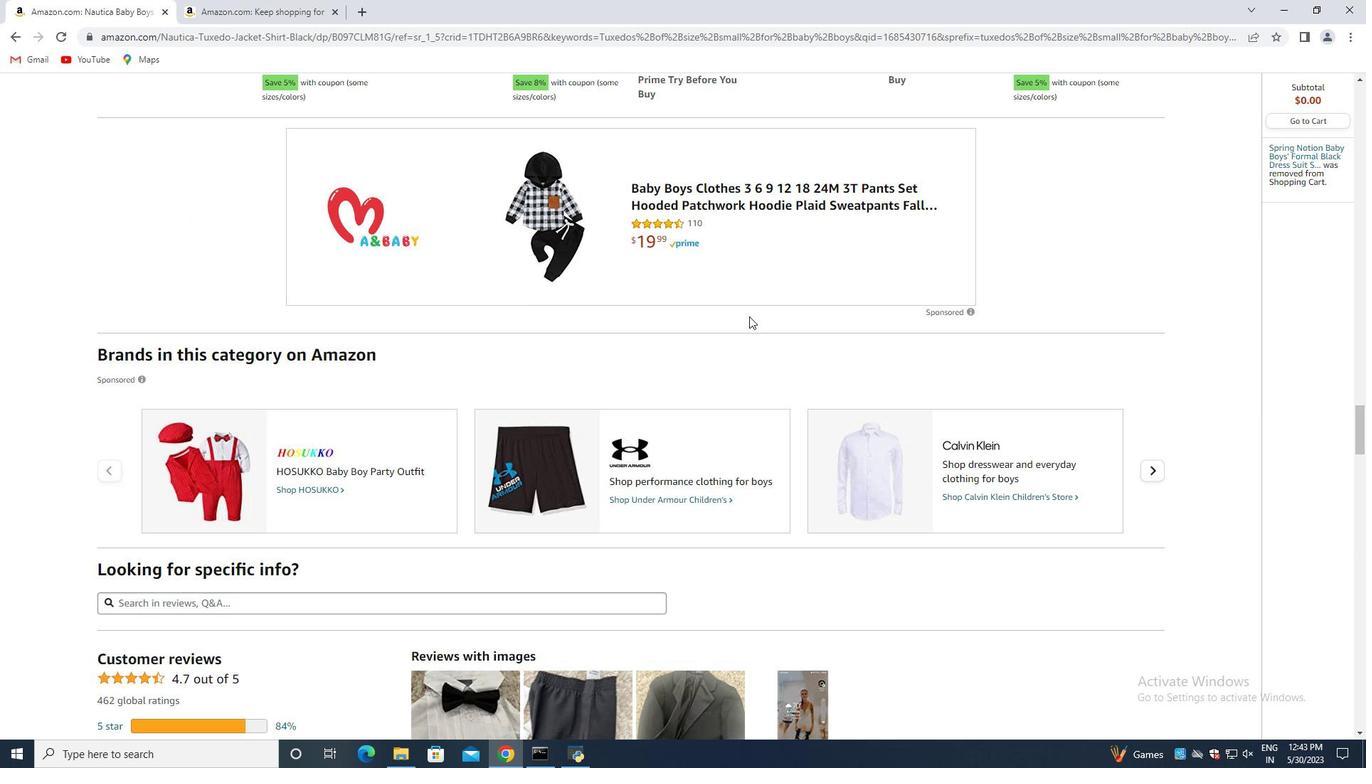 
Action: Mouse scrolled (755, 317) with delta (0, 0)
Screenshot: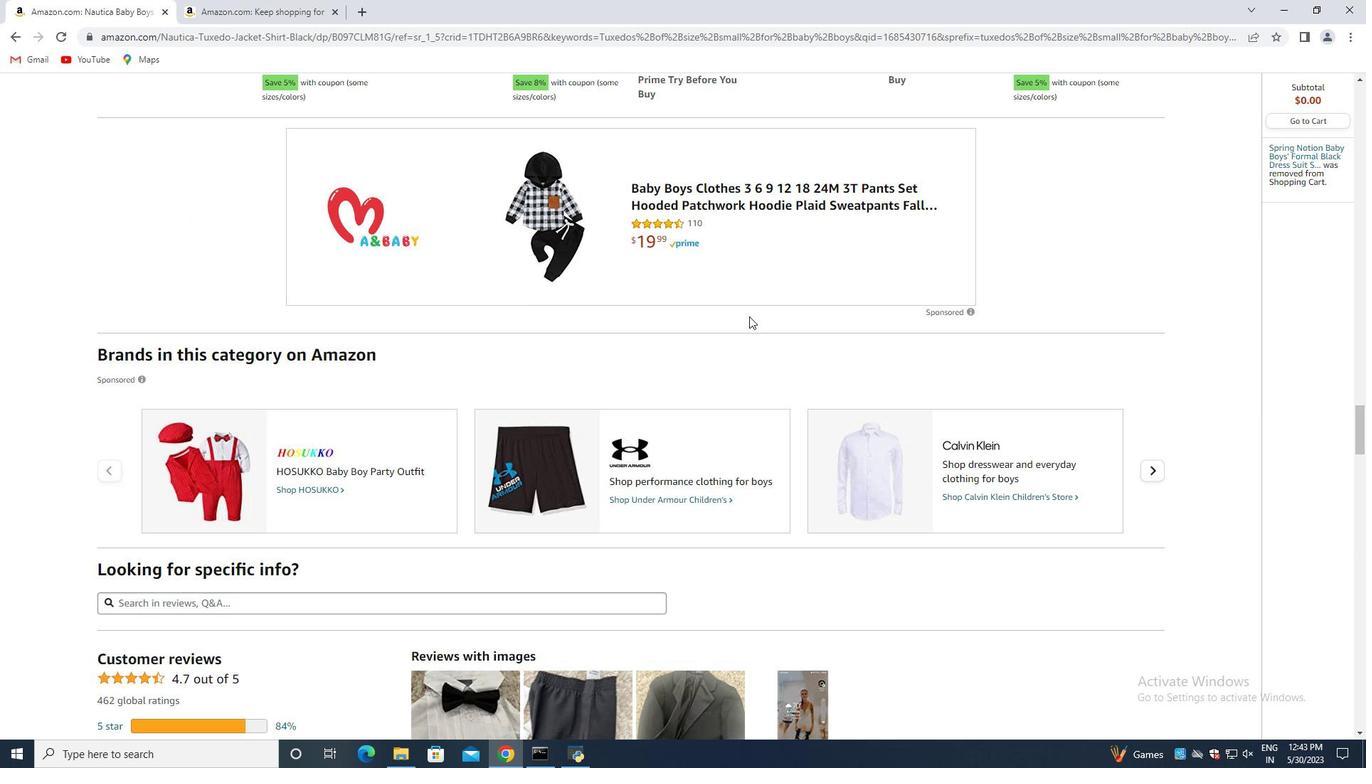 
Action: Mouse scrolled (755, 317) with delta (0, 0)
Screenshot: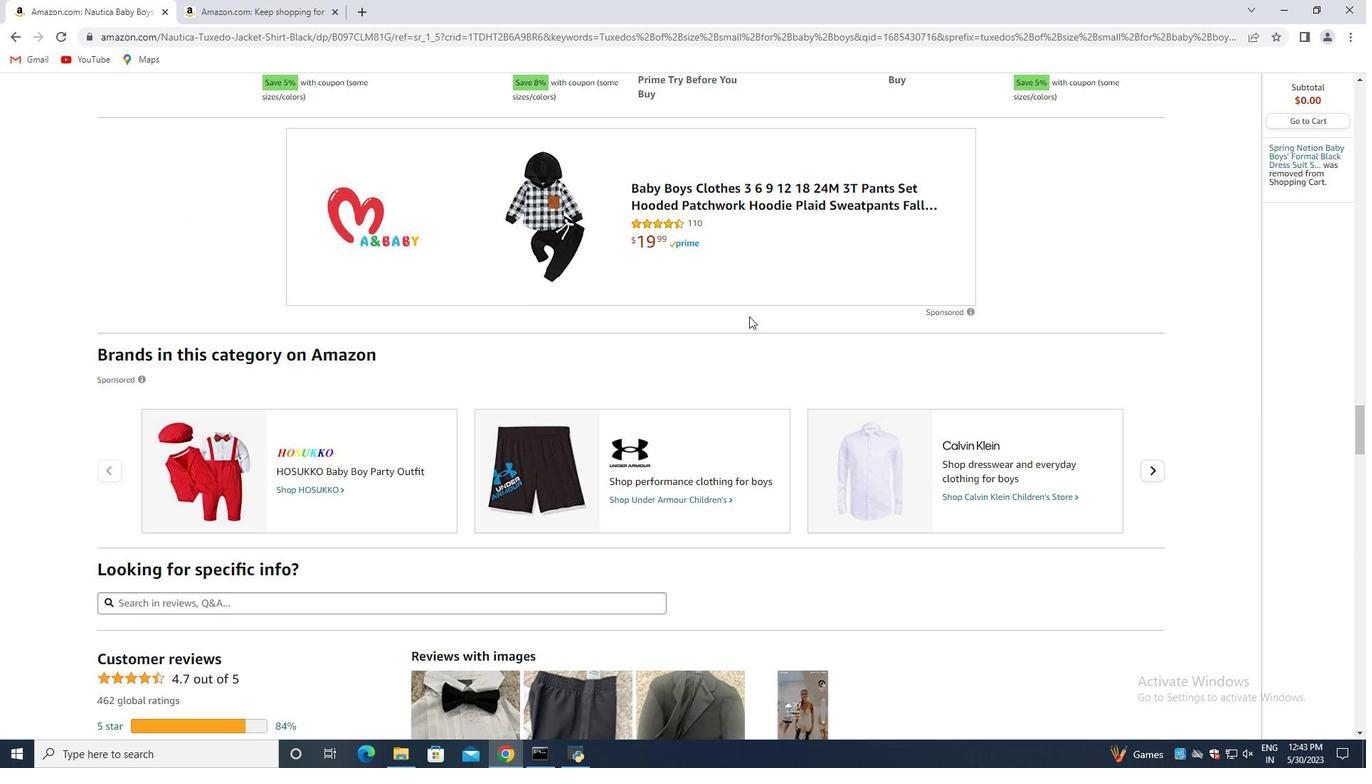 
Action: Mouse scrolled (755, 317) with delta (0, 0)
Screenshot: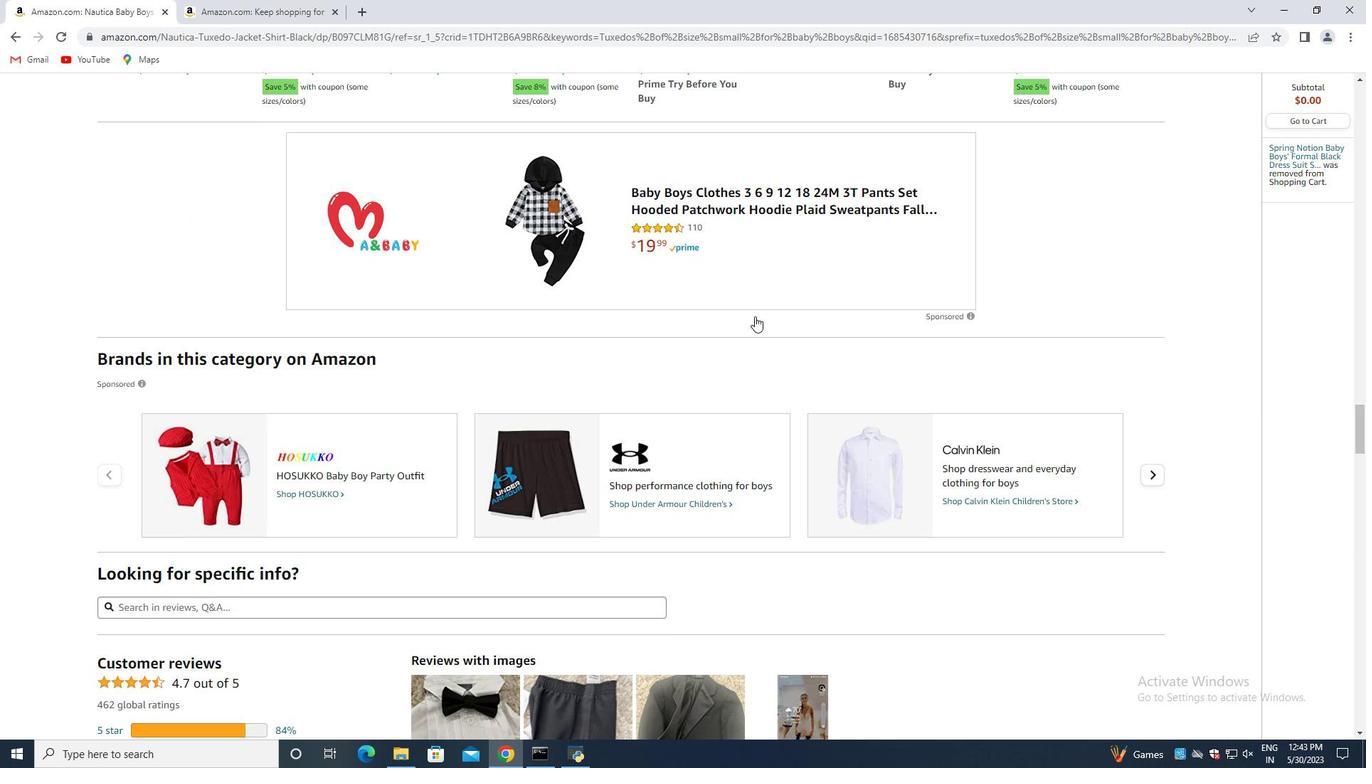 
Action: Mouse scrolled (755, 317) with delta (0, 0)
Screenshot: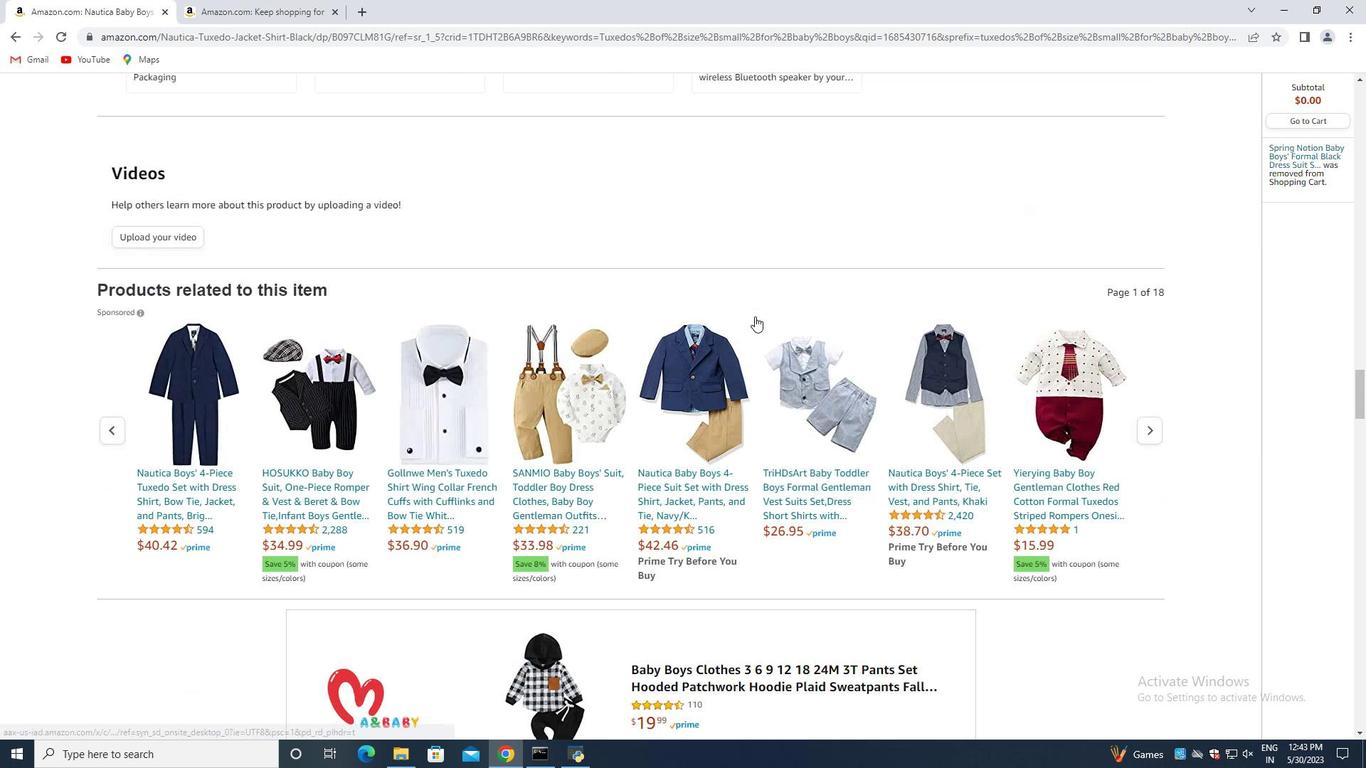 
Action: Mouse scrolled (755, 317) with delta (0, 0)
Screenshot: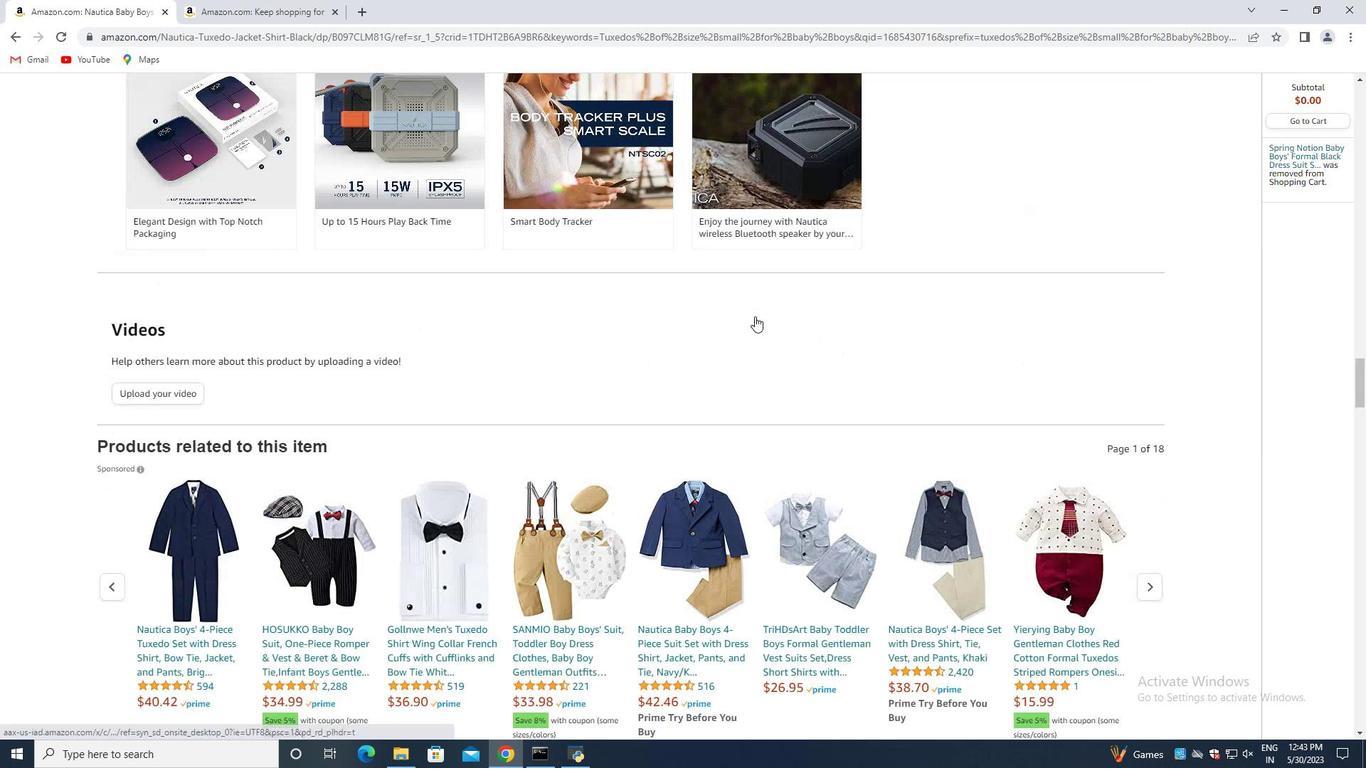 
Action: Mouse scrolled (755, 317) with delta (0, 0)
Screenshot: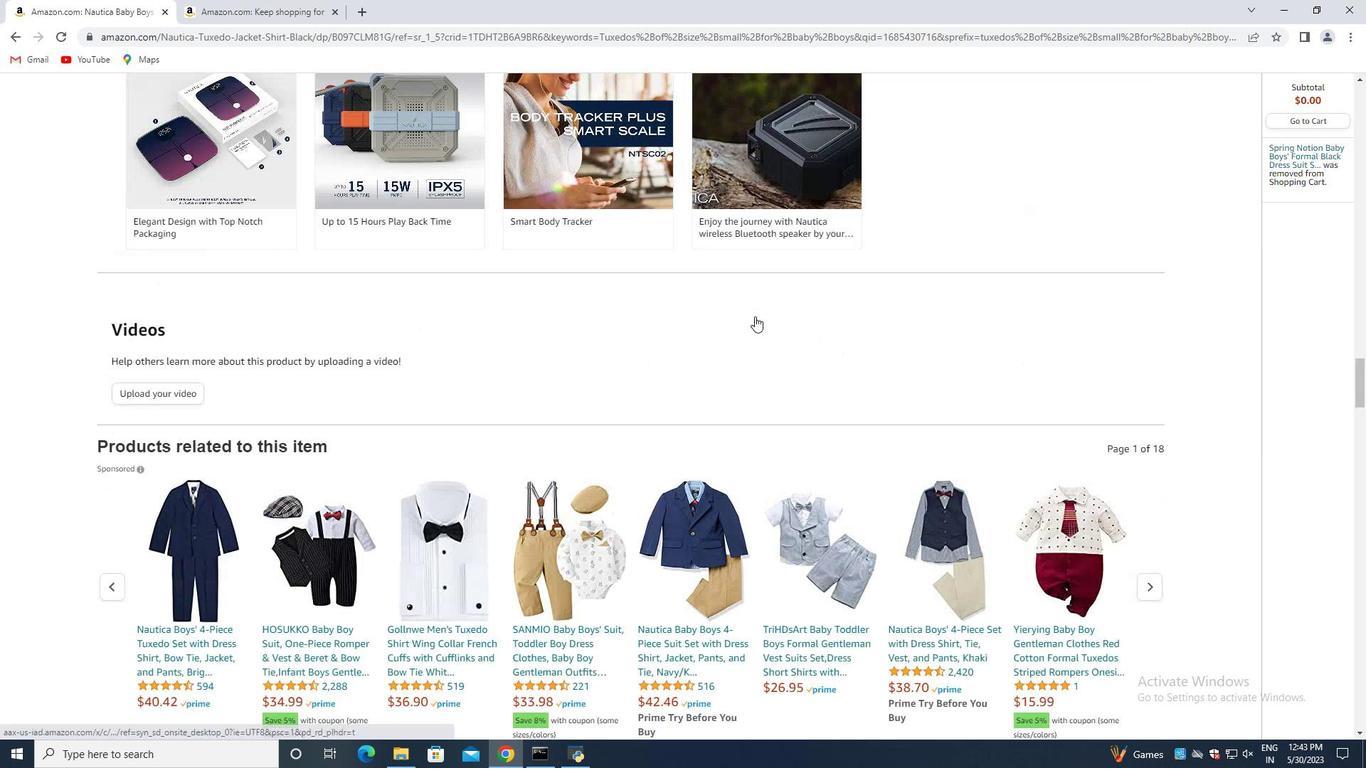 
Action: Mouse scrolled (755, 317) with delta (0, 0)
Screenshot: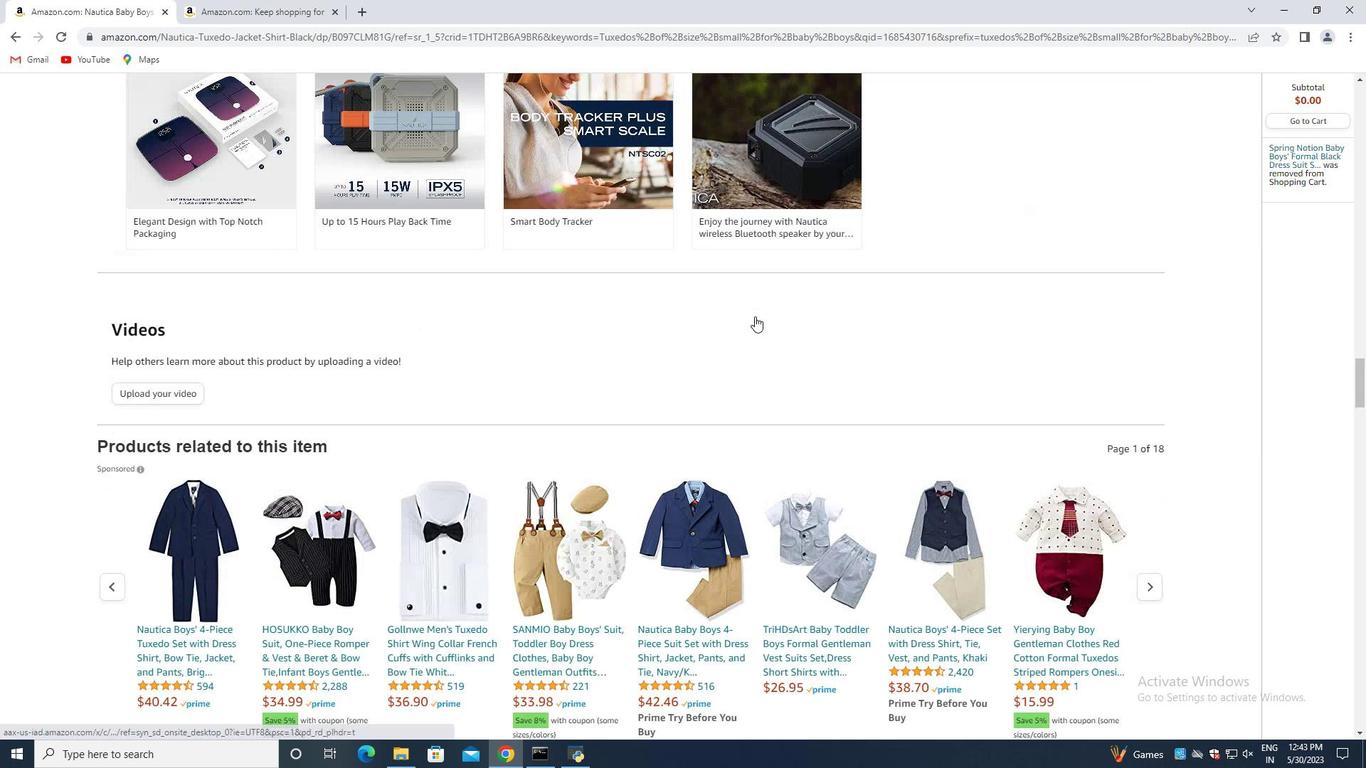 
Action: Mouse moved to (756, 317)
Screenshot: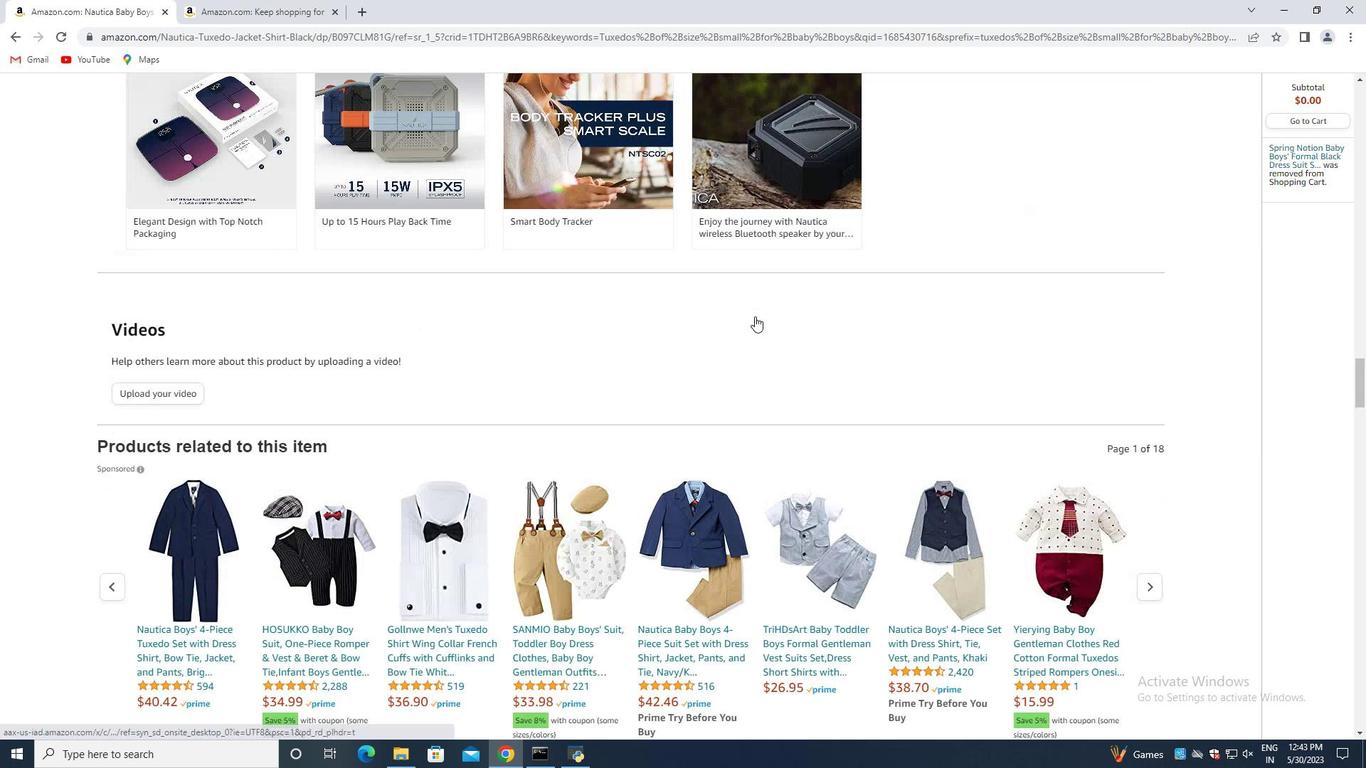 
Action: Mouse scrolled (756, 318) with delta (0, 0)
Screenshot: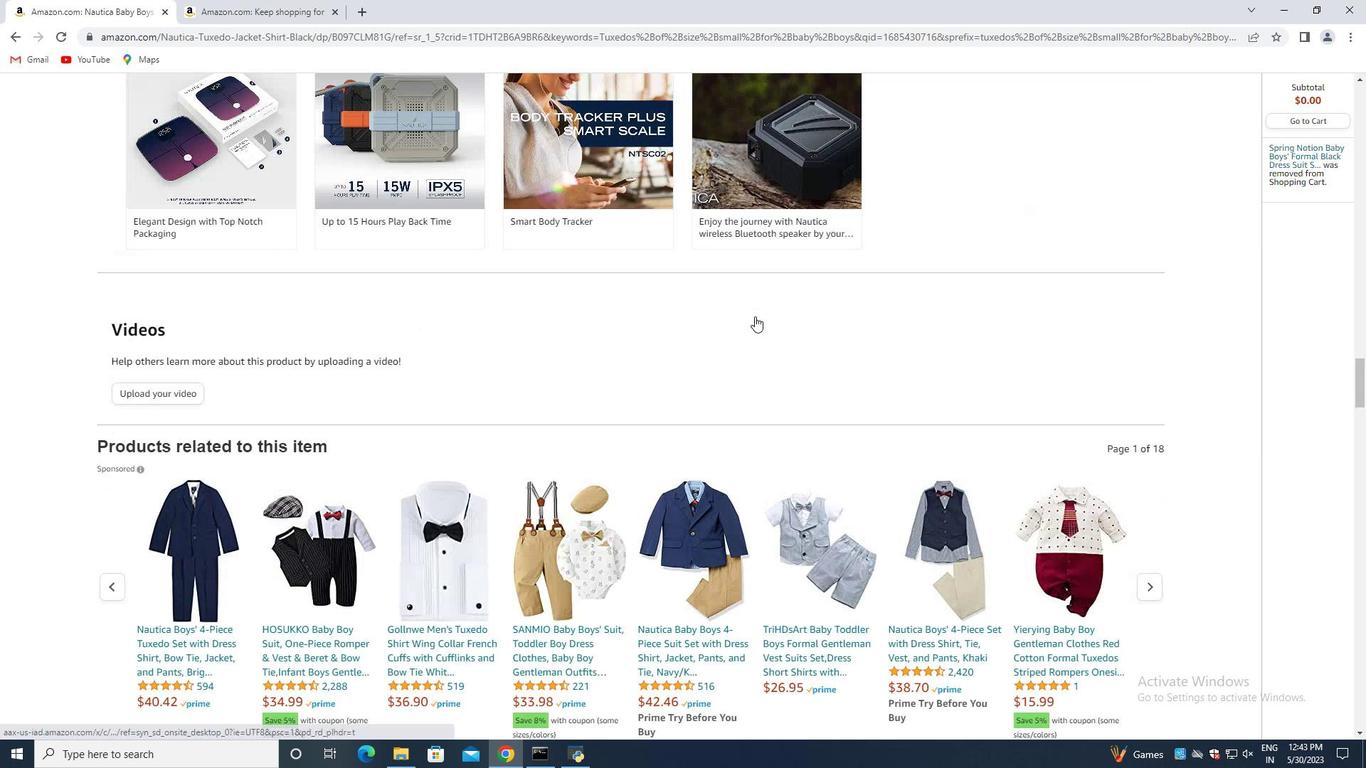 
Action: Mouse moved to (757, 318)
Screenshot: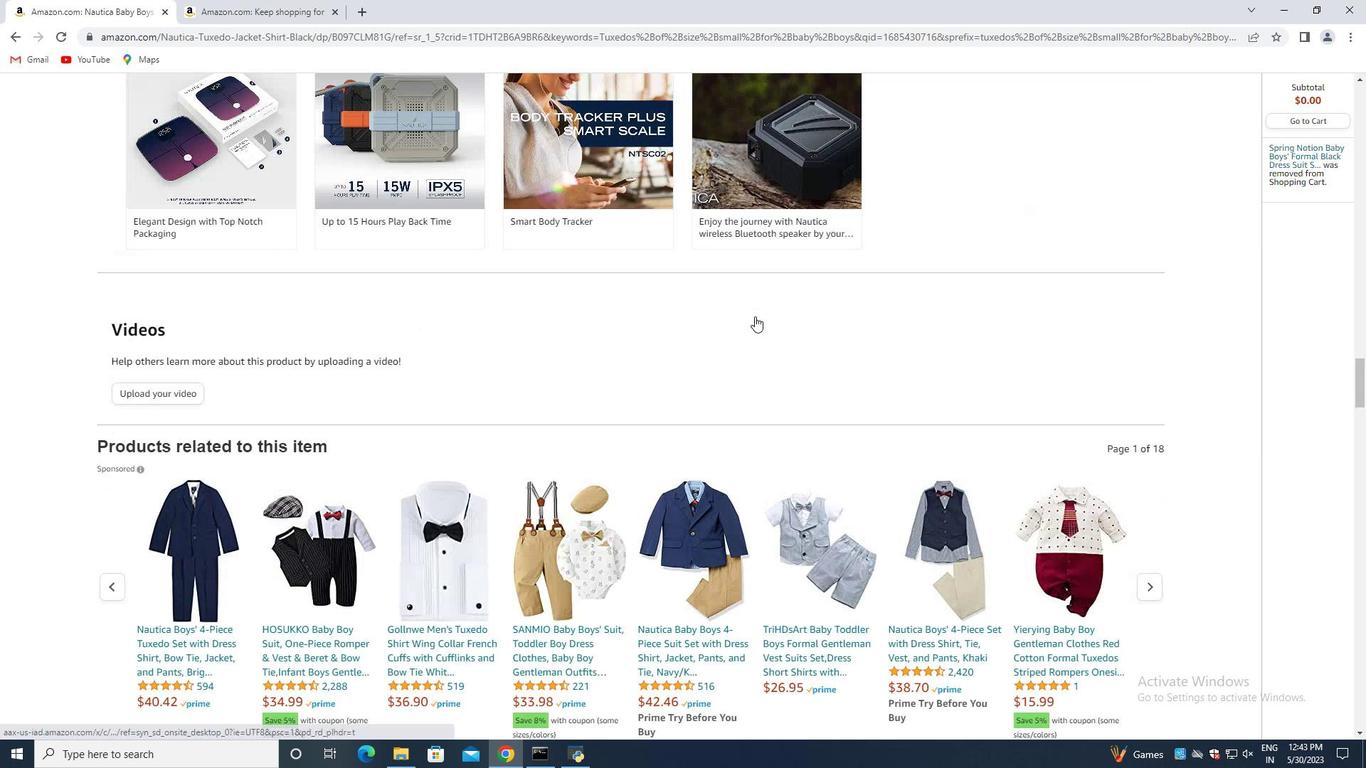 
Action: Mouse scrolled (757, 318) with delta (0, 0)
Screenshot: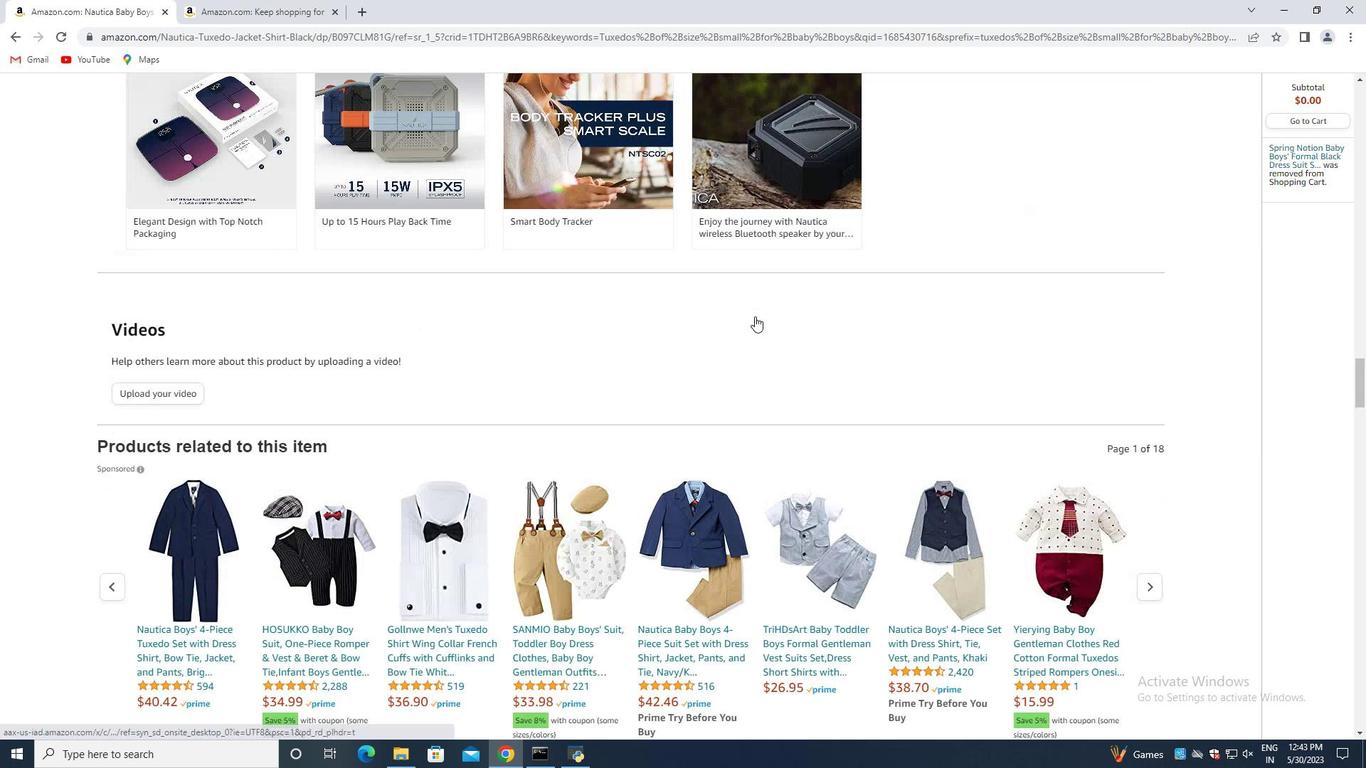 
Action: Mouse moved to (757, 318)
Screenshot: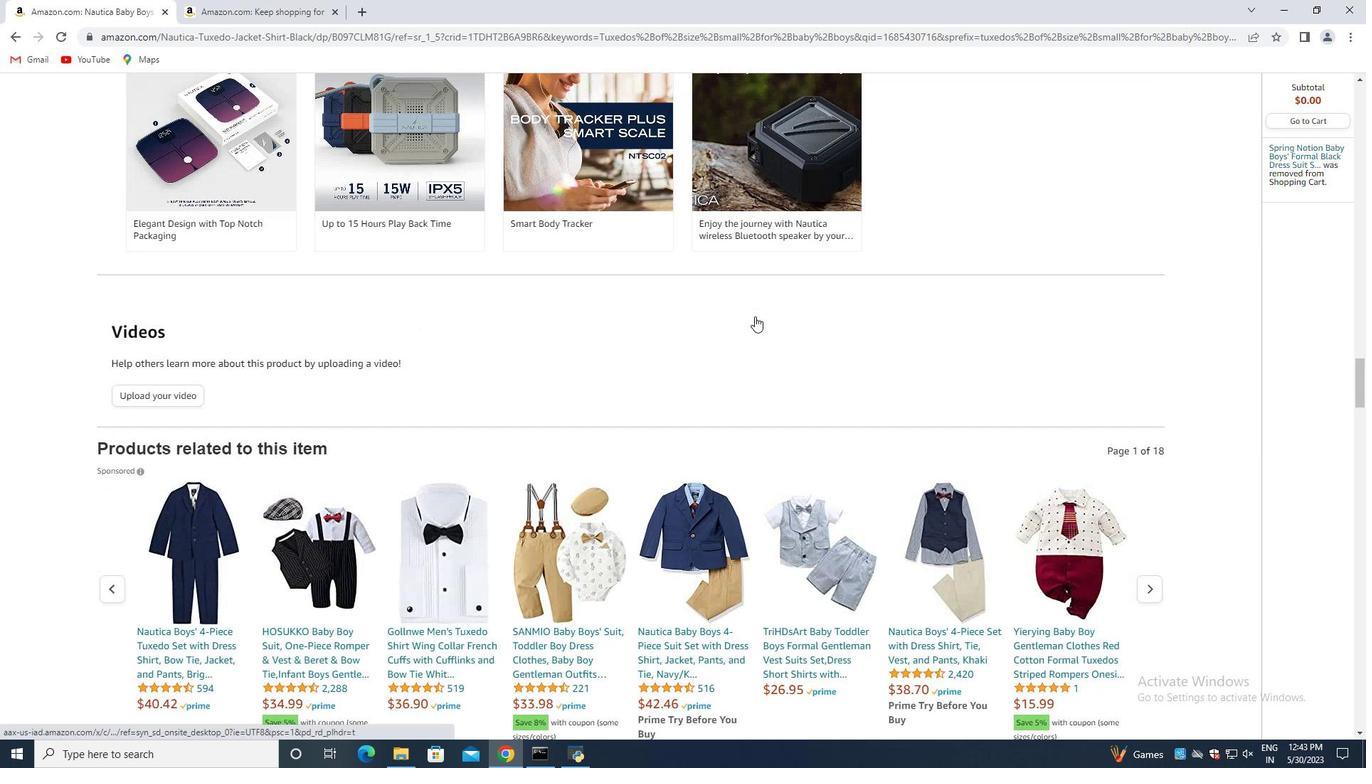 
Action: Mouse scrolled (757, 318) with delta (0, 0)
Screenshot: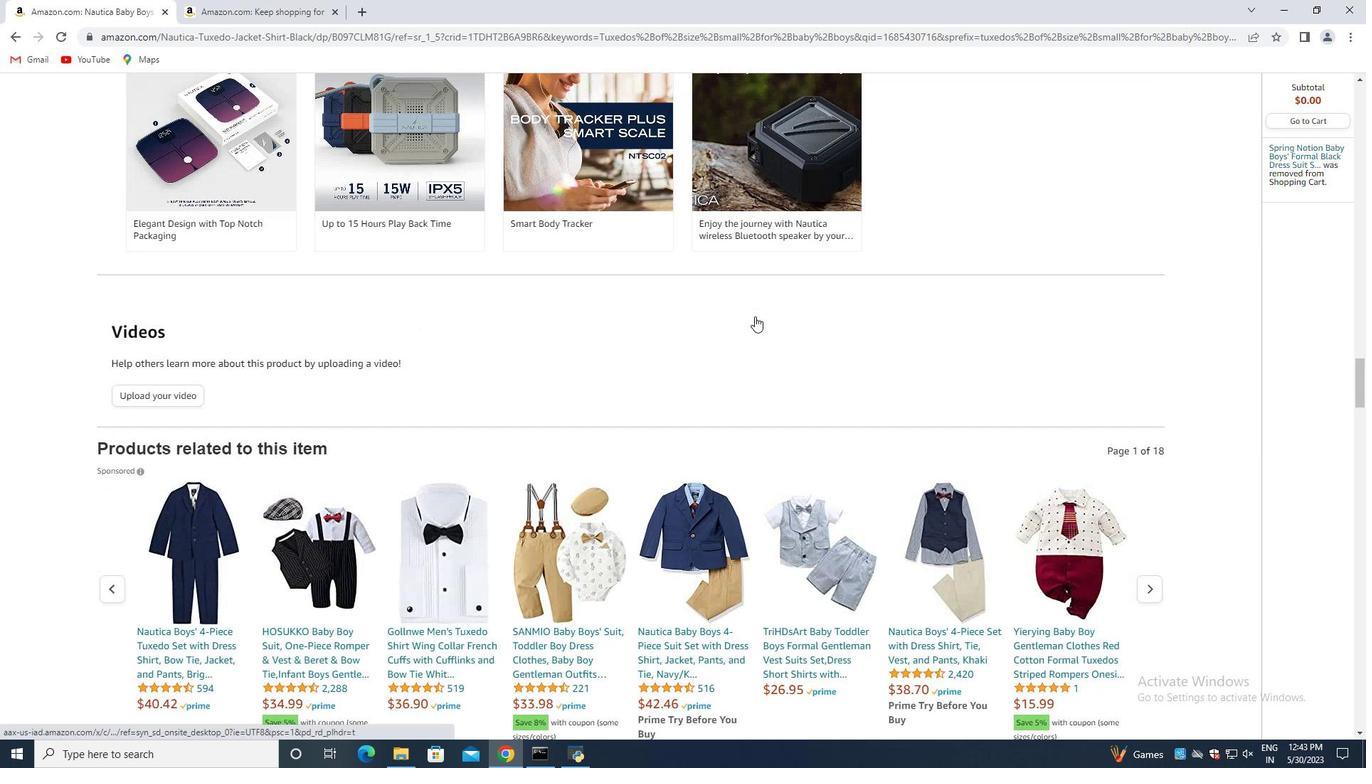 
Action: Mouse moved to (757, 318)
Screenshot: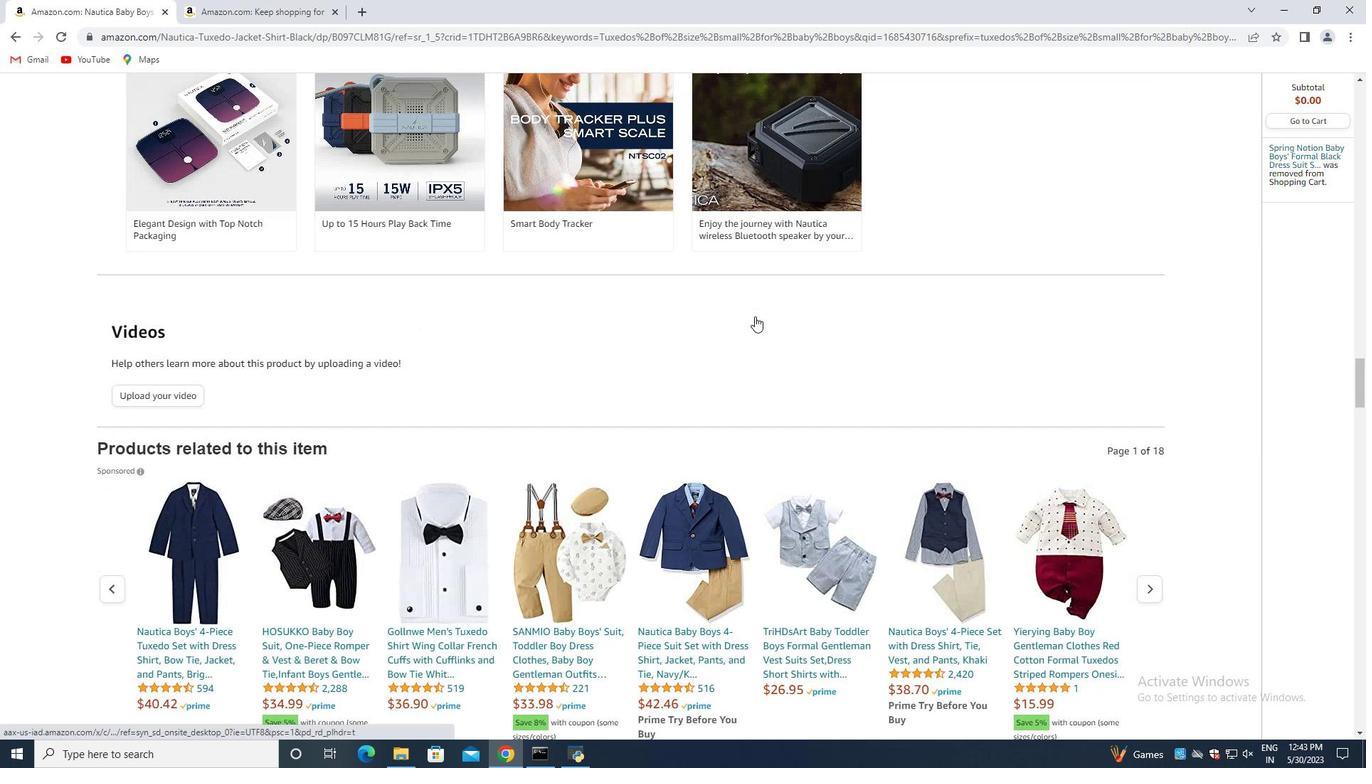 
Action: Mouse scrolled (757, 319) with delta (0, 0)
Screenshot: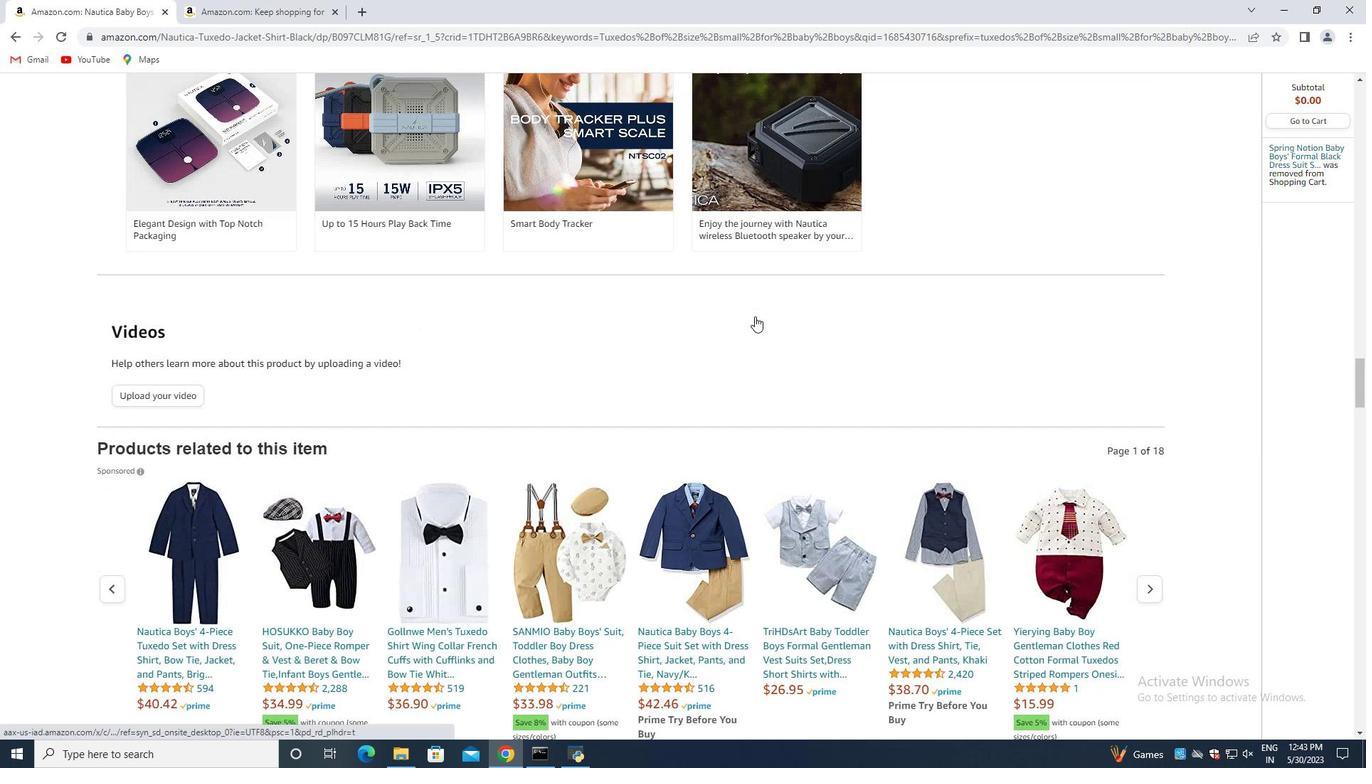 
Action: Mouse scrolled (757, 319) with delta (0, 0)
Screenshot: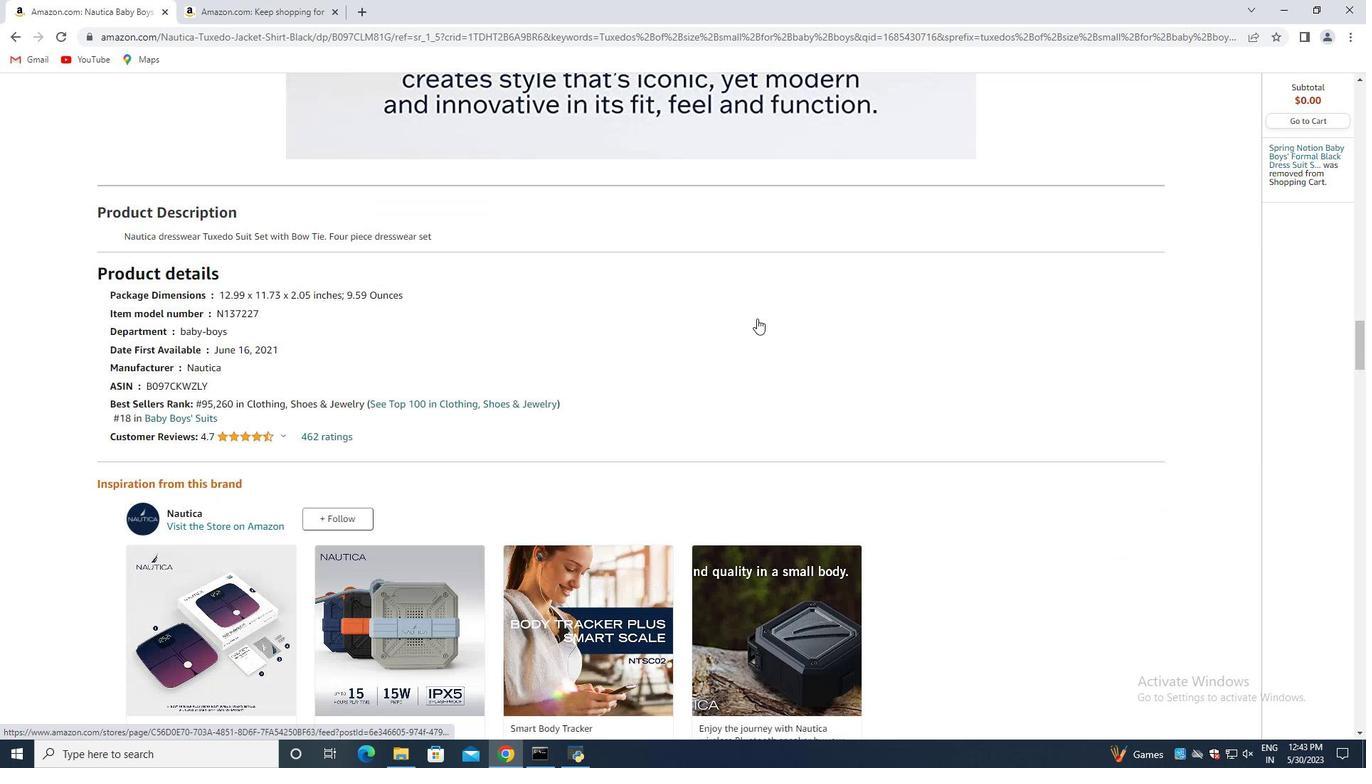 
Action: Mouse scrolled (757, 319) with delta (0, 0)
Screenshot: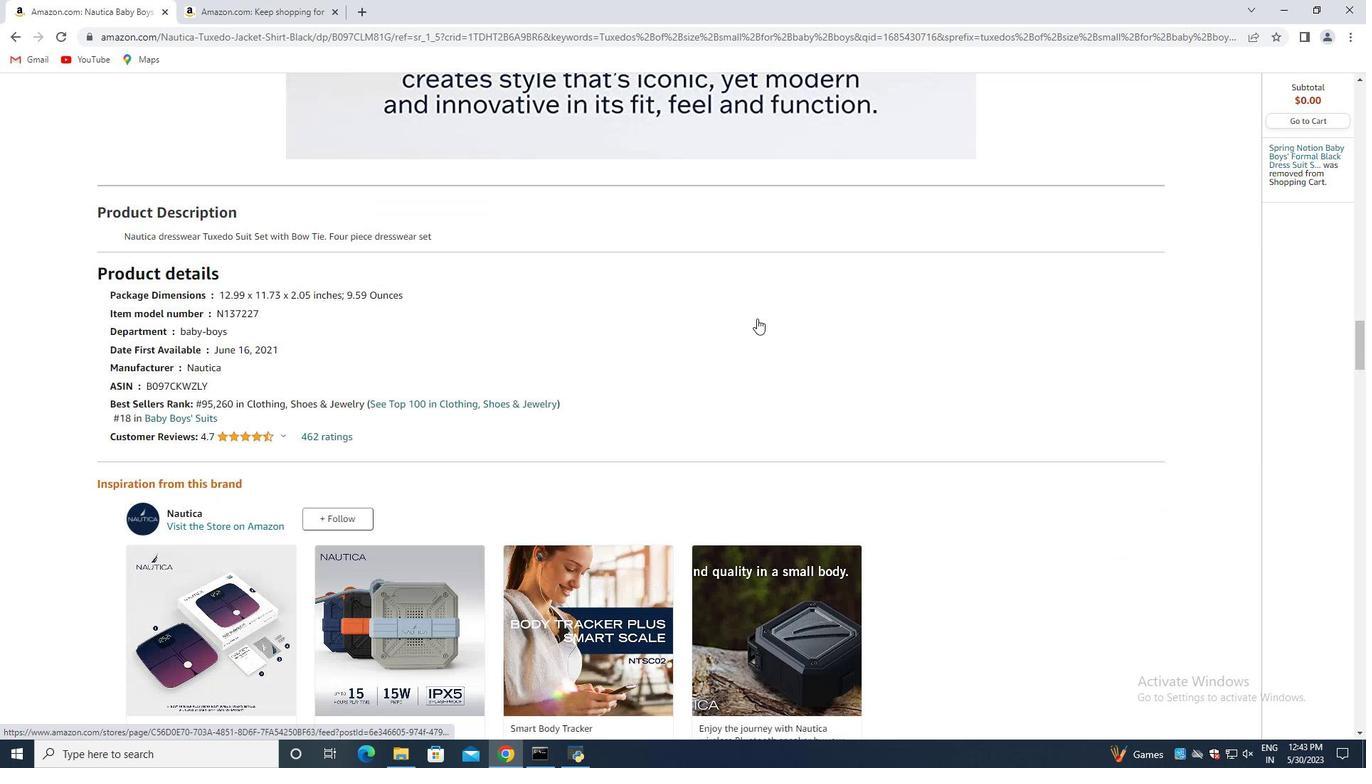 
Action: Mouse scrolled (757, 319) with delta (0, 0)
Screenshot: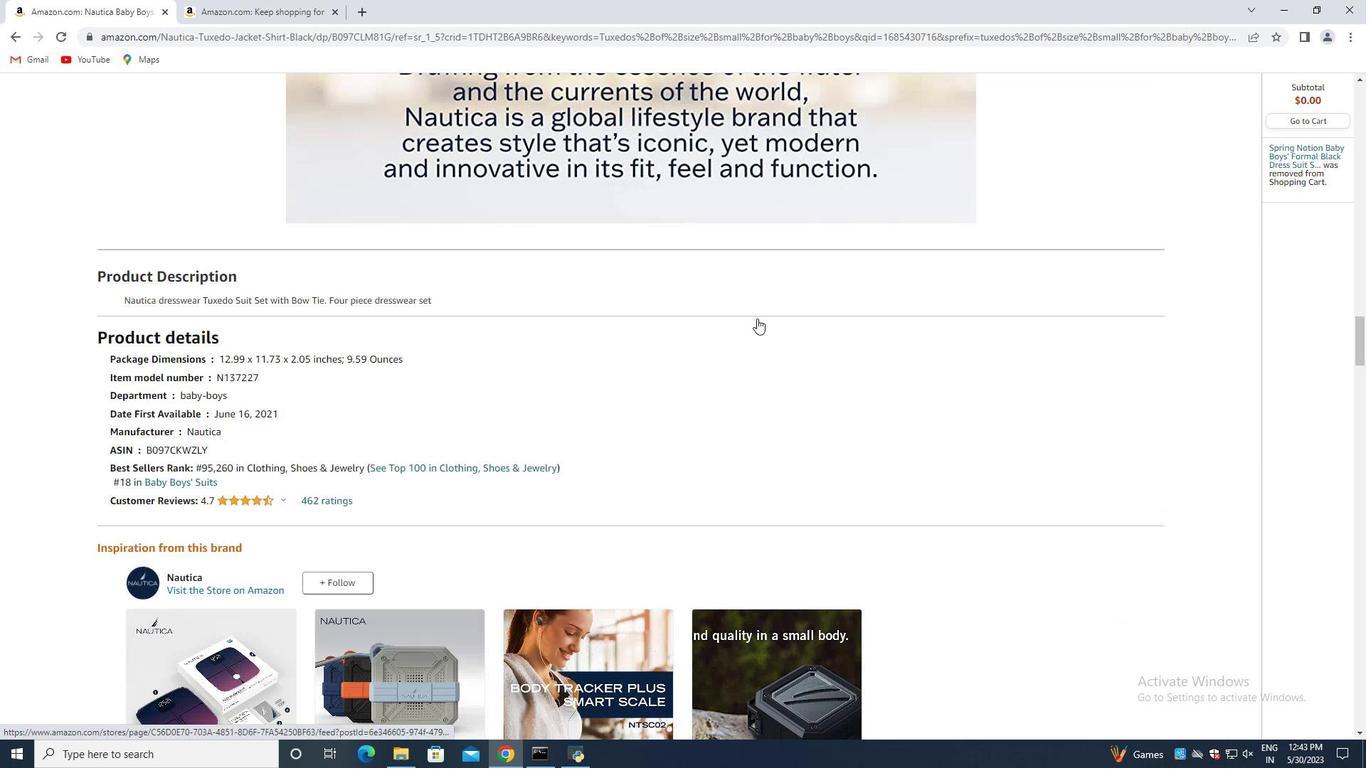 
Action: Mouse moved to (758, 319)
Screenshot: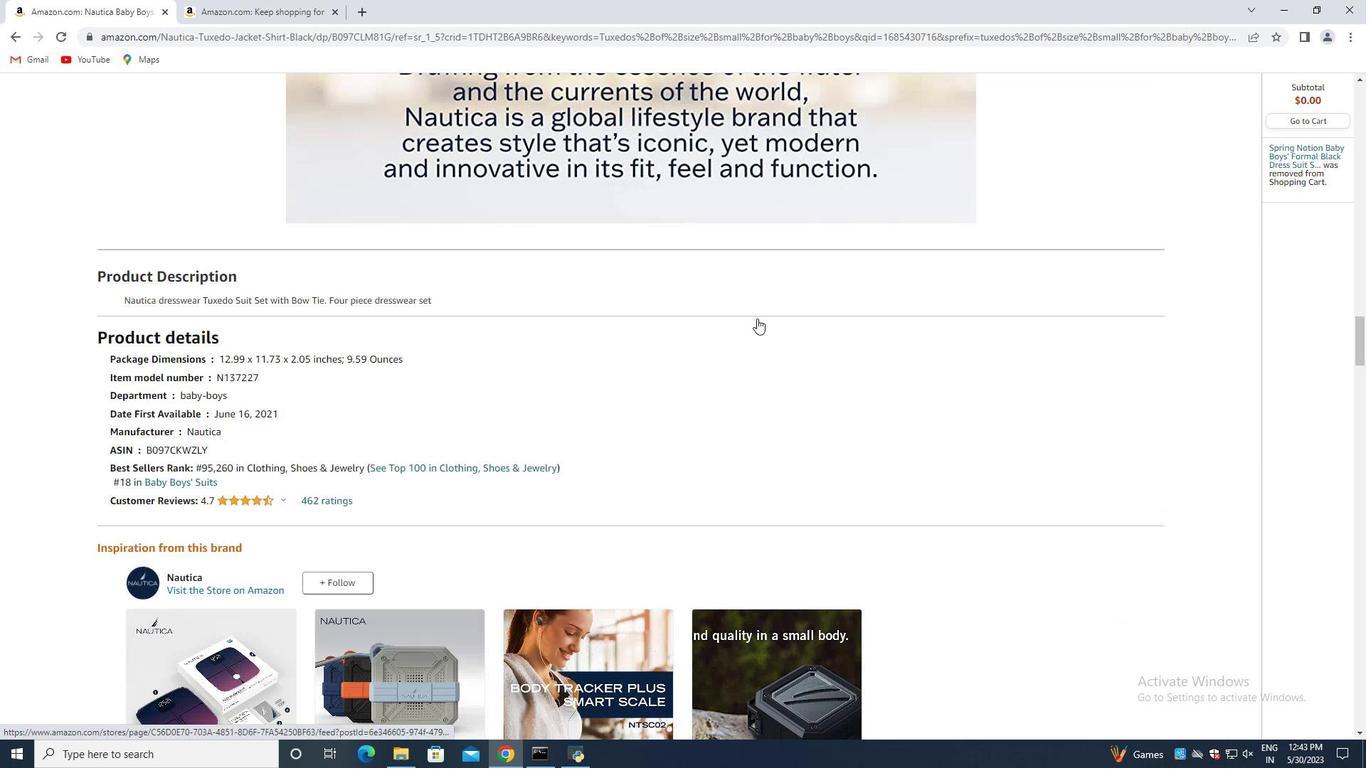 
Action: Mouse scrolled (758, 320) with delta (0, 0)
Screenshot: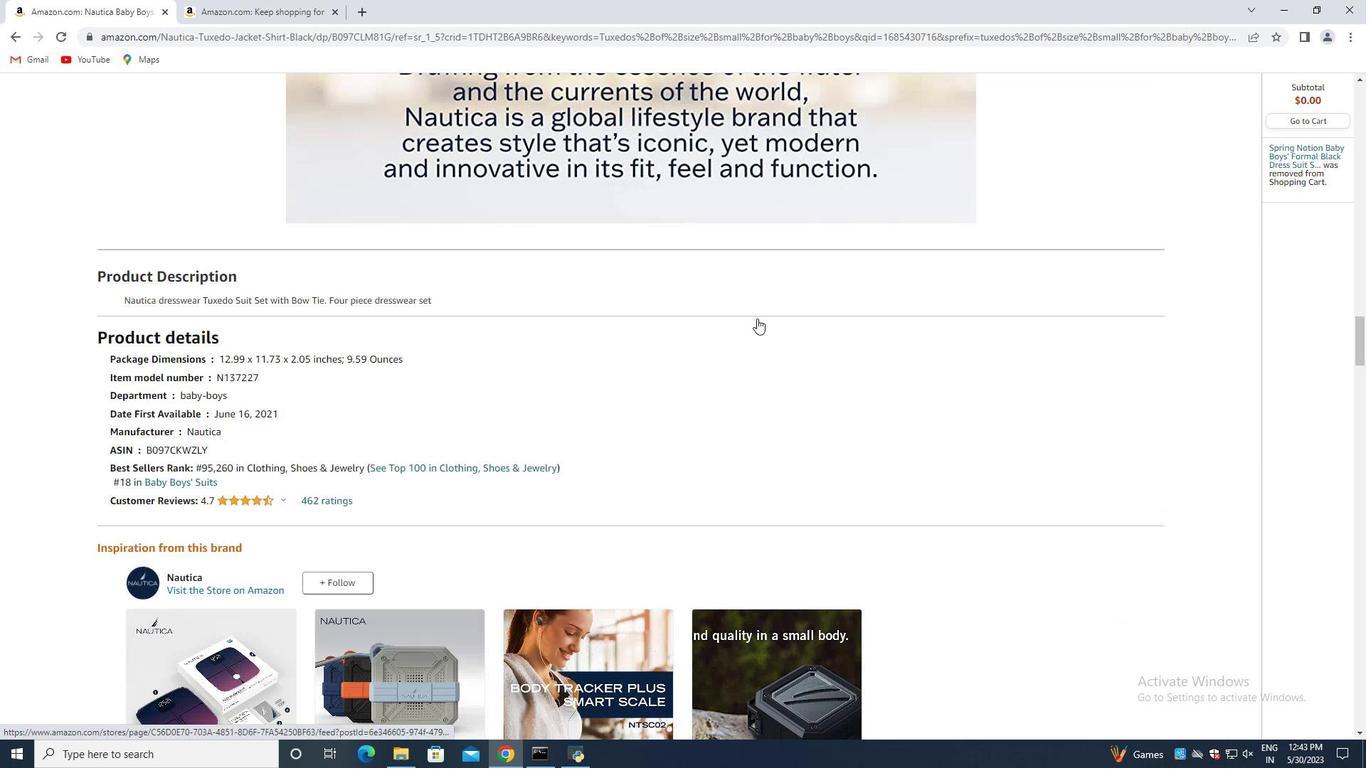 
Action: Mouse scrolled (758, 320) with delta (0, 0)
Screenshot: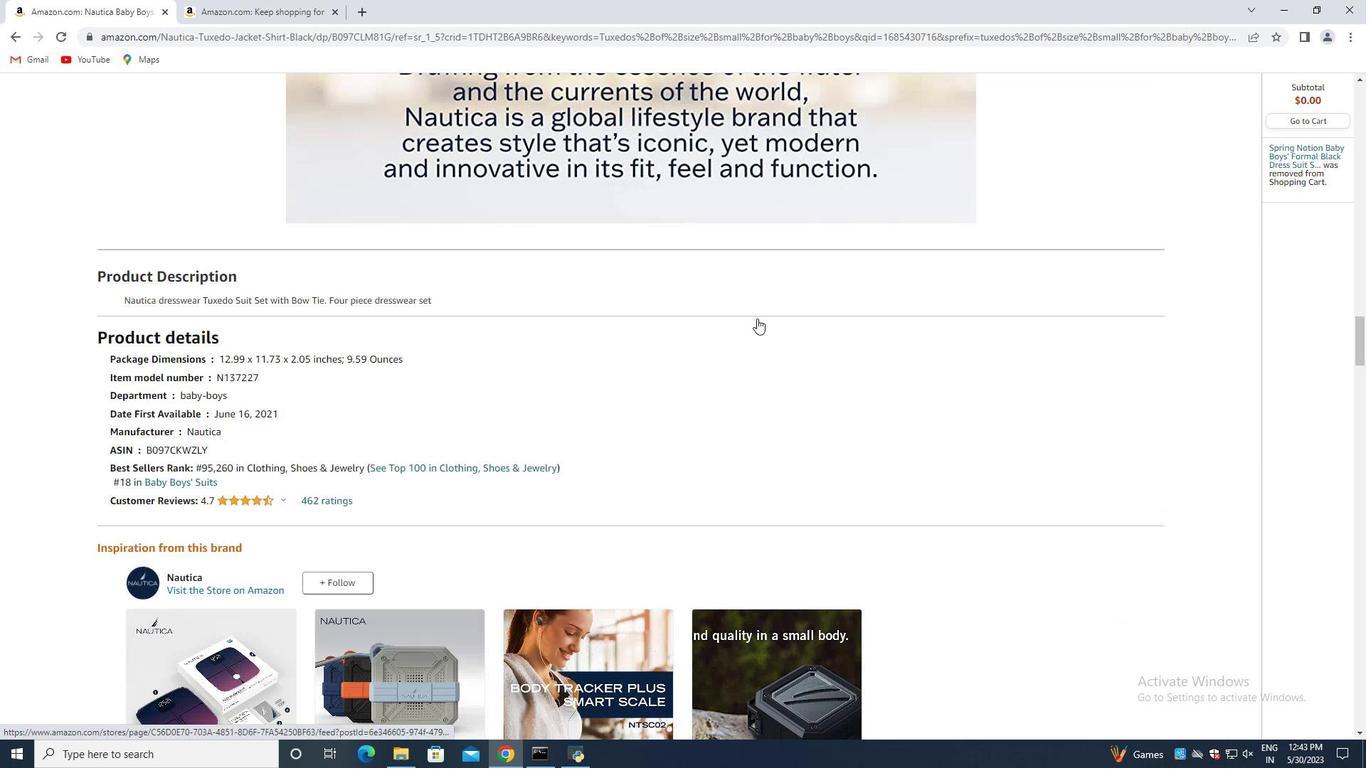 
Action: Mouse moved to (760, 323)
Screenshot: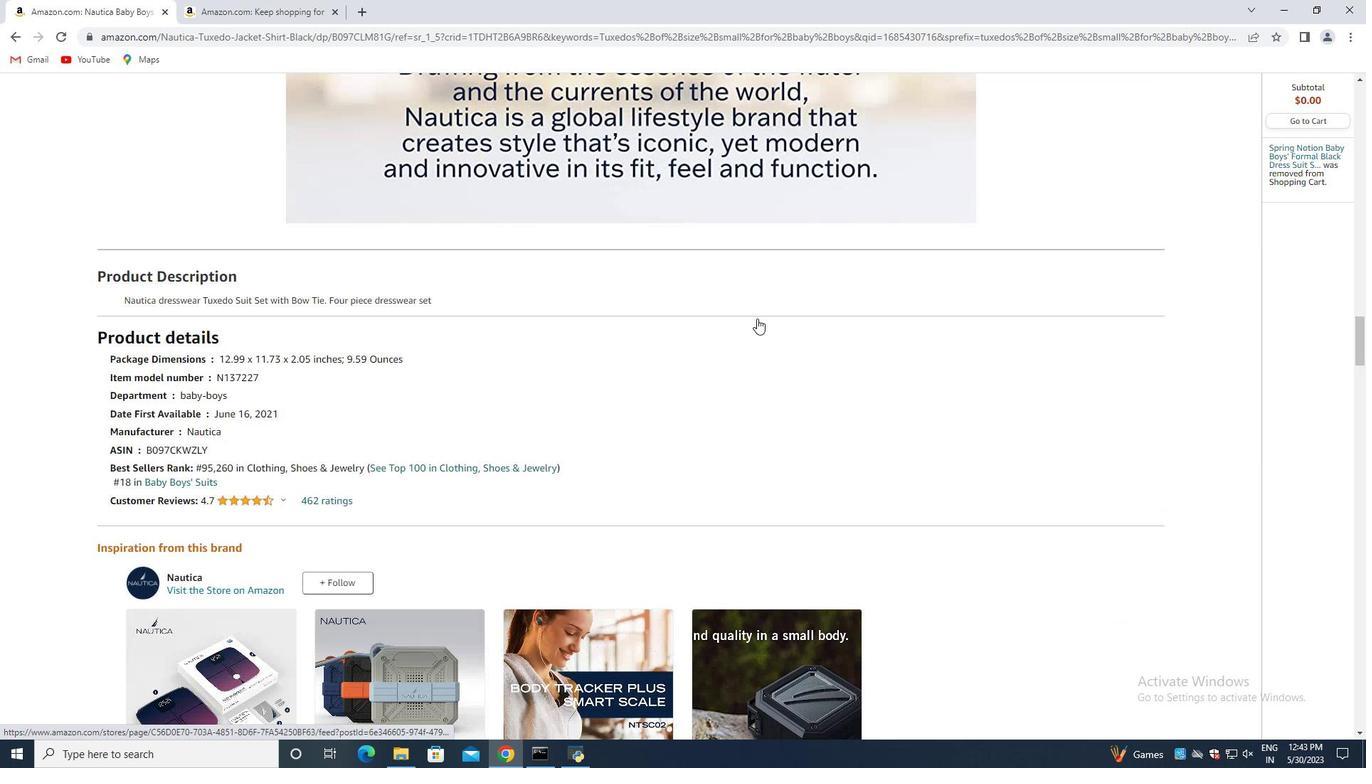
Action: Mouse scrolled (760, 323) with delta (0, 0)
Screenshot: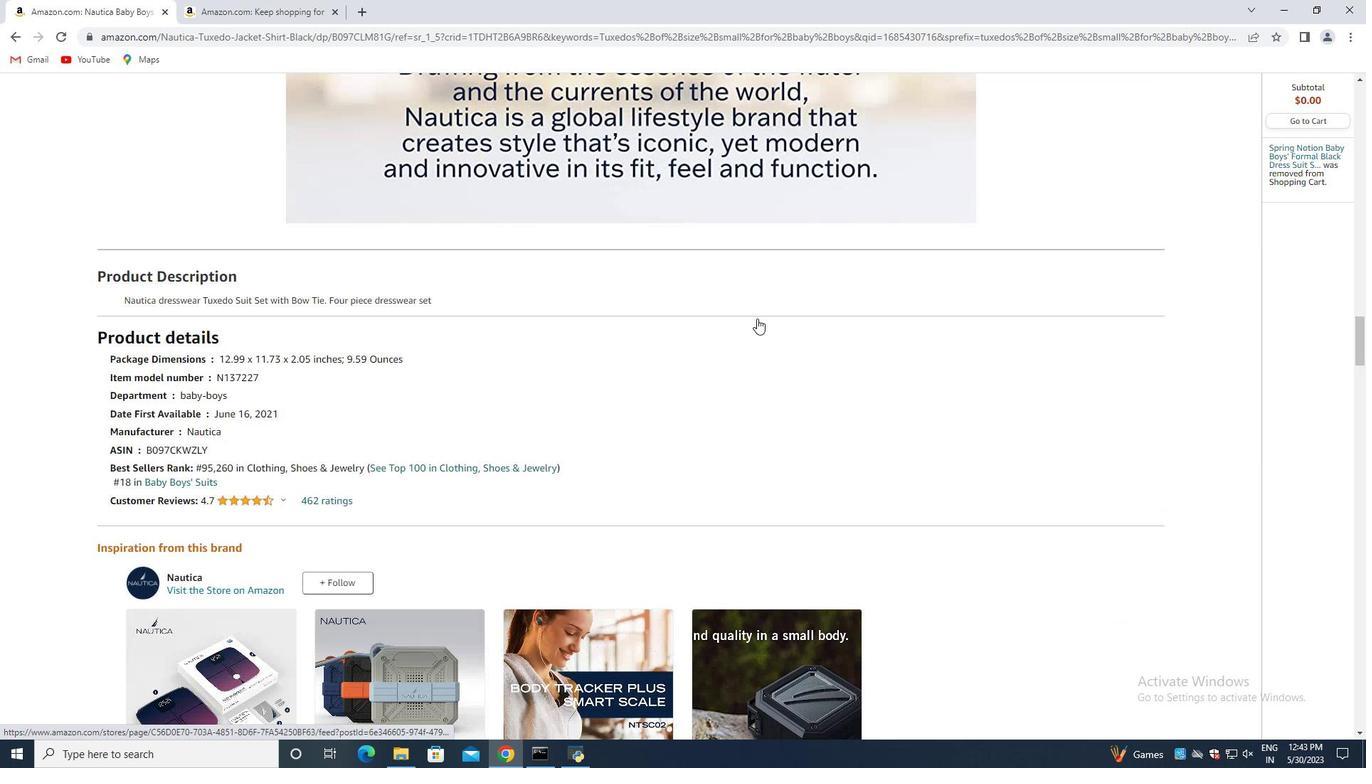 
Action: Mouse moved to (760, 323)
Screenshot: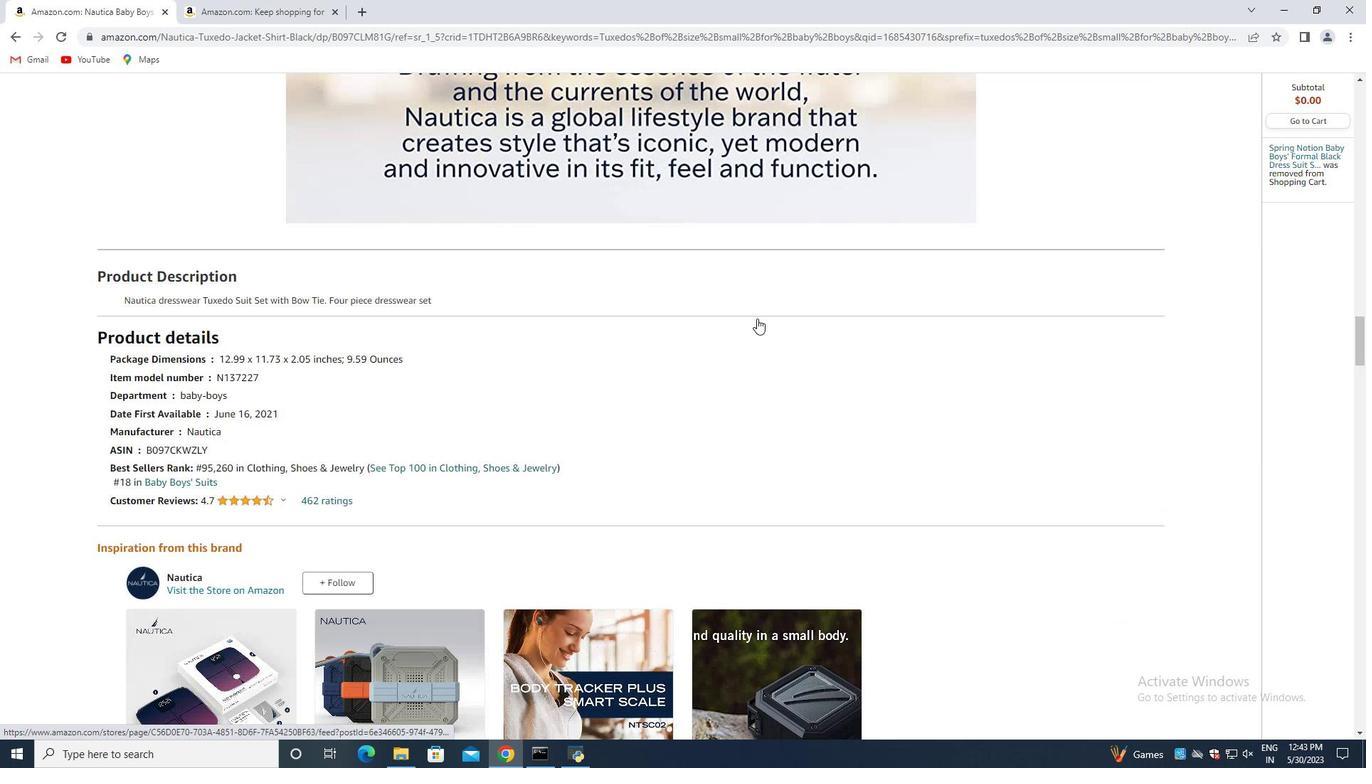 
Action: Mouse scrolled (760, 324) with delta (0, 0)
Screenshot: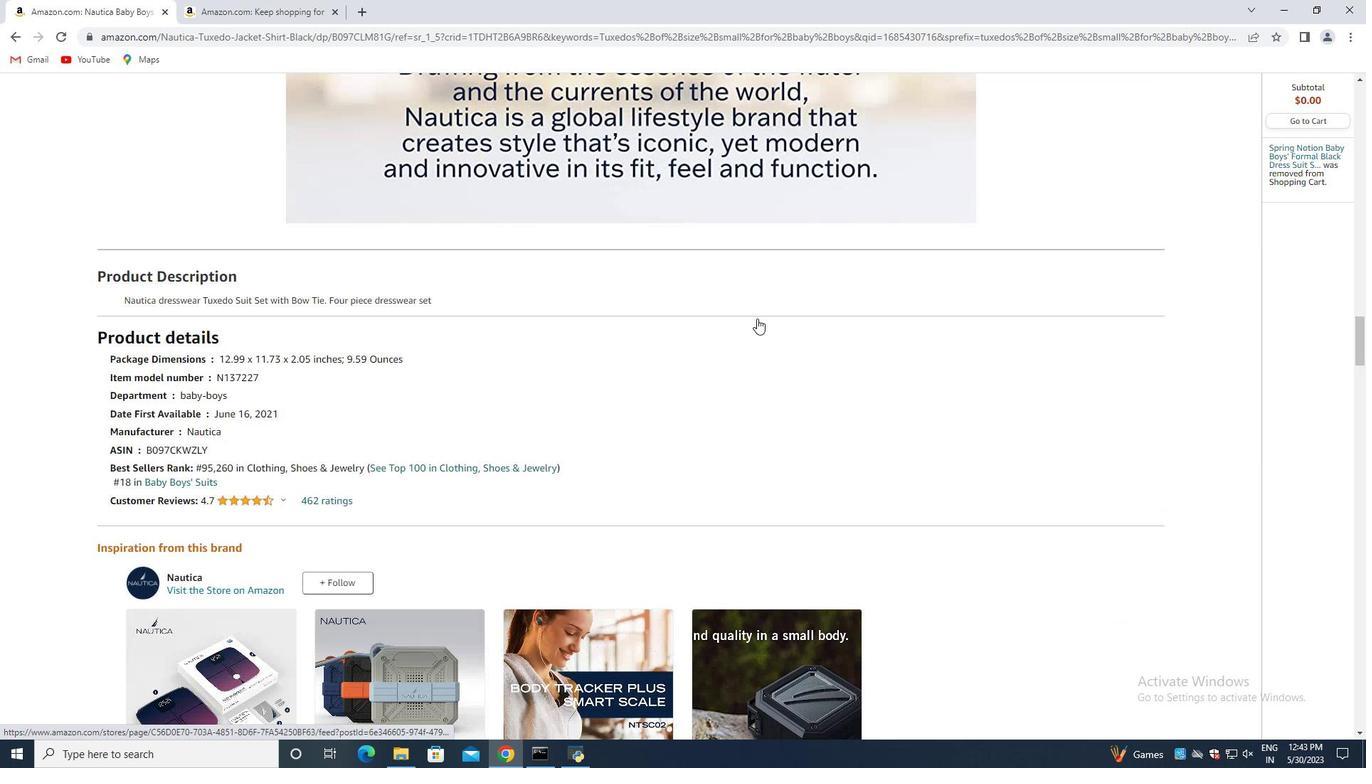 
Action: Mouse scrolled (760, 324) with delta (0, 0)
Screenshot: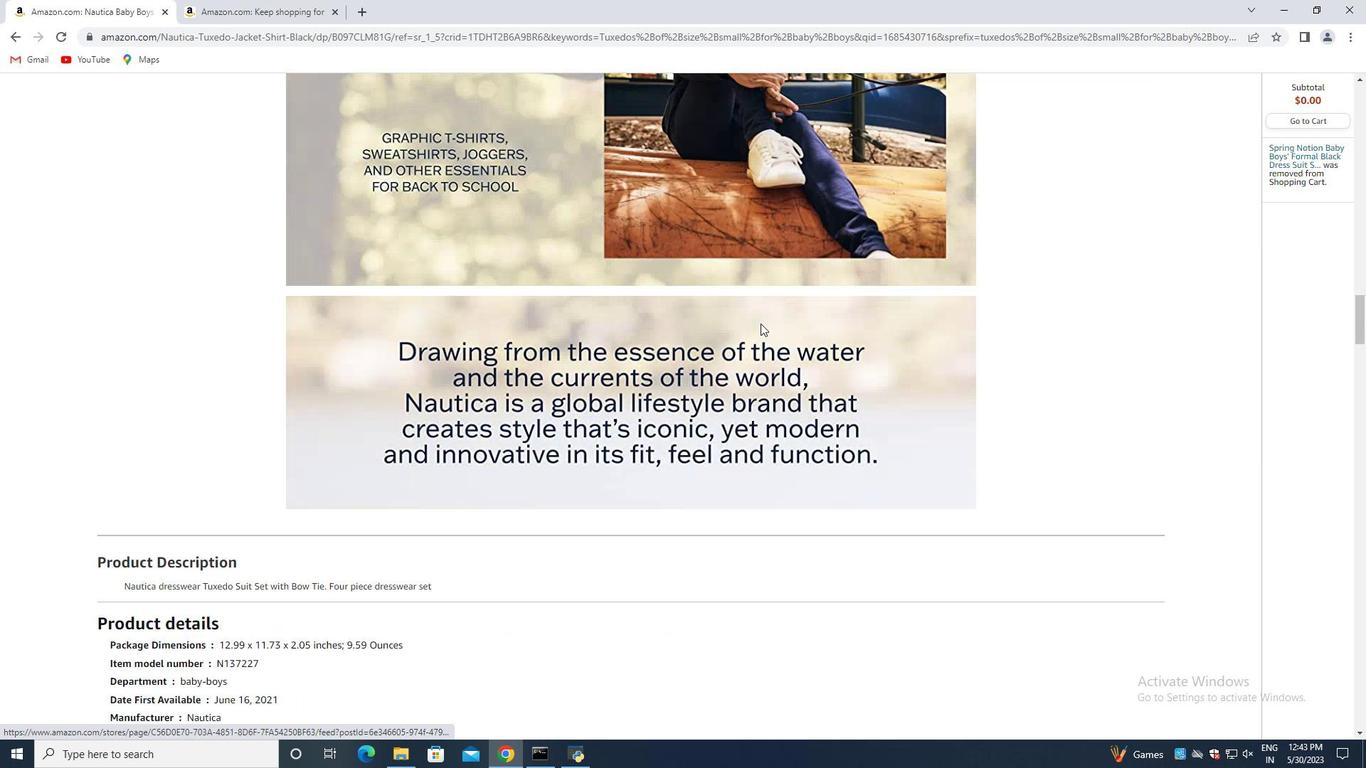 
Action: Mouse scrolled (760, 324) with delta (0, 0)
Screenshot: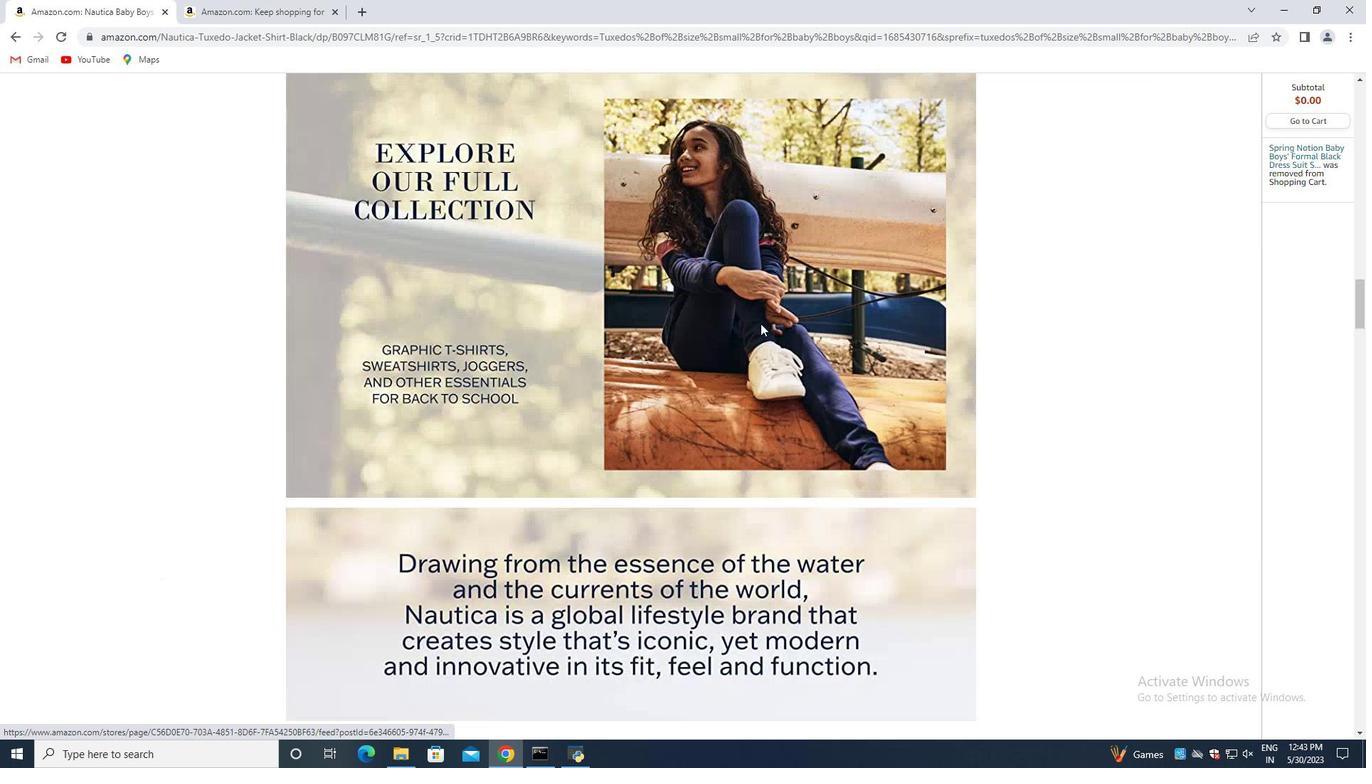 
Action: Mouse scrolled (760, 324) with delta (0, 0)
Screenshot: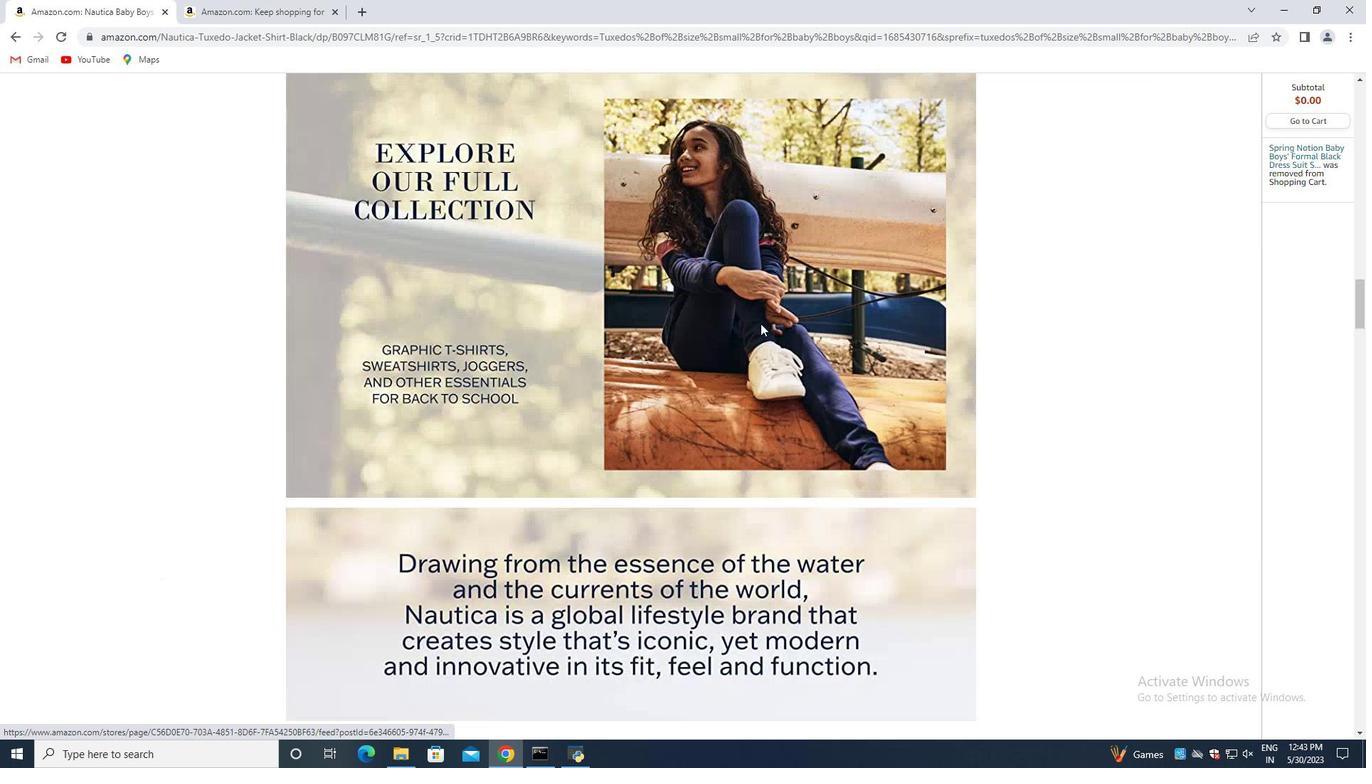 
Action: Mouse moved to (760, 323)
Screenshot: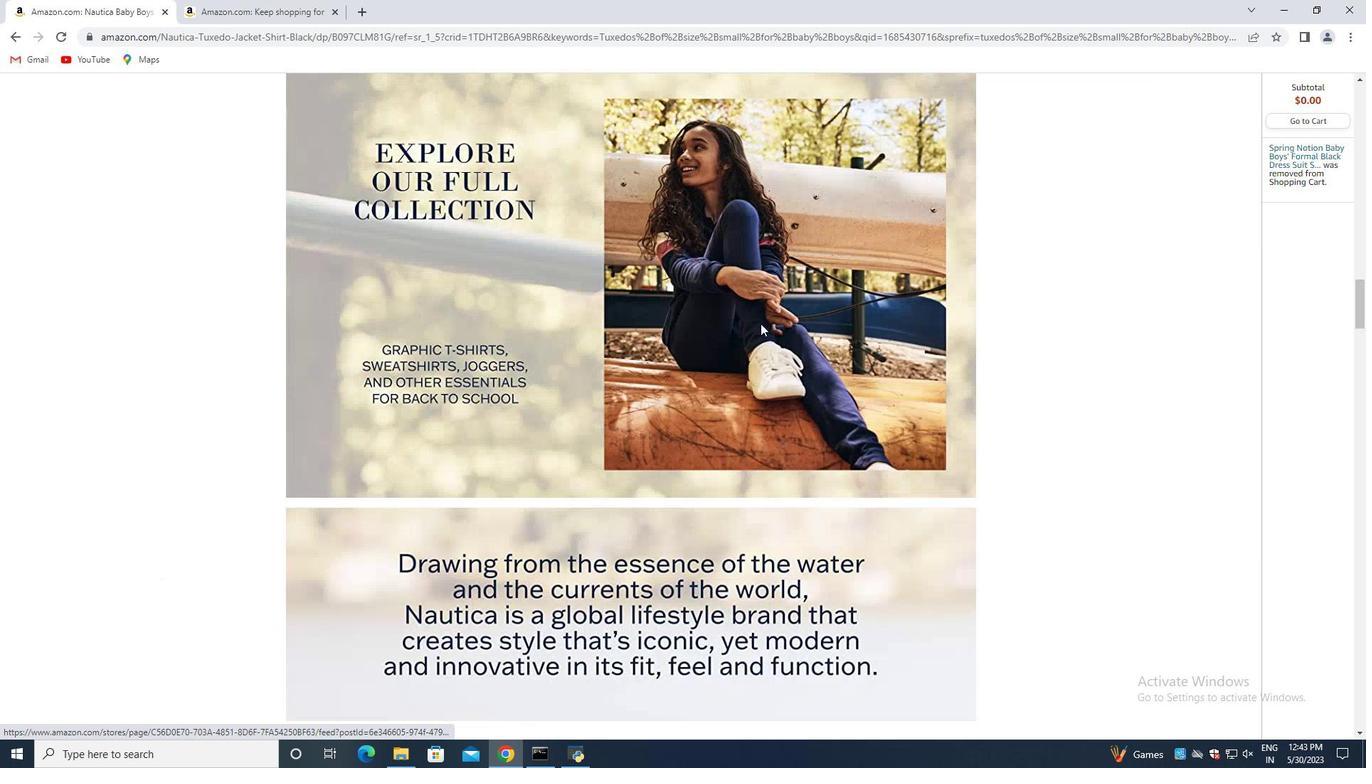 
Action: Mouse scrolled (760, 324) with delta (0, 0)
Screenshot: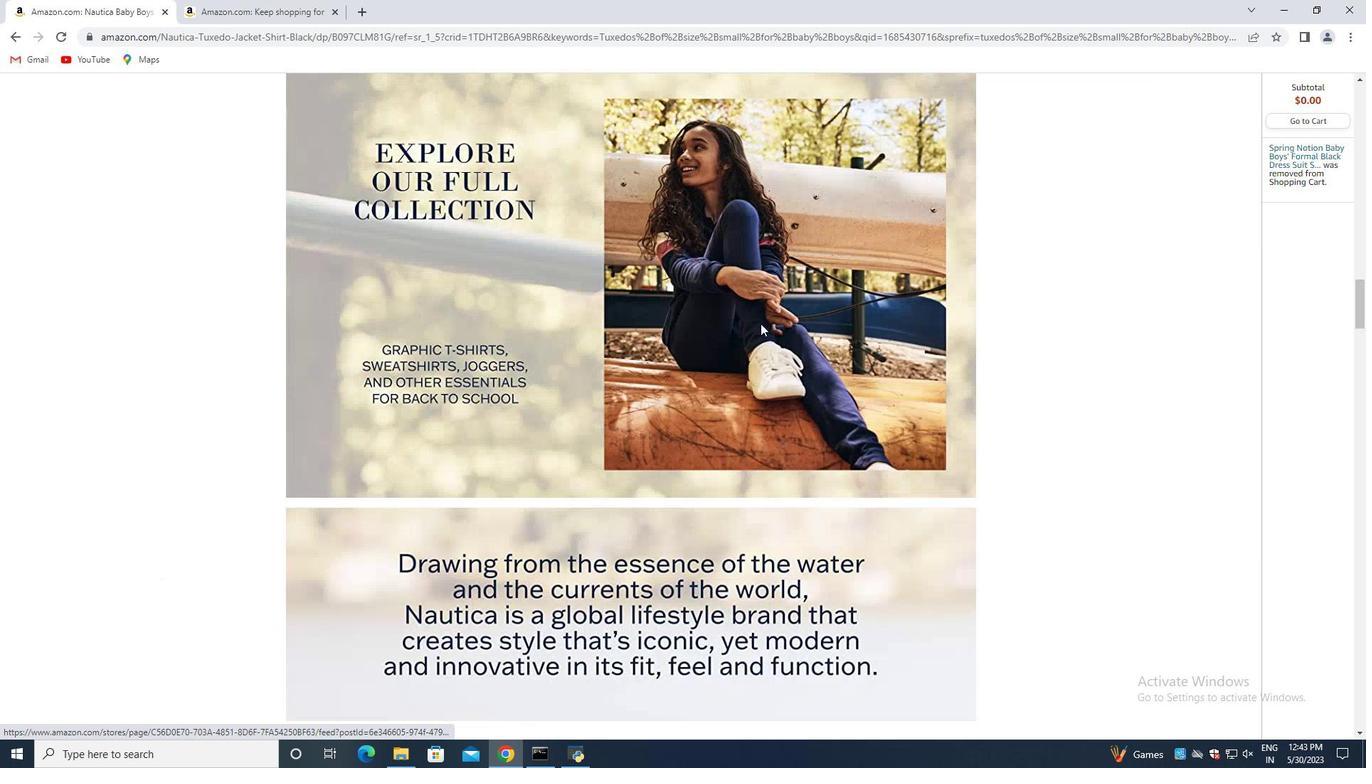 
Action: Mouse scrolled (760, 324) with delta (0, 0)
Screenshot: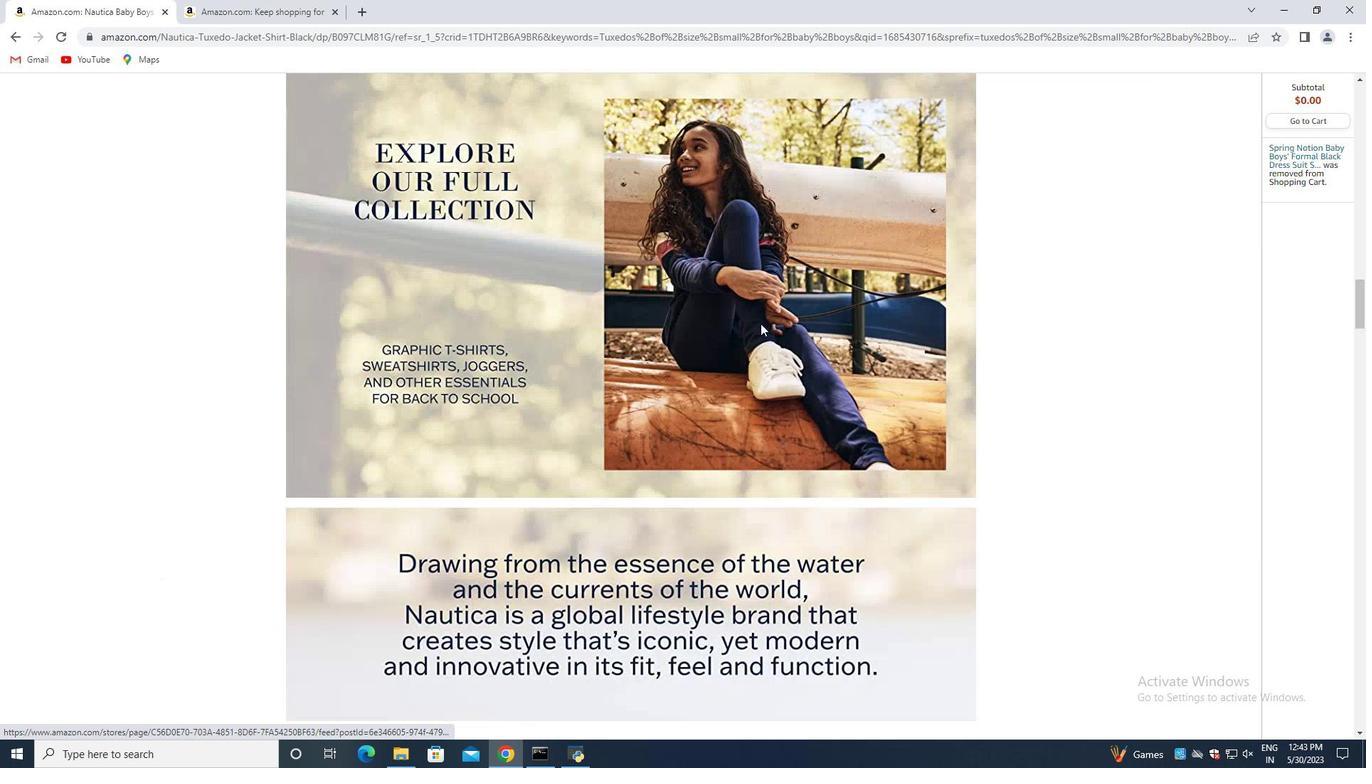 
Action: Mouse moved to (761, 324)
Screenshot: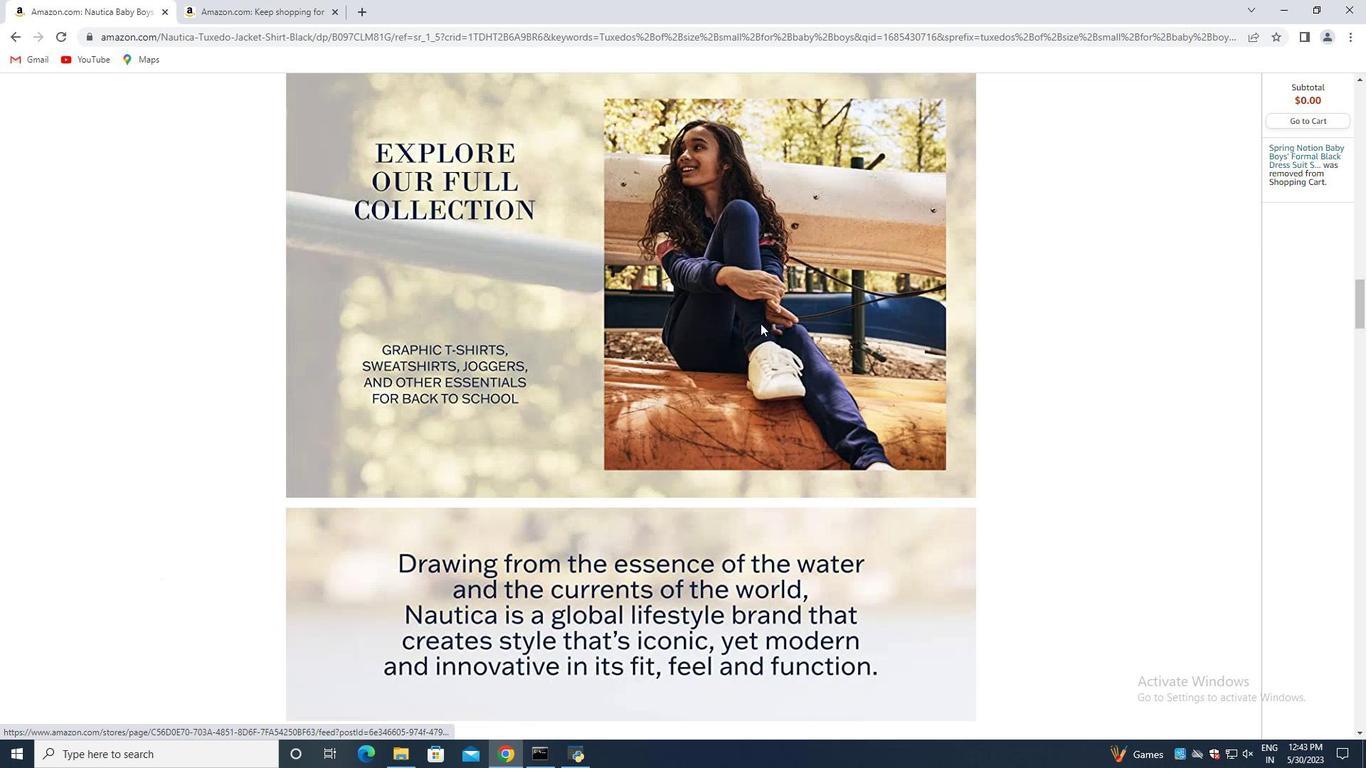 
Action: Mouse scrolled (761, 325) with delta (0, 0)
Screenshot: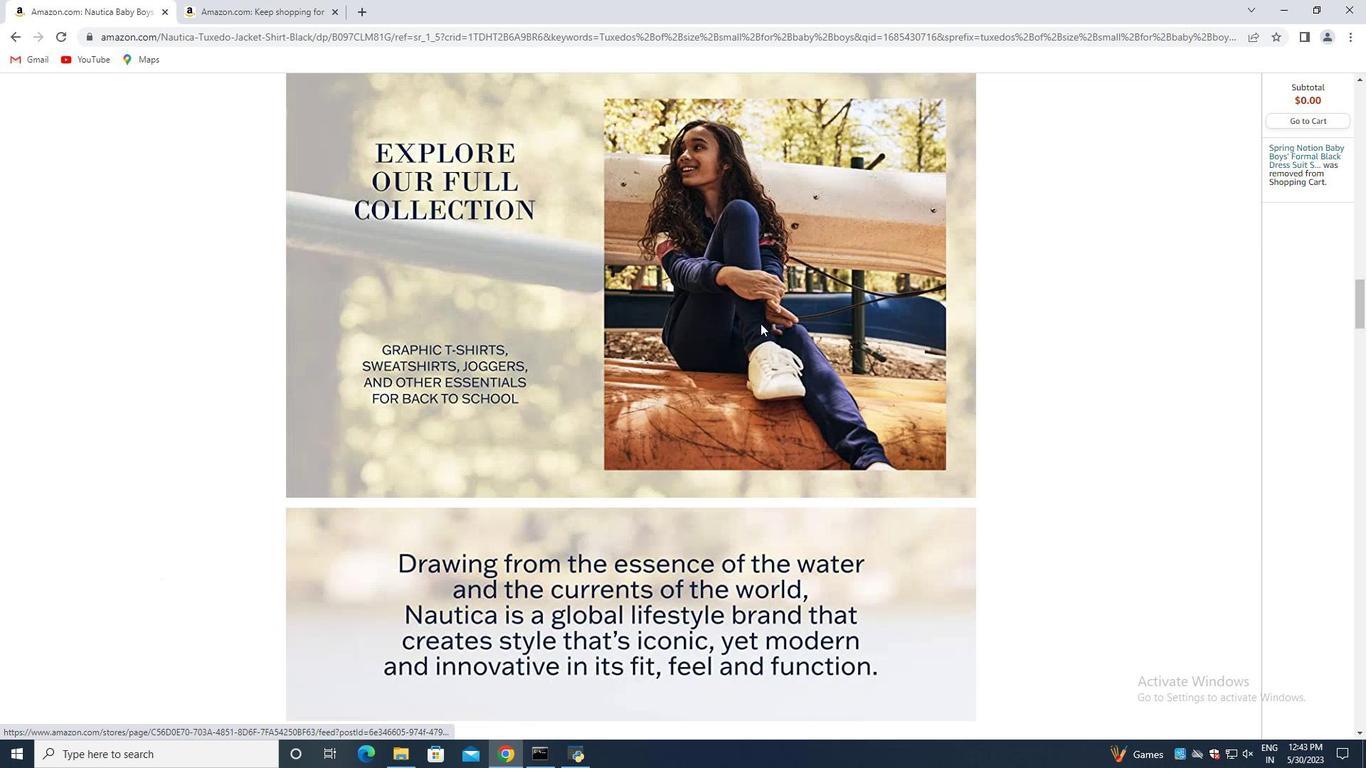 
Action: Mouse scrolled (761, 325) with delta (0, 0)
Screenshot: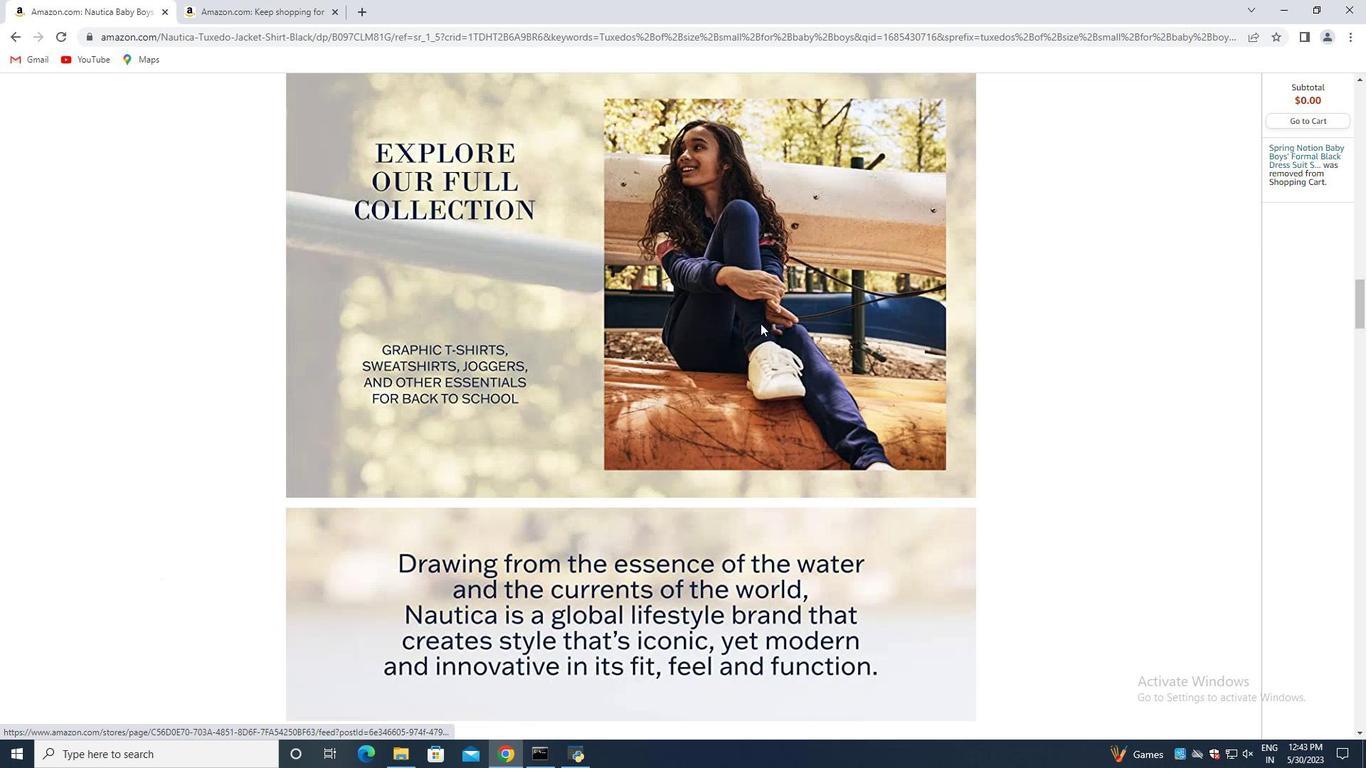 
Action: Mouse moved to (762, 325)
Screenshot: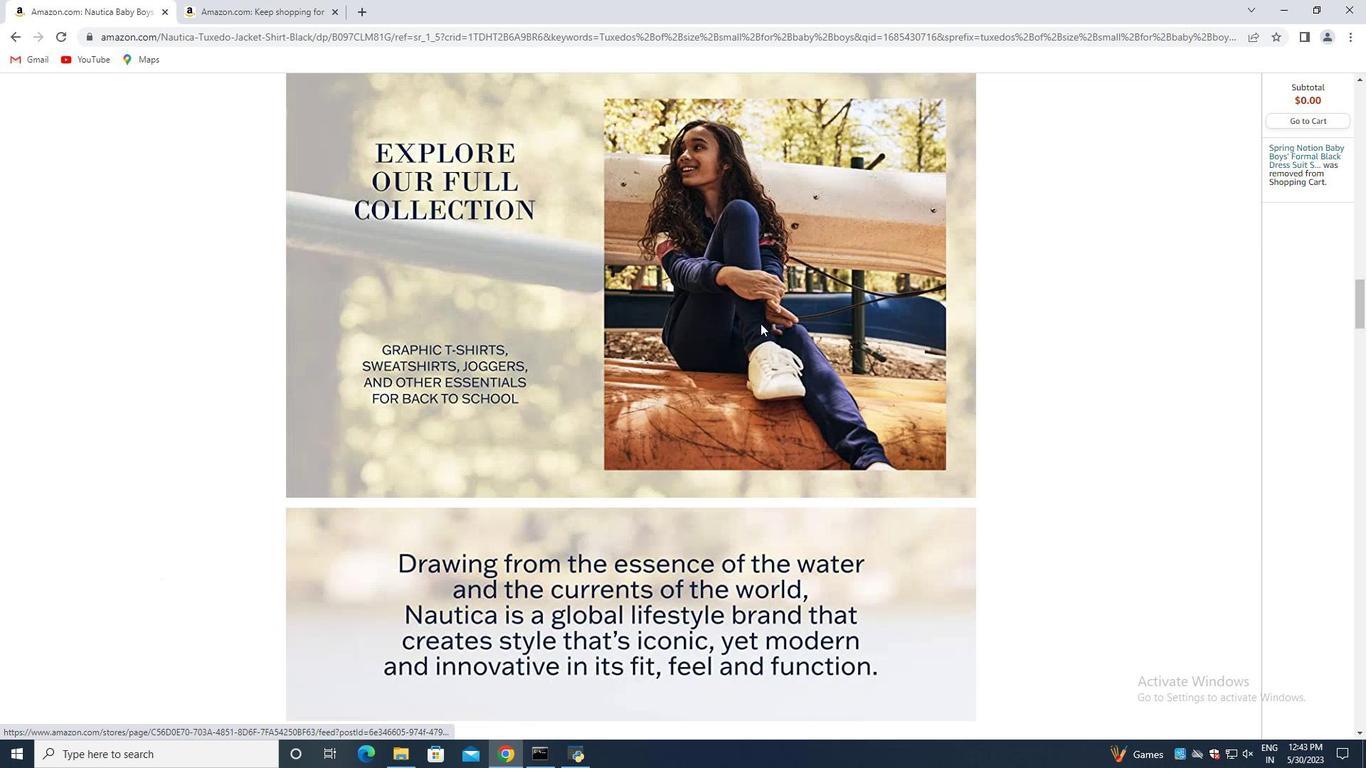 
Action: Mouse scrolled (762, 325) with delta (0, 0)
Screenshot: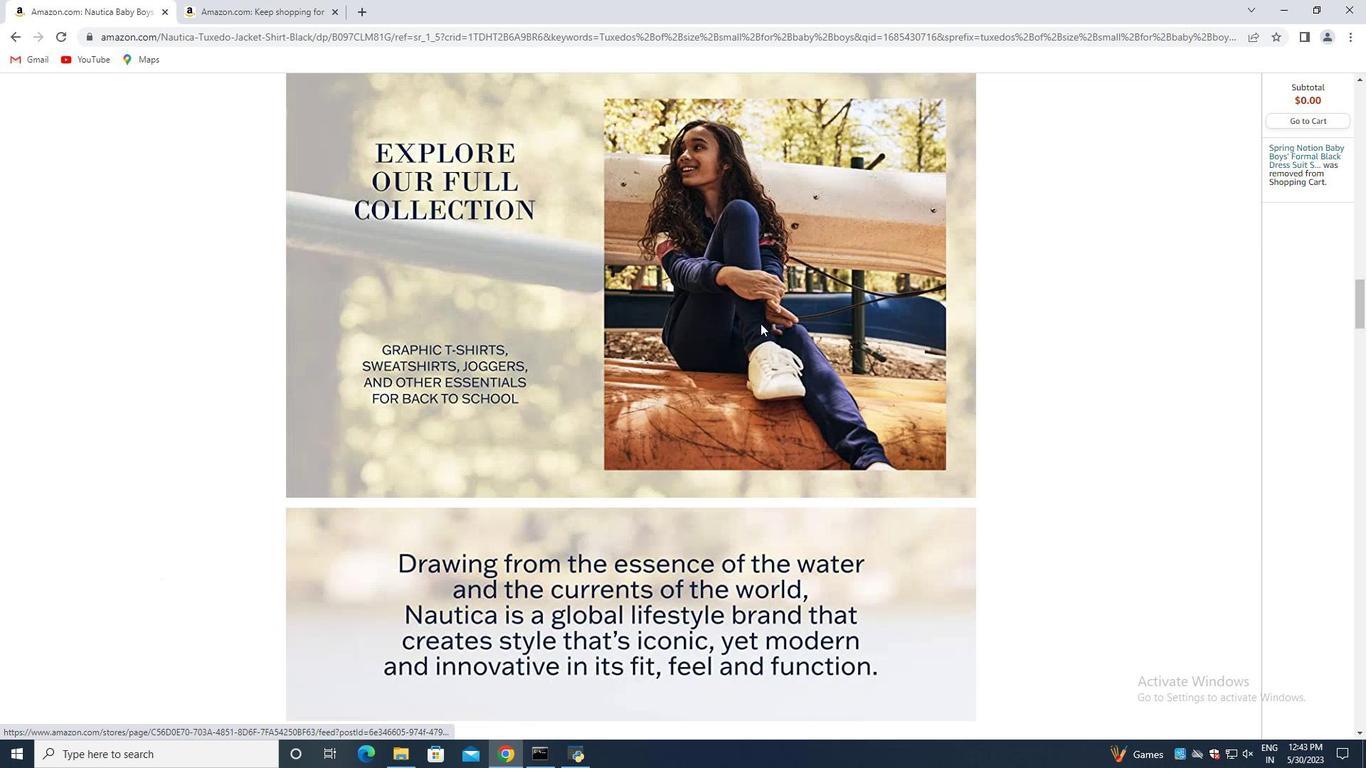 
Action: Mouse scrolled (762, 325) with delta (0, 0)
Screenshot: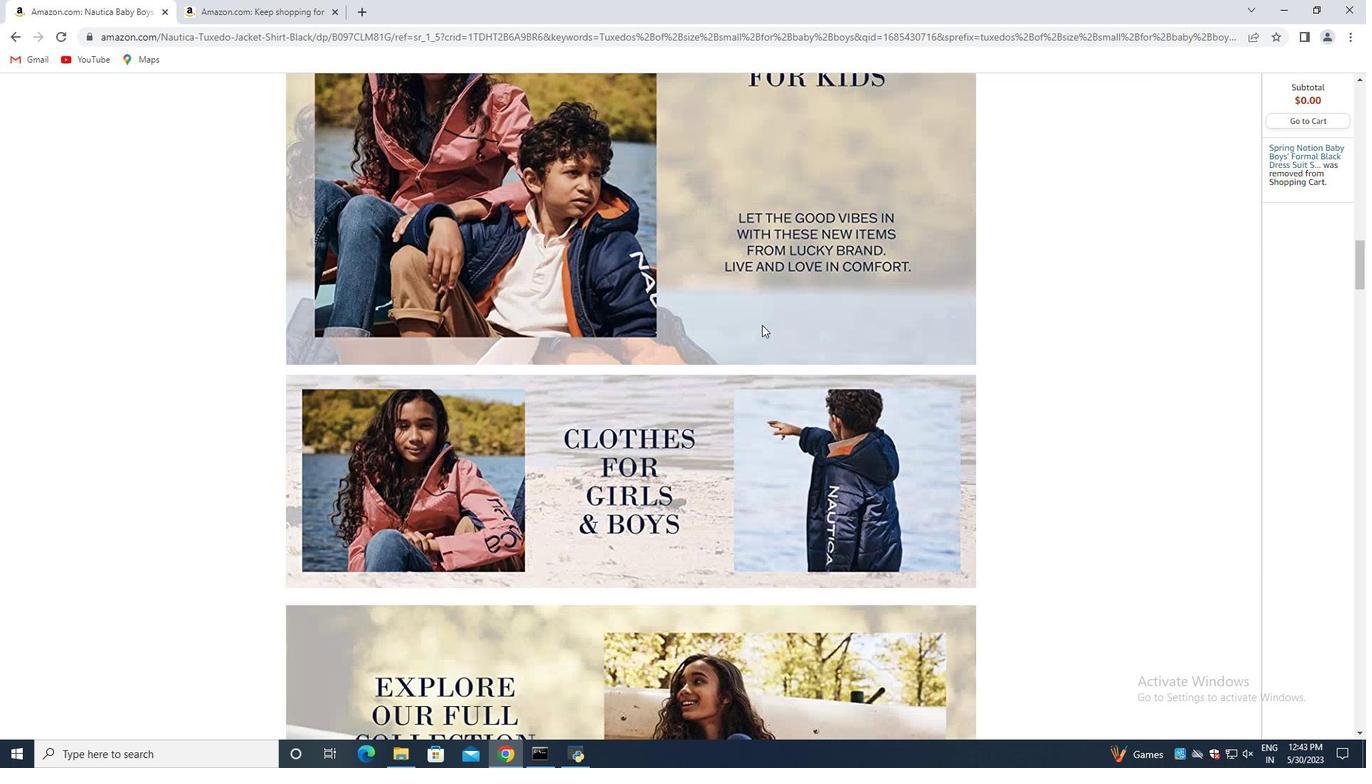 
Action: Mouse scrolled (762, 325) with delta (0, 0)
Screenshot: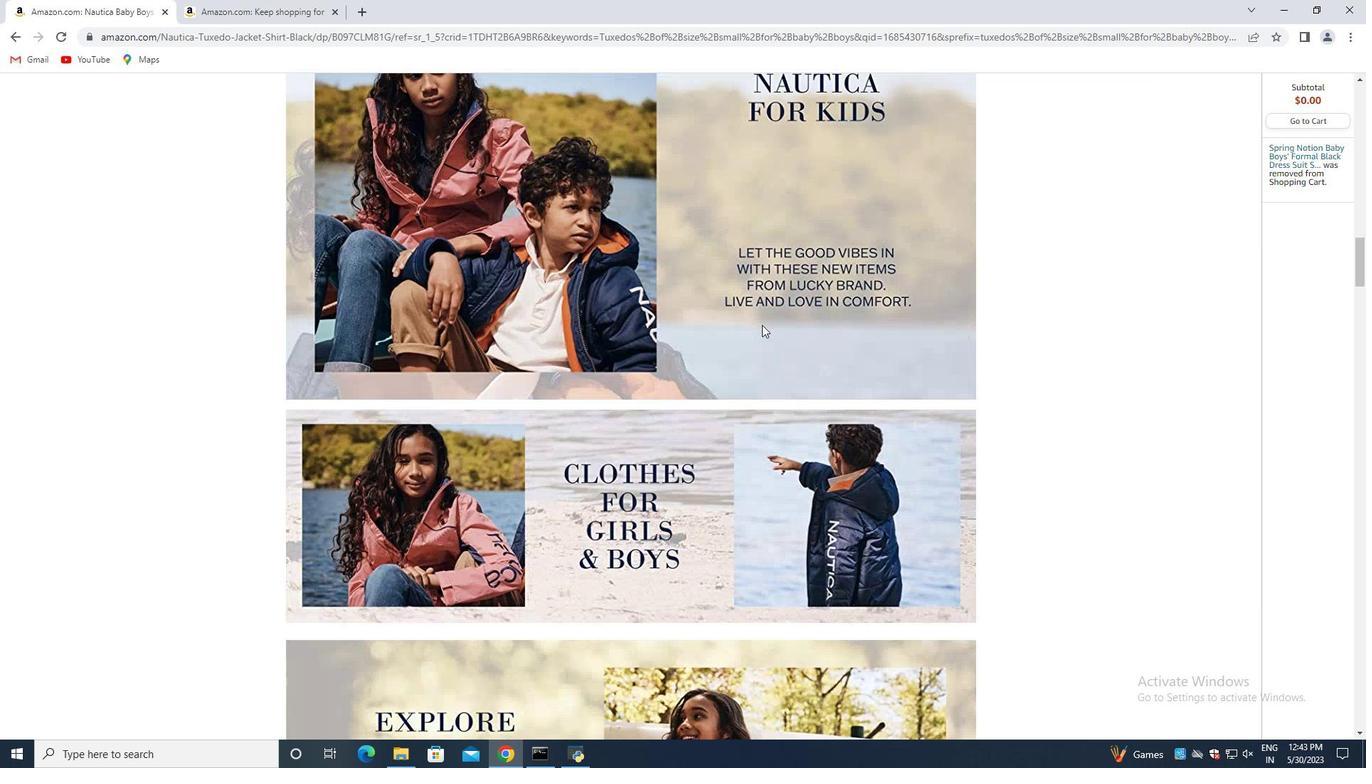 
Action: Mouse scrolled (762, 325) with delta (0, 0)
Screenshot: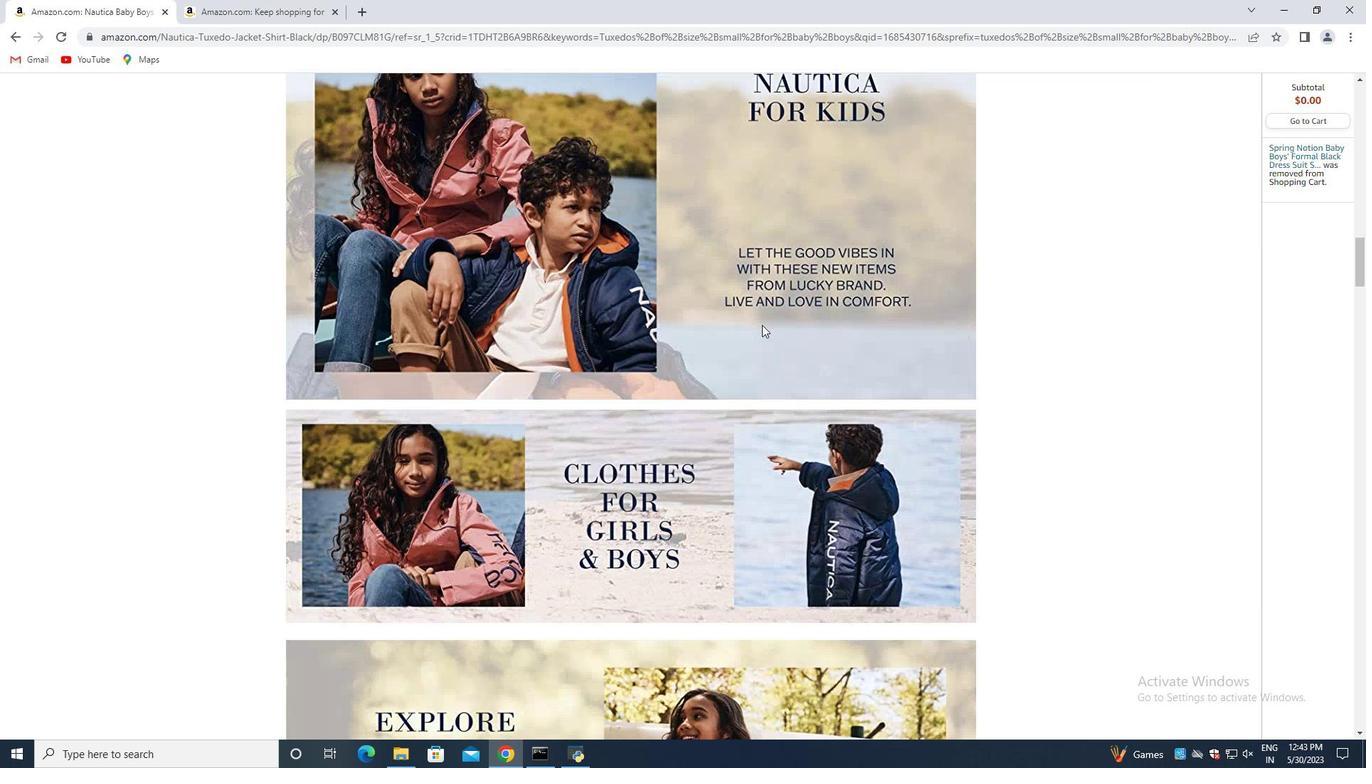 
Action: Mouse scrolled (762, 325) with delta (0, 0)
Screenshot: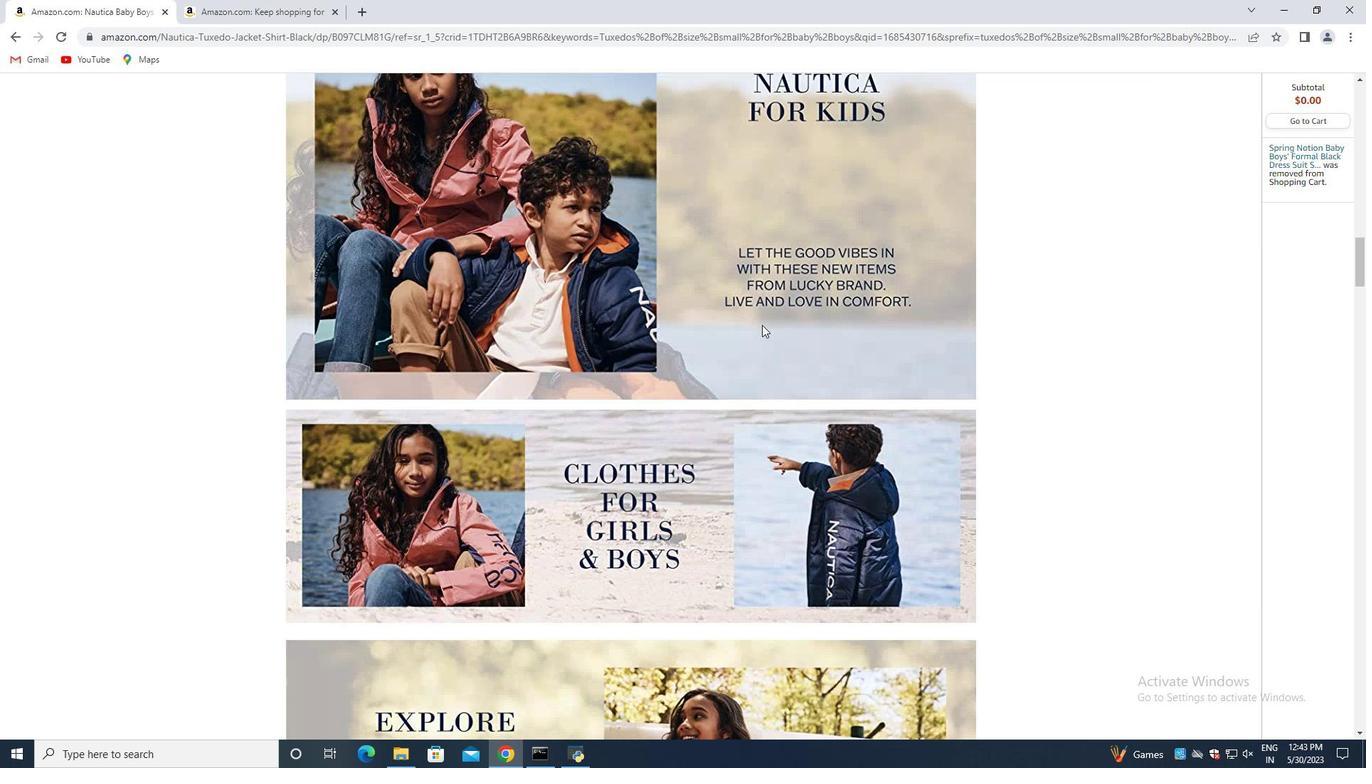 
Action: Mouse moved to (762, 325)
Screenshot: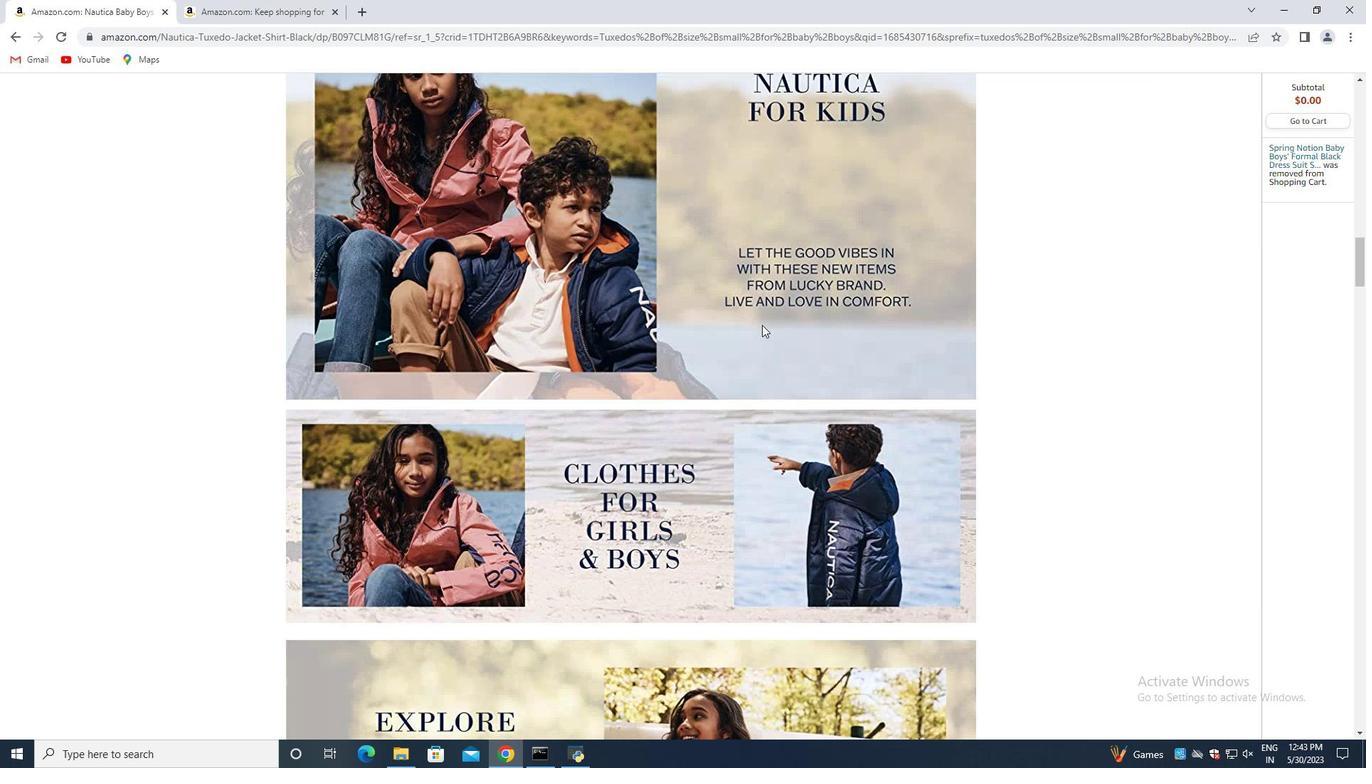 
Action: Mouse scrolled (762, 326) with delta (0, 0)
Screenshot: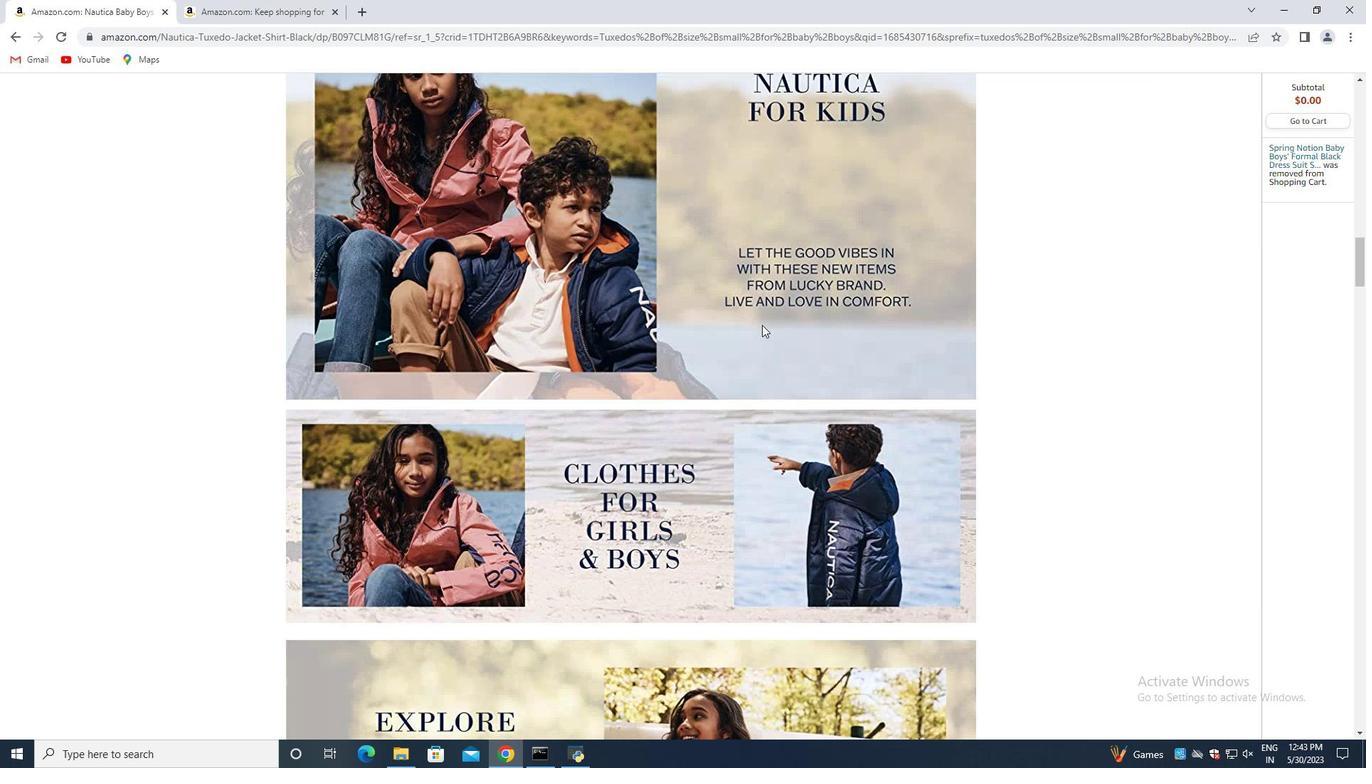 
Action: Mouse moved to (763, 328)
Screenshot: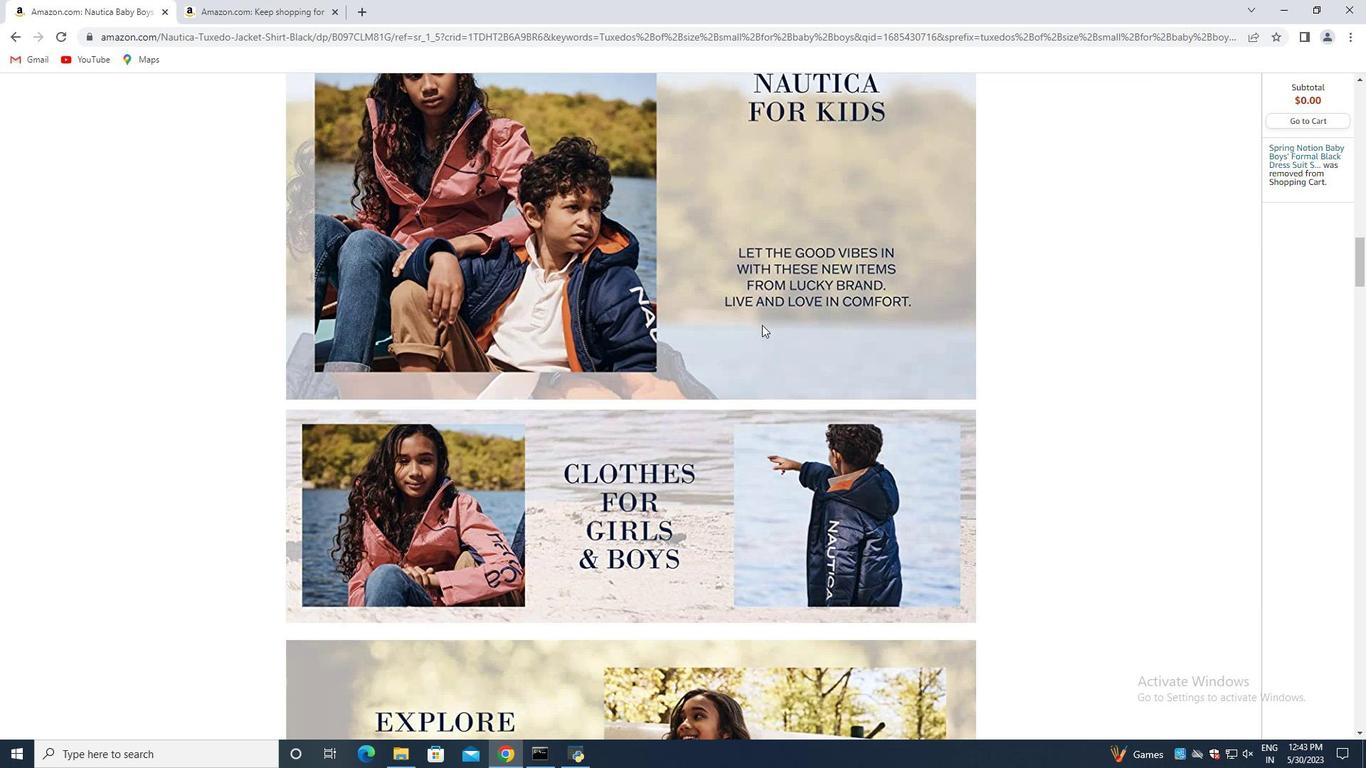 
Action: Mouse scrolled (763, 329) with delta (0, 0)
Screenshot: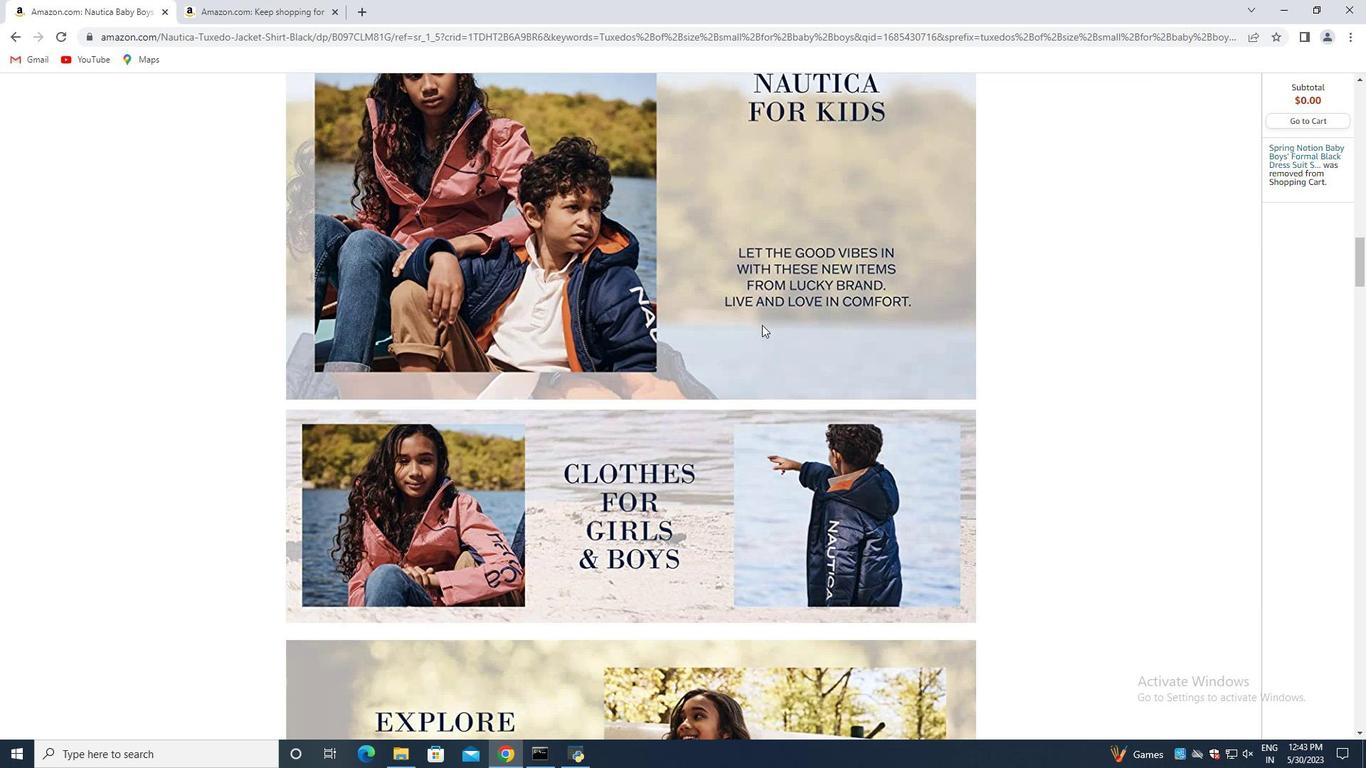 
Action: Mouse moved to (763, 330)
Screenshot: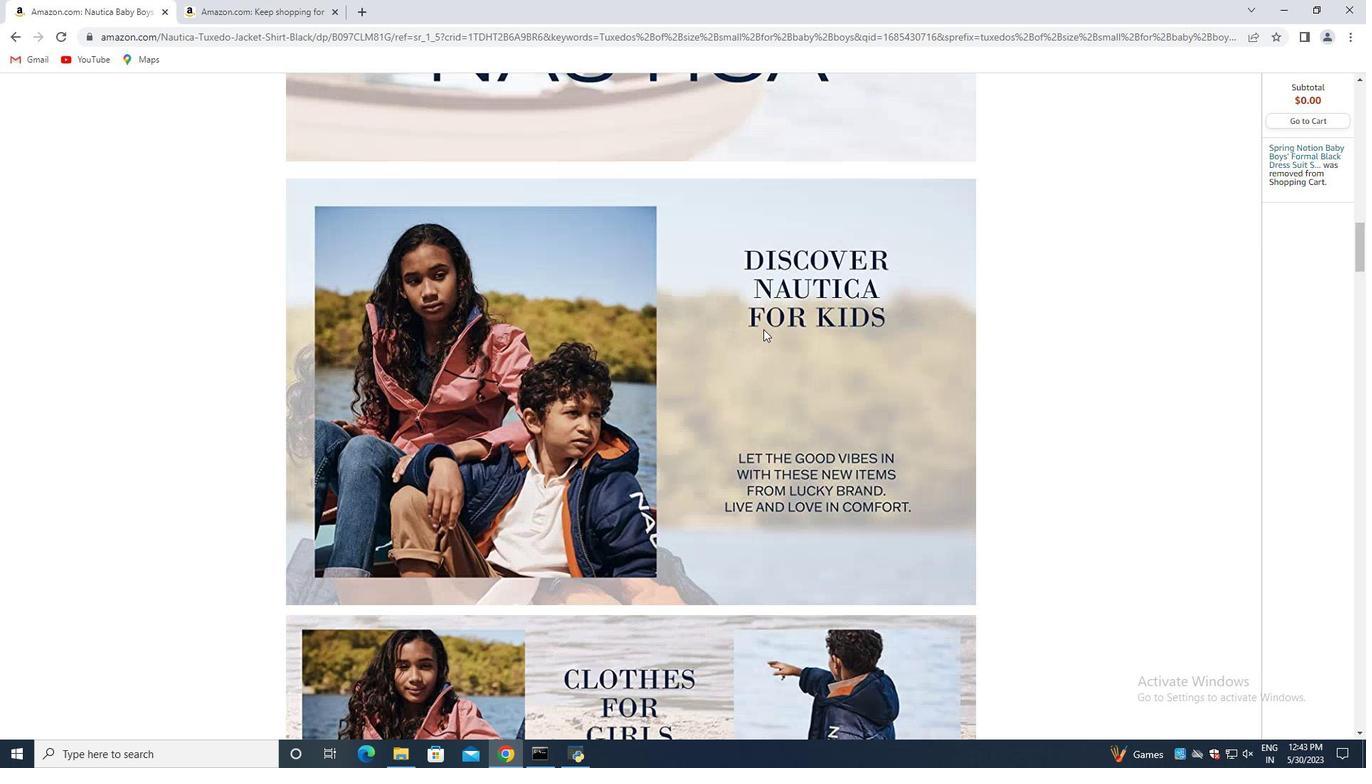 
Action: Mouse scrolled (763, 330) with delta (0, 0)
Screenshot: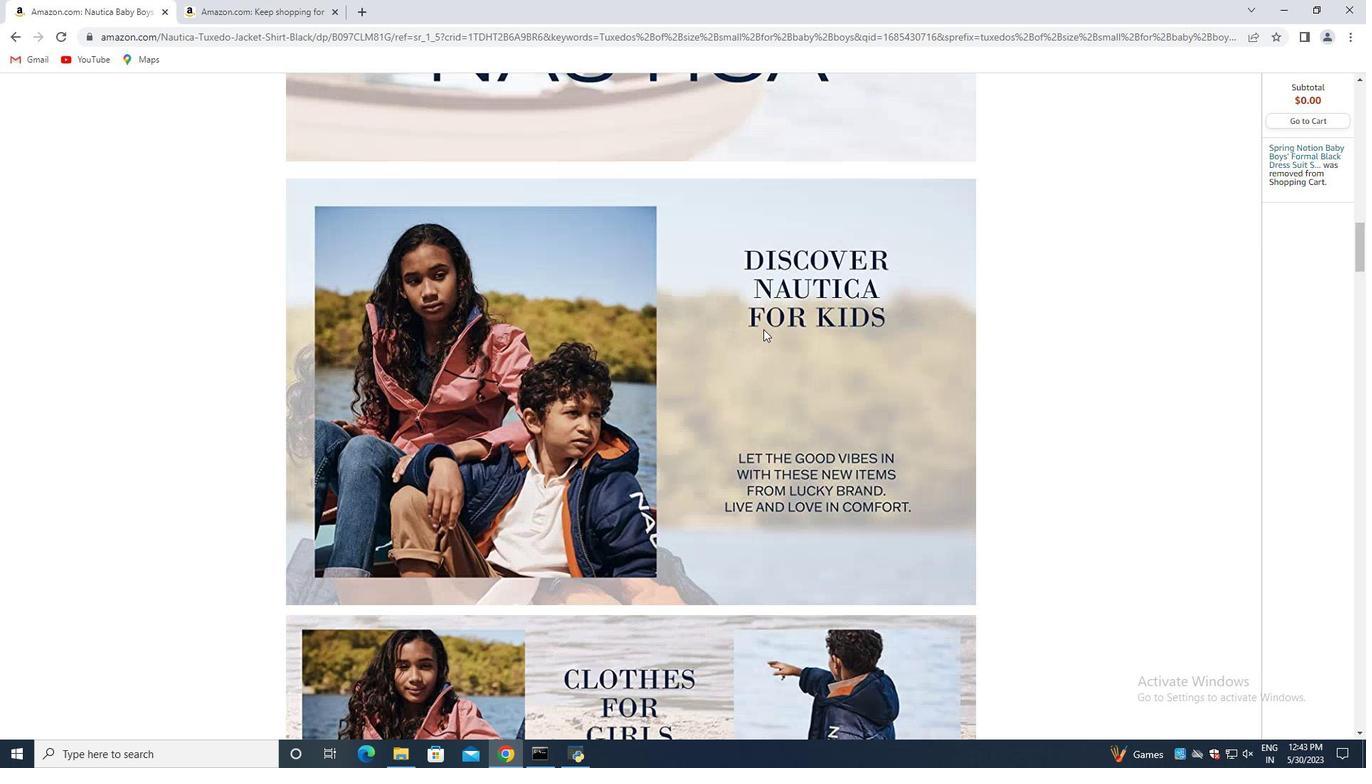 
Action: Mouse scrolled (763, 331) with delta (0, 0)
Screenshot: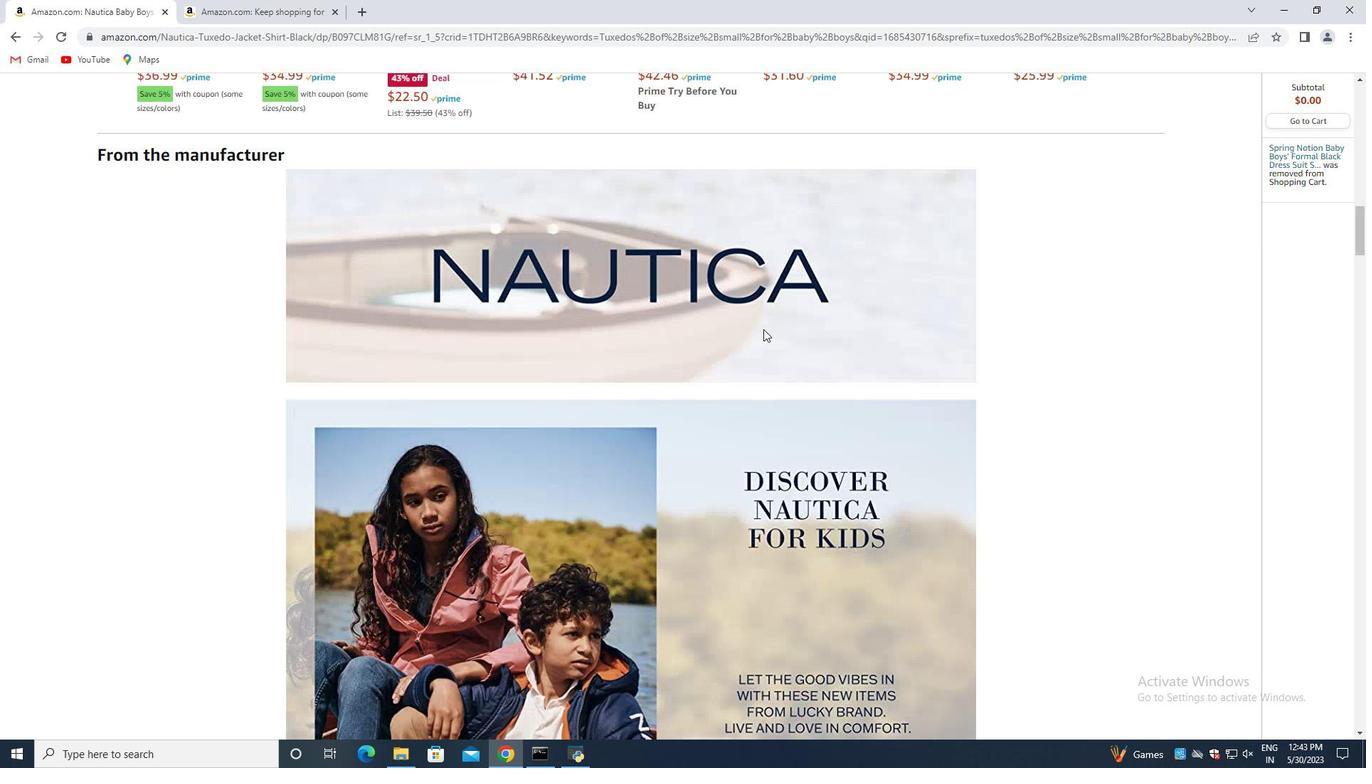 
Action: Mouse scrolled (763, 331) with delta (0, 0)
Screenshot: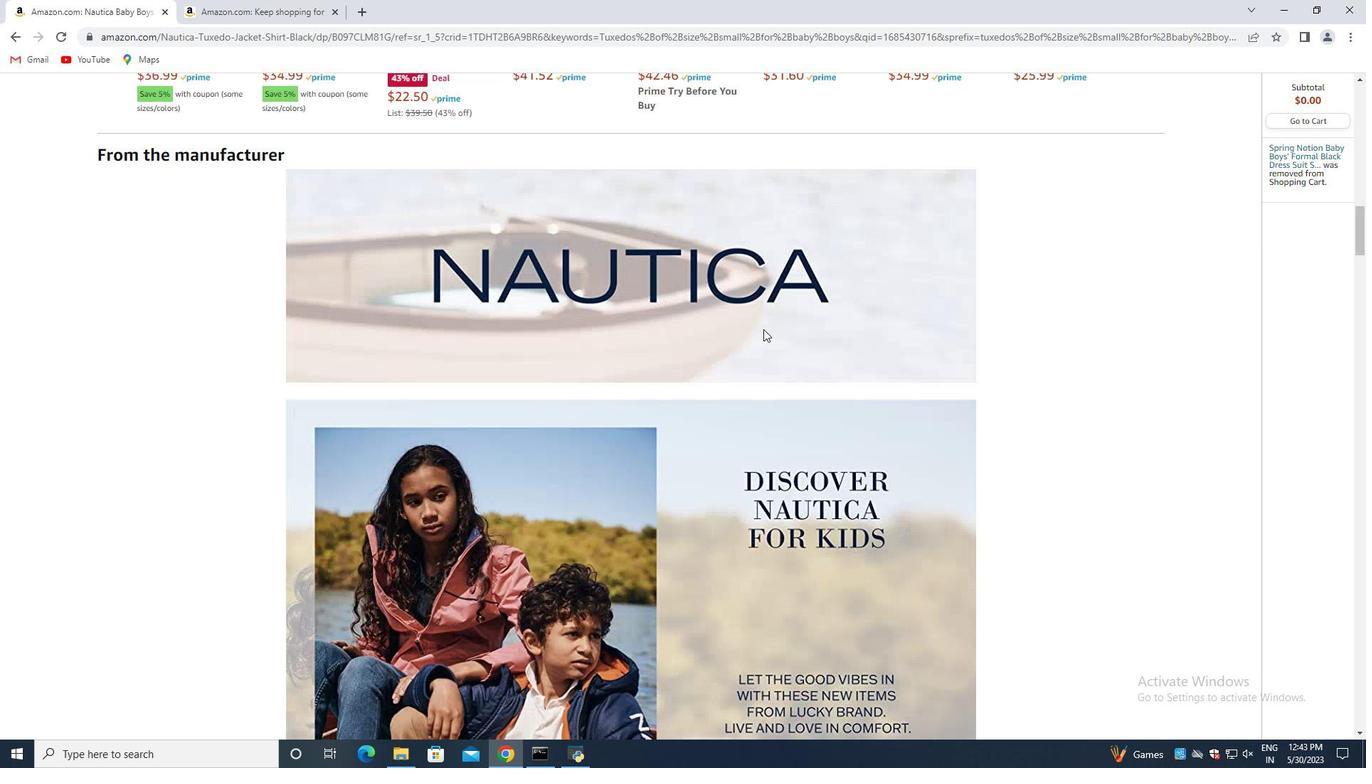 
Action: Mouse scrolled (763, 331) with delta (0, 0)
Screenshot: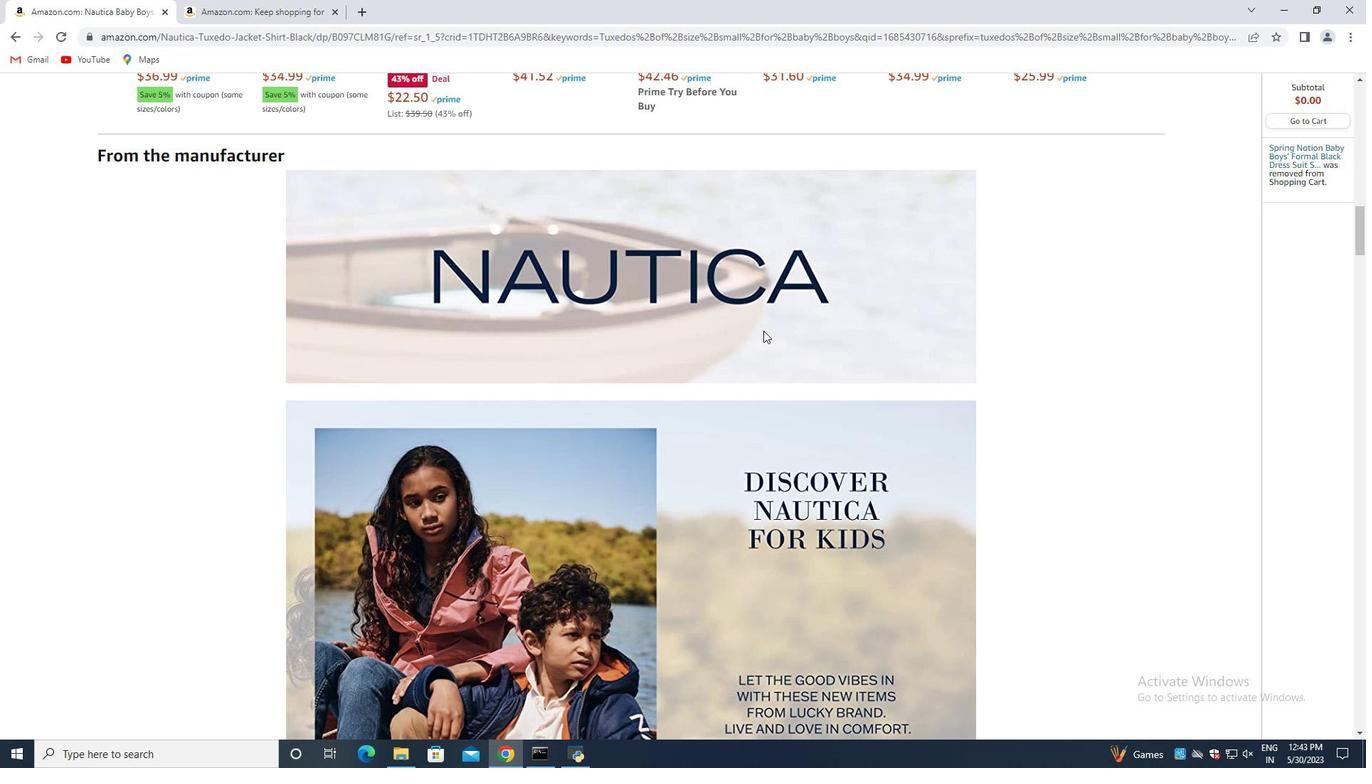 
Action: Mouse scrolled (763, 331) with delta (0, 0)
Screenshot: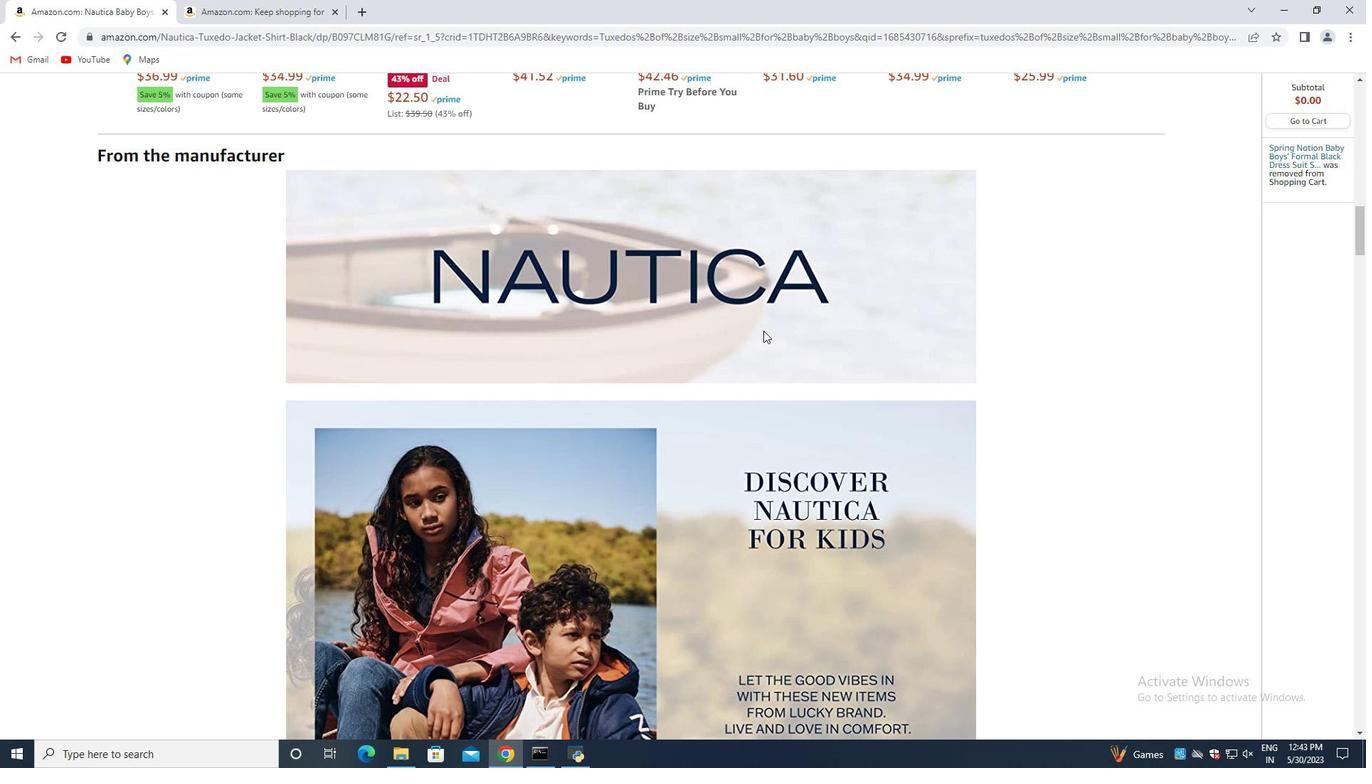 
Action: Mouse scrolled (763, 331) with delta (0, 0)
Screenshot: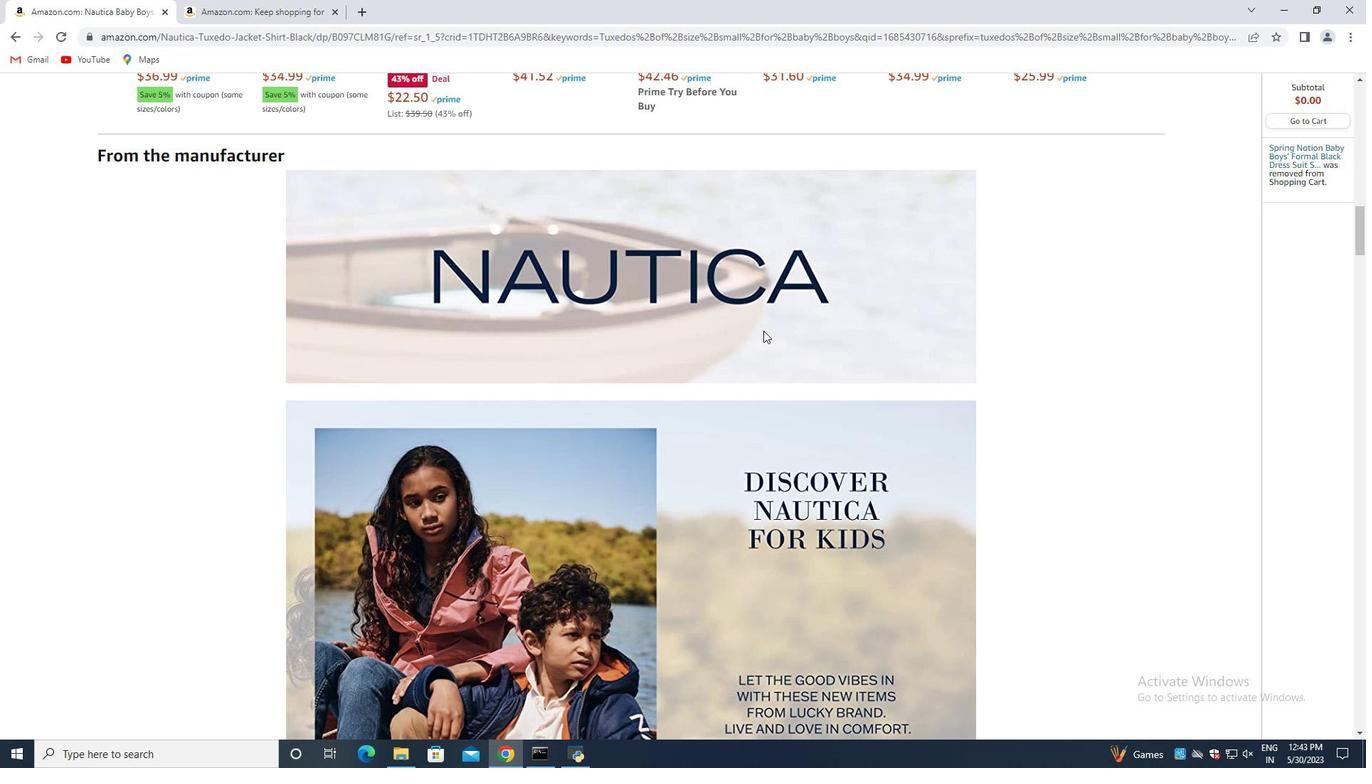 
Action: Mouse scrolled (763, 331) with delta (0, 0)
Screenshot: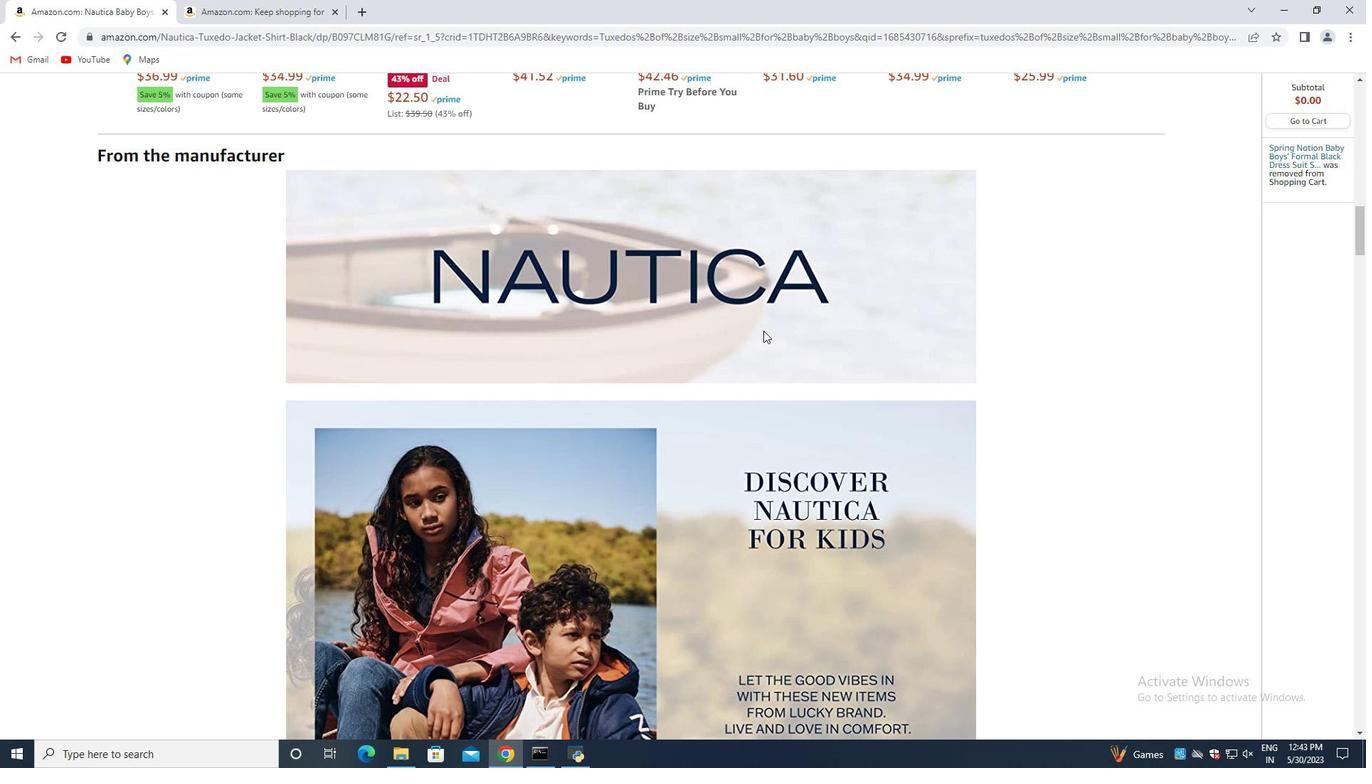 
Action: Mouse scrolled (763, 331) with delta (0, 0)
Screenshot: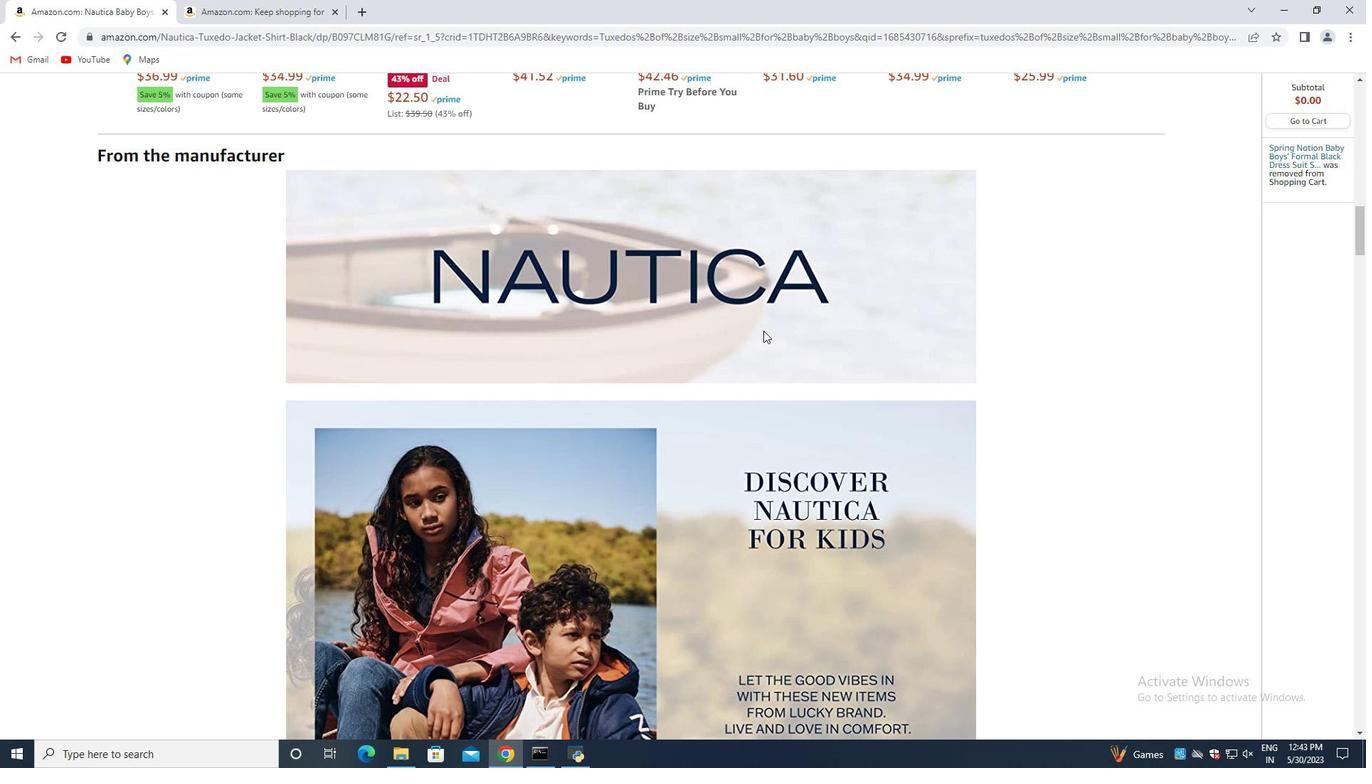 
Action: Mouse scrolled (763, 331) with delta (0, 0)
Screenshot: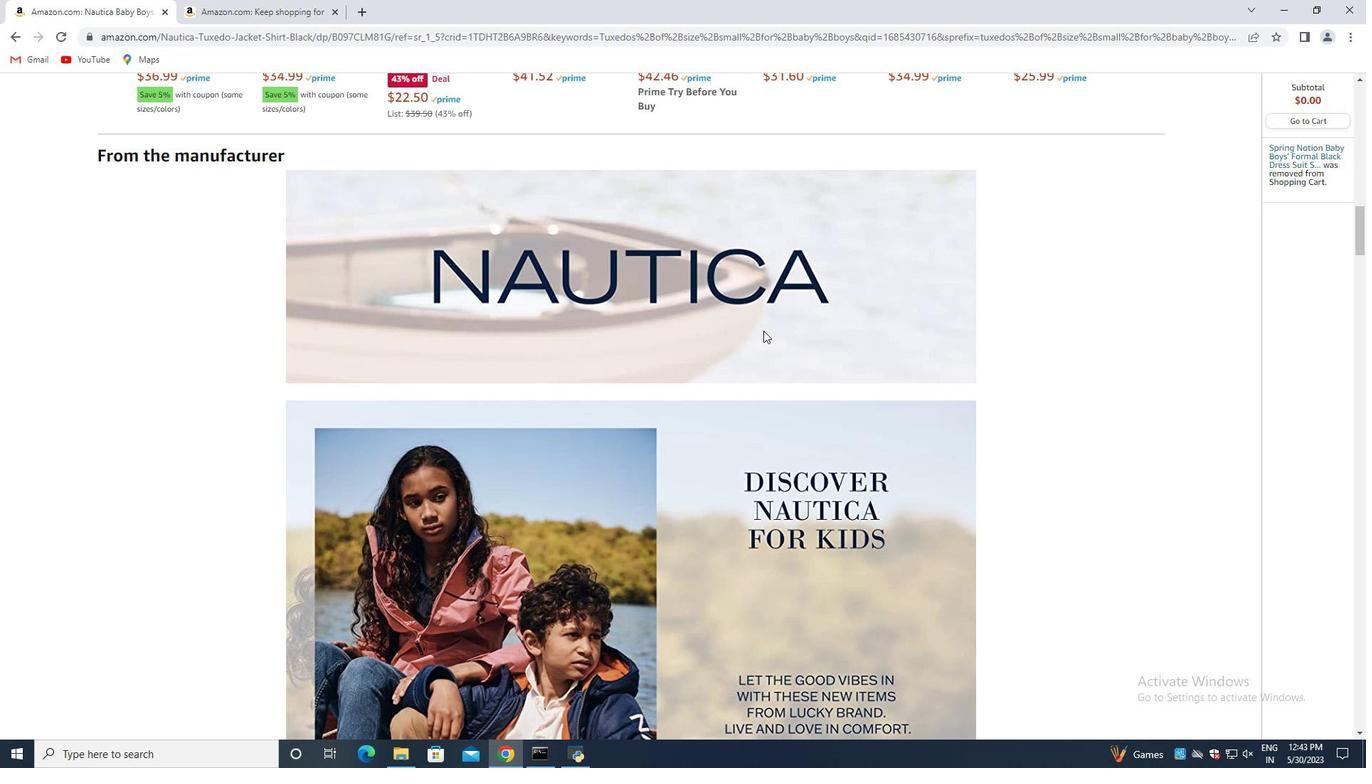 
Action: Mouse scrolled (763, 331) with delta (0, 0)
Screenshot: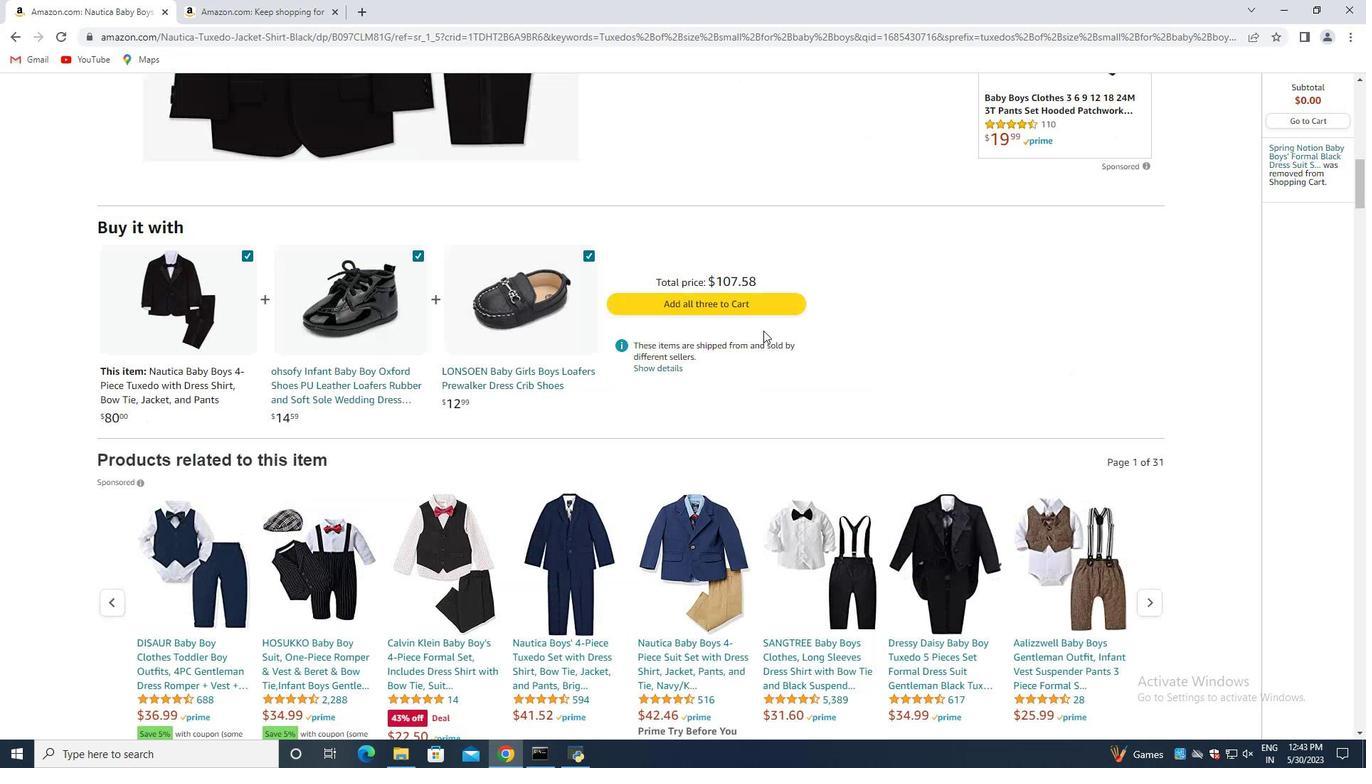 
Action: Mouse scrolled (763, 331) with delta (0, 0)
Screenshot: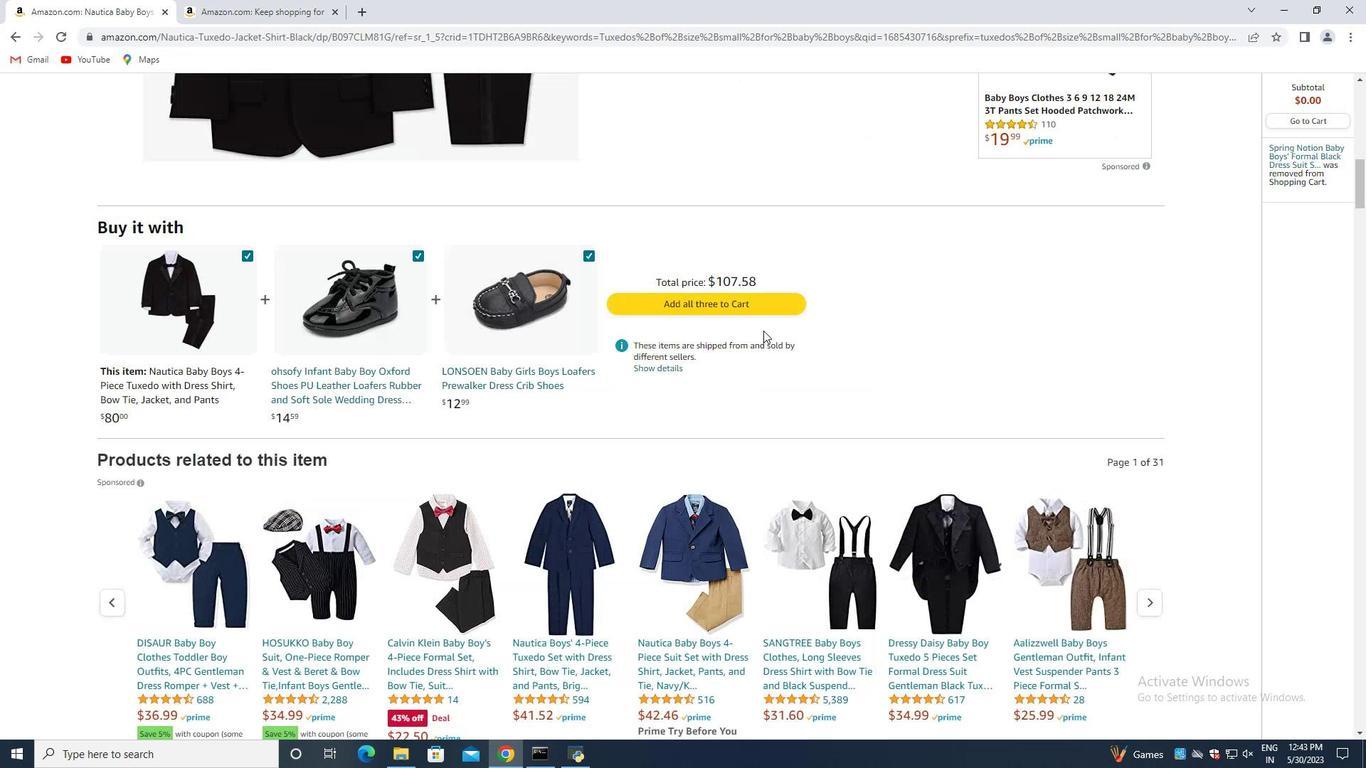 
Action: Mouse scrolled (763, 331) with delta (0, 0)
Screenshot: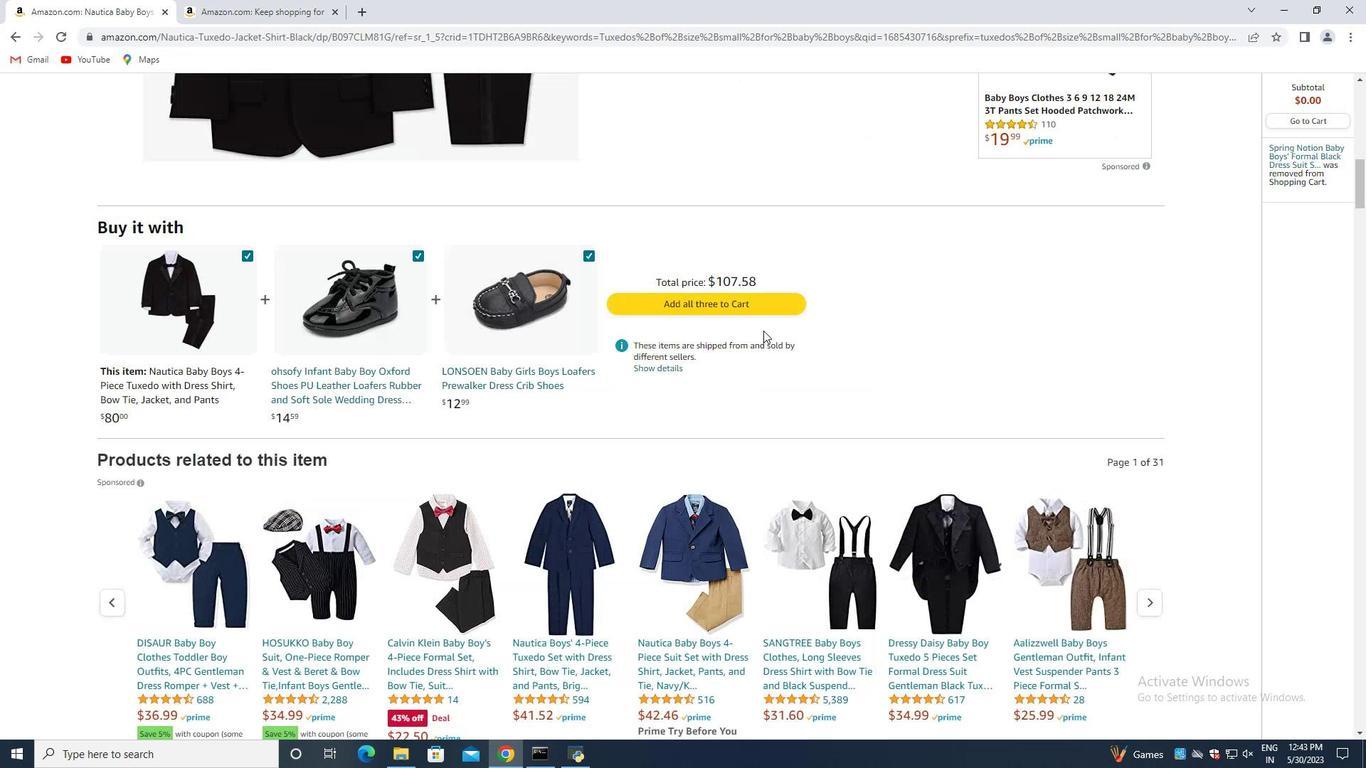 
Action: Mouse scrolled (763, 331) with delta (0, 0)
Screenshot: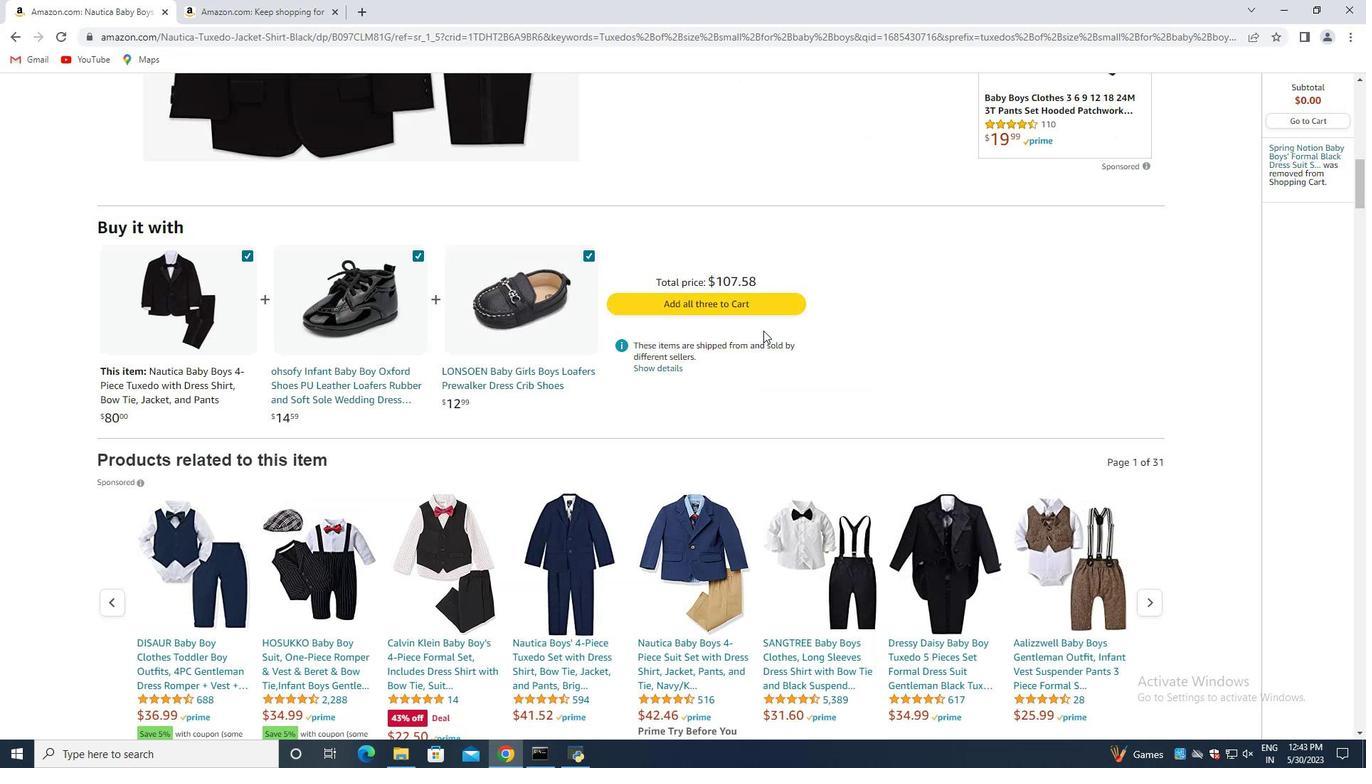 
Action: Mouse scrolled (763, 331) with delta (0, 0)
Screenshot: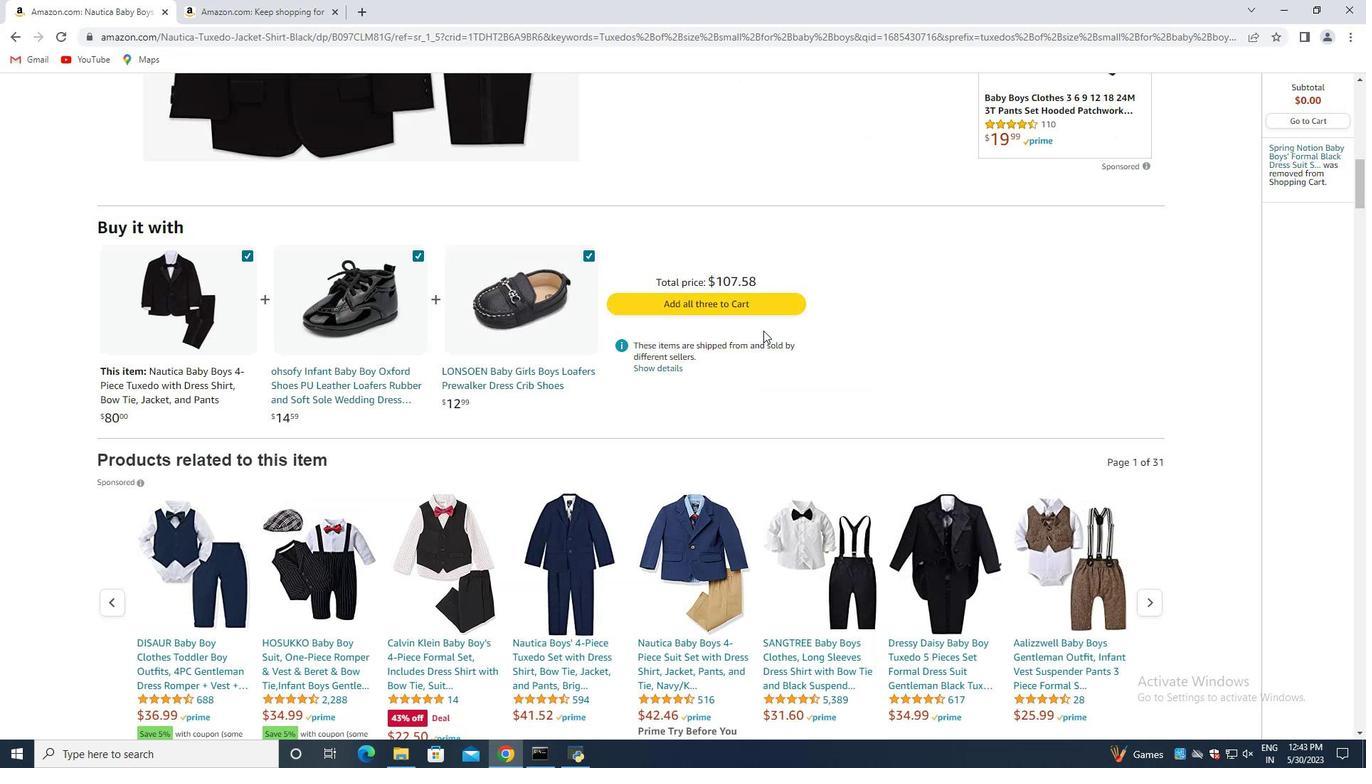 
Action: Mouse scrolled (763, 331) with delta (0, 0)
Screenshot: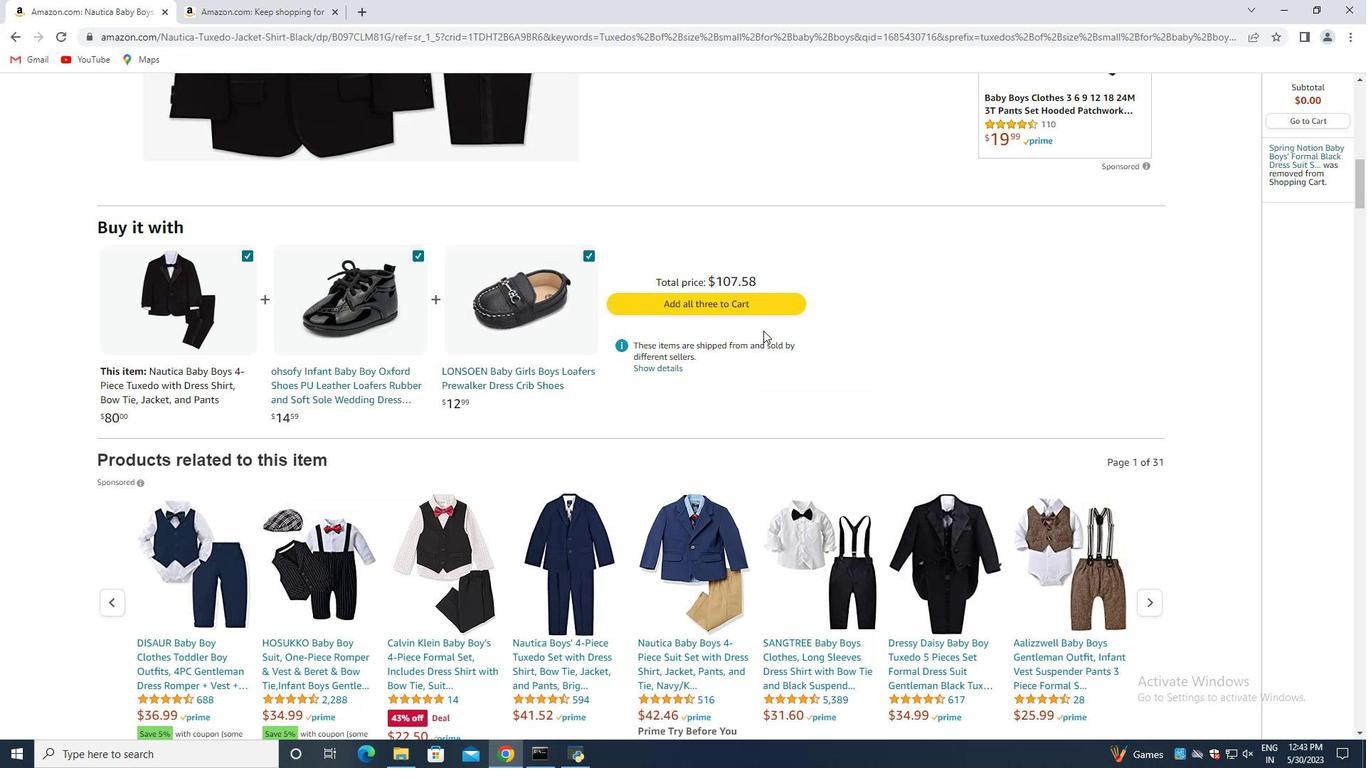 
Action: Mouse moved to (764, 330)
Screenshot: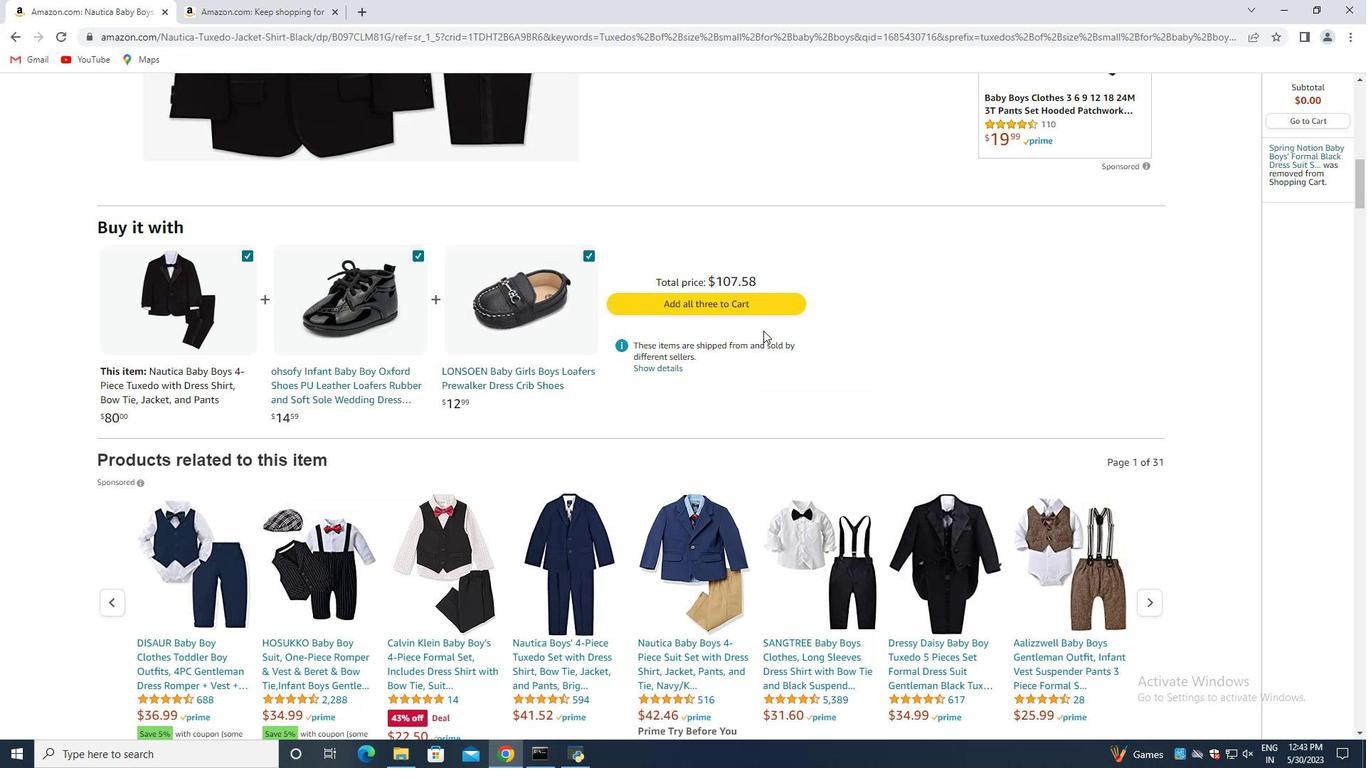 
Action: Mouse scrolled (764, 331) with delta (0, 0)
Screenshot: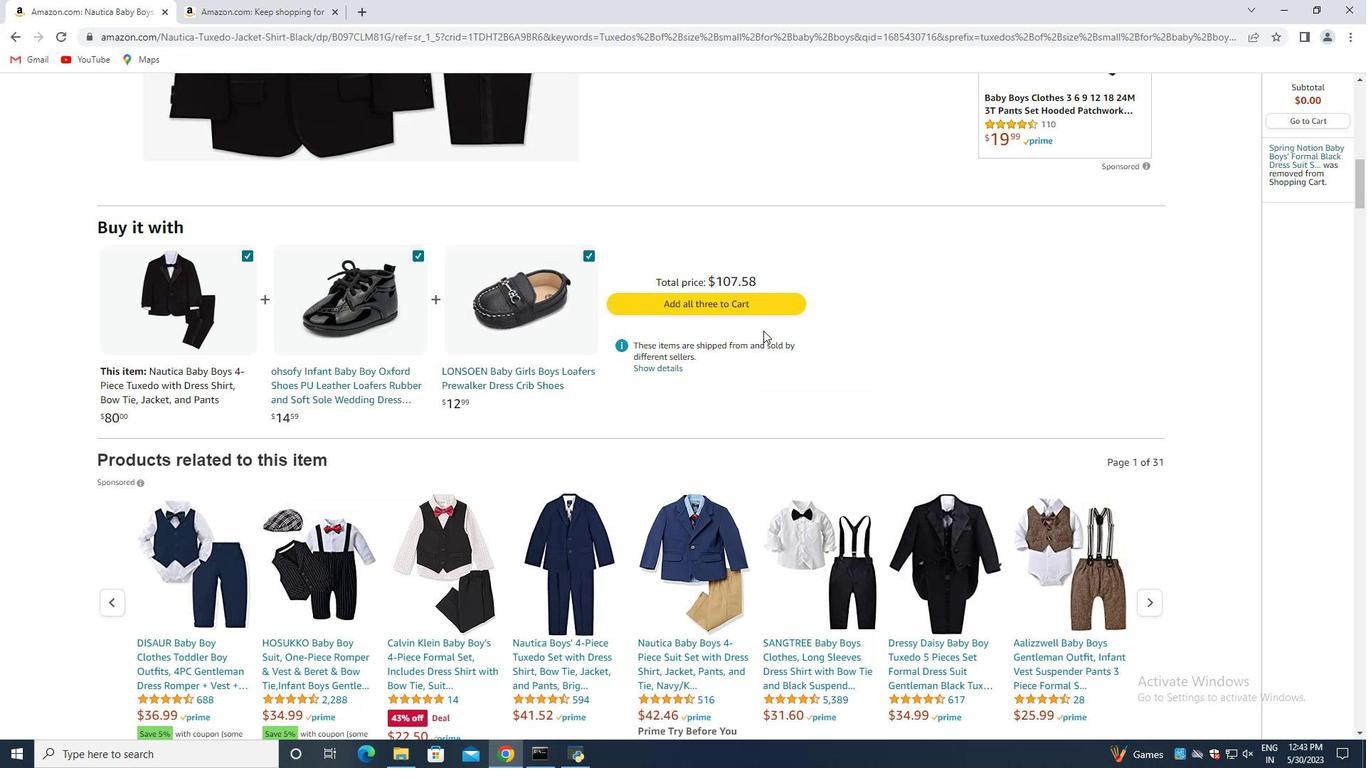 
Action: Mouse scrolled (764, 331) with delta (0, 0)
Screenshot: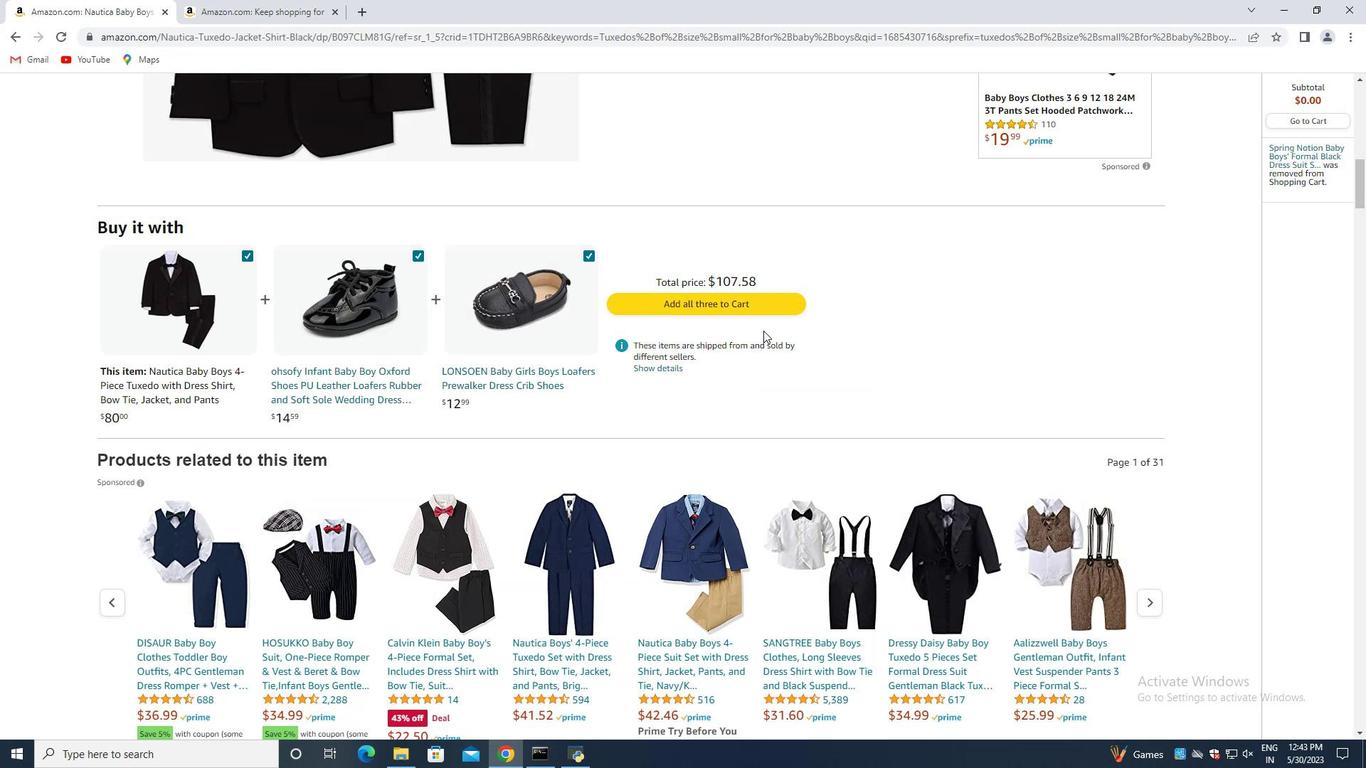 
Action: Mouse scrolled (764, 331) with delta (0, 0)
Screenshot: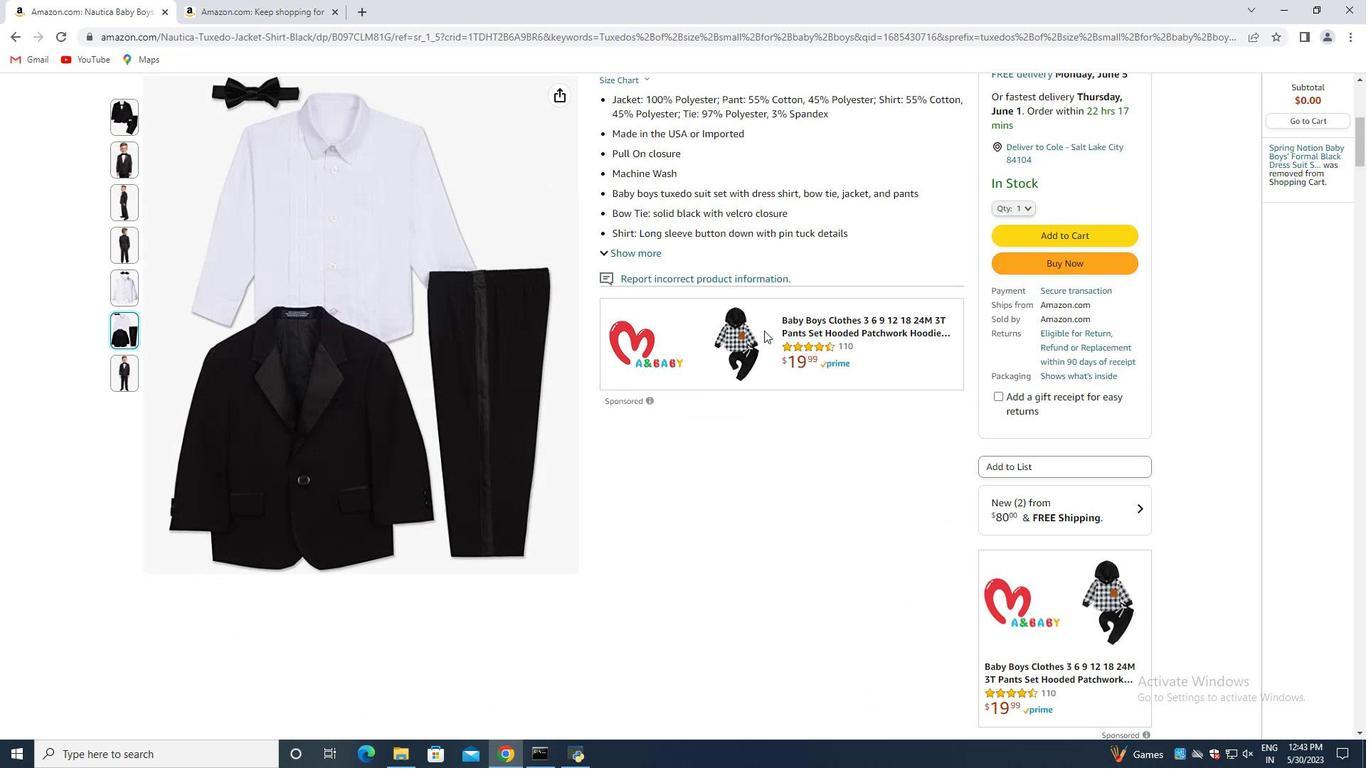 
Action: Mouse scrolled (764, 331) with delta (0, 0)
Screenshot: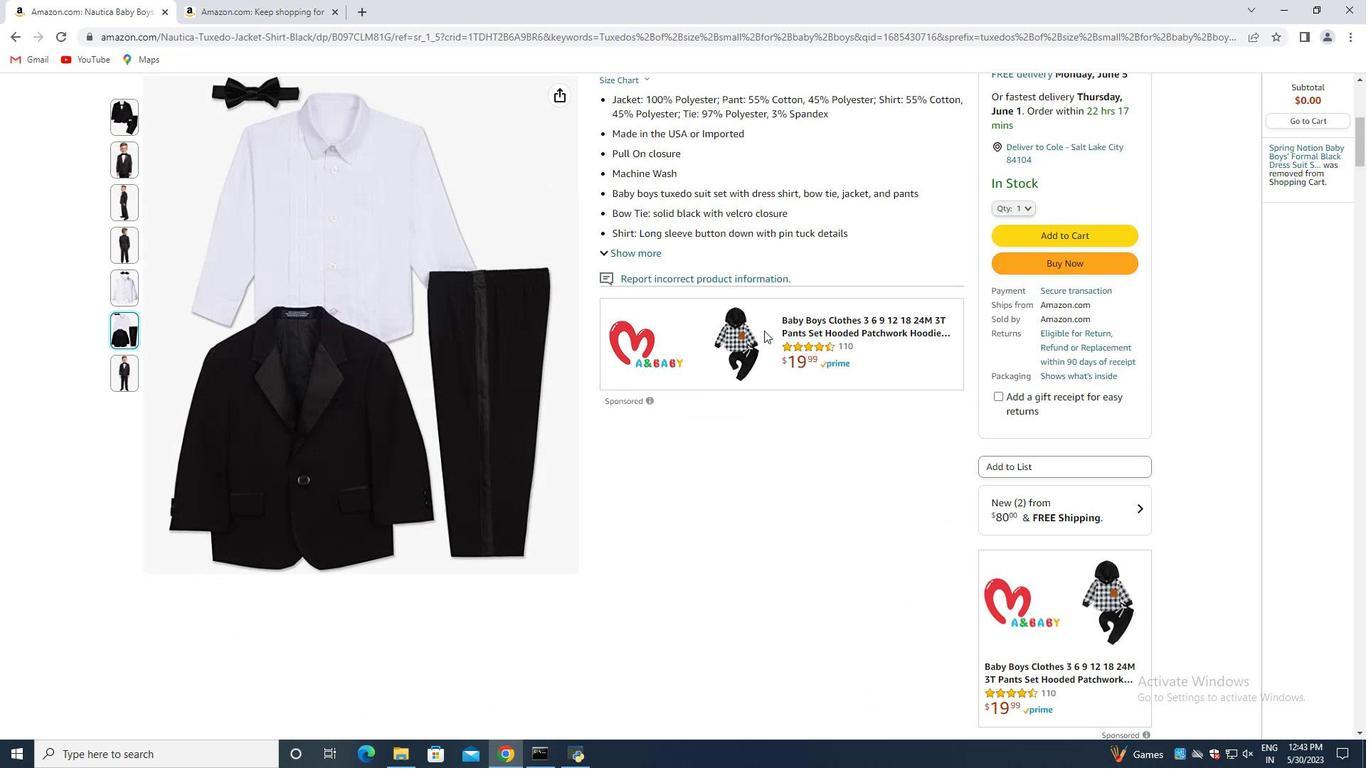 
Action: Mouse scrolled (764, 331) with delta (0, 0)
Screenshot: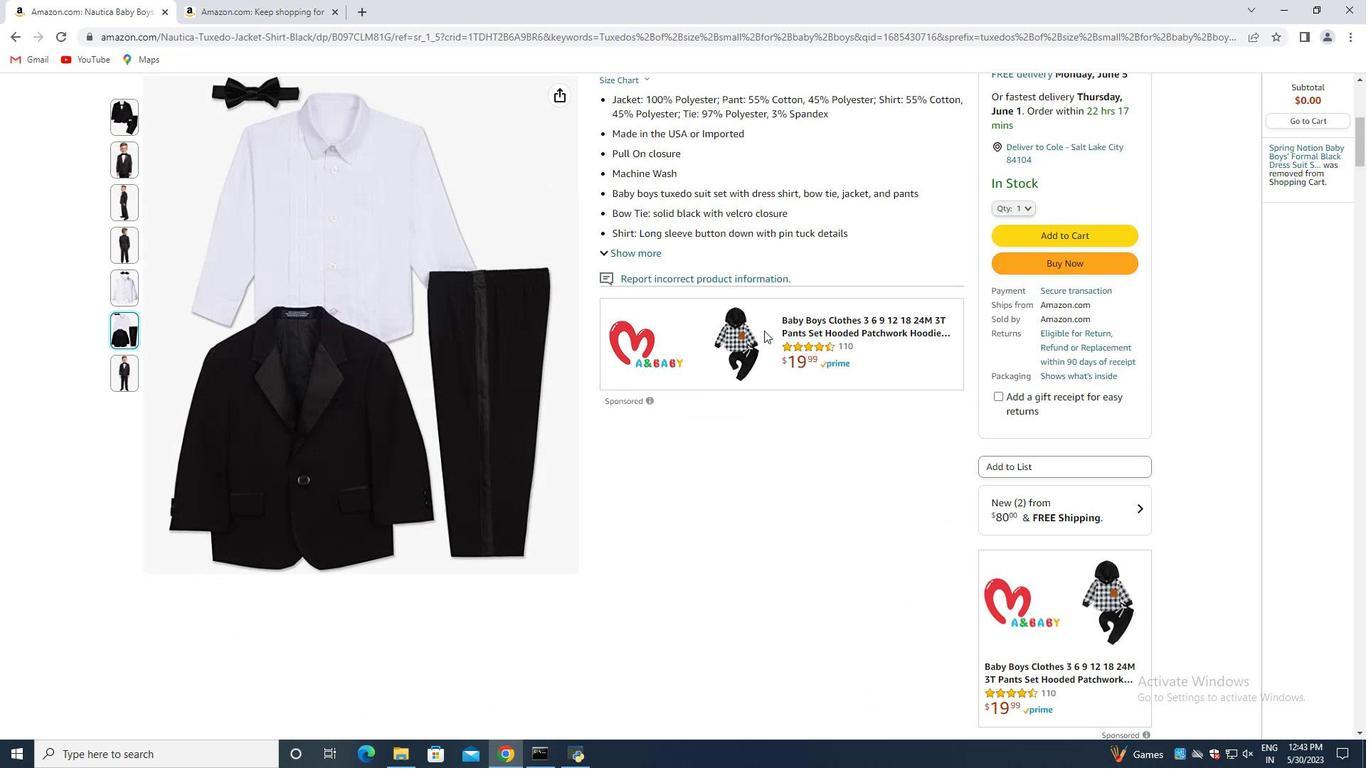 
Action: Mouse scrolled (764, 331) with delta (0, 0)
Screenshot: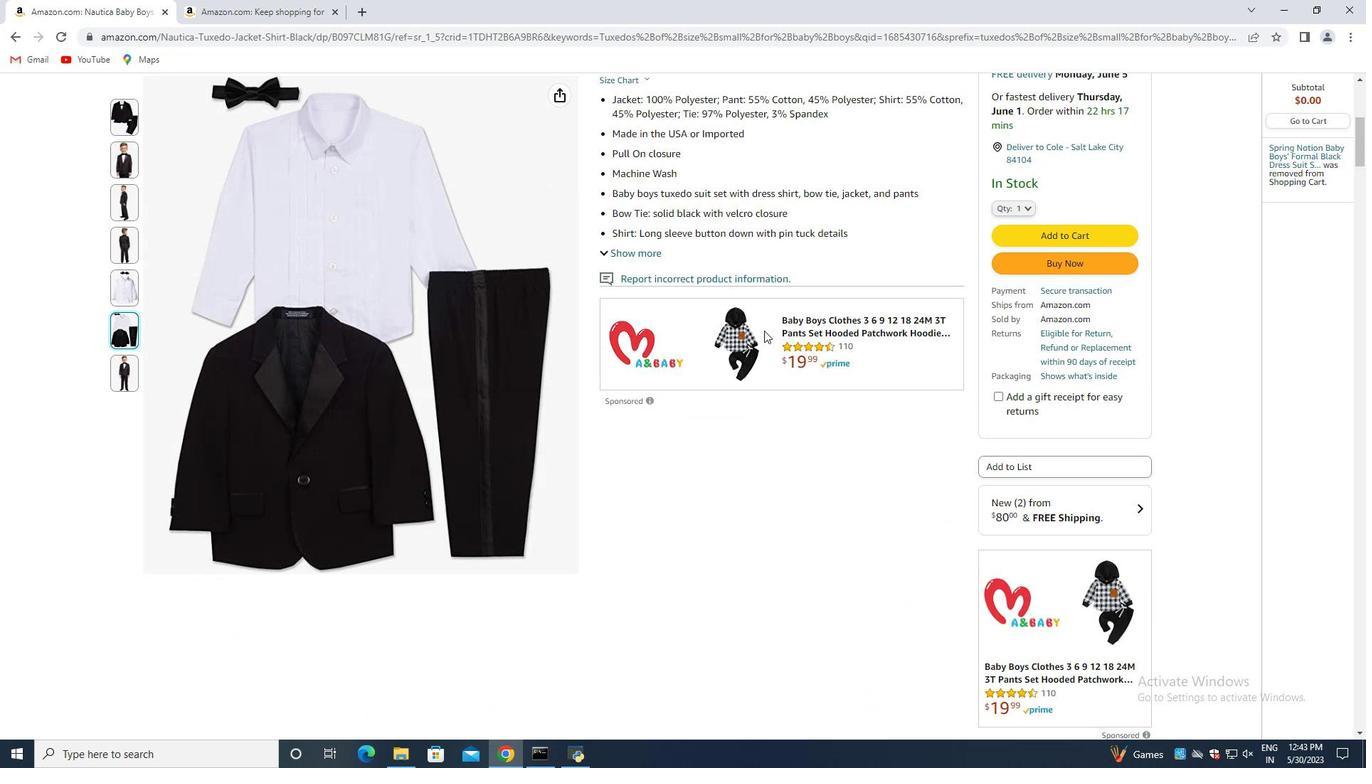 
Action: Mouse scrolled (764, 331) with delta (0, 0)
Screenshot: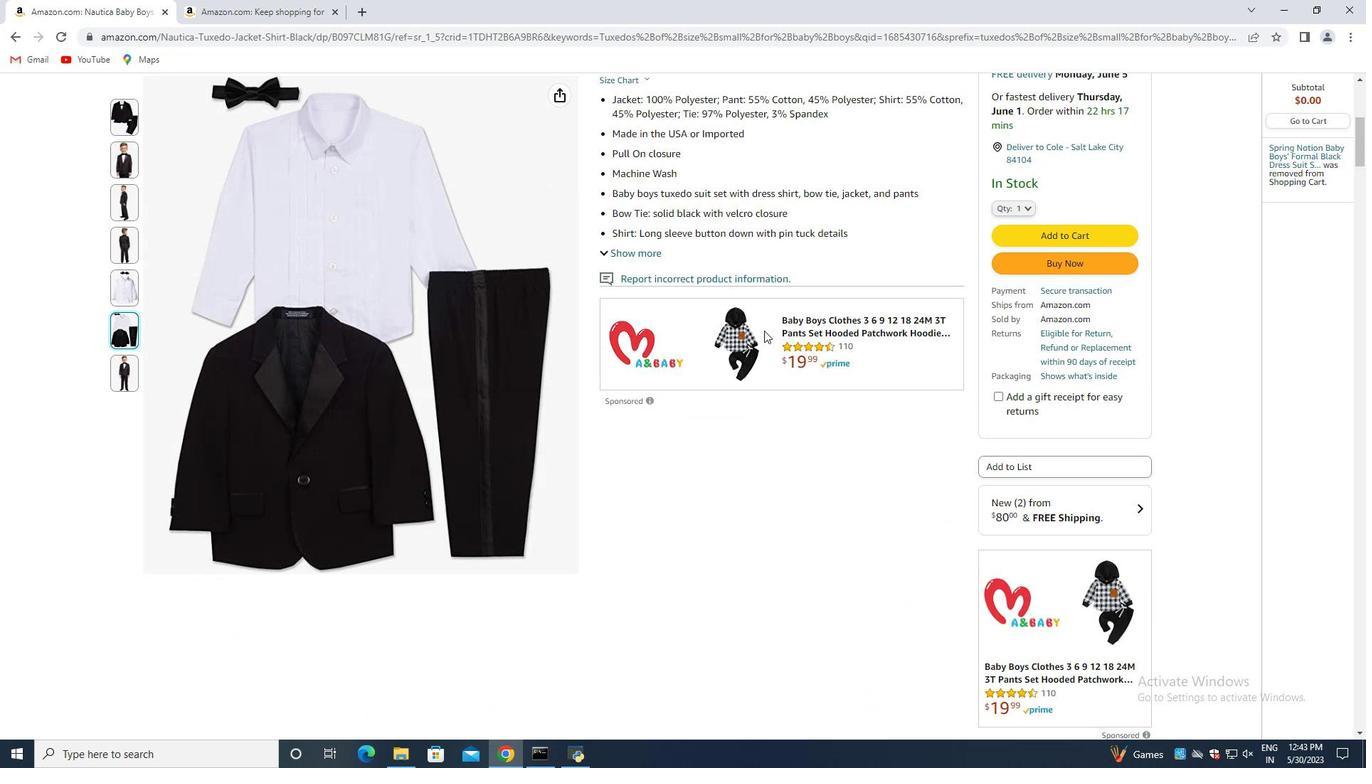 
Action: Mouse scrolled (764, 331) with delta (0, 0)
Screenshot: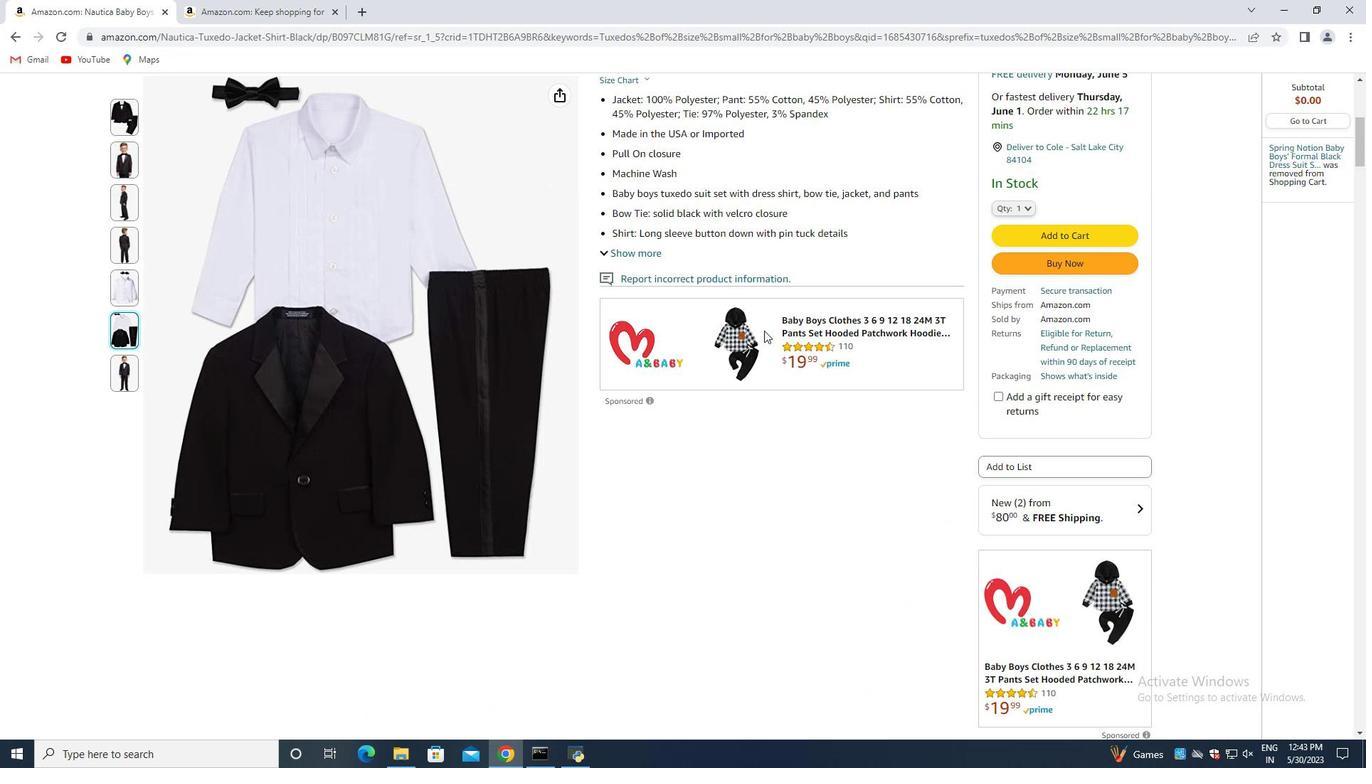 
Action: Mouse scrolled (764, 331) with delta (0, 0)
Screenshot: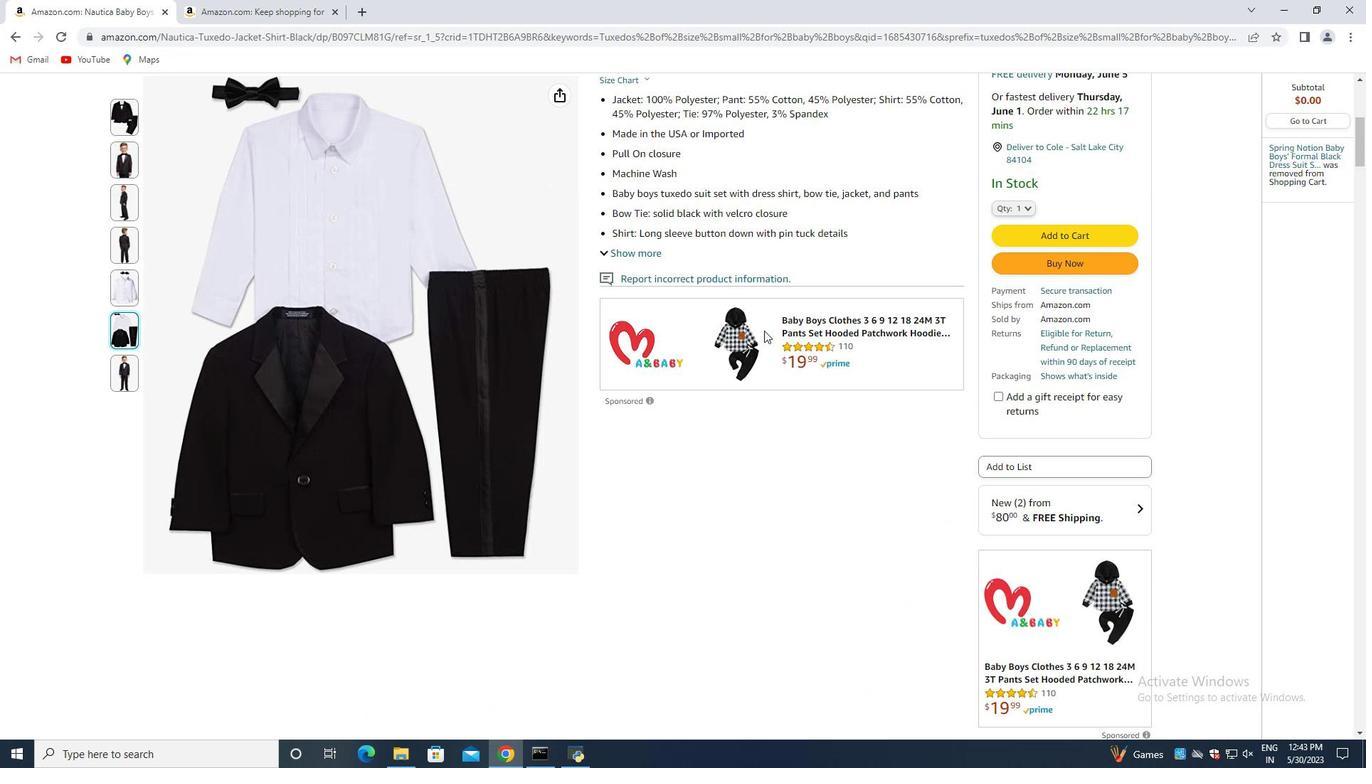 
Action: Mouse scrolled (764, 331) with delta (0, 0)
Screenshot: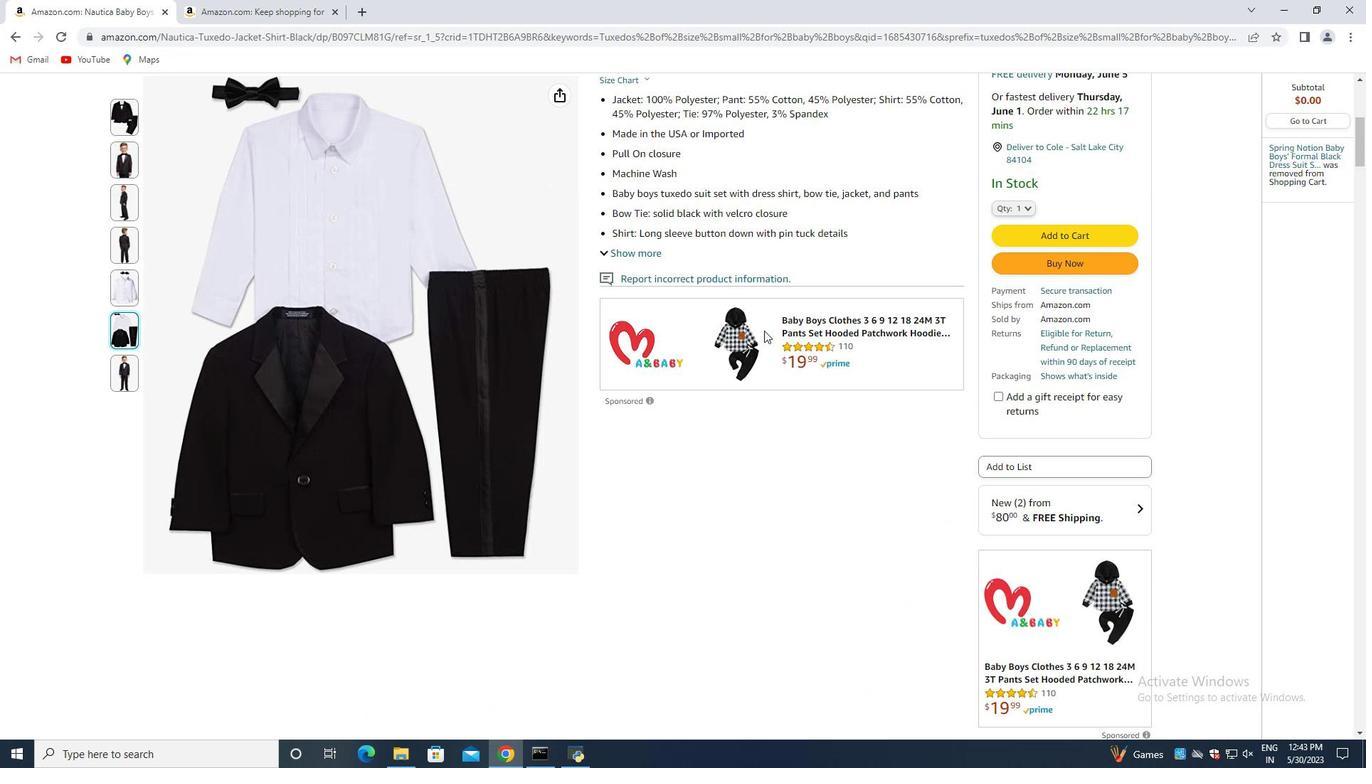 
Action: Mouse moved to (765, 330)
Screenshot: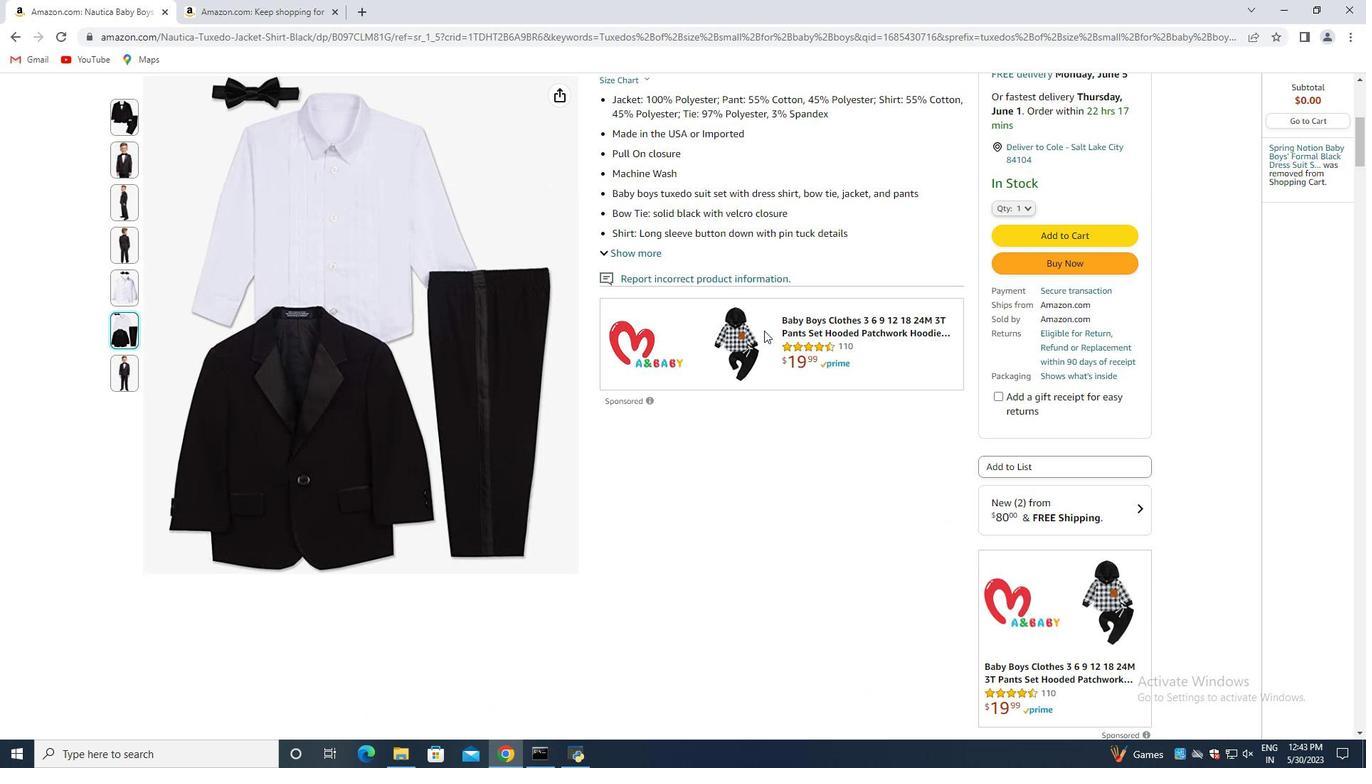 
Action: Mouse scrolled (765, 331) with delta (0, 0)
Screenshot: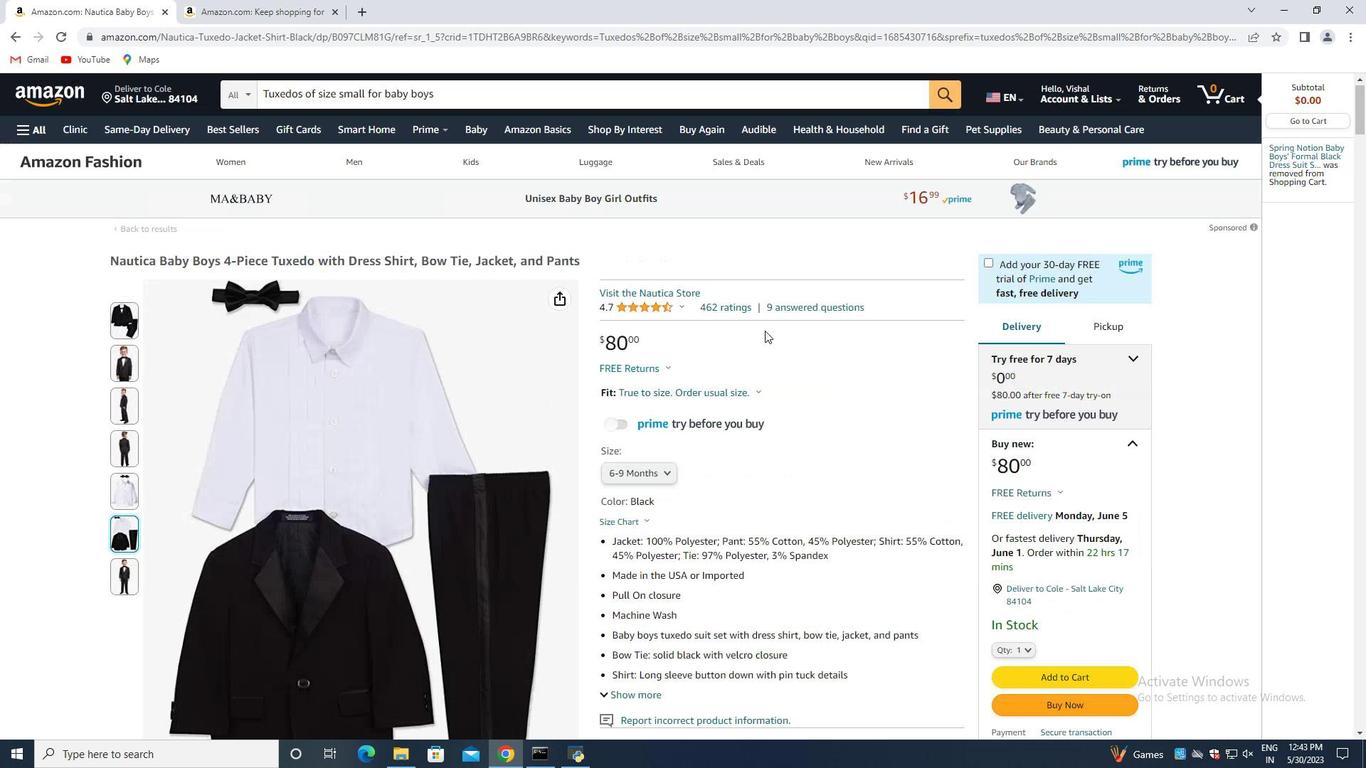 
Action: Mouse scrolled (765, 331) with delta (0, 0)
Screenshot: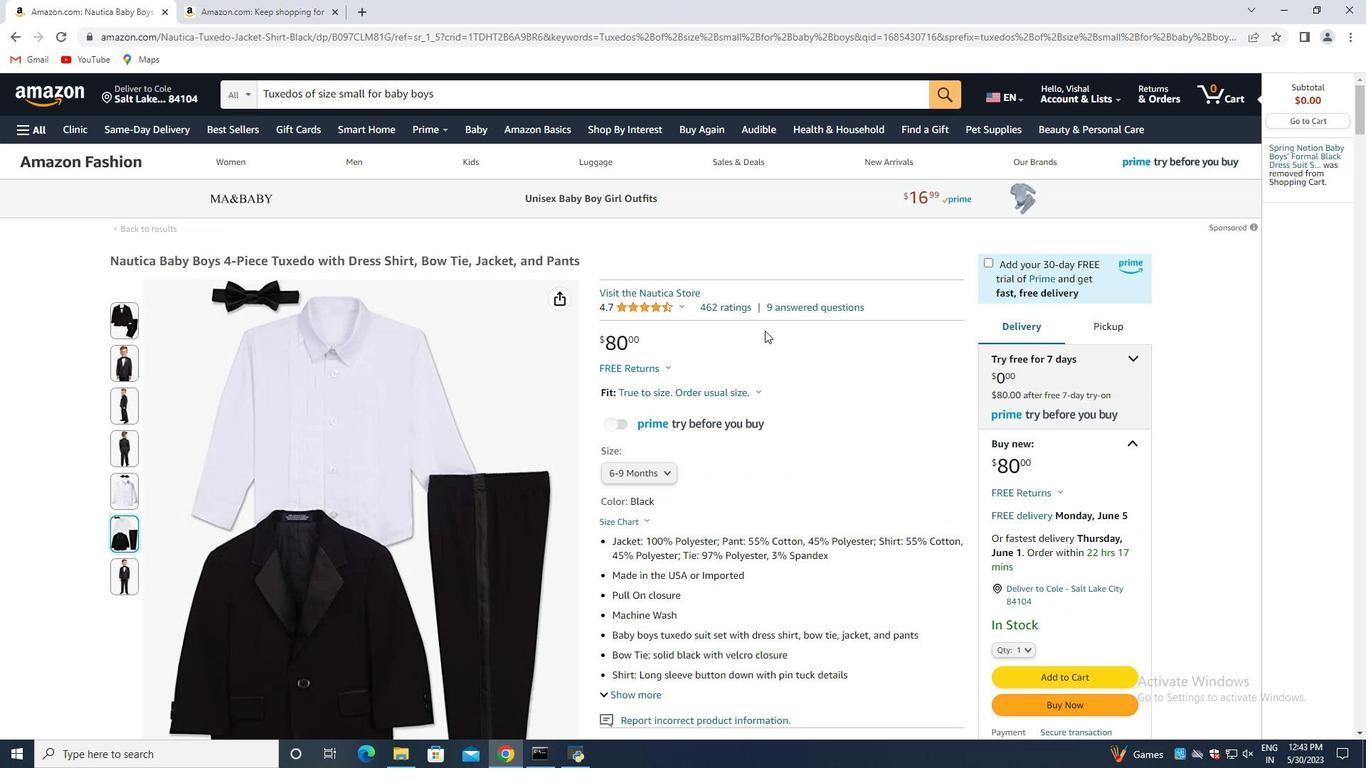 
Action: Mouse scrolled (765, 331) with delta (0, 0)
Screenshot: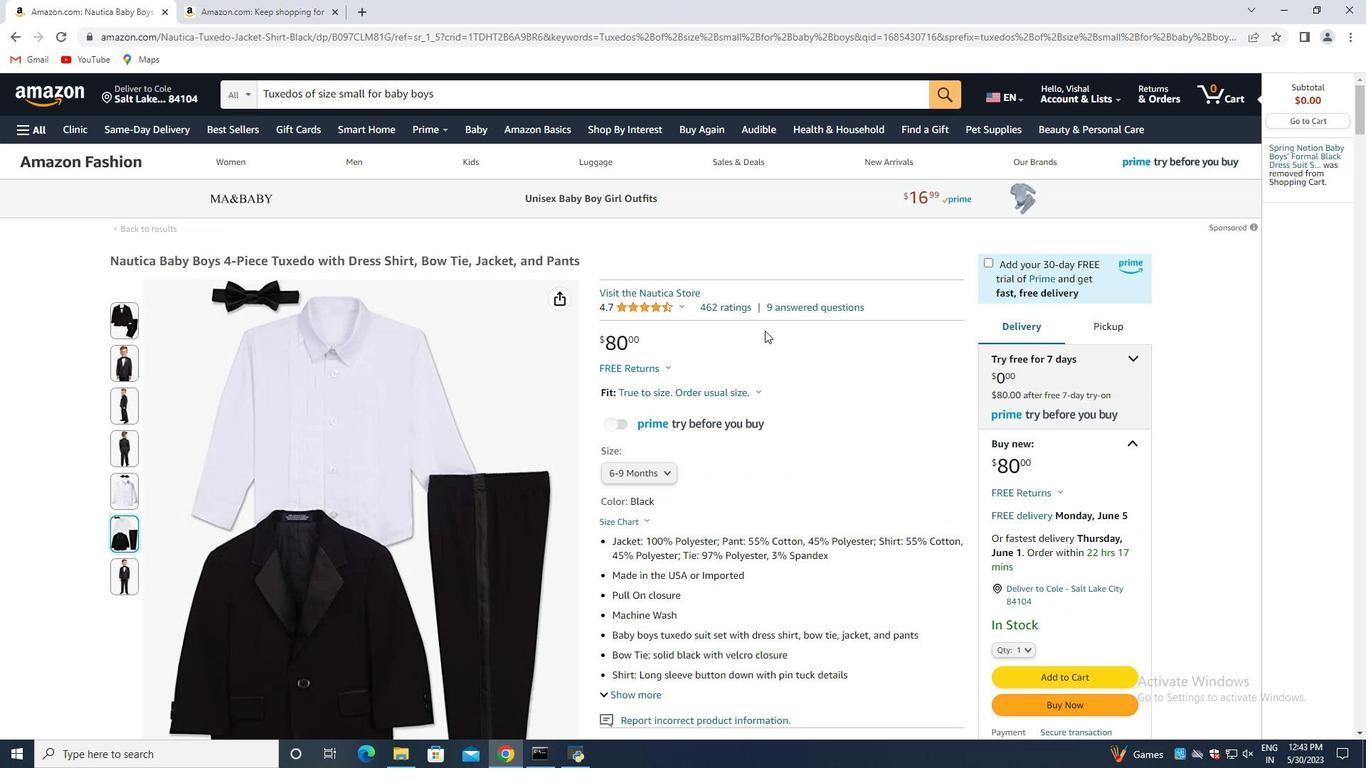 
Action: Mouse scrolled (765, 331) with delta (0, 0)
Screenshot: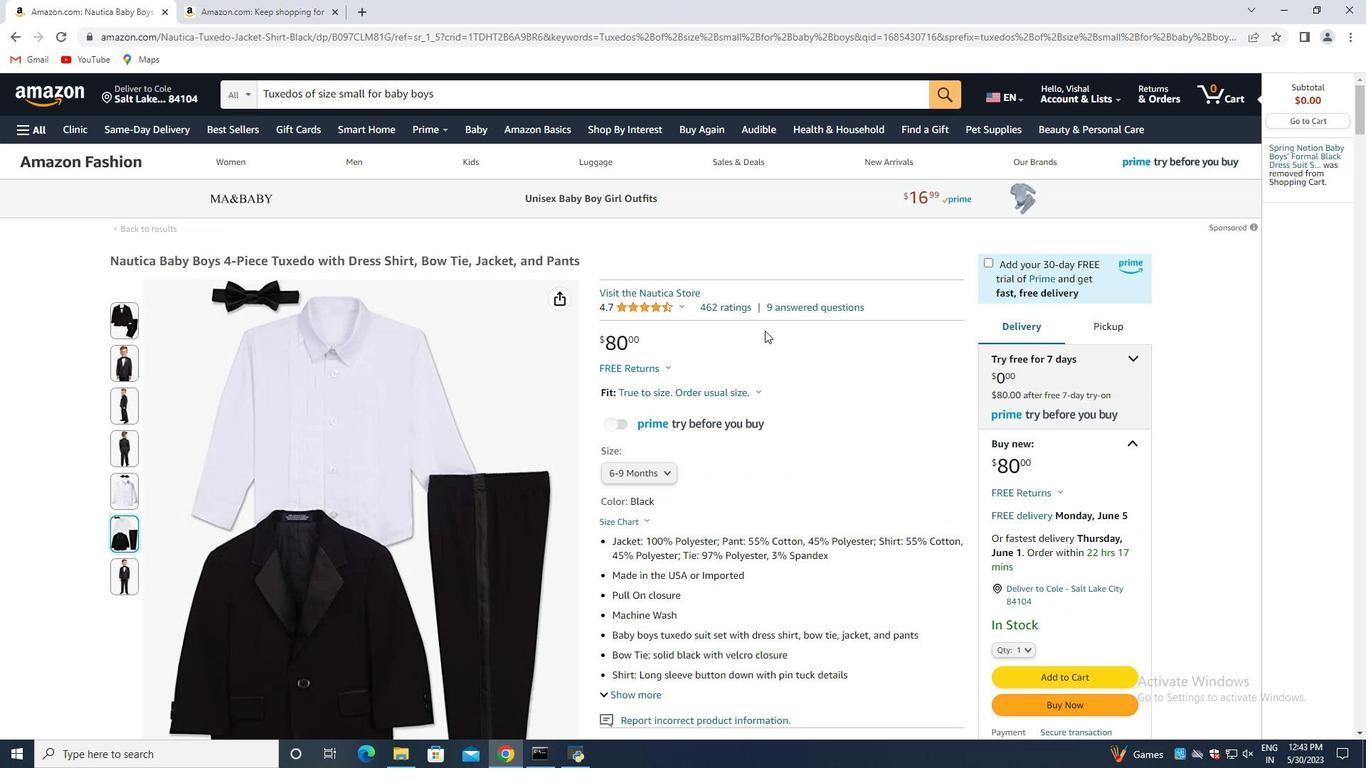 
Action: Mouse scrolled (765, 331) with delta (0, 0)
Screenshot: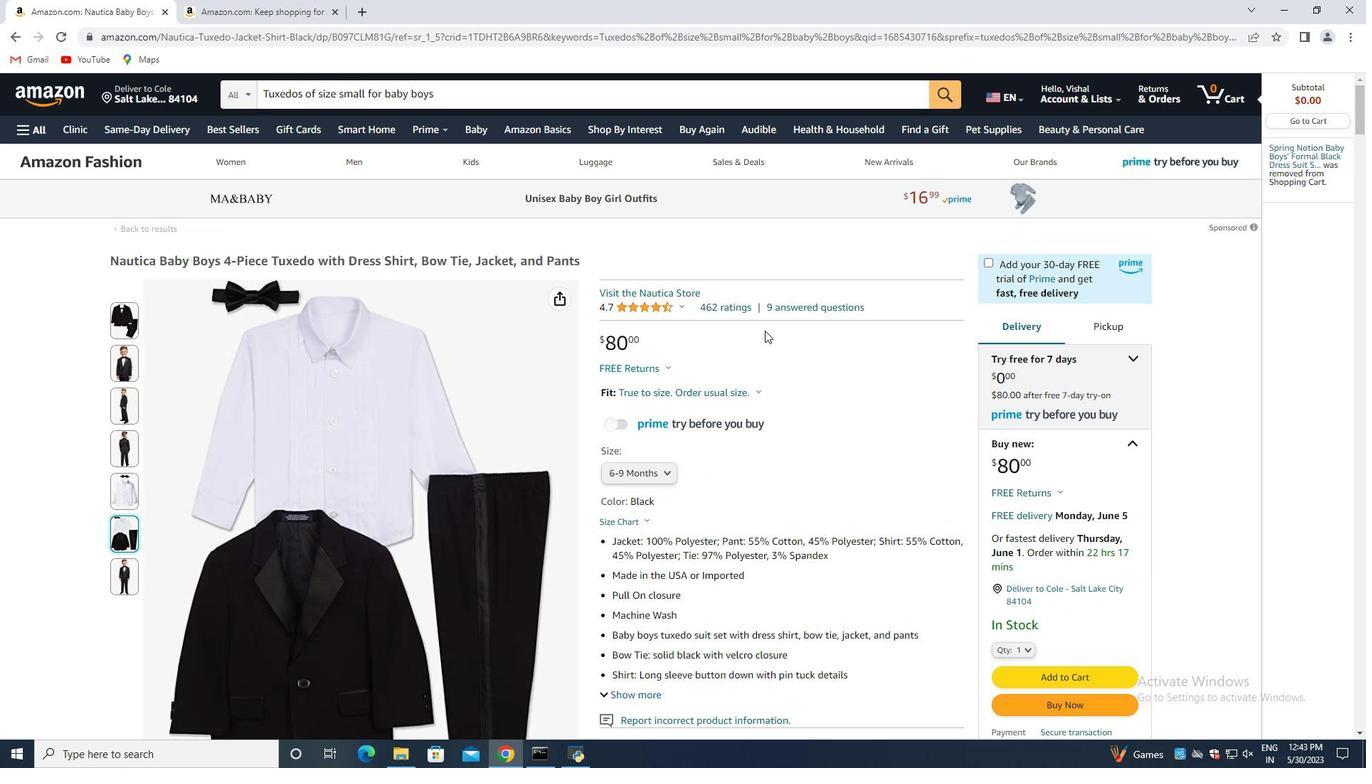 
Action: Mouse scrolled (765, 331) with delta (0, 0)
Screenshot: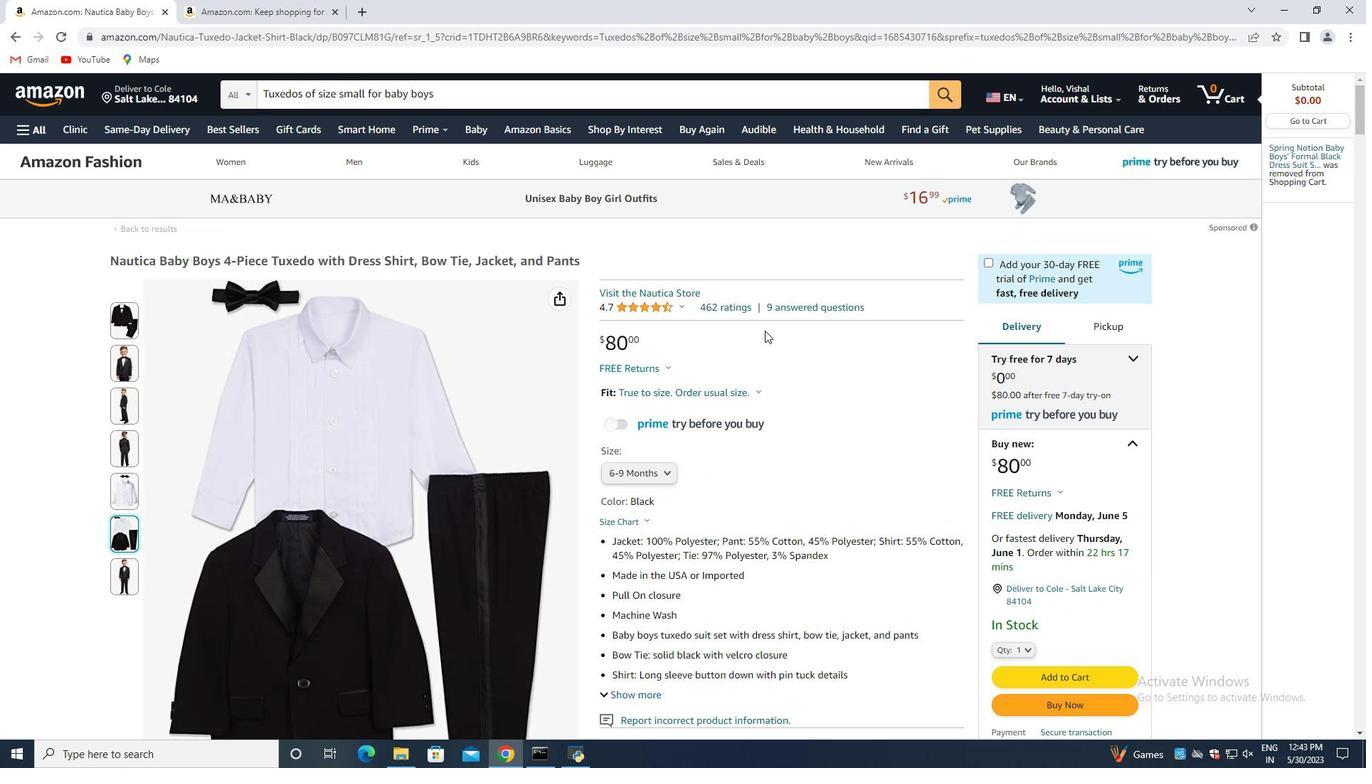
Action: Mouse scrolled (765, 331) with delta (0, 0)
Screenshot: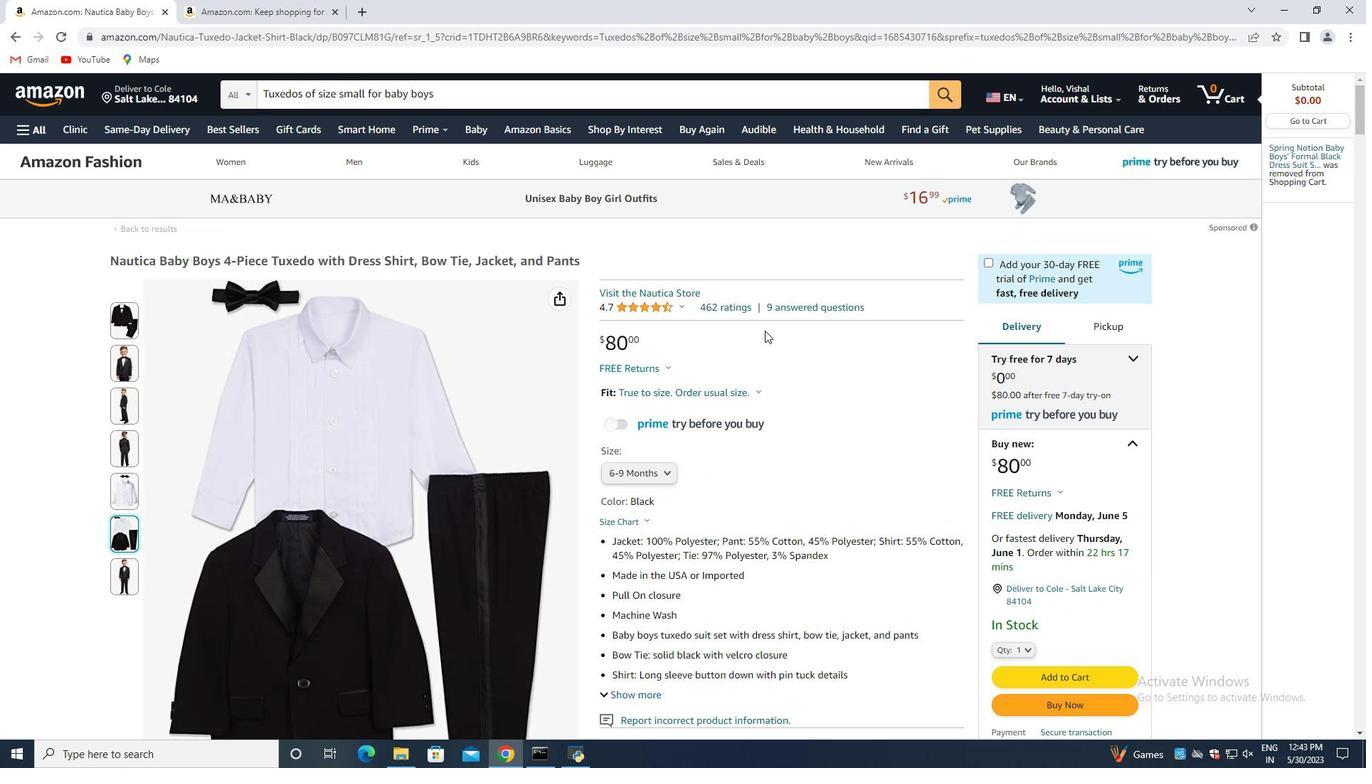 
Action: Mouse scrolled (765, 331) with delta (0, 0)
Screenshot: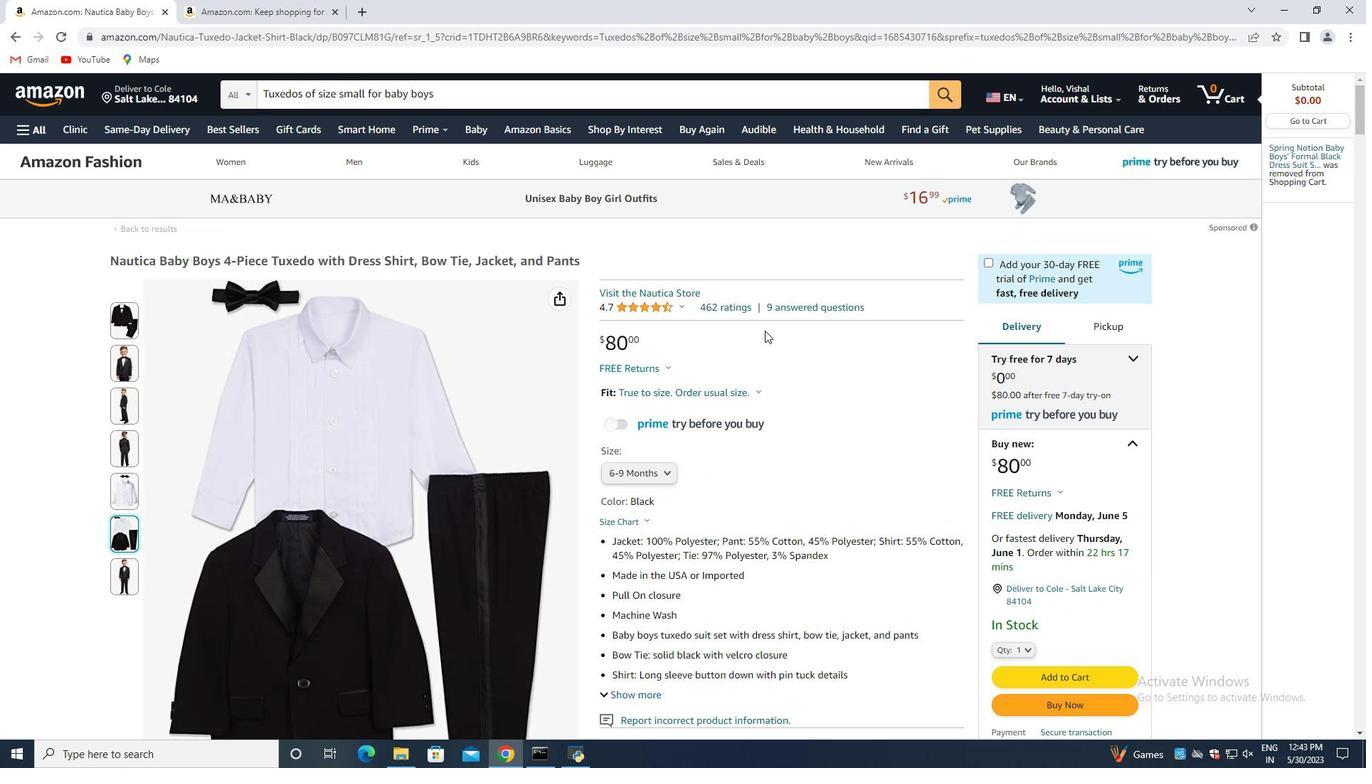 
Action: Mouse moved to (647, 477)
Screenshot: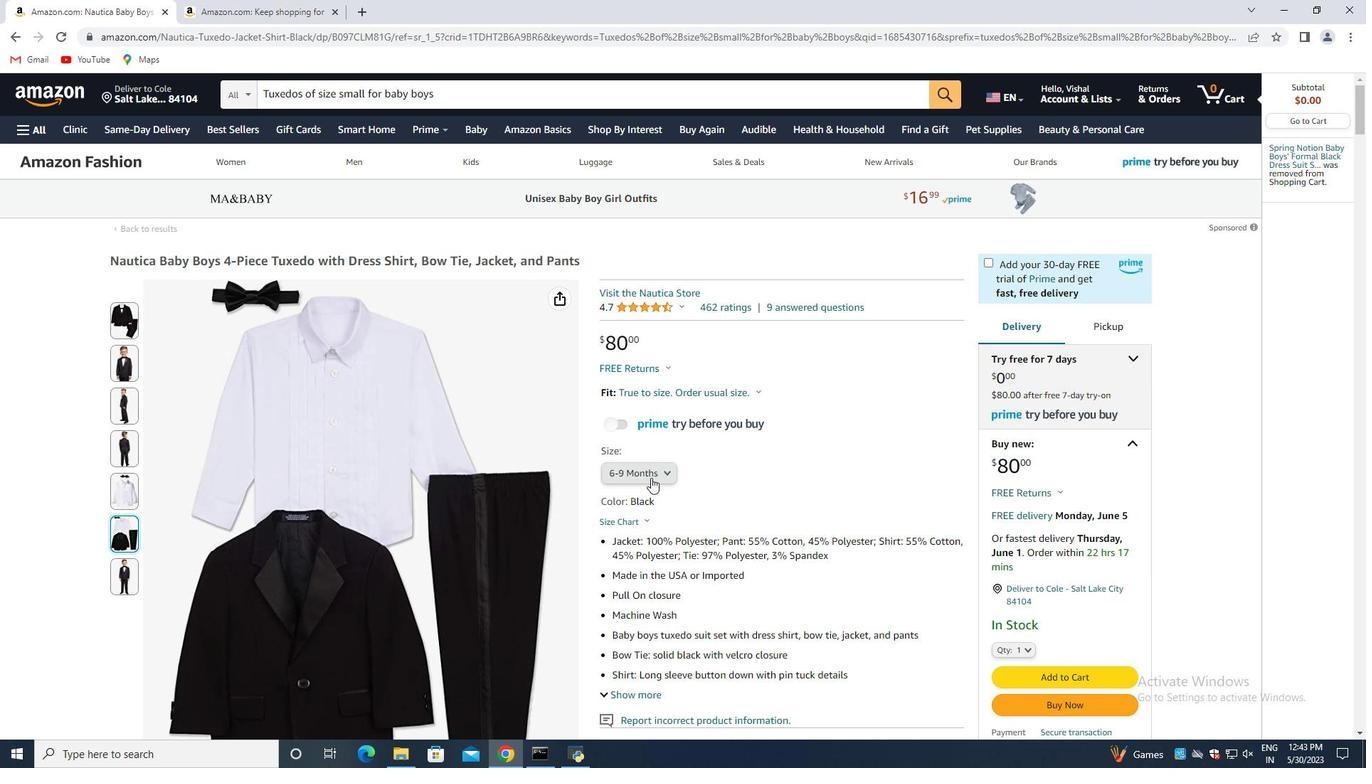
Action: Mouse pressed left at (647, 477)
Screenshot: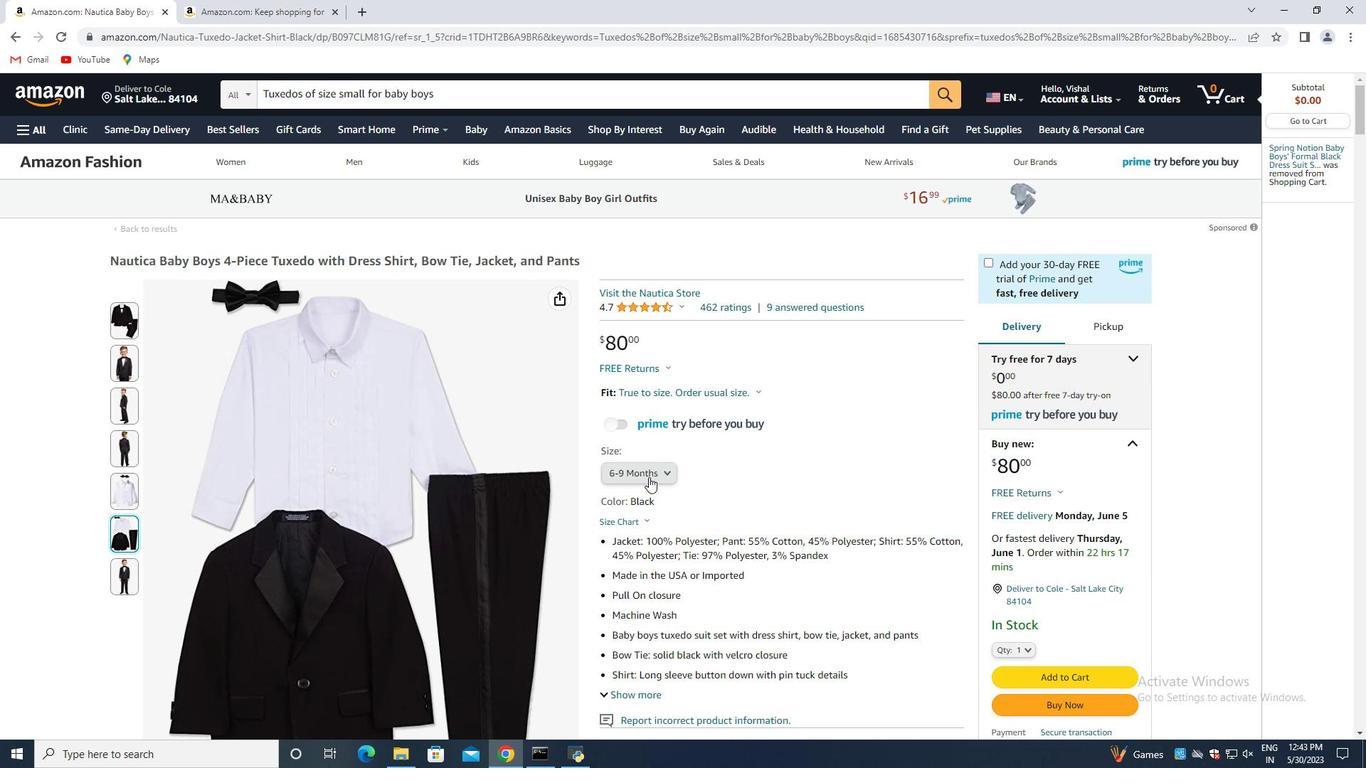 
Action: Mouse moved to (653, 498)
Screenshot: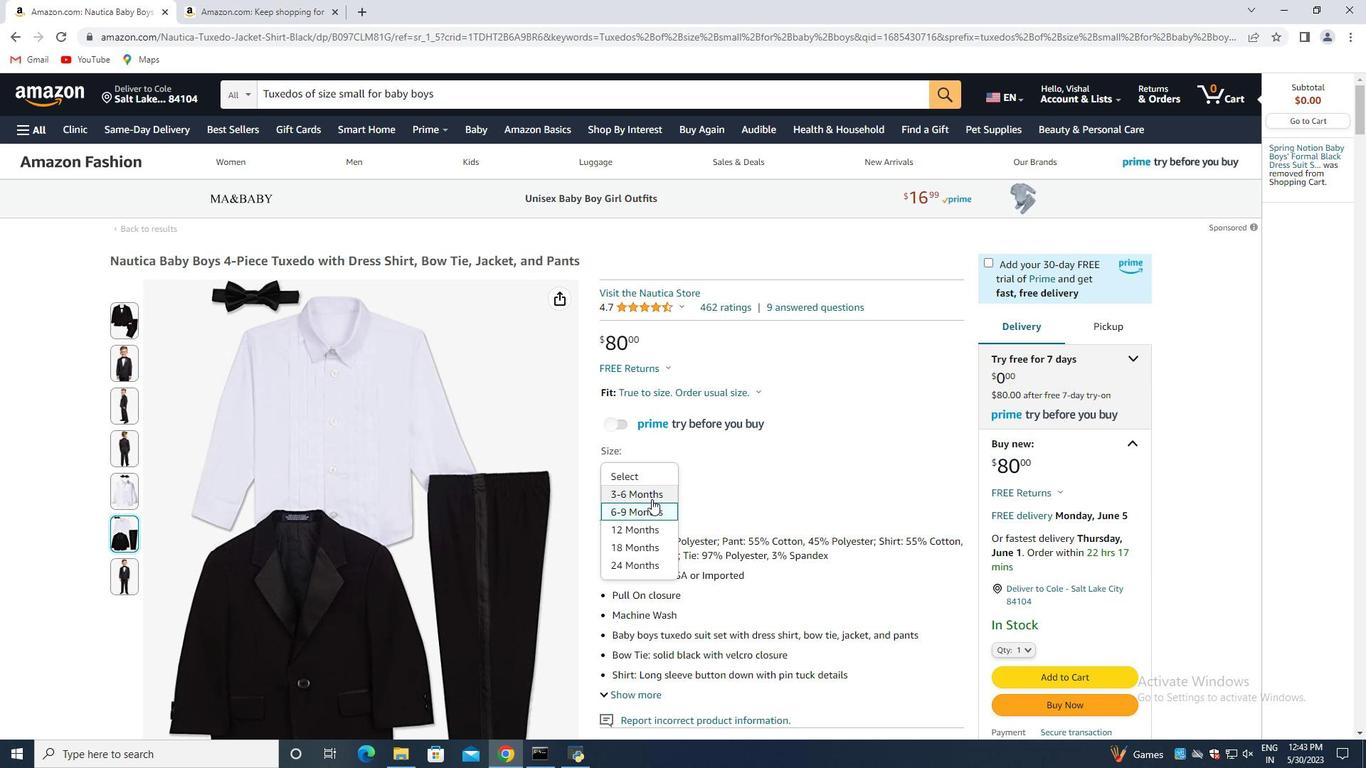 
Action: Mouse pressed left at (653, 498)
Screenshot: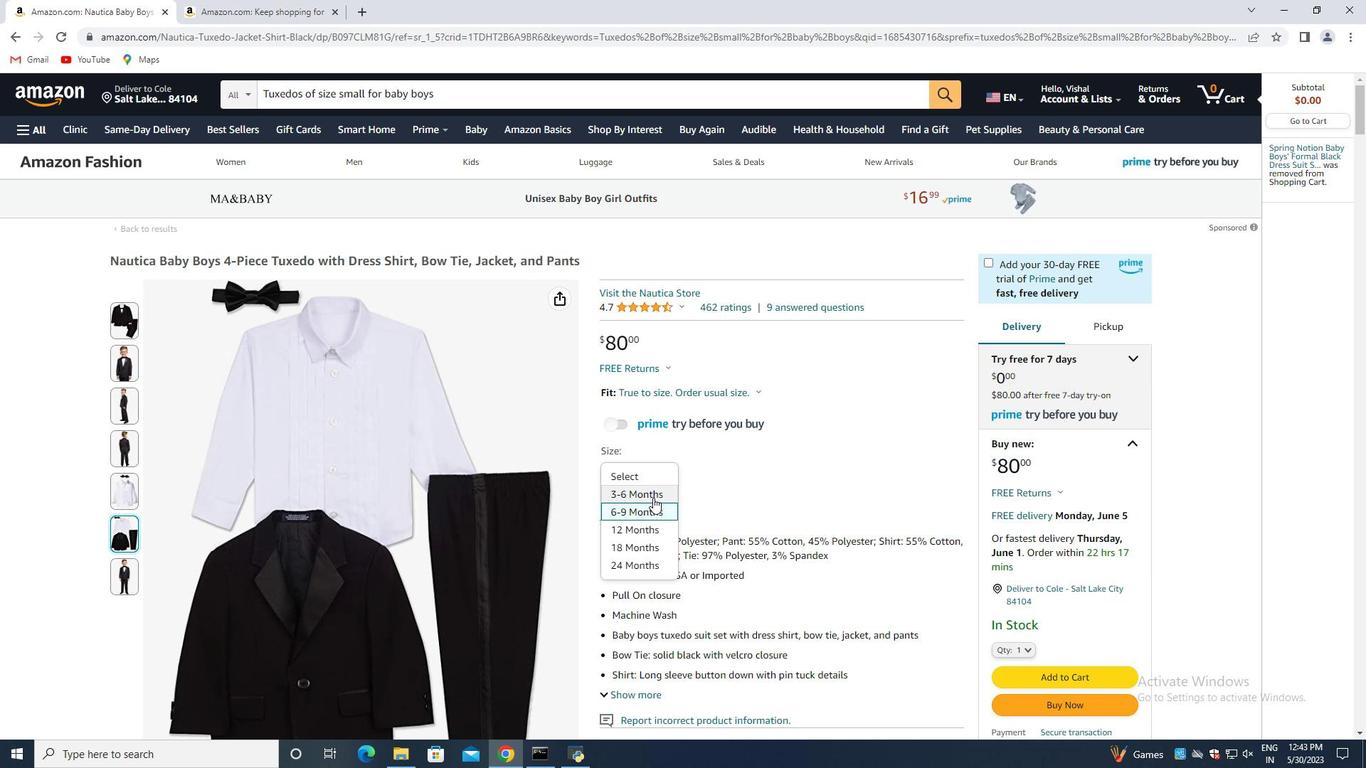 
Action: Mouse moved to (679, 457)
Screenshot: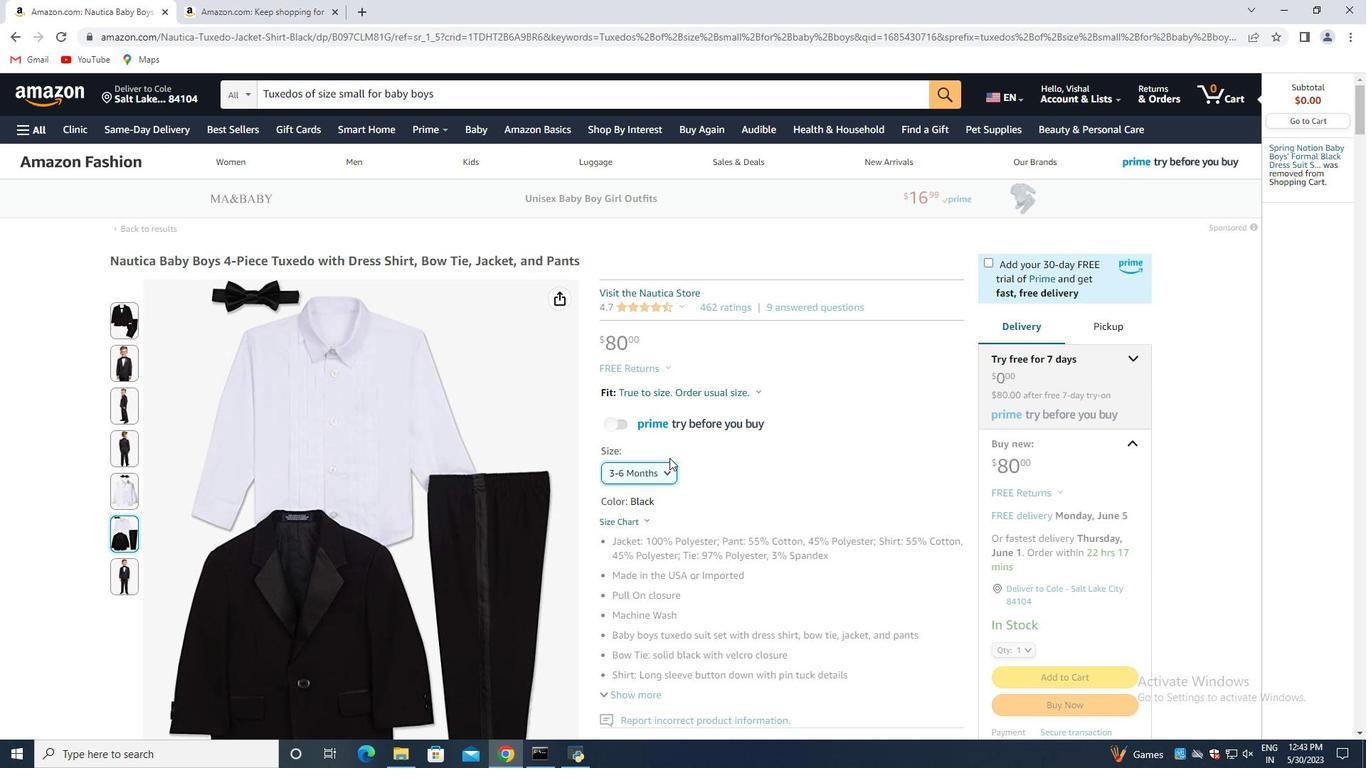 
Action: Mouse scrolled (679, 456) with delta (0, 0)
Screenshot: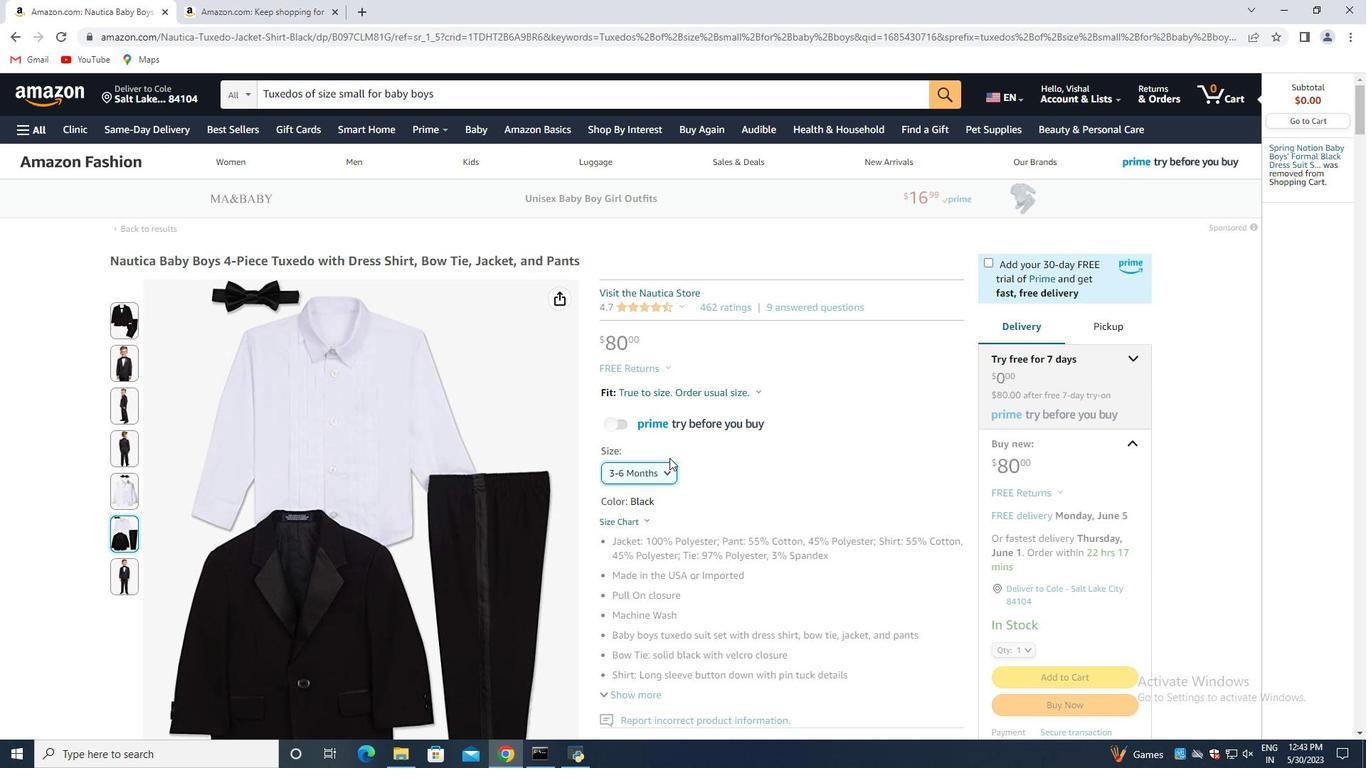 
Action: Mouse moved to (697, 455)
Screenshot: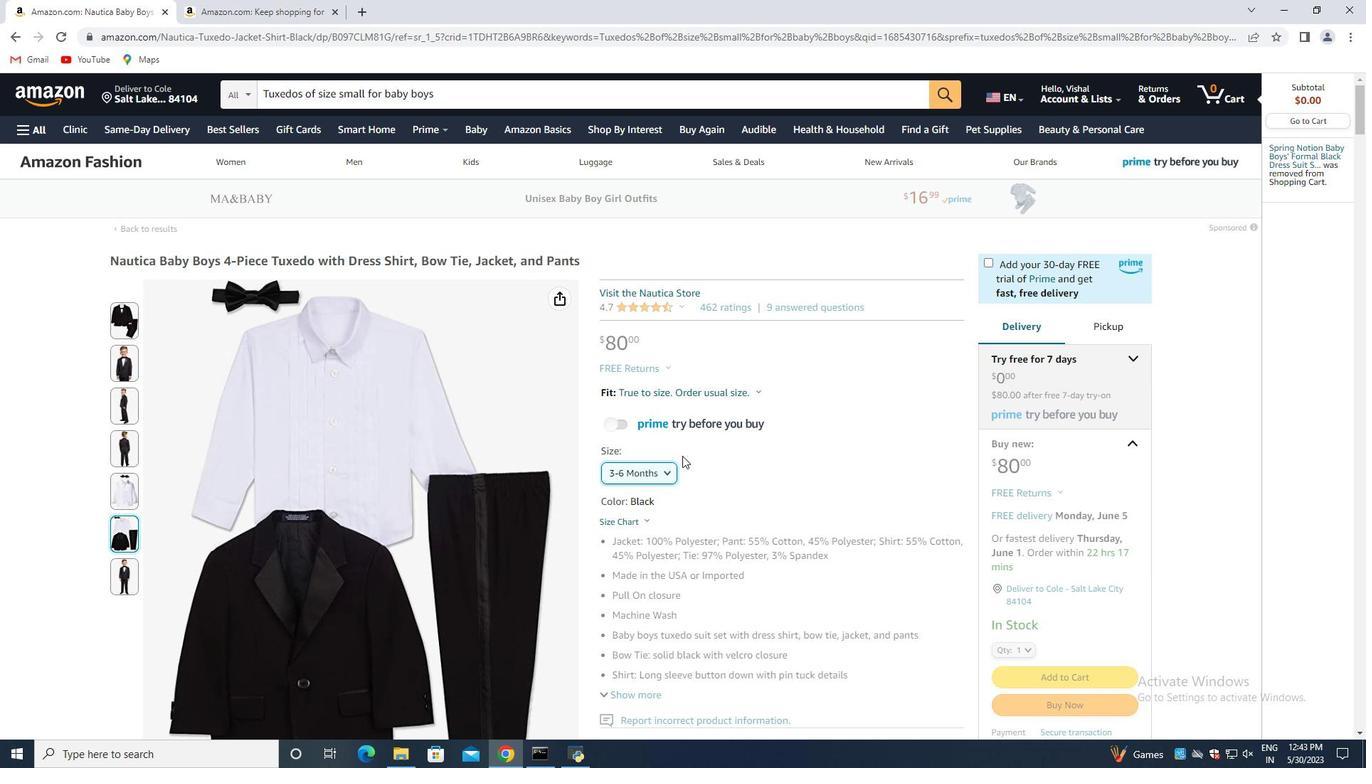 
Action: Mouse scrolled (697, 454) with delta (0, 0)
Screenshot: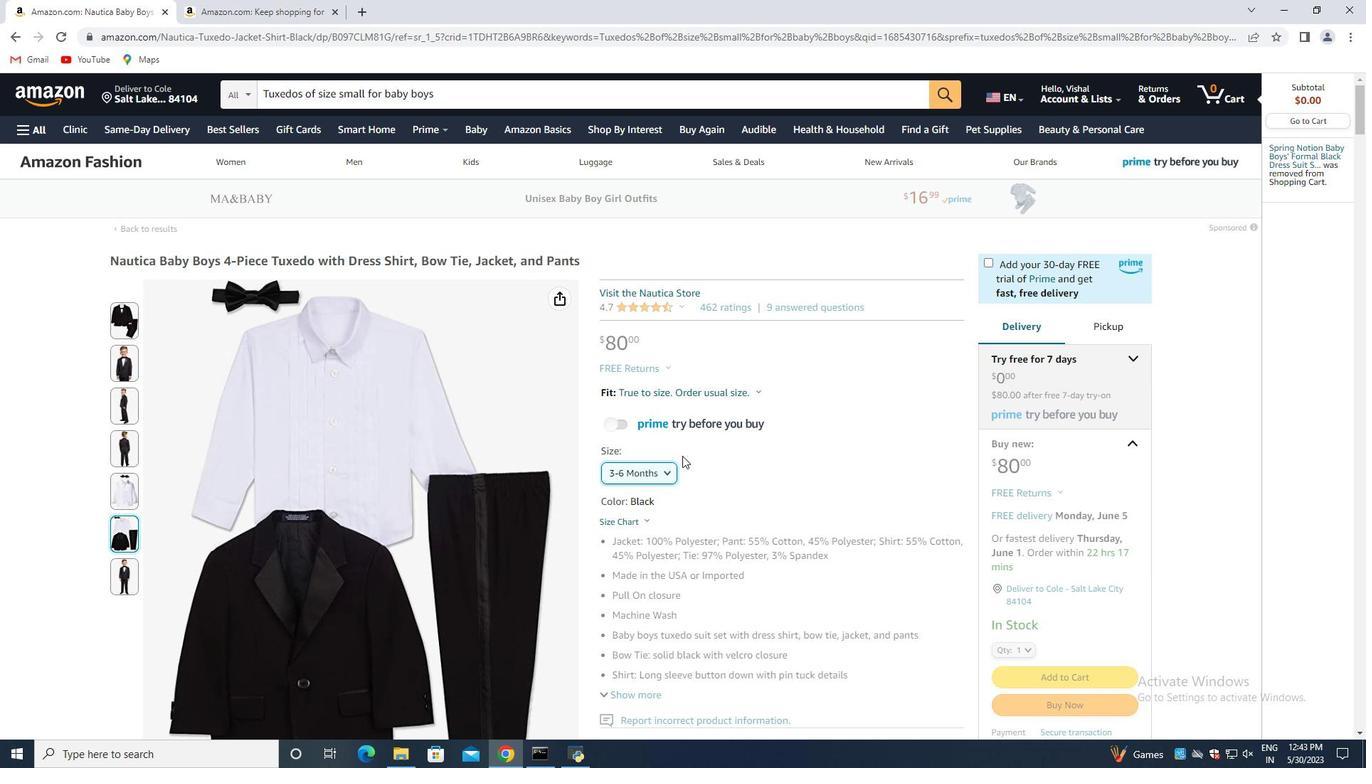 
Action: Mouse moved to (713, 449)
Screenshot: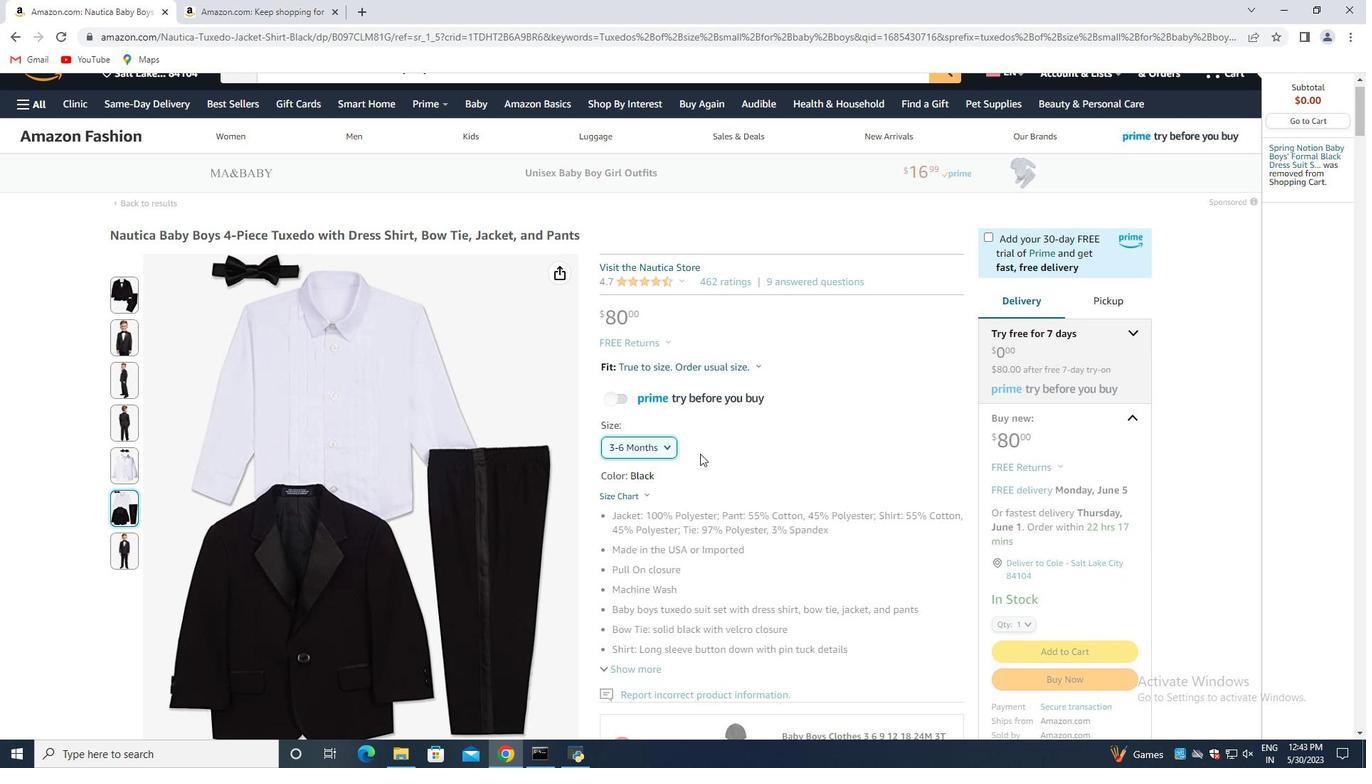 
Action: Mouse scrolled (713, 448) with delta (0, 0)
Screenshot: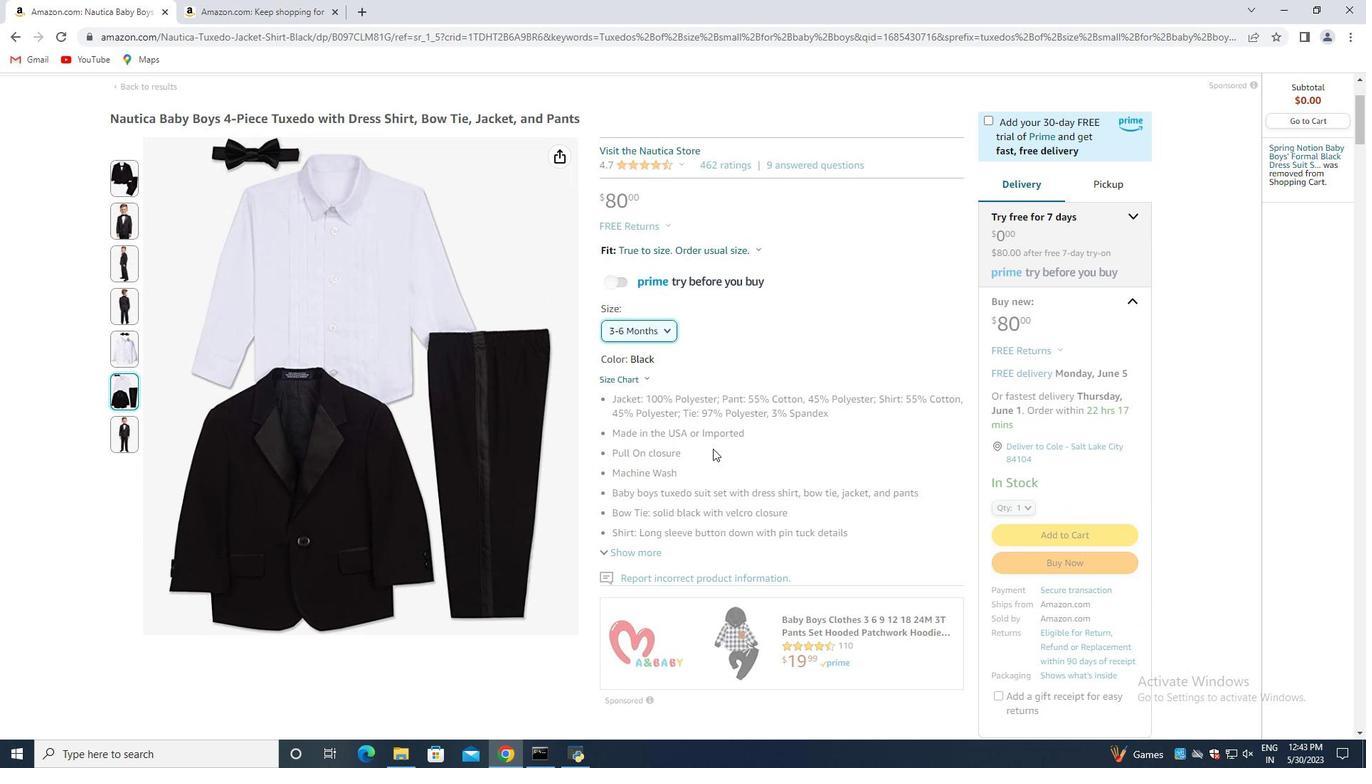 
Action: Mouse moved to (725, 440)
Screenshot: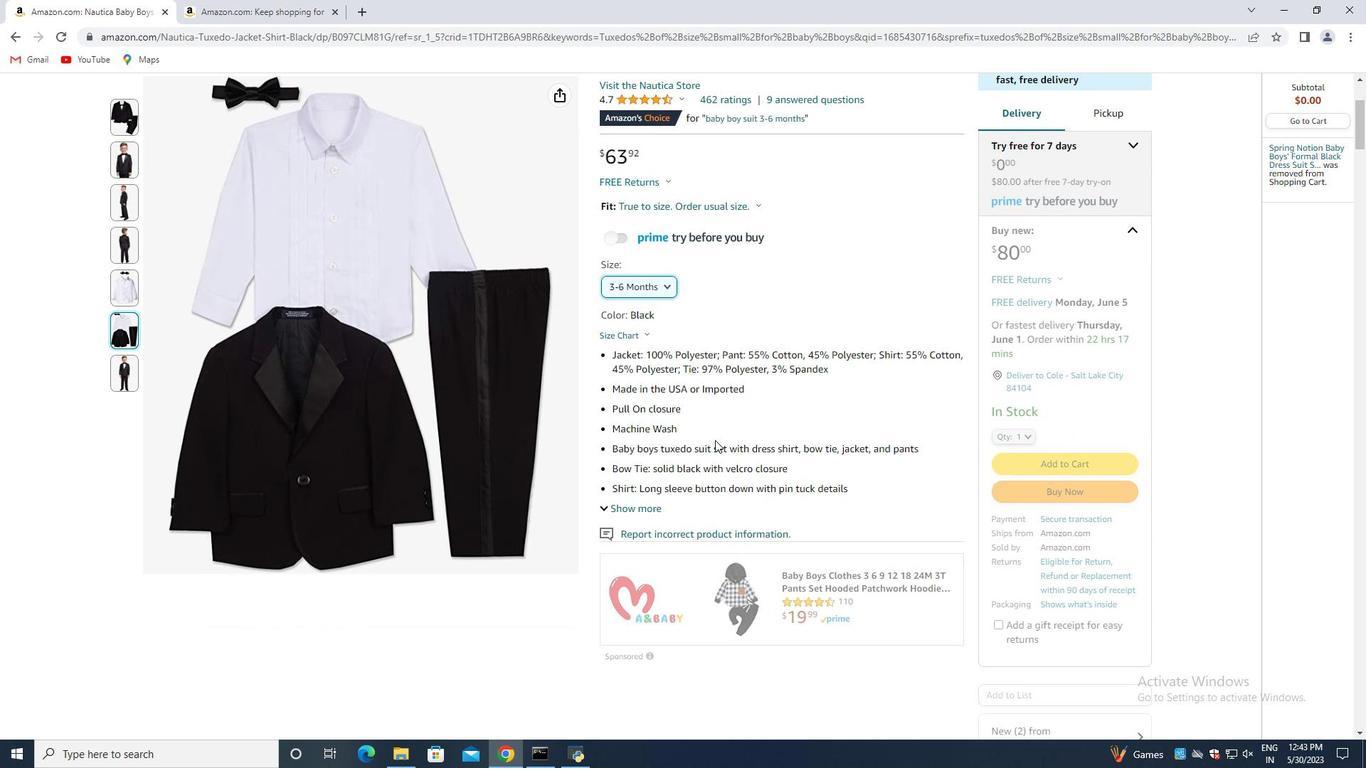 
Action: Mouse scrolled (725, 439) with delta (0, 0)
Screenshot: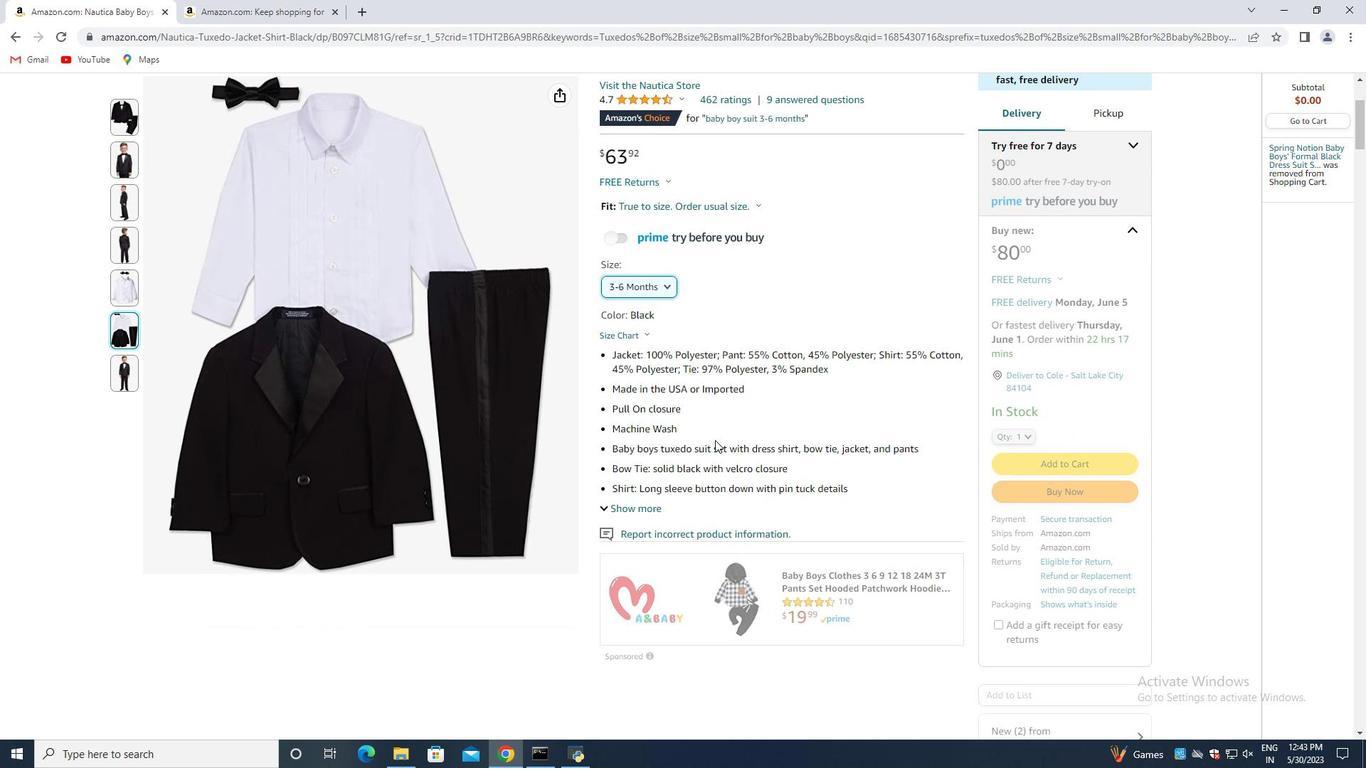
Action: Mouse moved to (726, 440)
Screenshot: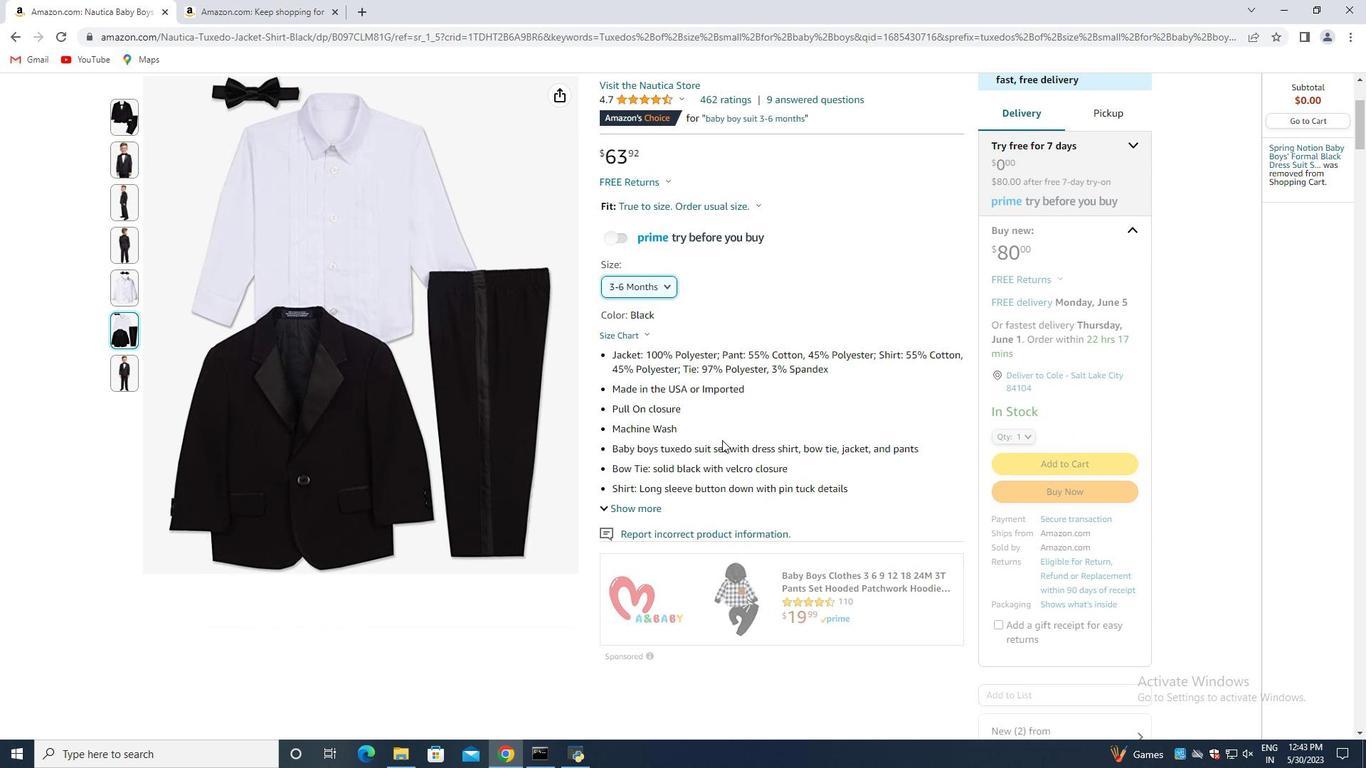 
Action: Mouse scrolled (726, 439) with delta (0, 0)
Screenshot: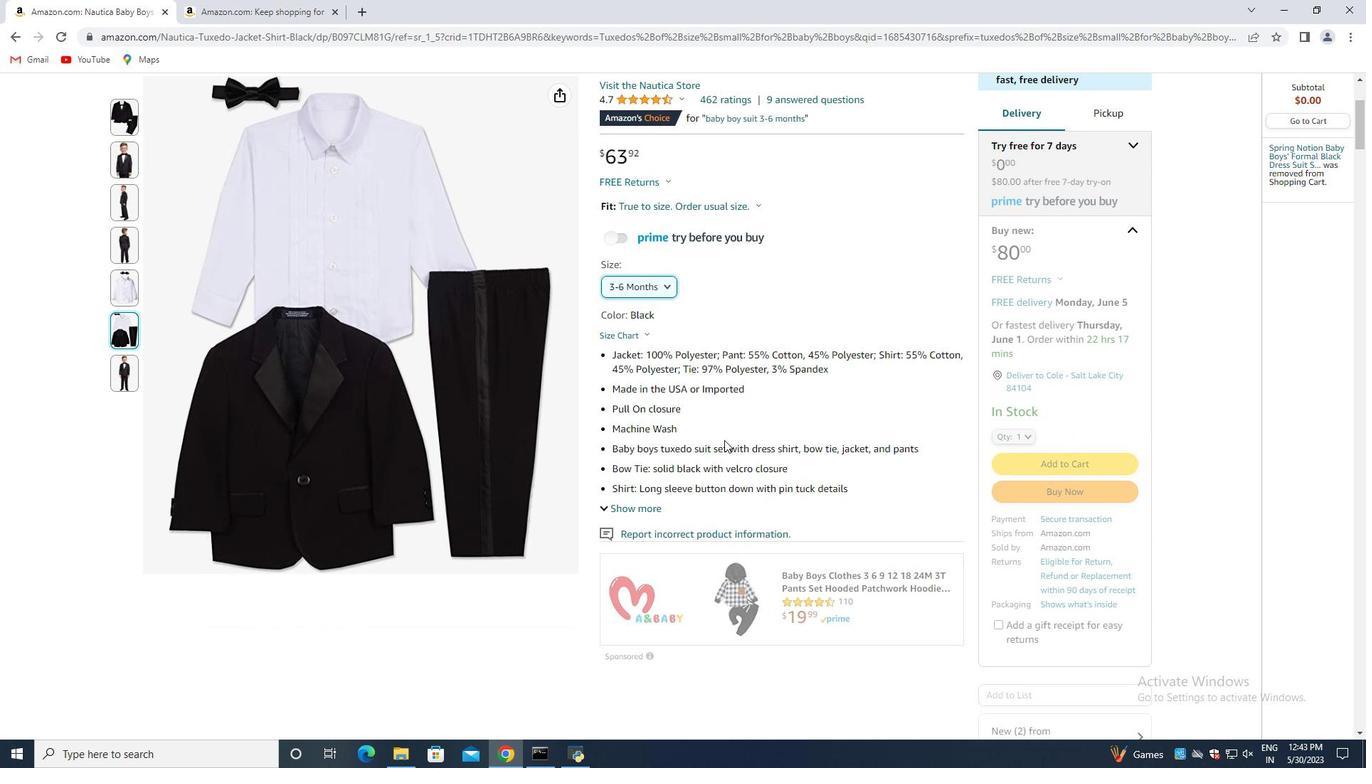 
Action: Mouse scrolled (726, 441) with delta (0, 0)
Screenshot: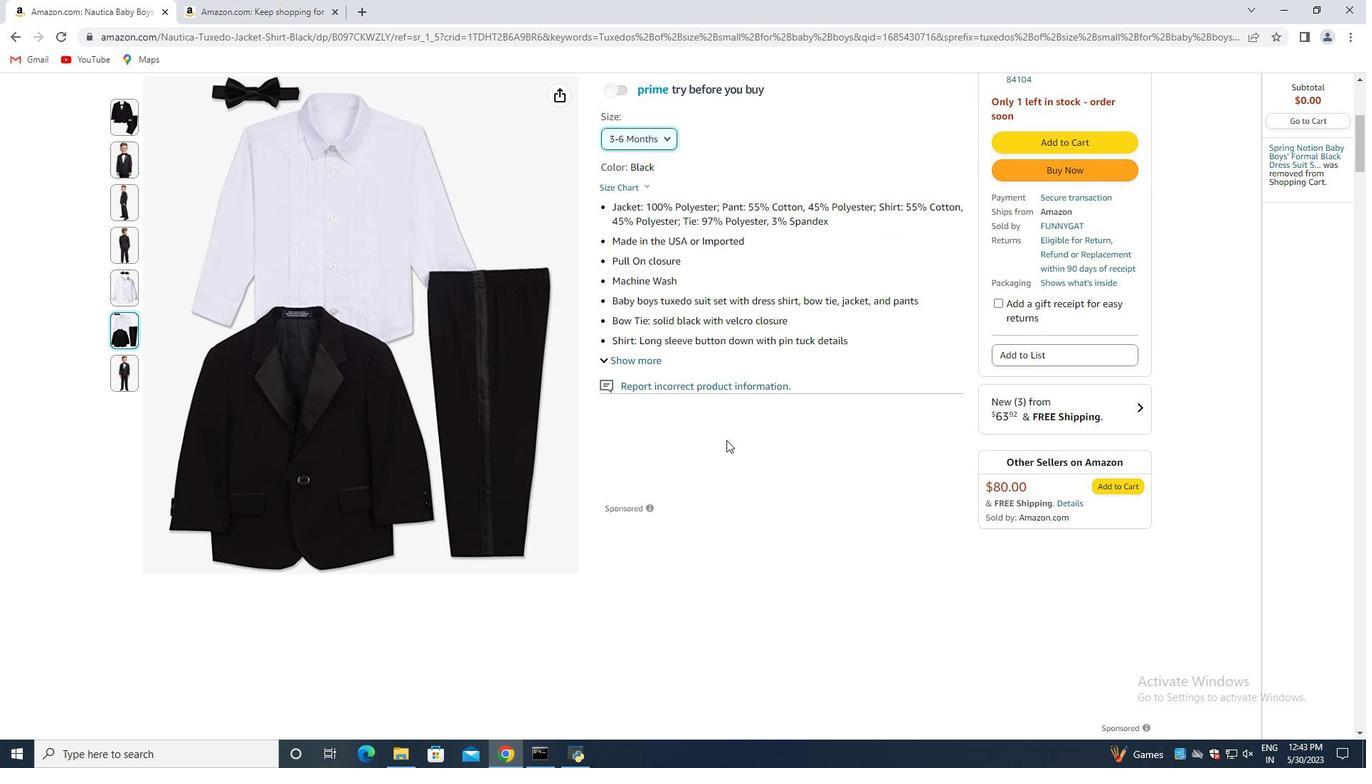 
Action: Mouse scrolled (726, 441) with delta (0, 0)
Screenshot: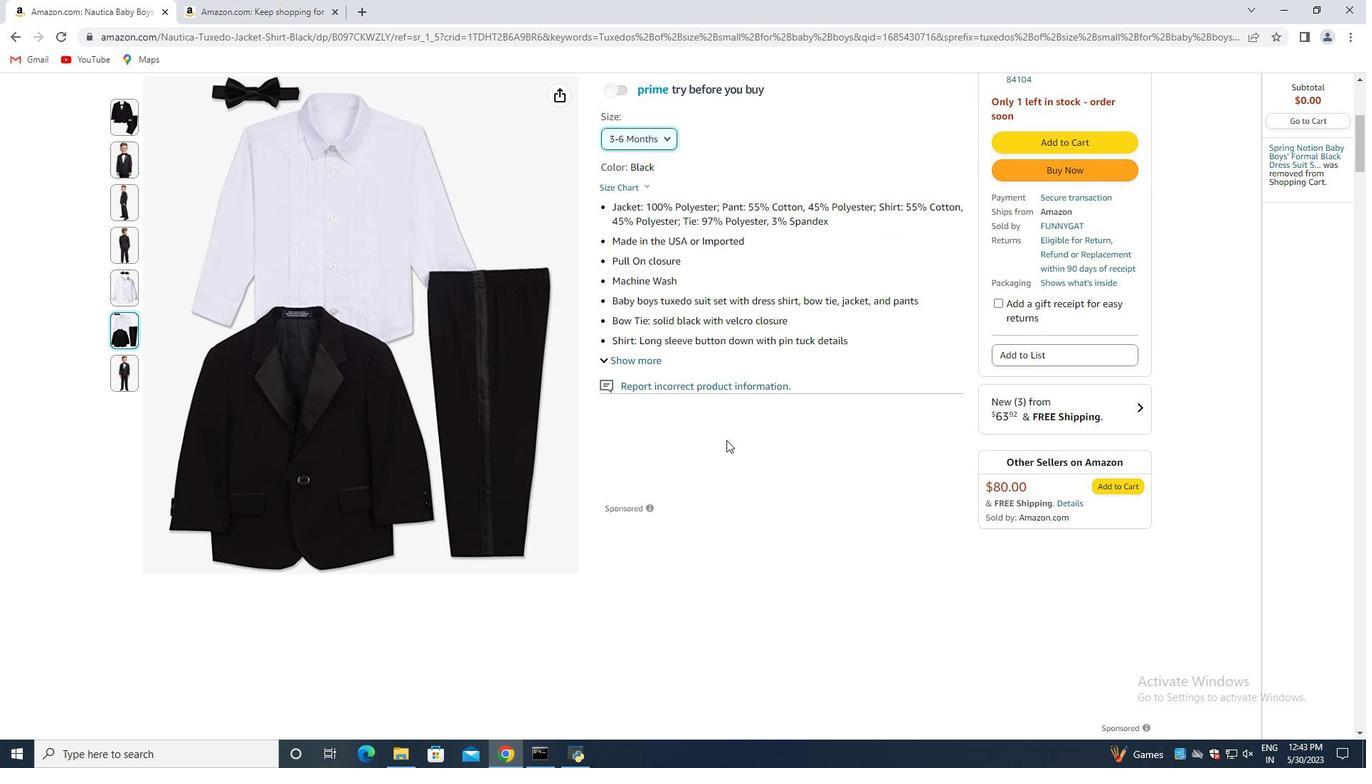 
Action: Mouse scrolled (726, 441) with delta (0, 0)
Screenshot: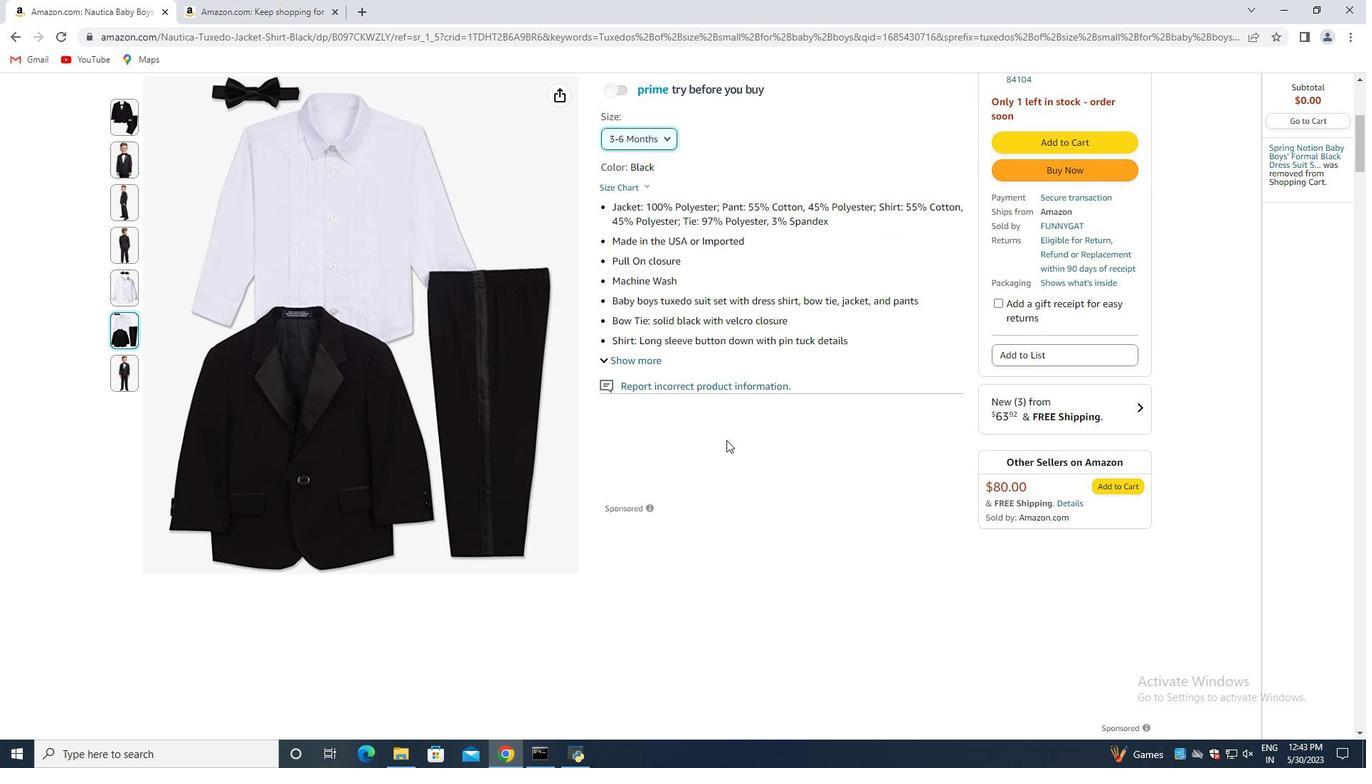 
Action: Mouse scrolled (726, 441) with delta (0, 0)
Screenshot: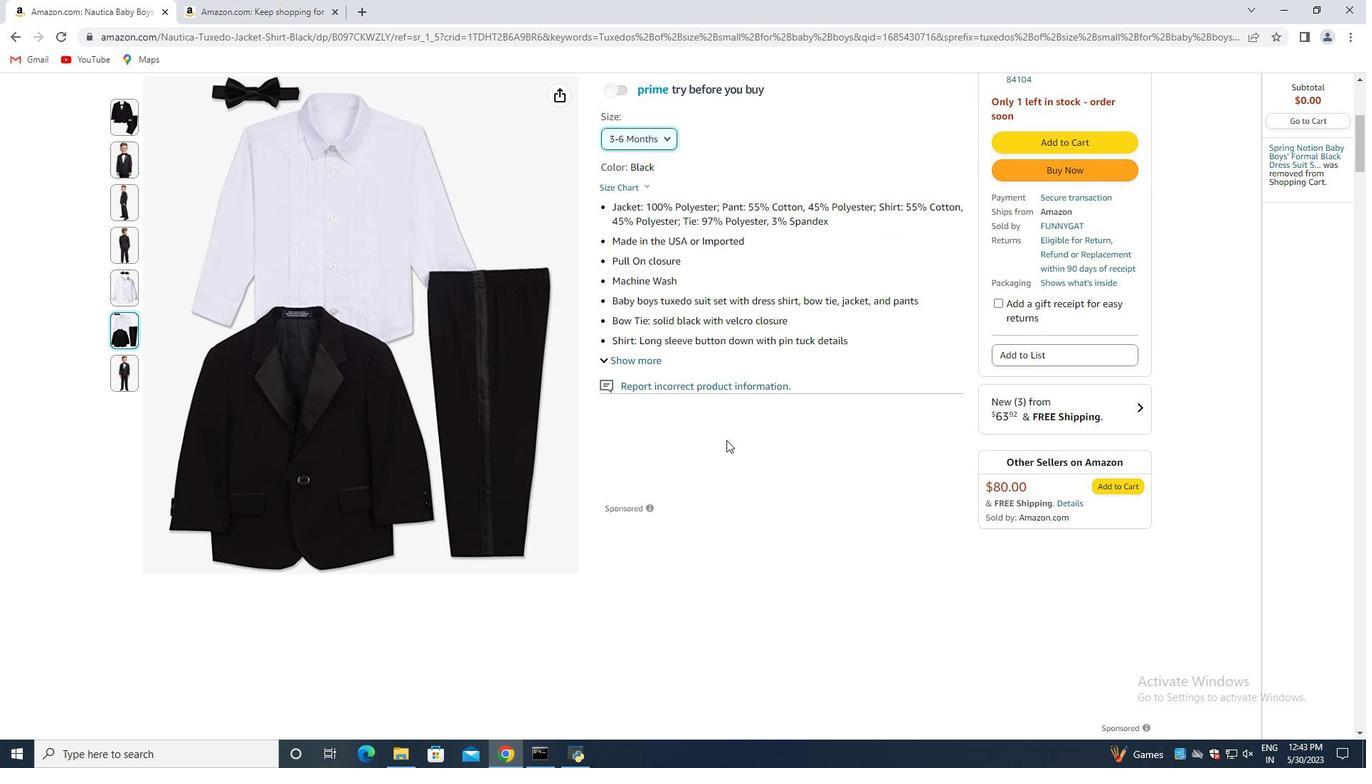 
Action: Mouse scrolled (726, 441) with delta (0, 0)
Screenshot: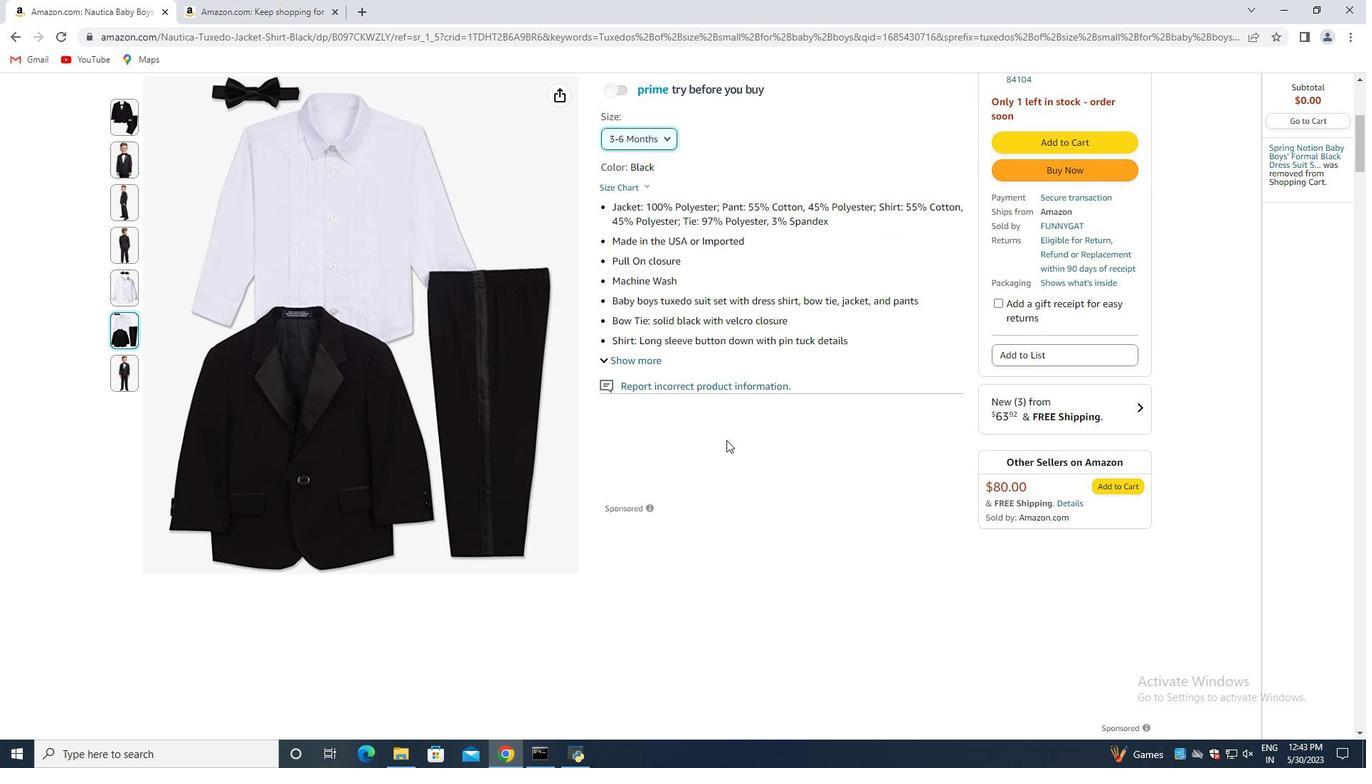 
Action: Mouse scrolled (726, 441) with delta (0, 0)
Screenshot: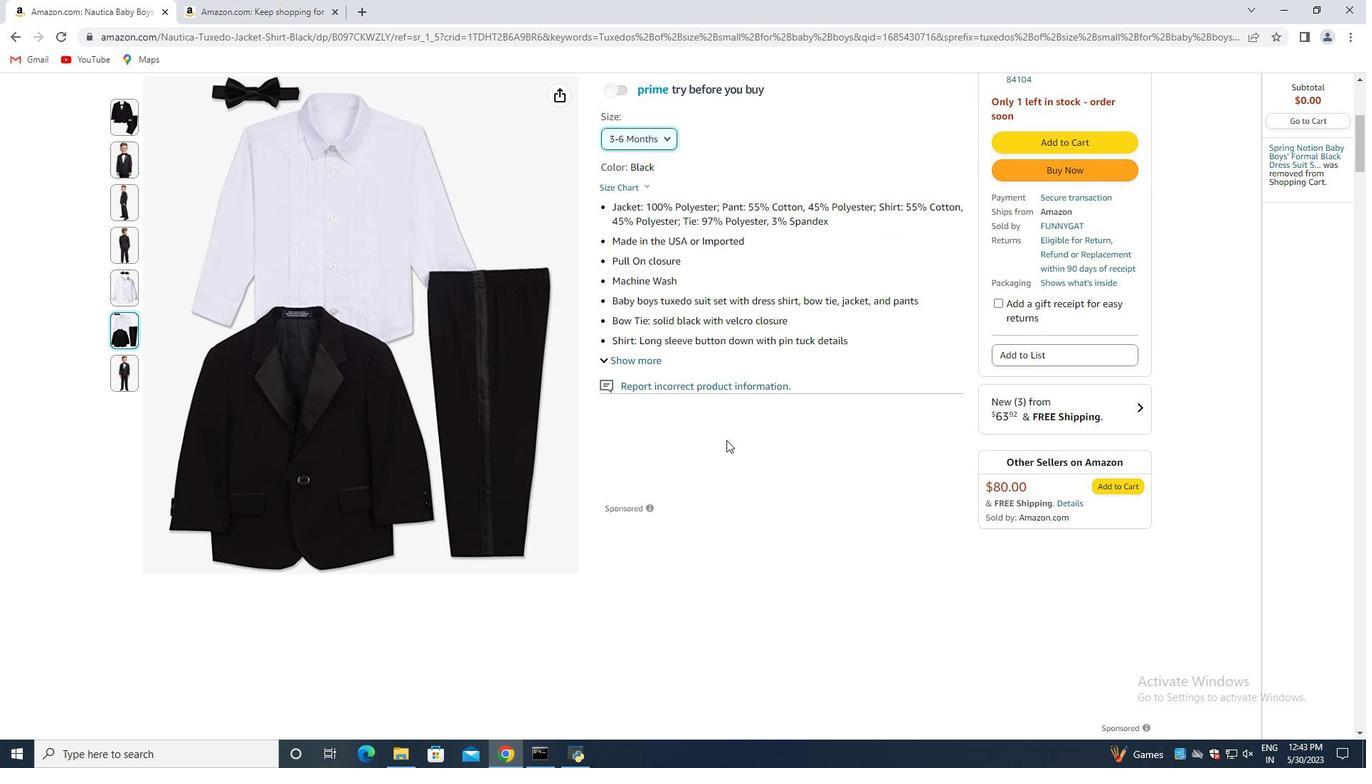
Action: Mouse moved to (664, 444)
Screenshot: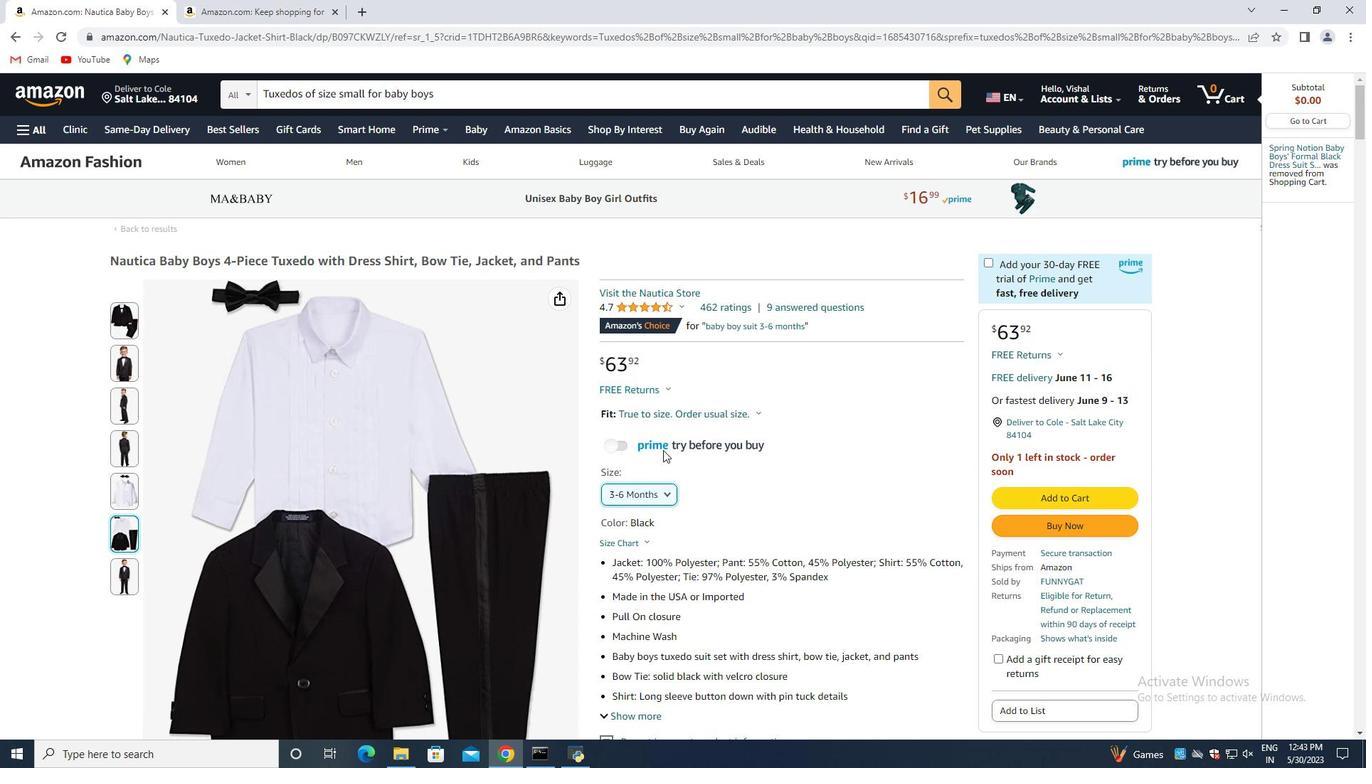 
Action: Mouse scrolled (664, 444) with delta (0, 0)
Screenshot: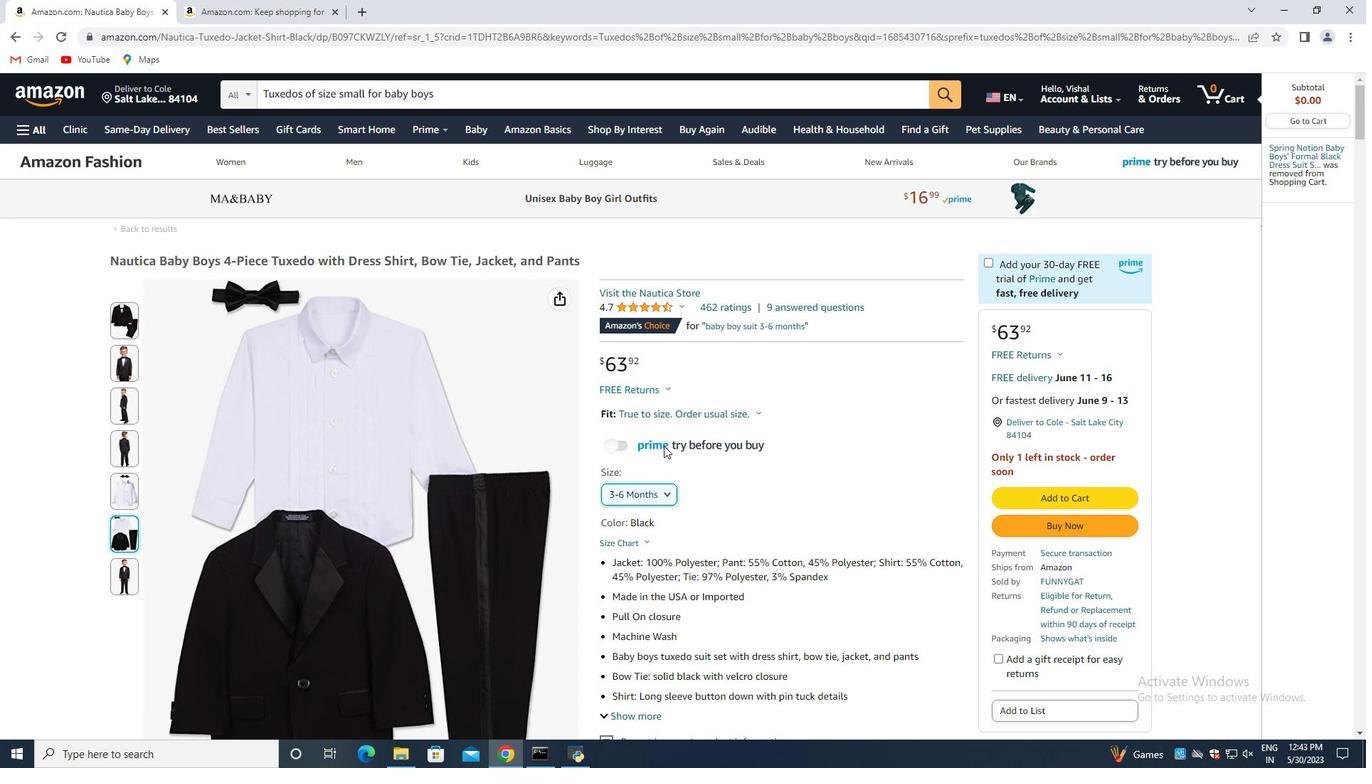 
Action: Mouse scrolled (664, 444) with delta (0, 0)
Screenshot: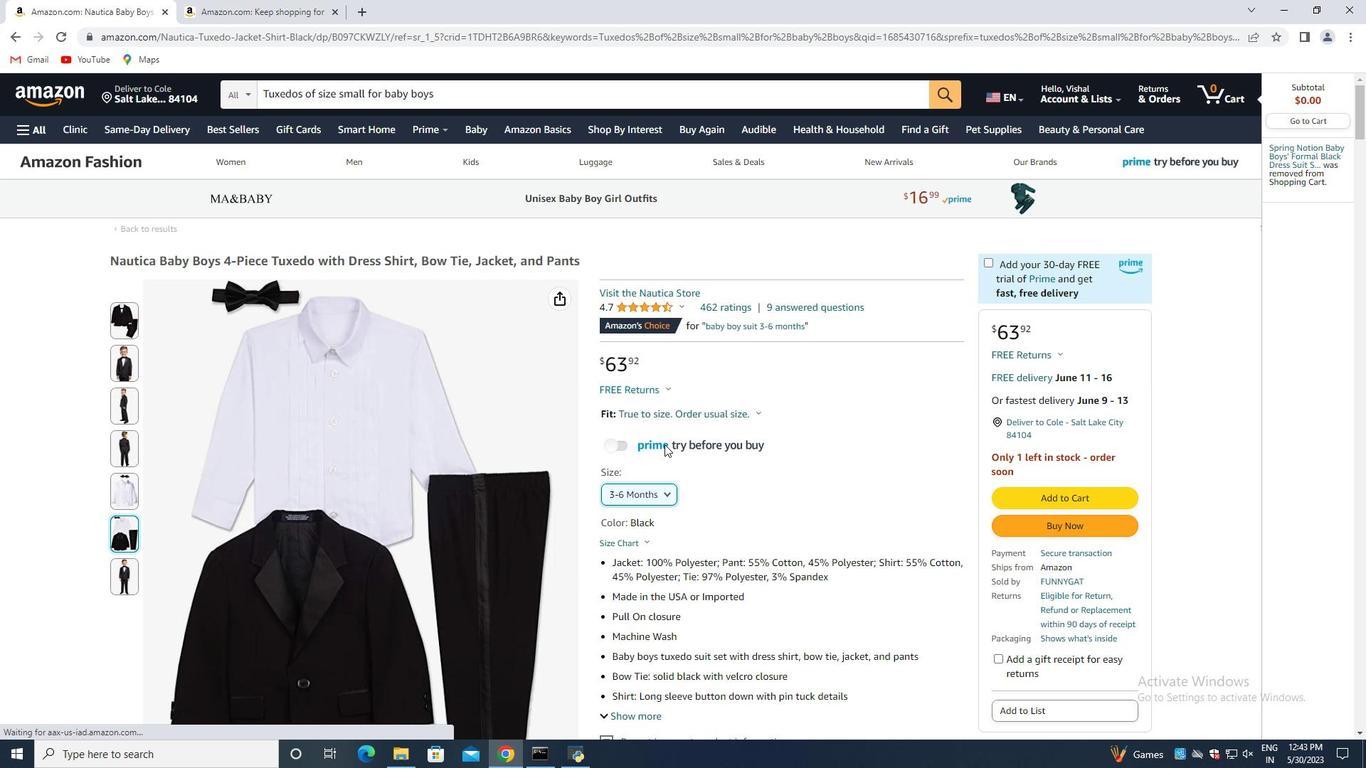 
Action: Mouse moved to (644, 346)
Screenshot: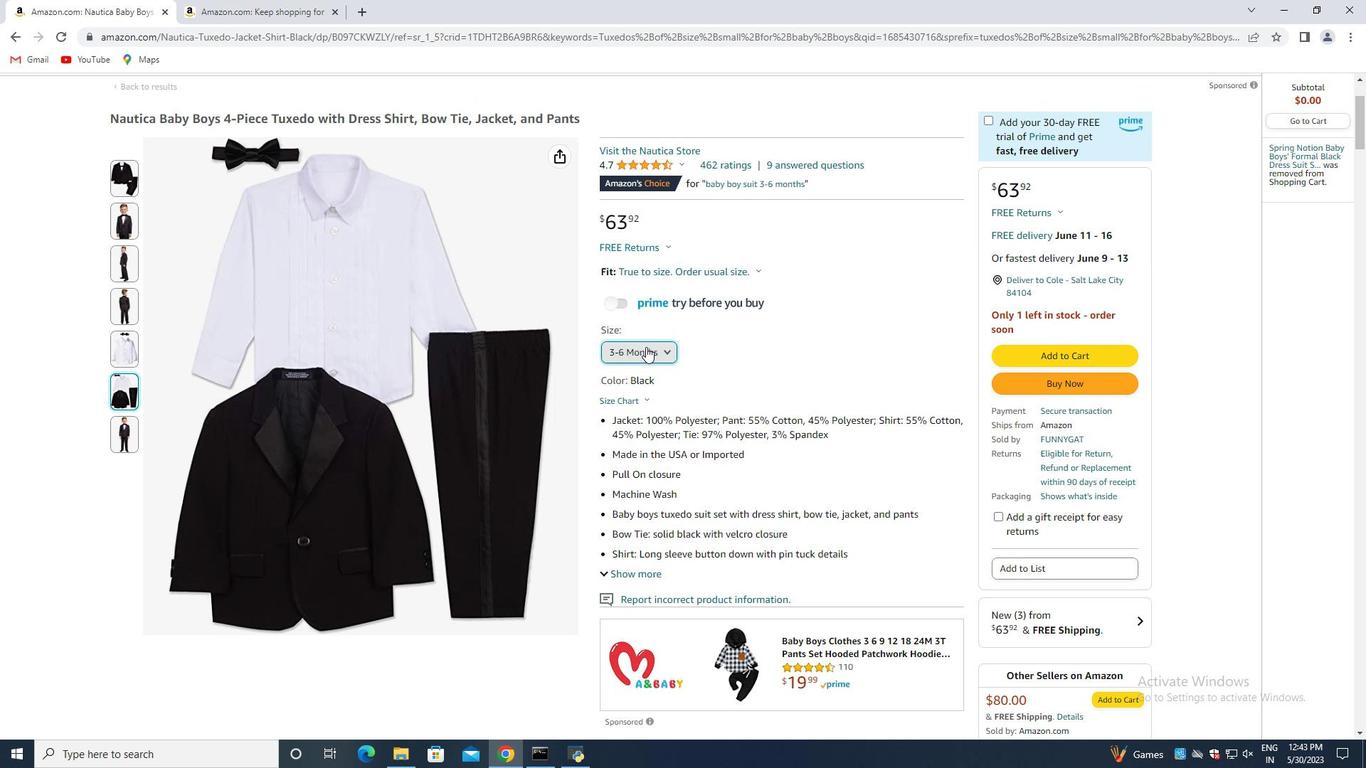 
Action: Mouse pressed left at (644, 346)
Screenshot: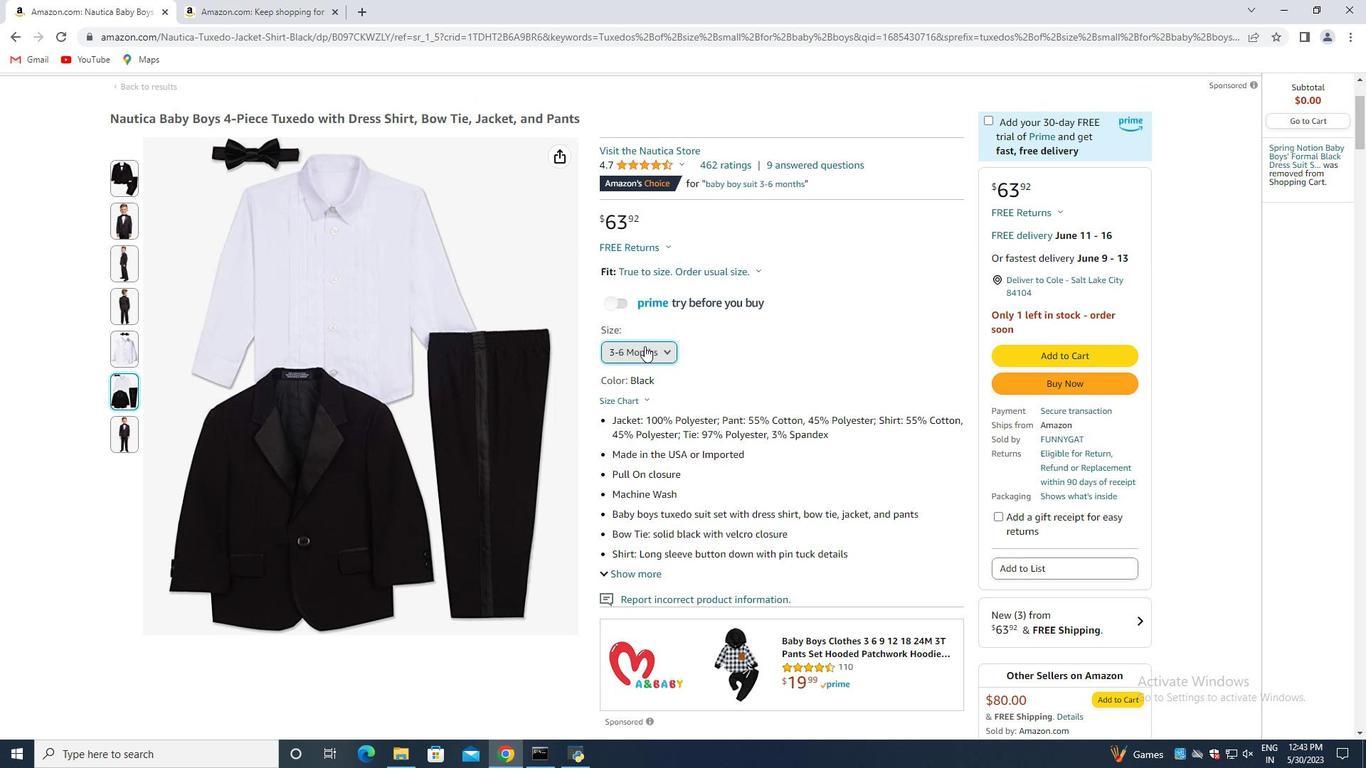 
Action: Mouse moved to (665, 391)
Screenshot: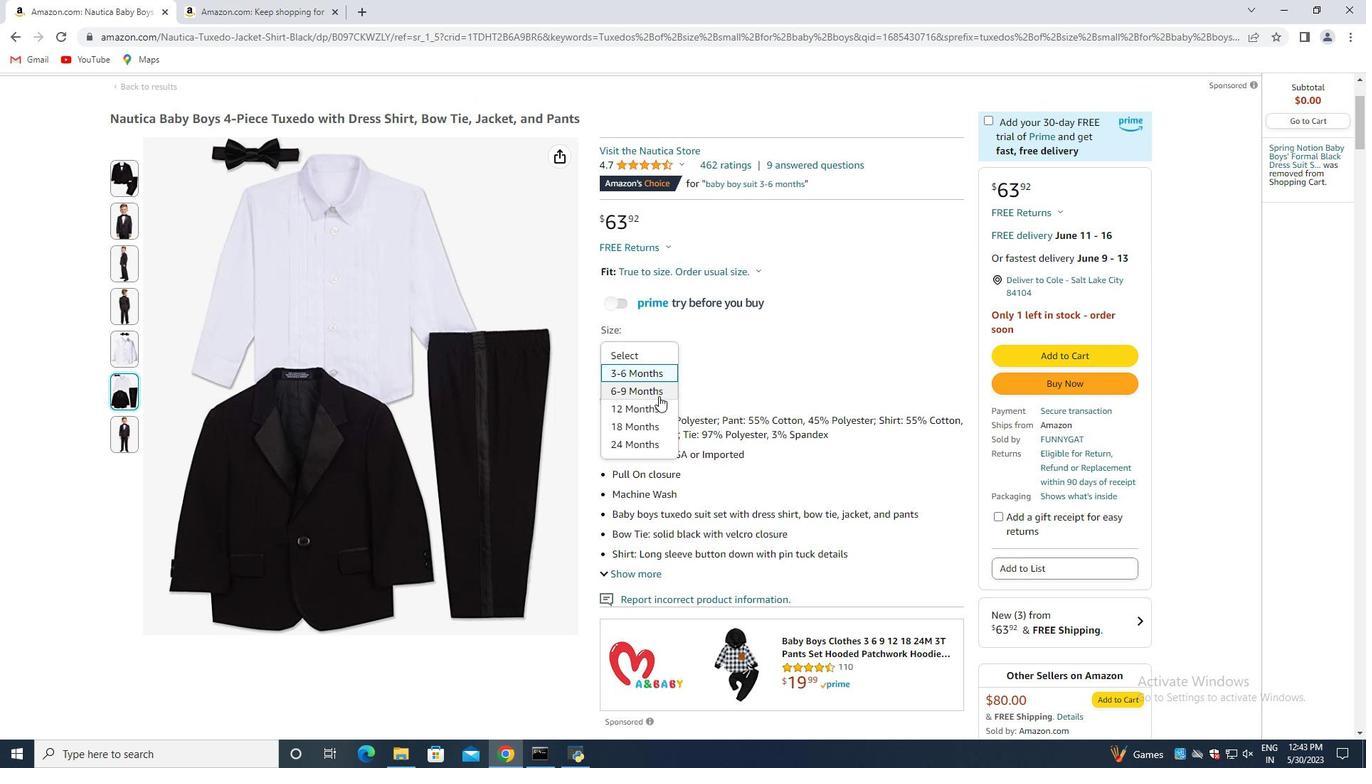 
Action: Mouse pressed left at (665, 391)
Screenshot: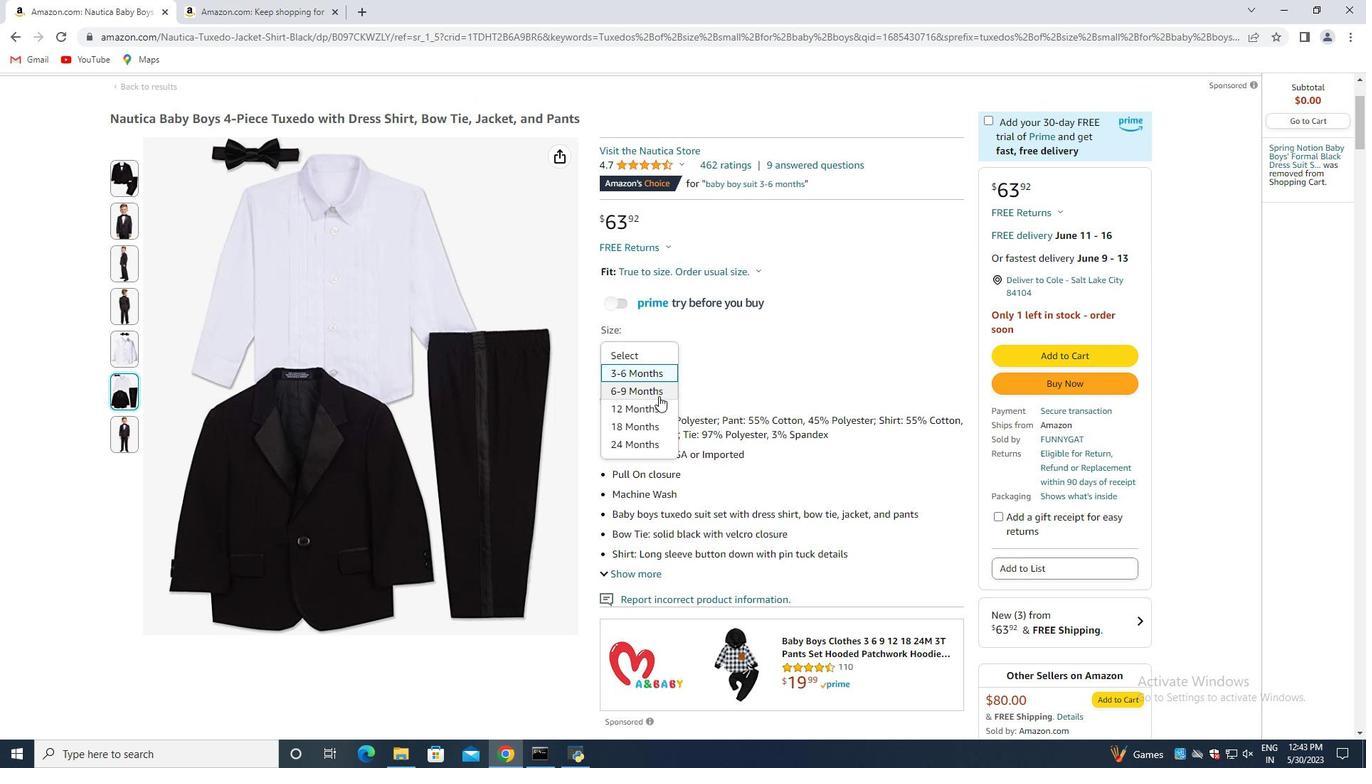
Action: Mouse moved to (667, 406)
Screenshot: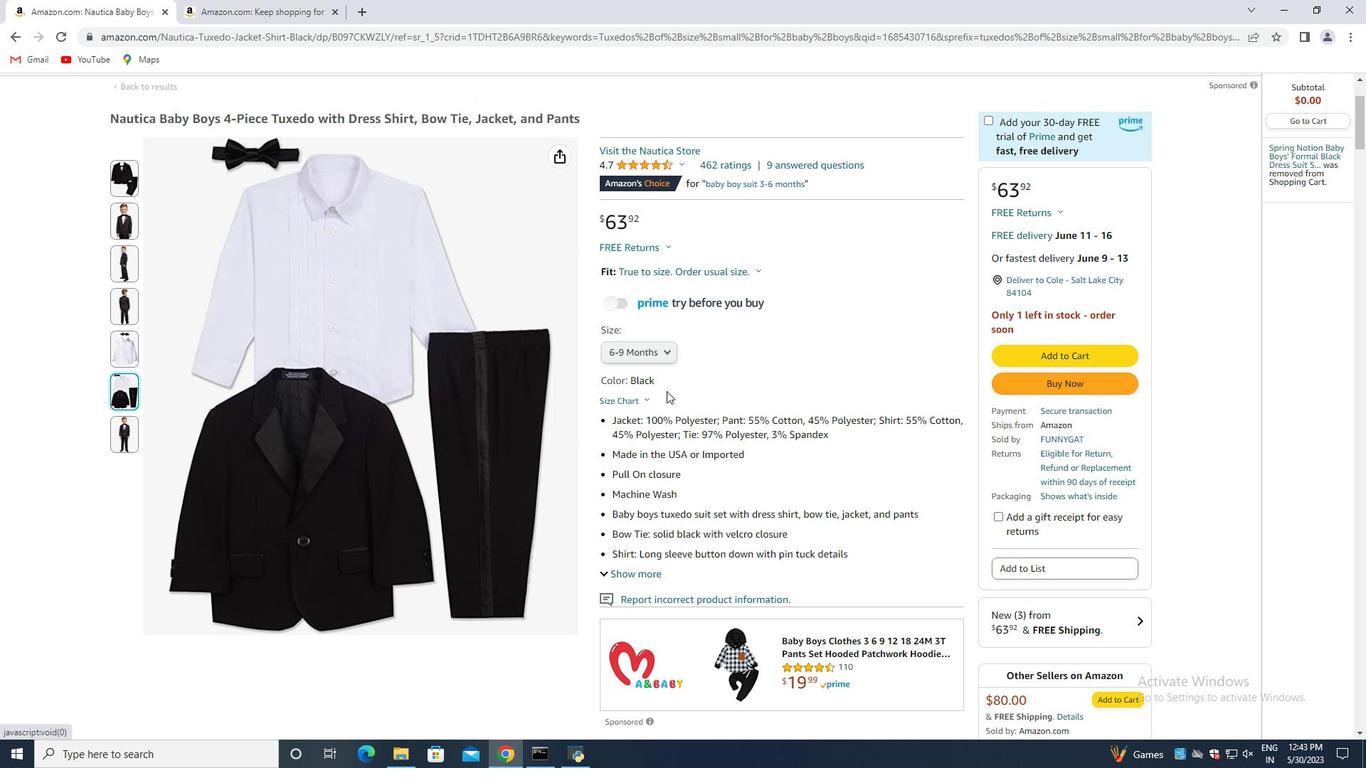 
Action: Mouse scrolled (667, 404) with delta (0, 0)
Screenshot: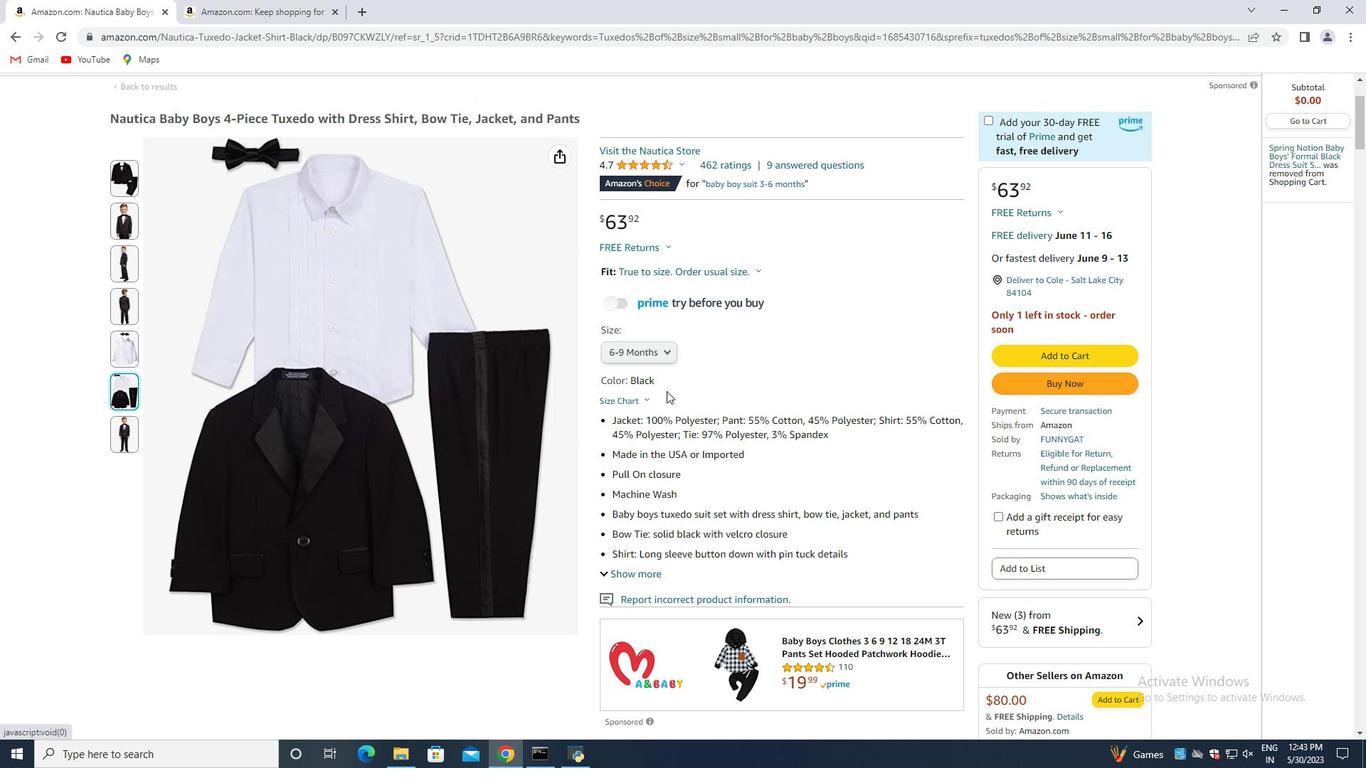 
Action: Mouse moved to (667, 409)
Screenshot: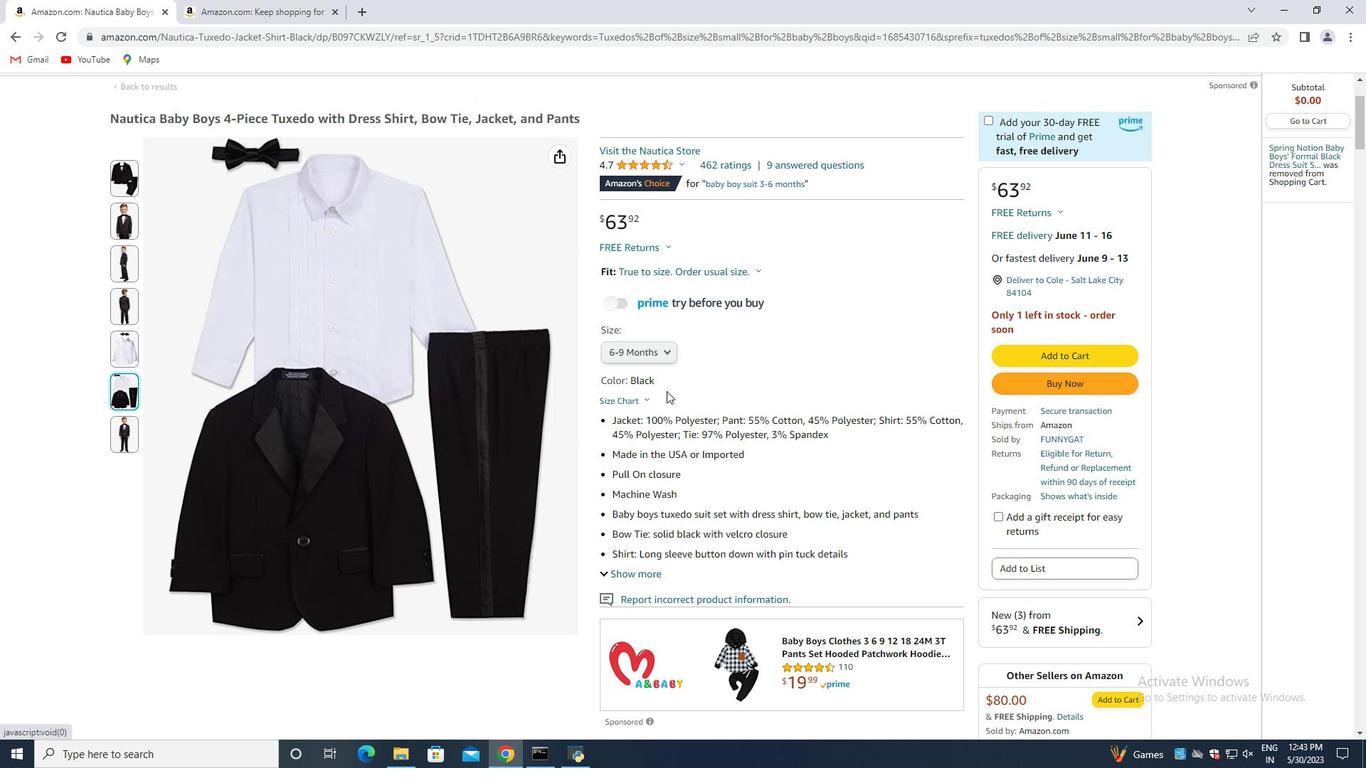 
Action: Mouse scrolled (667, 409) with delta (0, 0)
Screenshot: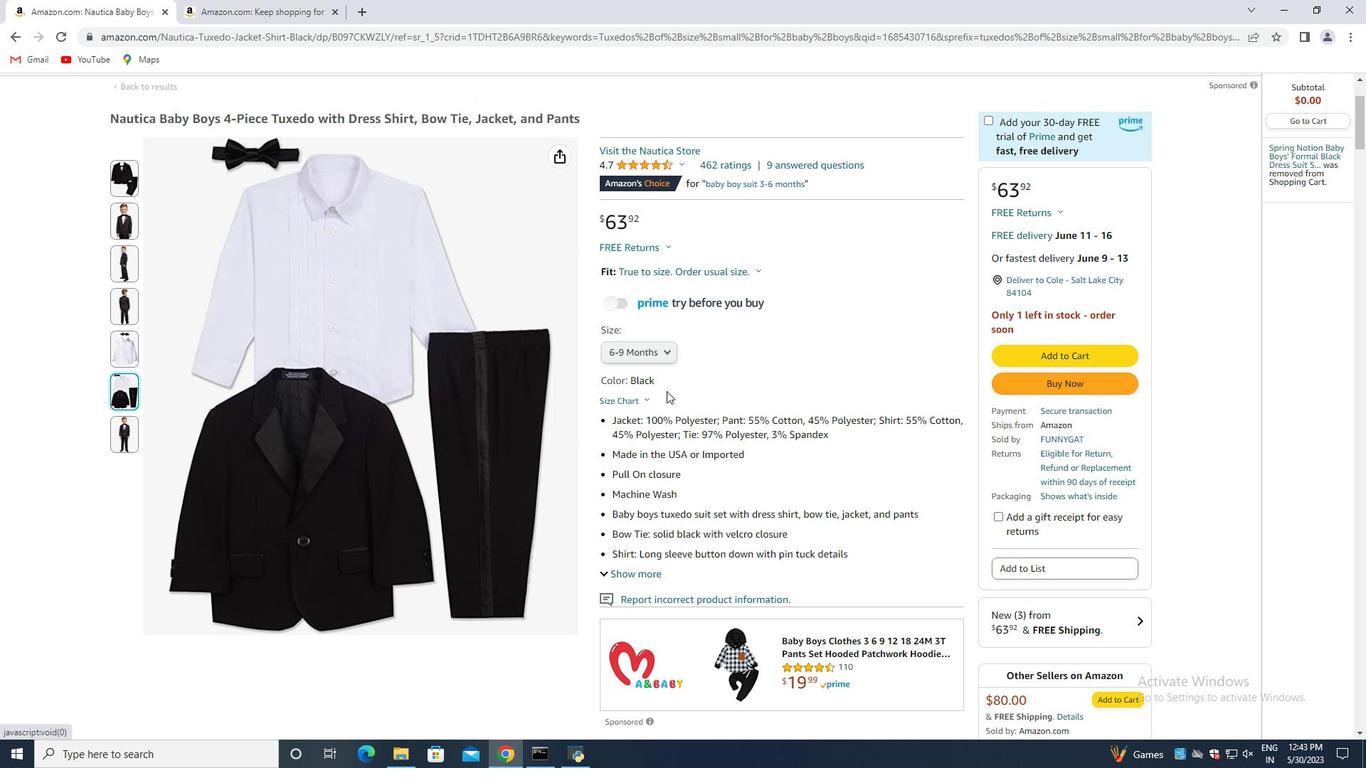 
Action: Mouse moved to (666, 412)
Screenshot: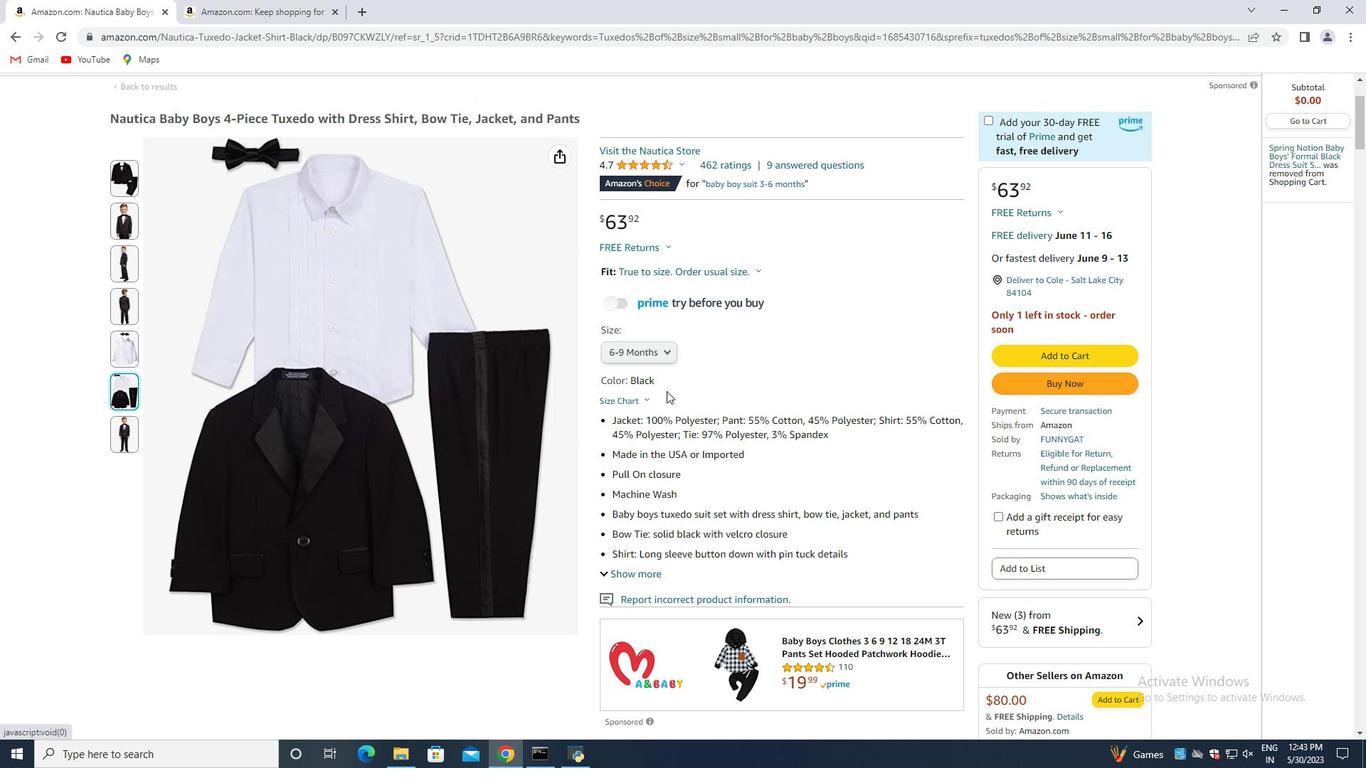 
Action: Mouse scrolled (666, 412) with delta (0, 0)
Screenshot: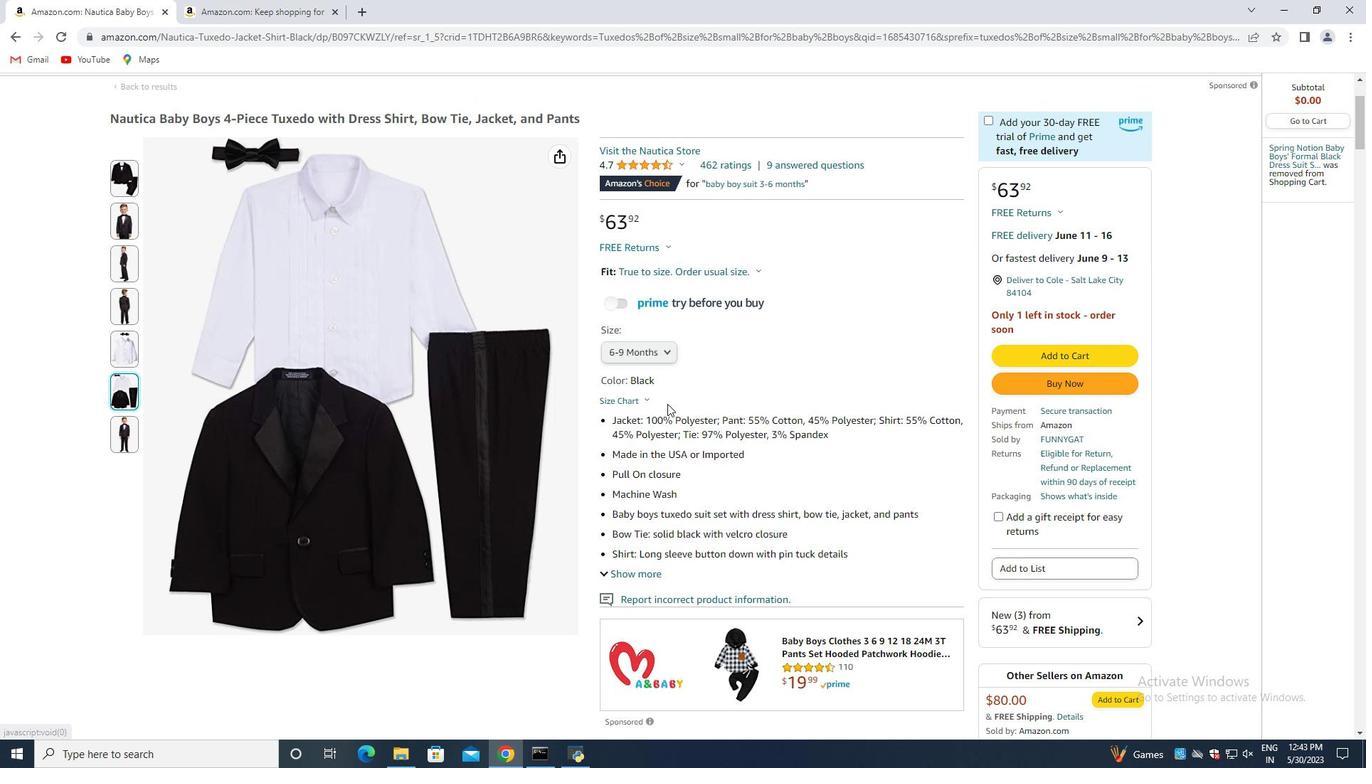 
Action: Mouse moved to (664, 417)
Screenshot: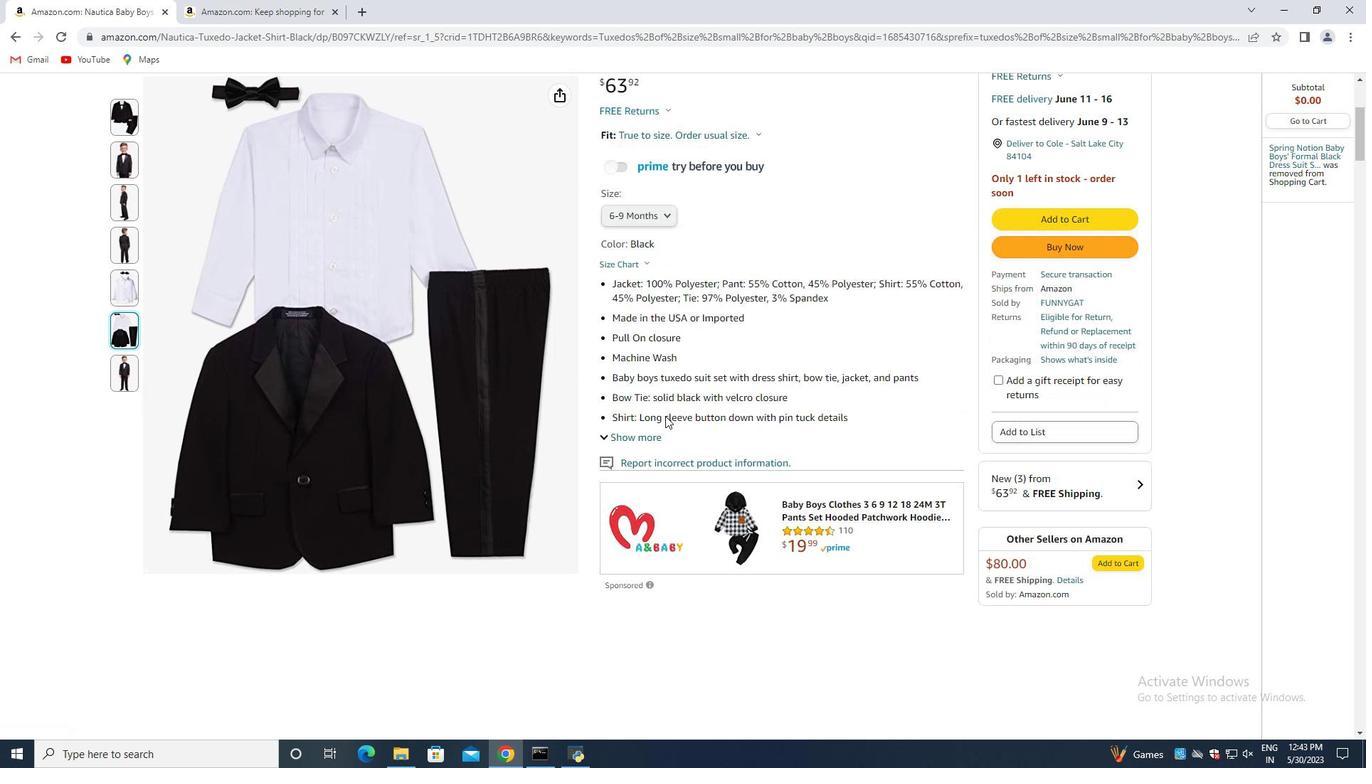 
Action: Mouse scrolled (664, 417) with delta (0, 0)
Screenshot: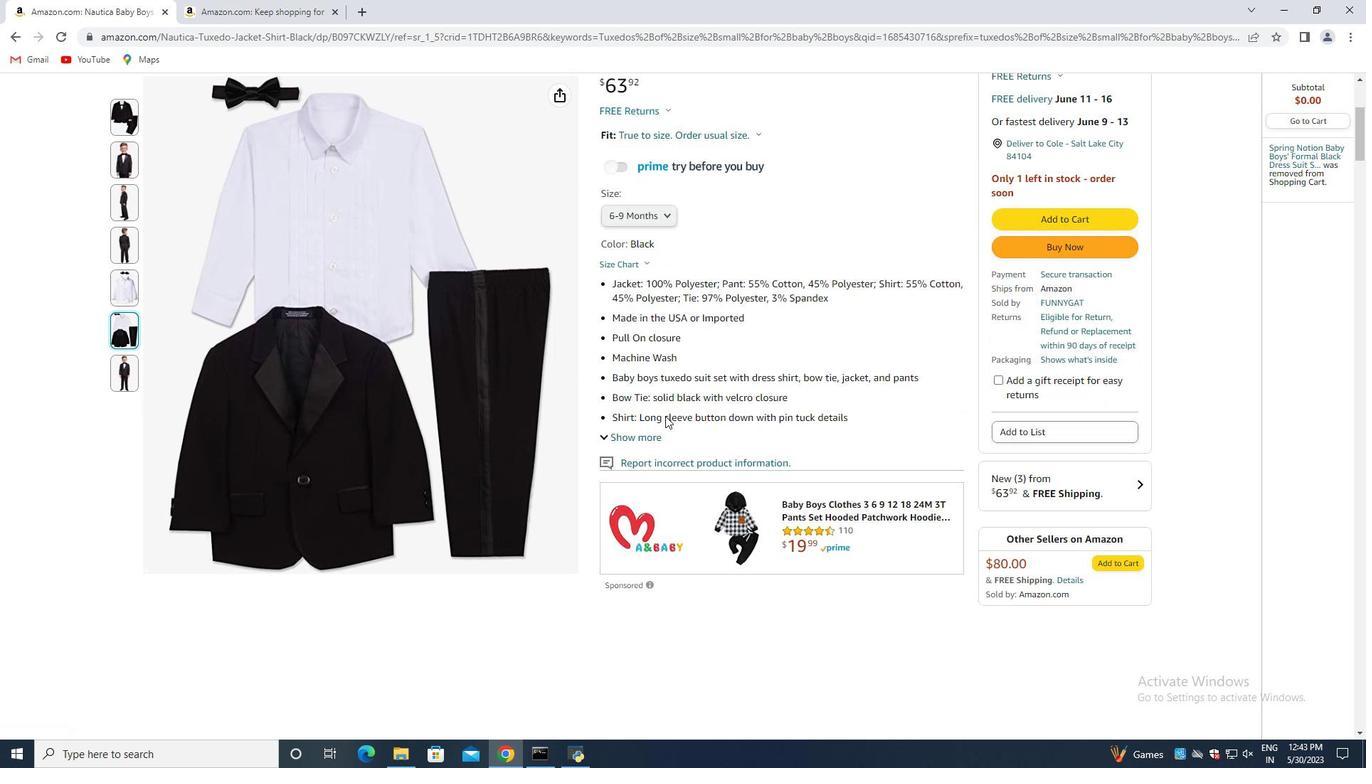 
Action: Mouse moved to (663, 421)
Screenshot: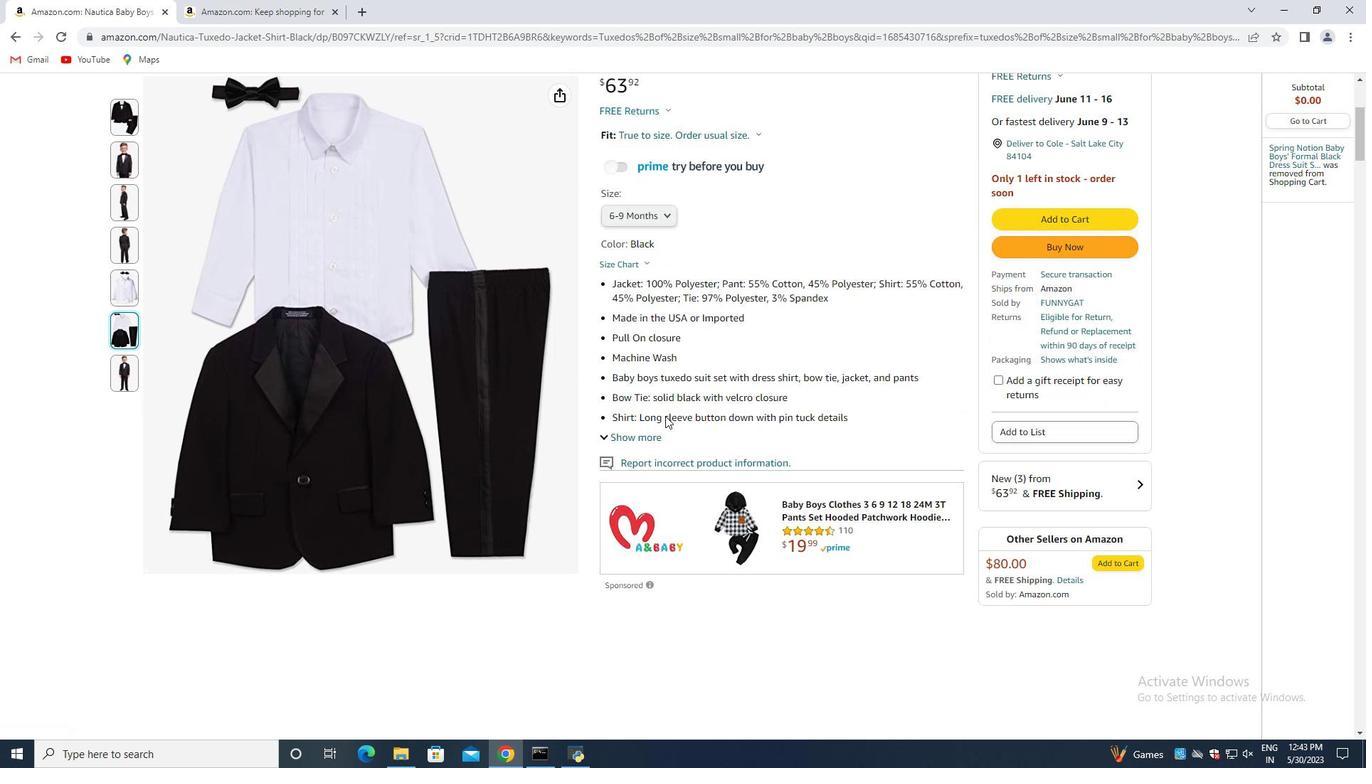 
Action: Mouse scrolled (663, 420) with delta (0, 0)
Screenshot: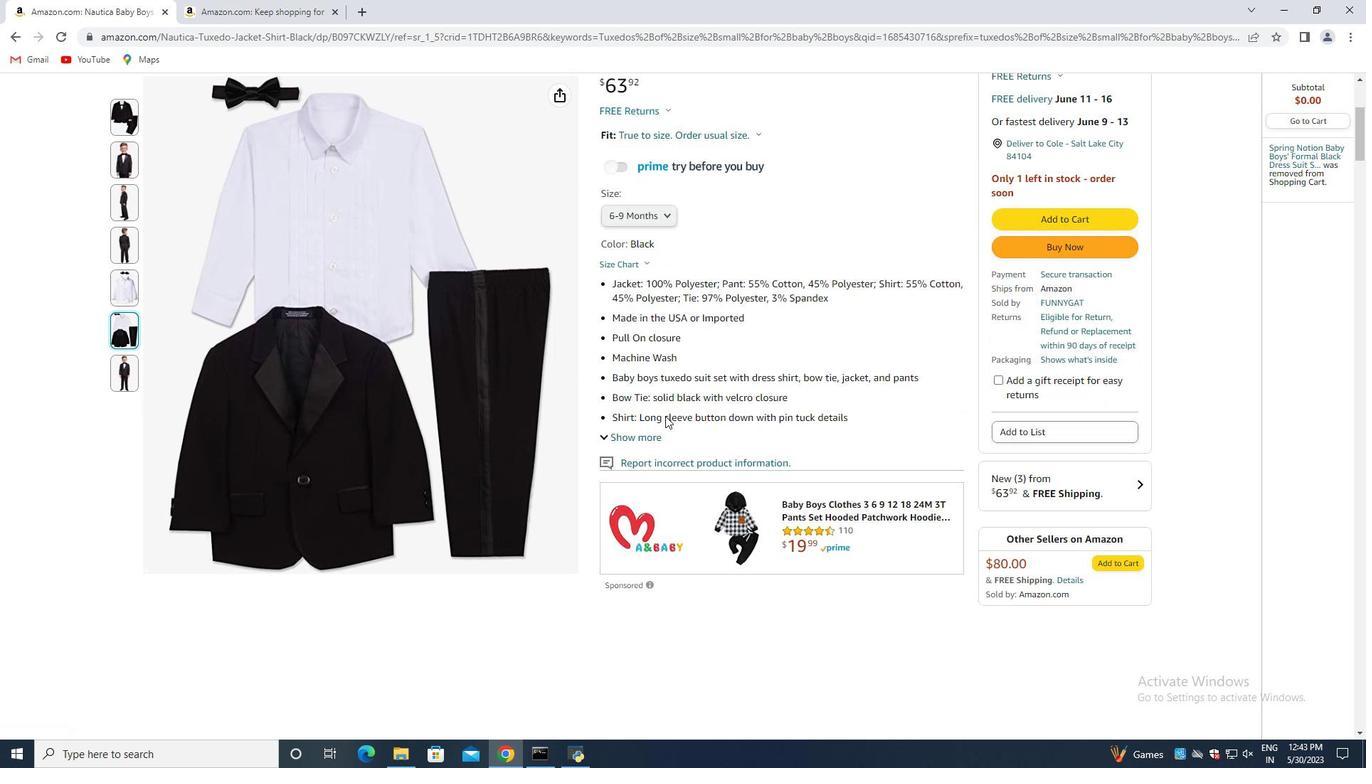 
Action: Mouse moved to (662, 424)
Screenshot: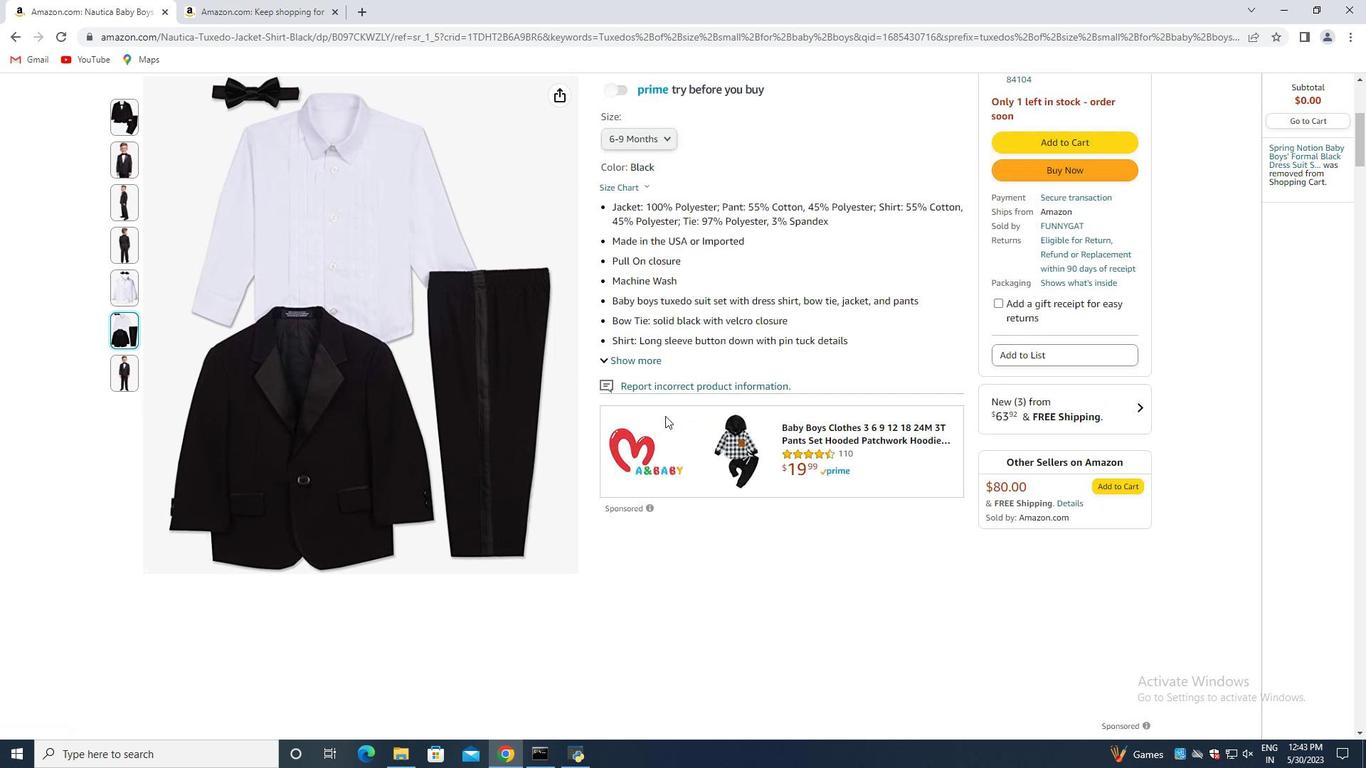 
Action: Mouse scrolled (662, 423) with delta (0, 0)
Screenshot: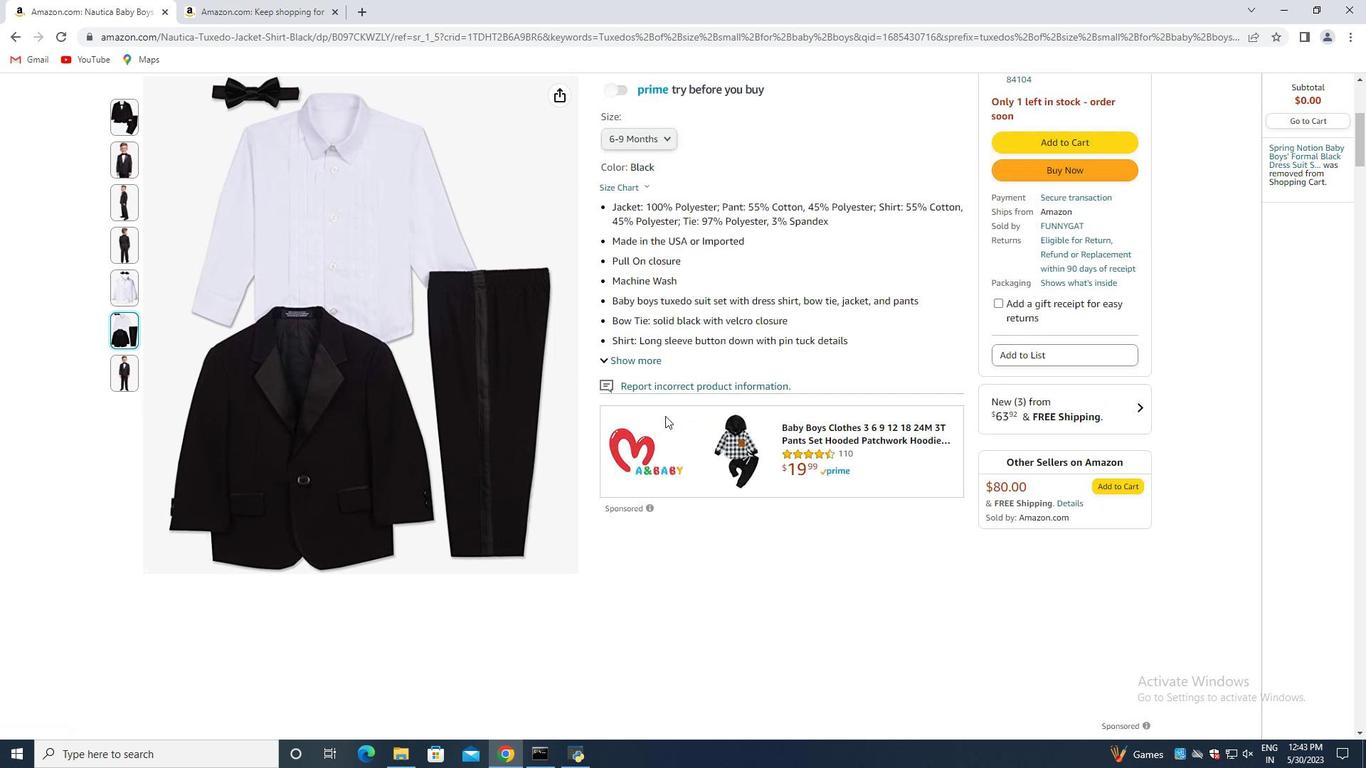 
Action: Mouse moved to (681, 442)
Screenshot: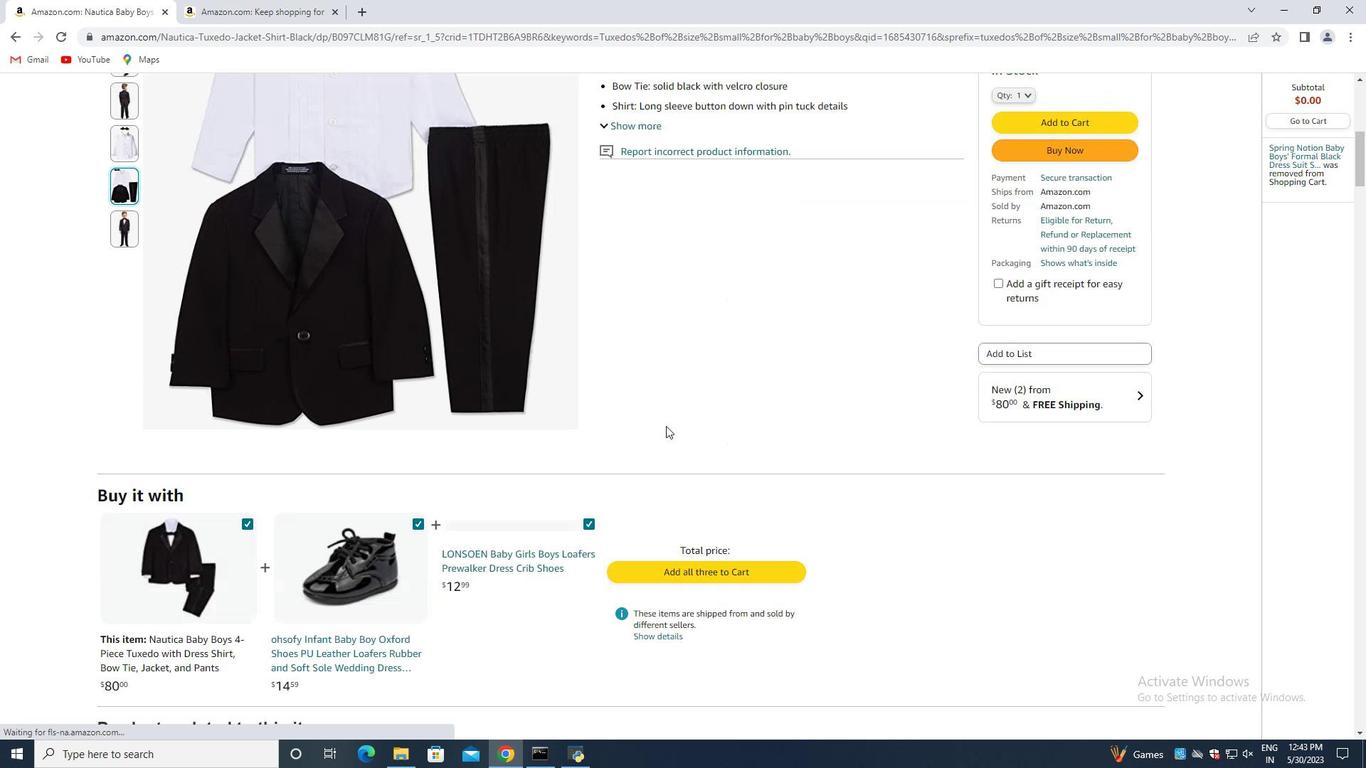 
Action: Mouse scrolled (667, 425) with delta (0, 0)
Screenshot: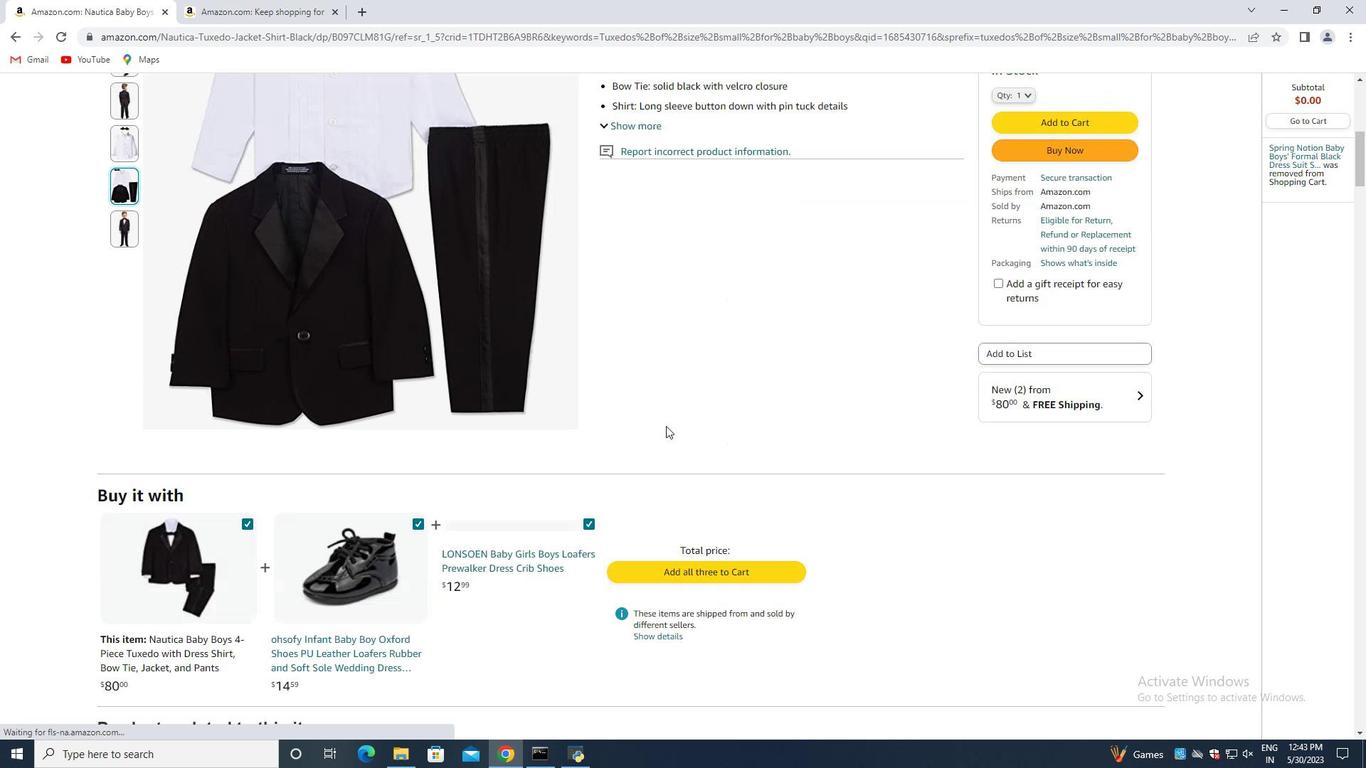 
Action: Mouse moved to (683, 442)
